 Task: View property listings for condos in Phoenix, Arizona, with mountain views and proximity to hiking trails, and consider the benefits of an active lifestyle in this location.
Action: Mouse moved to (334, 248)
Screenshot: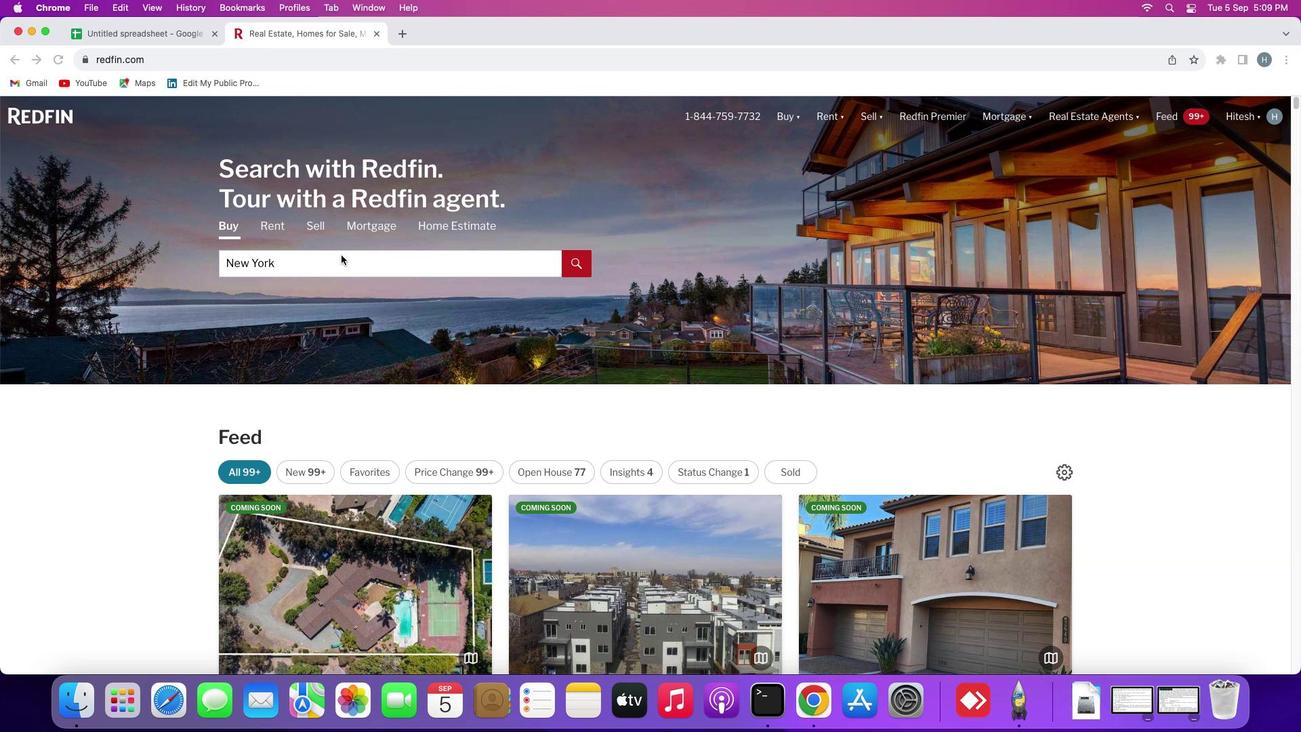 
Action: Mouse pressed left at (334, 248)
Screenshot: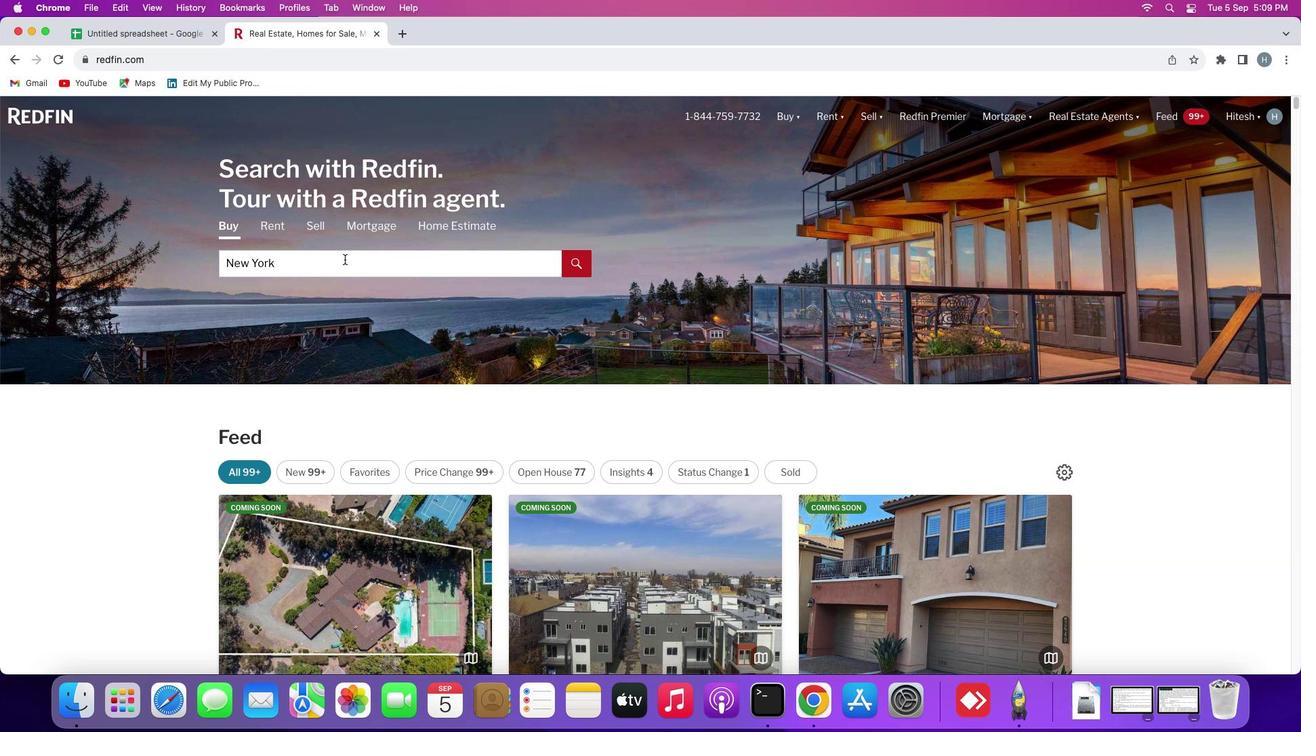 
Action: Mouse moved to (338, 257)
Screenshot: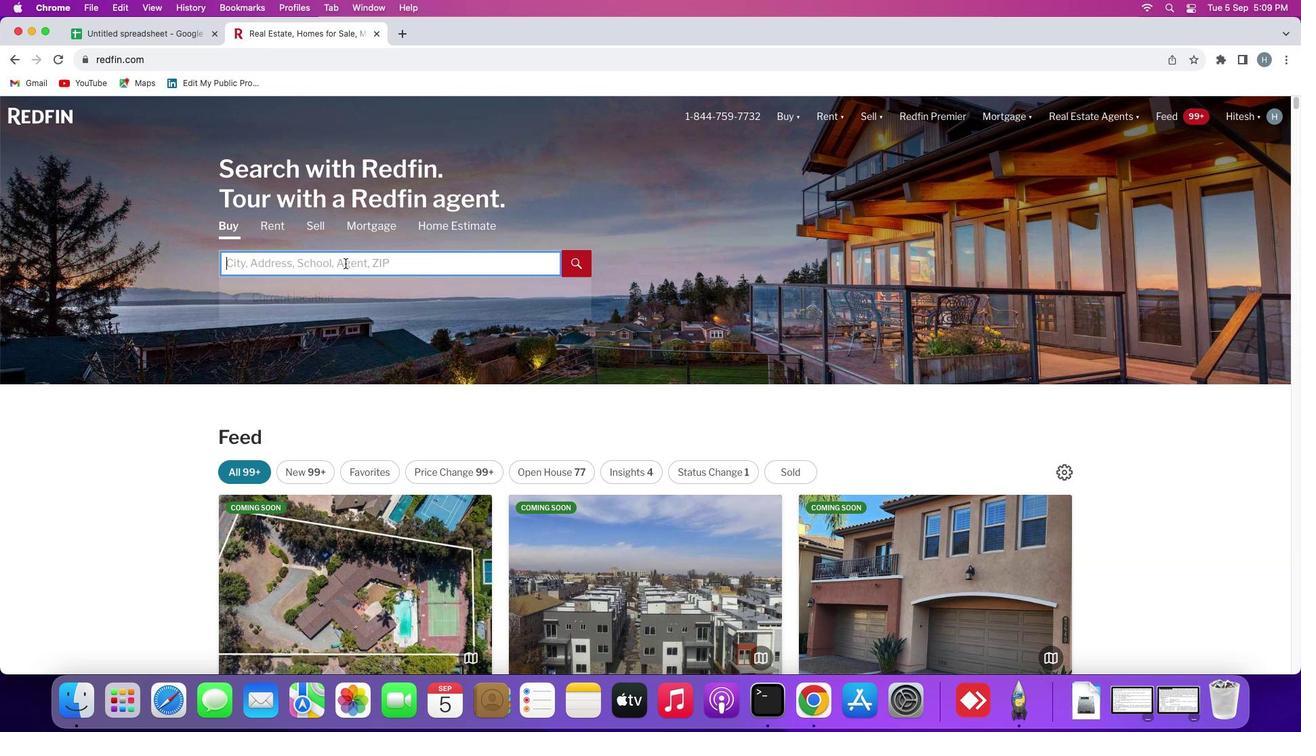 
Action: Mouse pressed left at (338, 257)
Screenshot: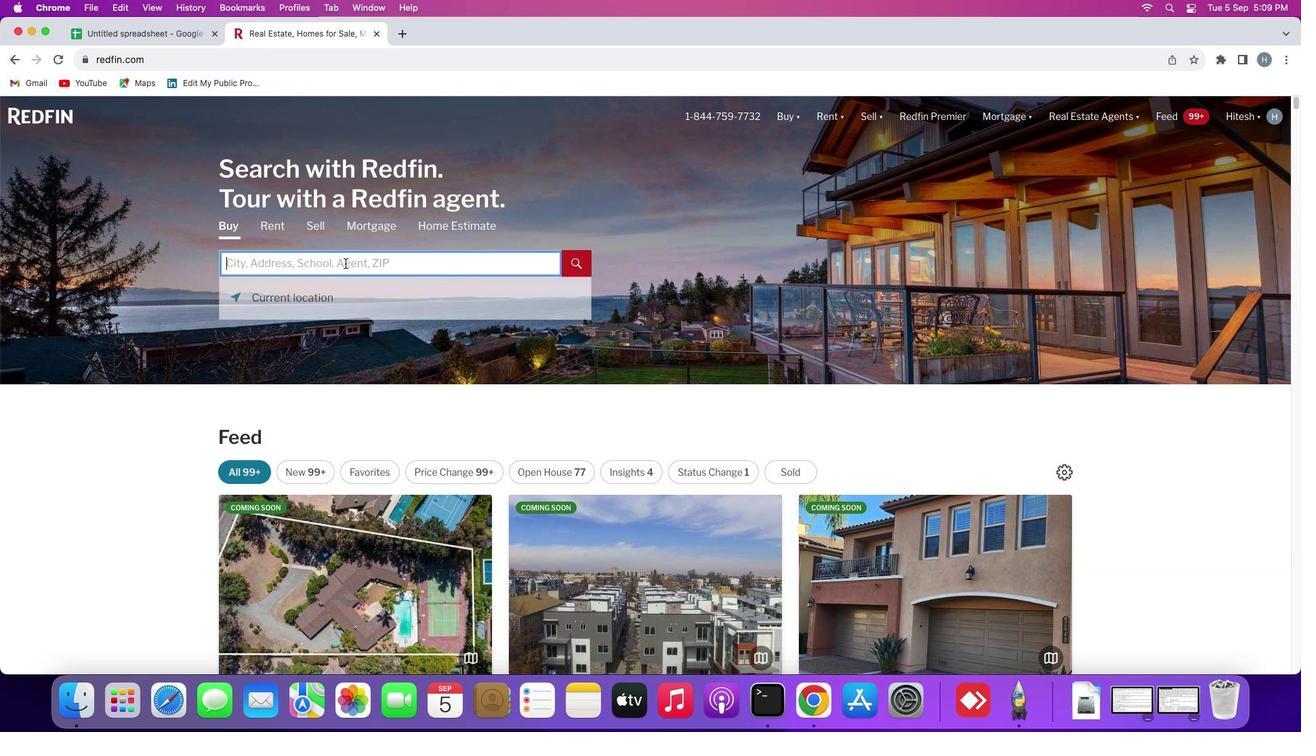 
Action: Key pressed Key.shift'P''h''o''e''n''i''x'','Key.spaceKey.shift'A''r''i''z''o''n''a'
Screenshot: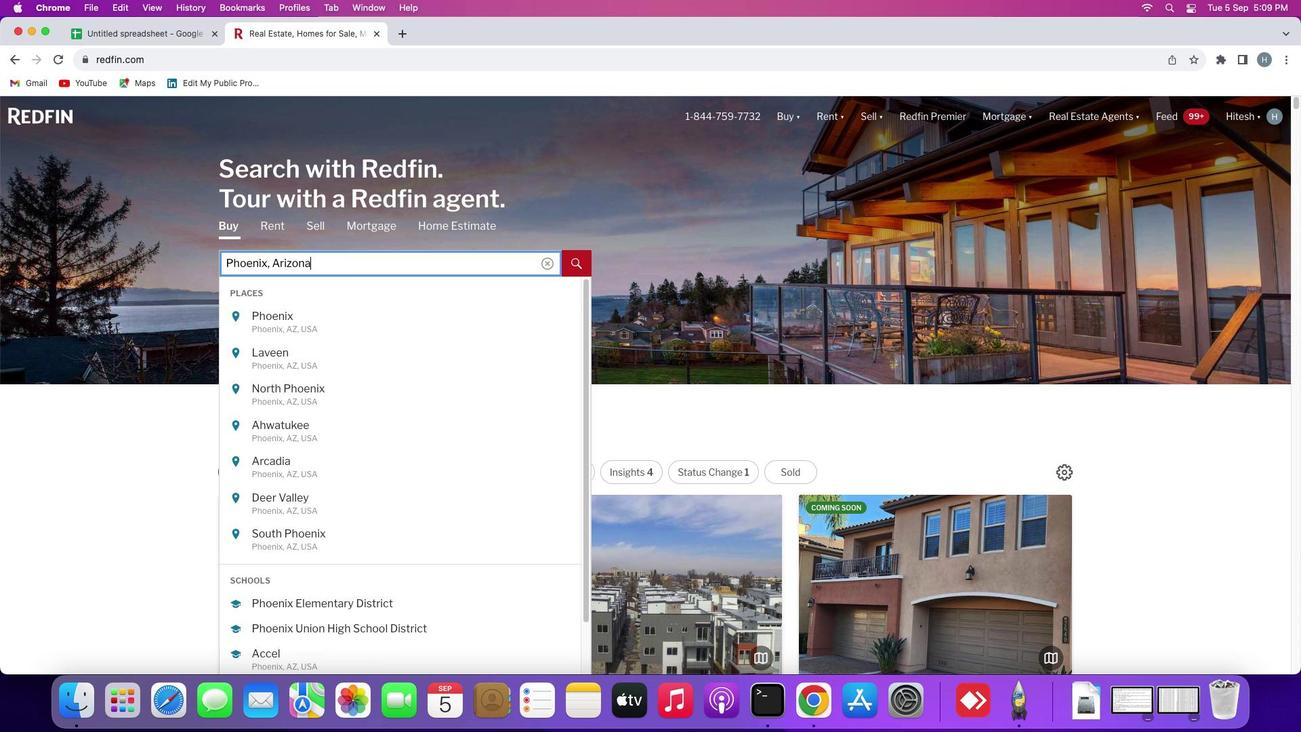 
Action: Mouse moved to (344, 313)
Screenshot: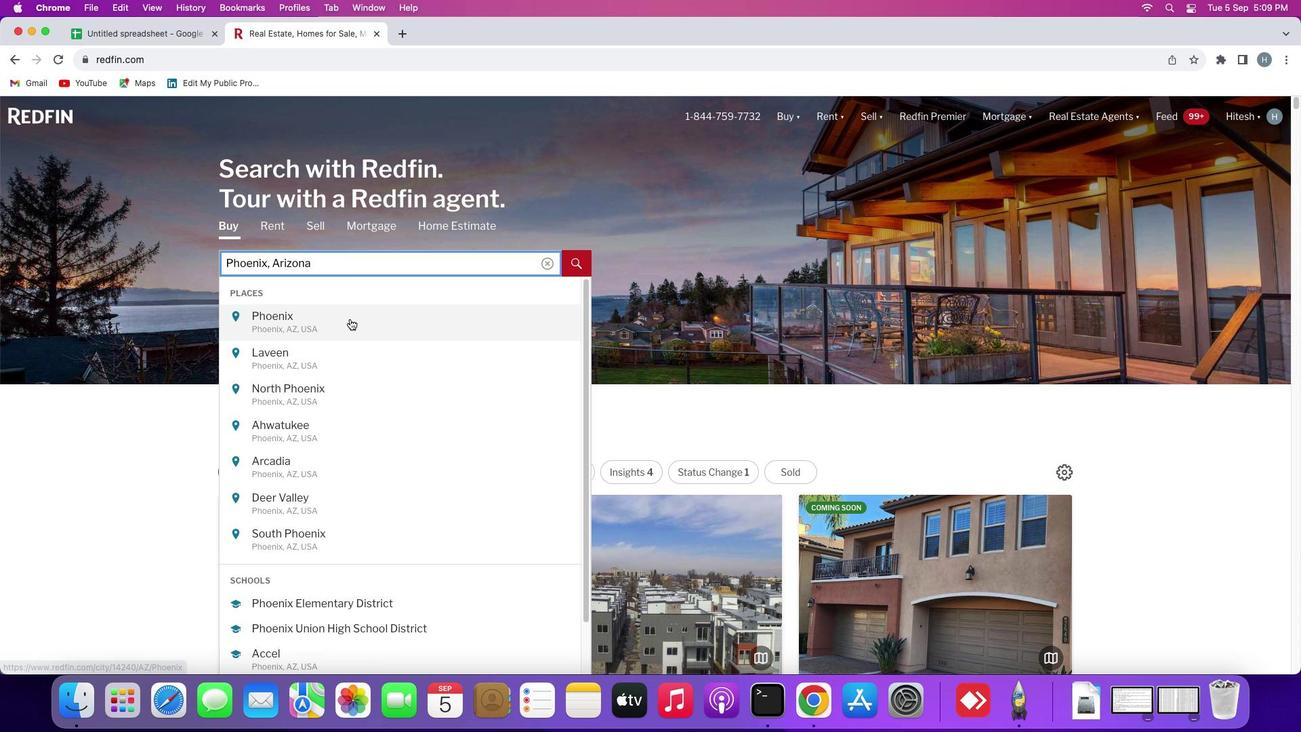 
Action: Mouse pressed left at (344, 313)
Screenshot: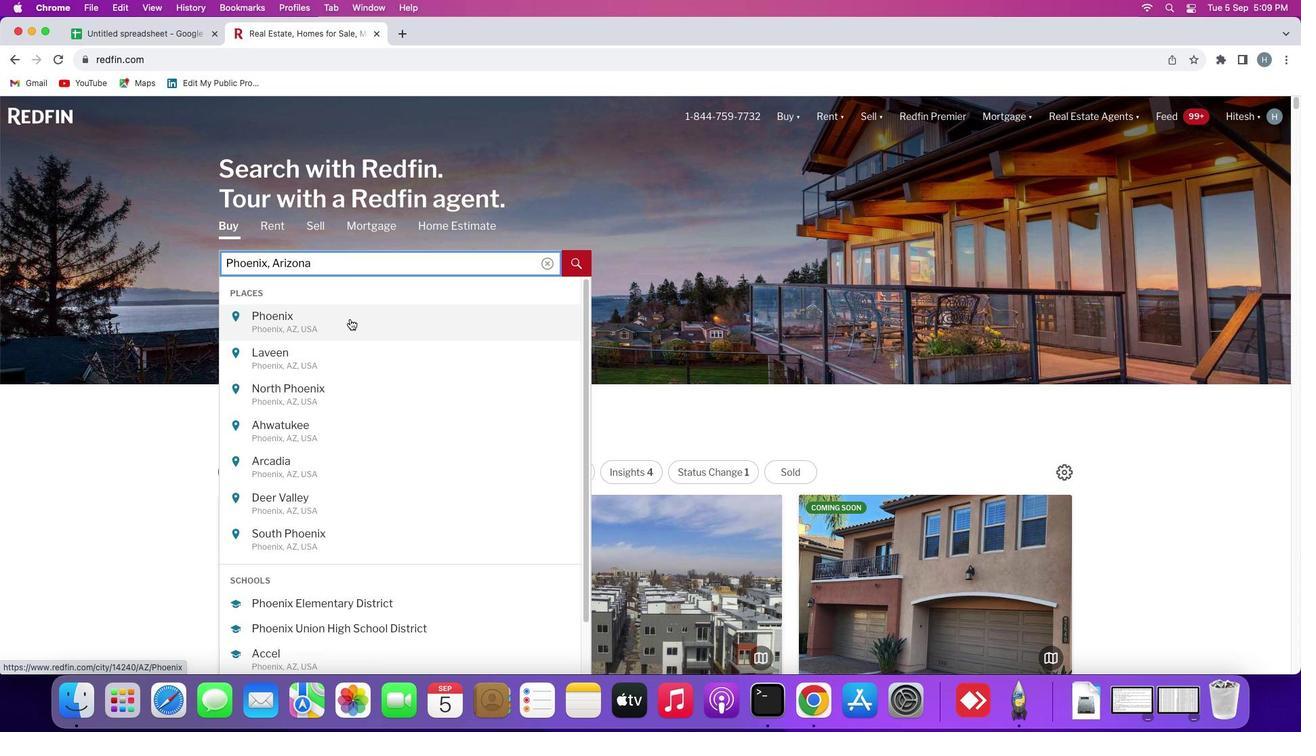 
Action: Mouse moved to (1156, 200)
Screenshot: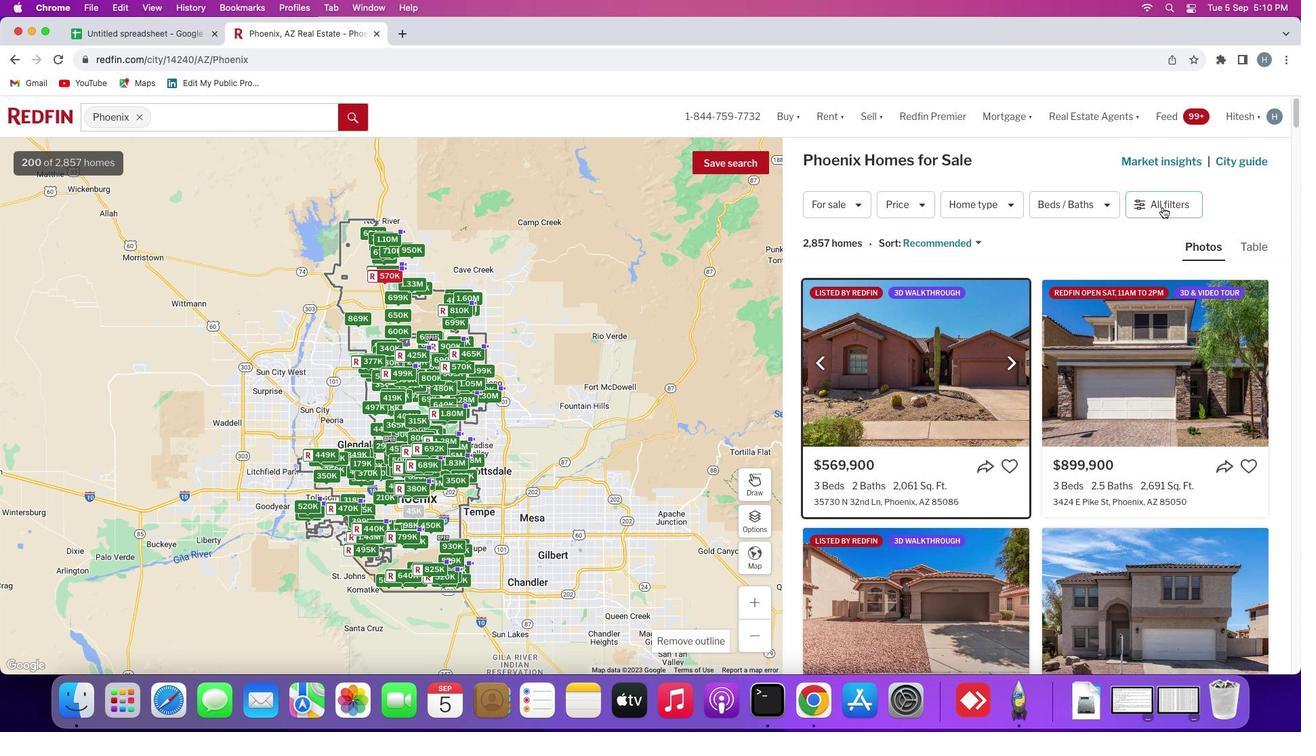 
Action: Mouse pressed left at (1156, 200)
Screenshot: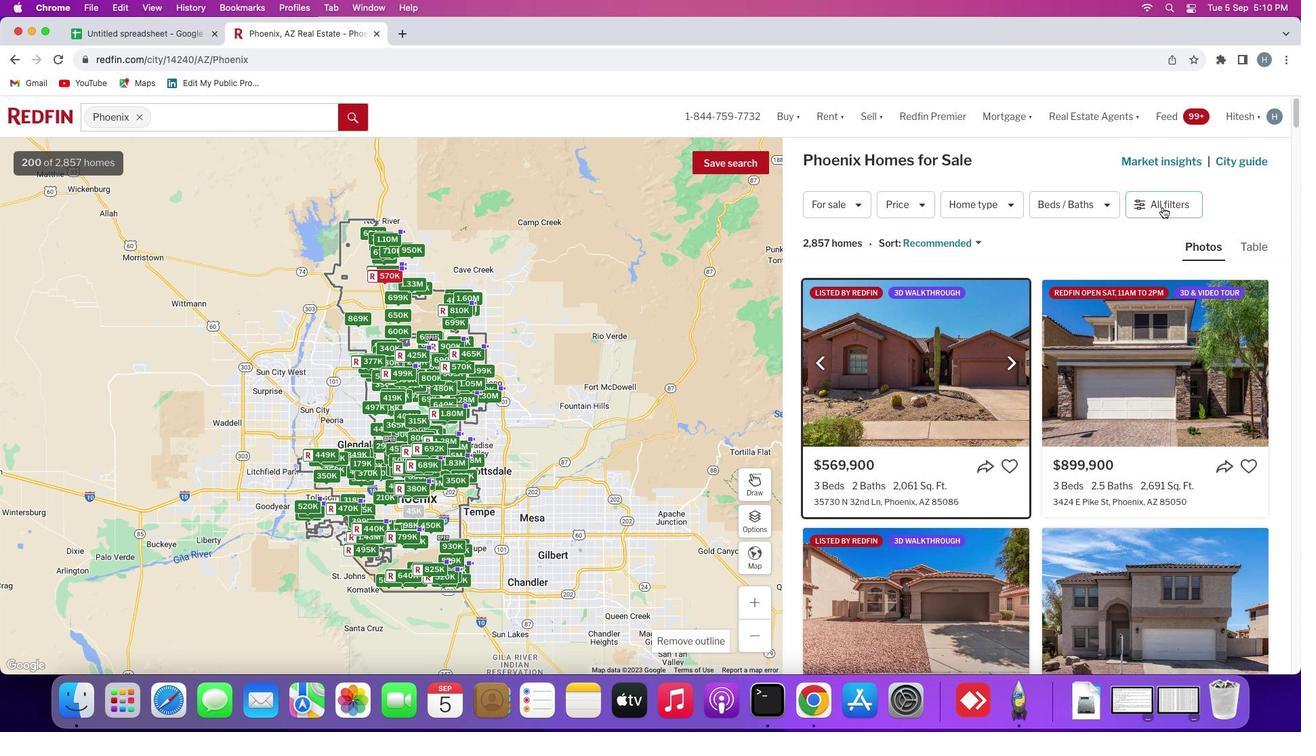 
Action: Mouse moved to (1087, 370)
Screenshot: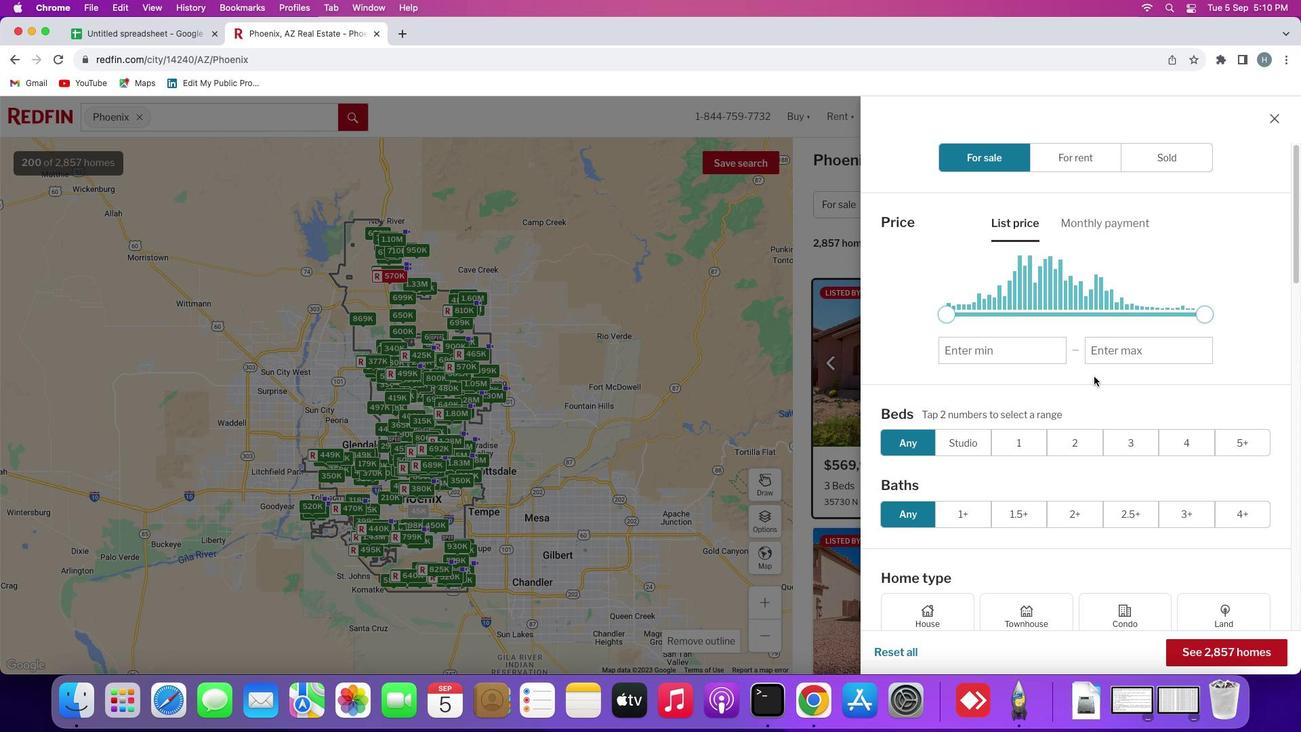 
Action: Mouse scrolled (1087, 370) with delta (-5, -6)
Screenshot: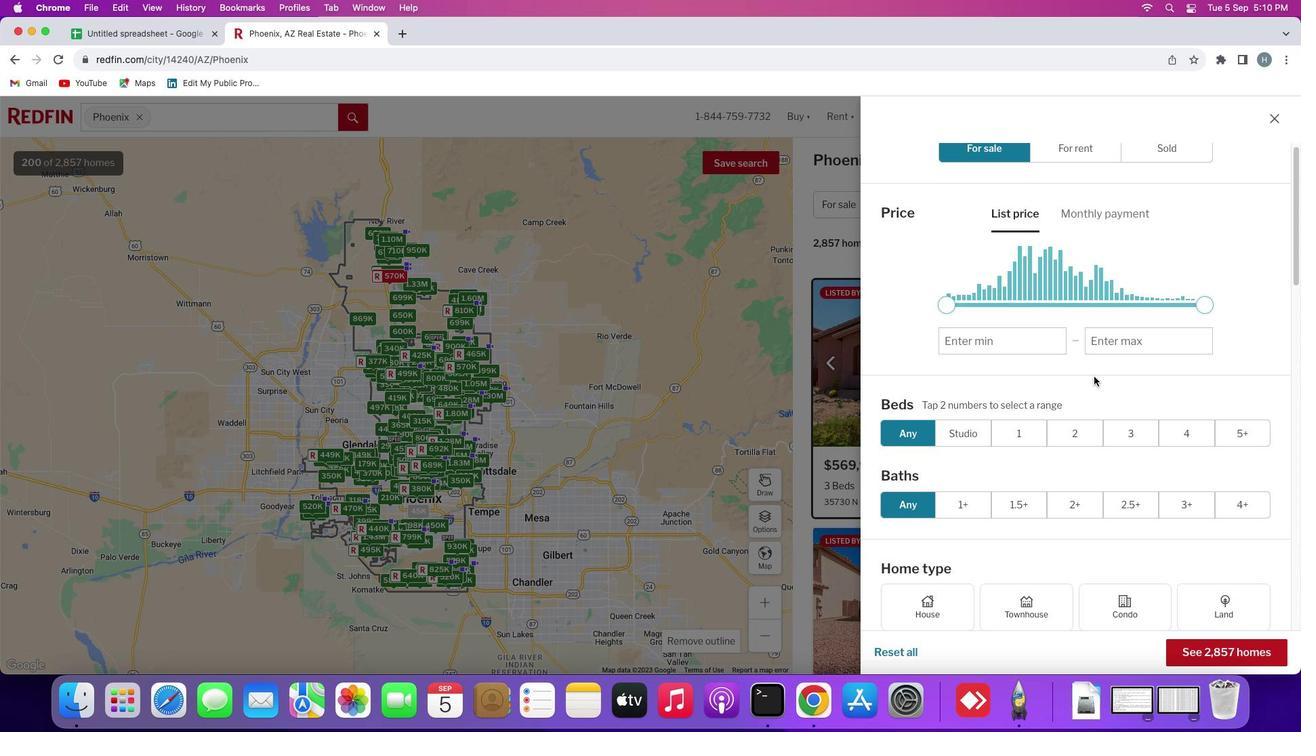 
Action: Mouse scrolled (1087, 370) with delta (-5, -6)
Screenshot: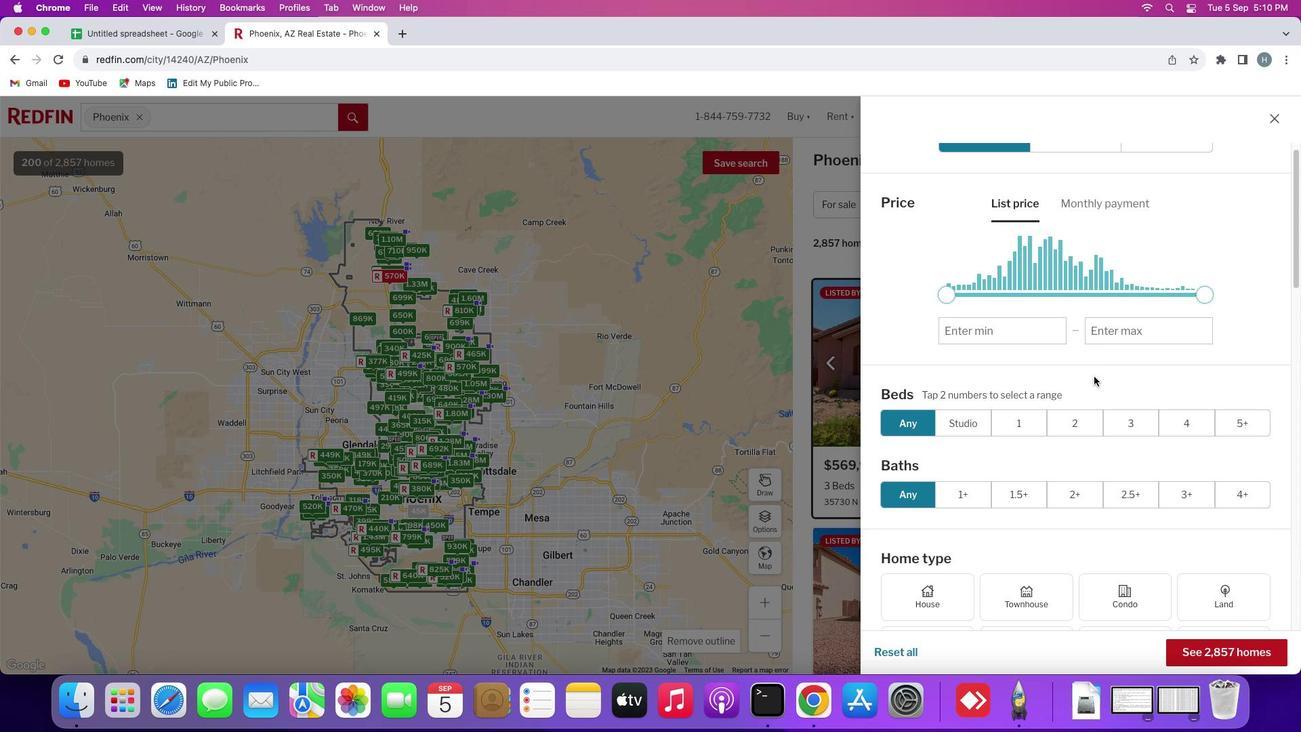 
Action: Mouse scrolled (1087, 370) with delta (-5, -6)
Screenshot: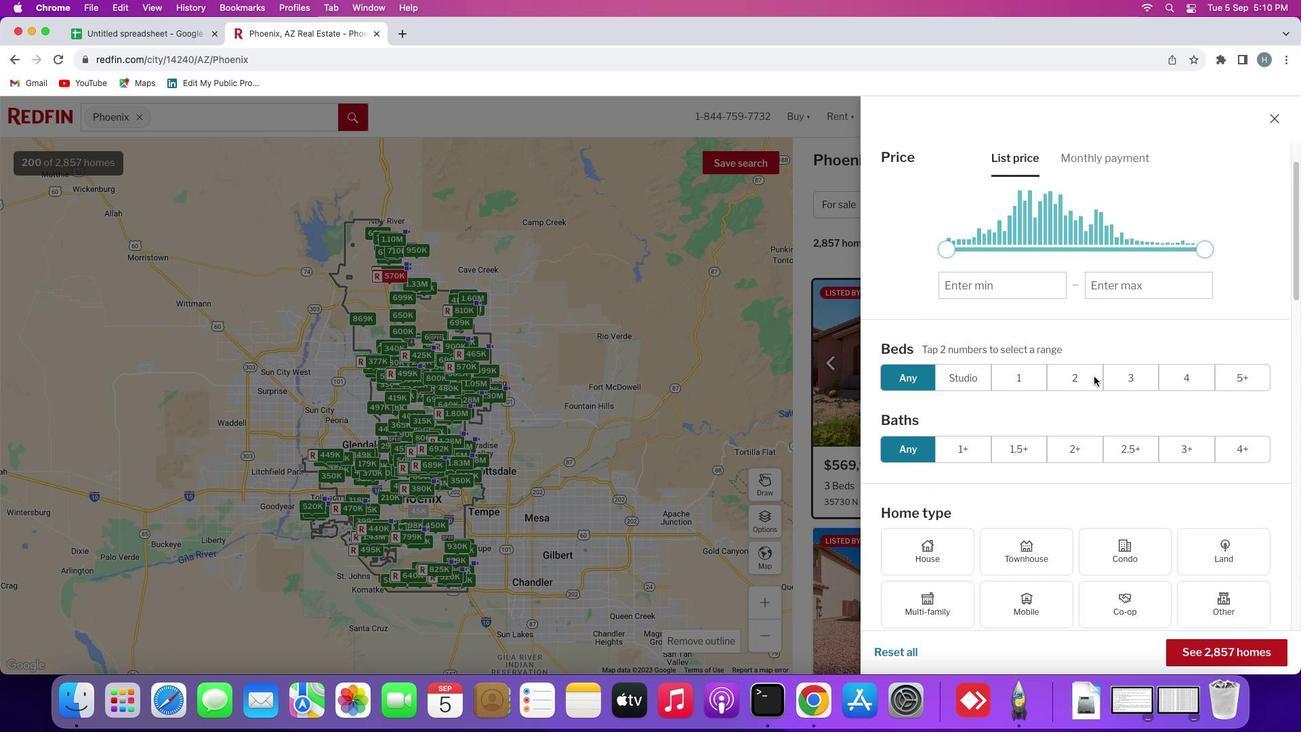 
Action: Mouse moved to (1089, 366)
Screenshot: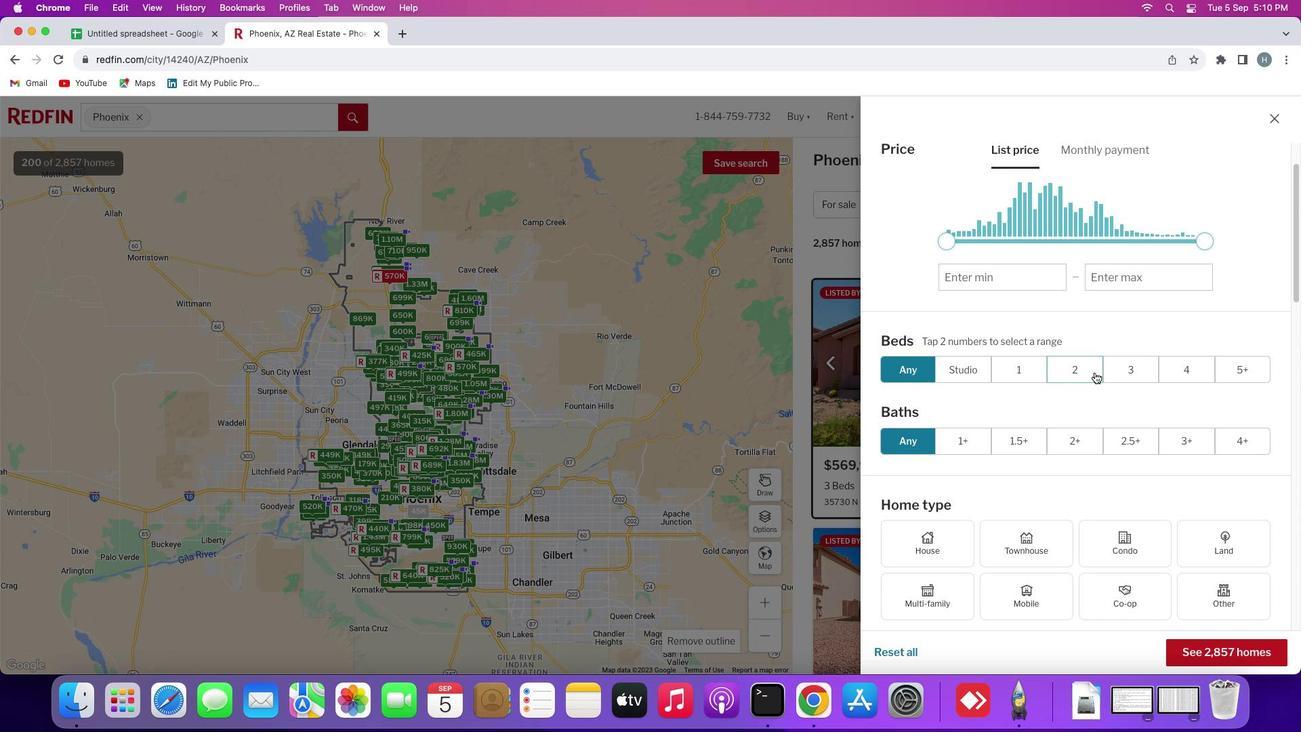 
Action: Mouse scrolled (1089, 366) with delta (-5, -6)
Screenshot: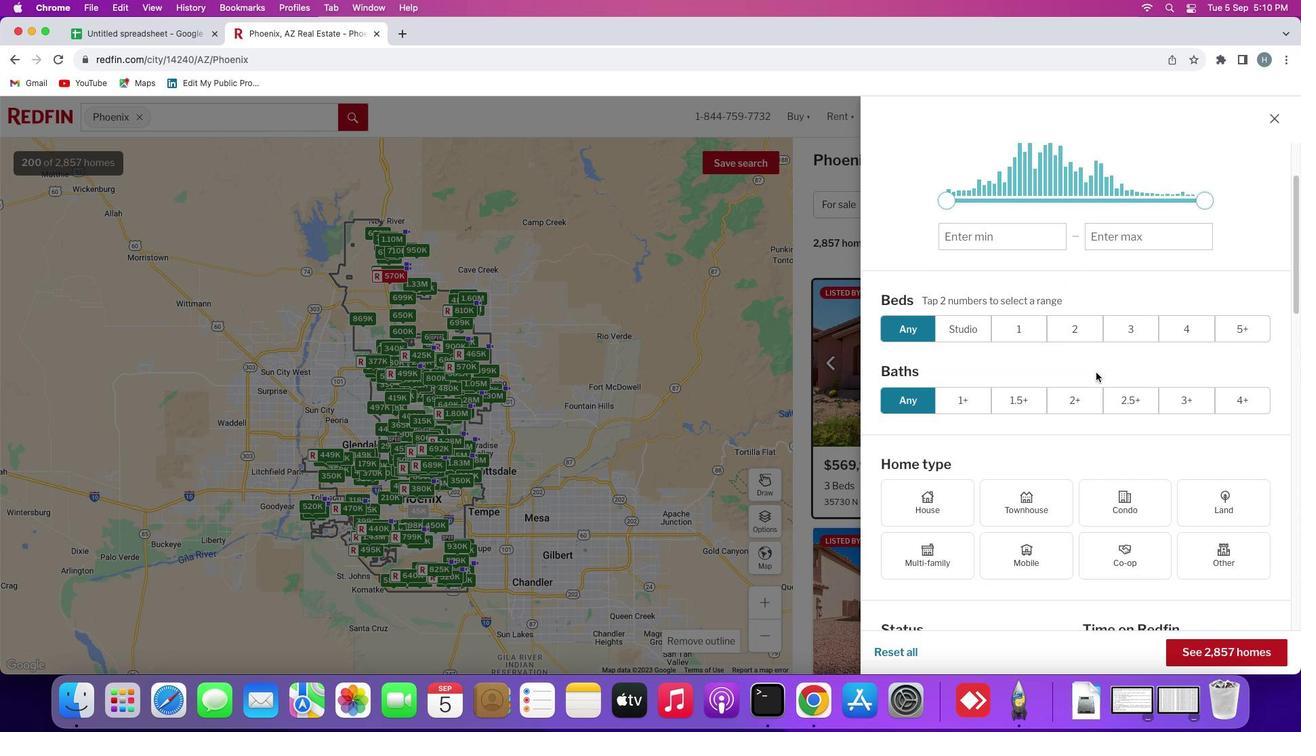
Action: Mouse scrolled (1089, 366) with delta (-5, -6)
Screenshot: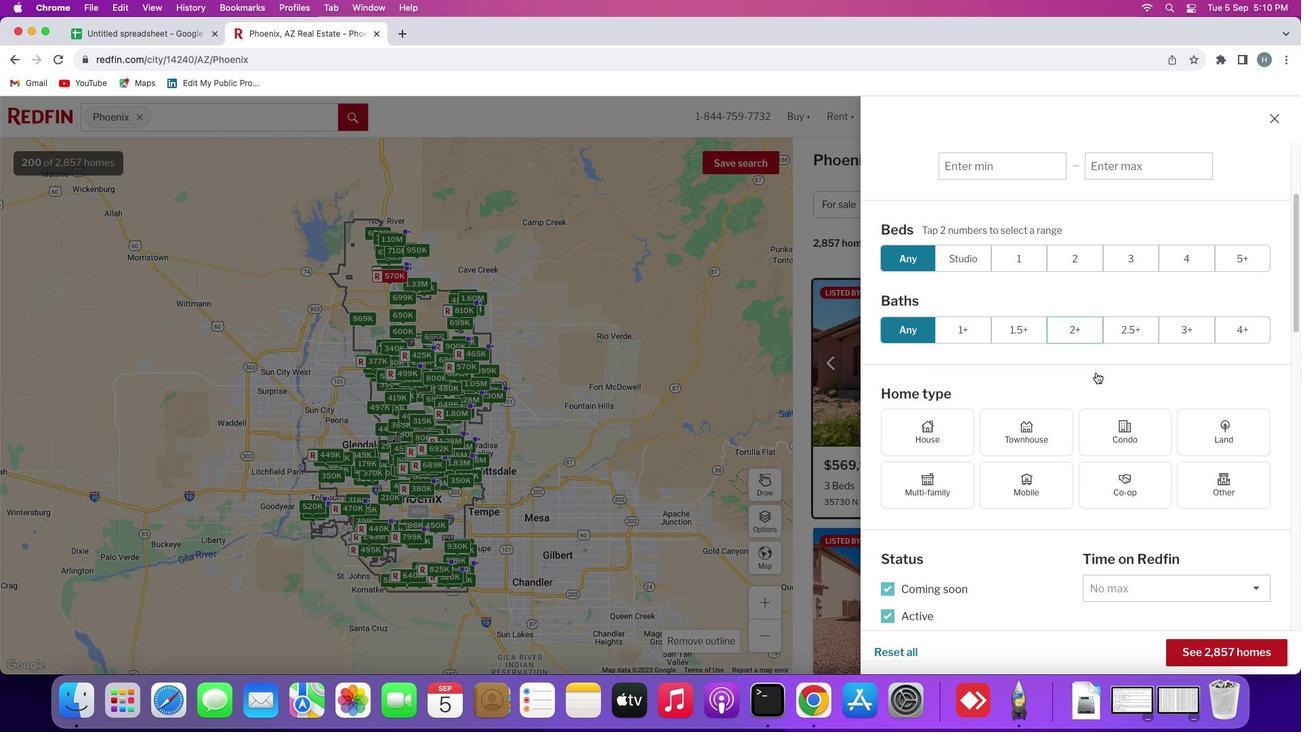 
Action: Mouse scrolled (1089, 366) with delta (-5, -6)
Screenshot: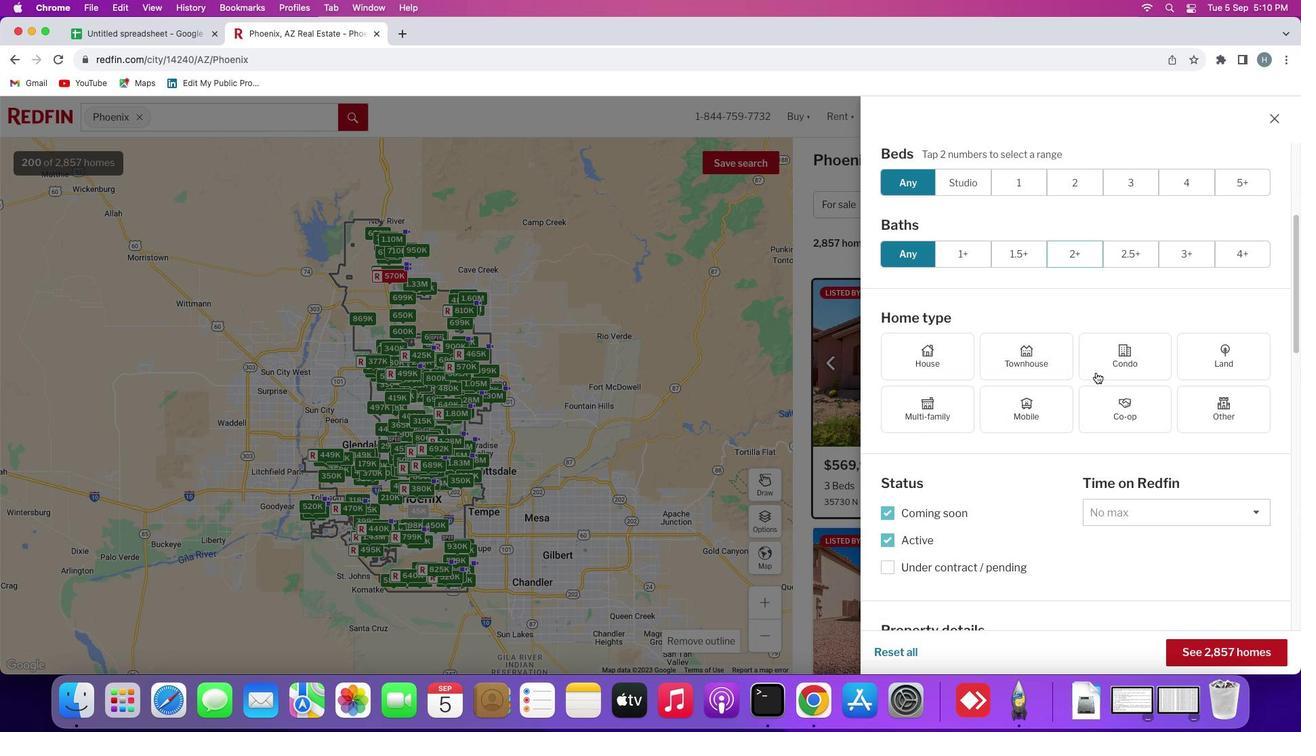 
Action: Mouse moved to (1089, 366)
Screenshot: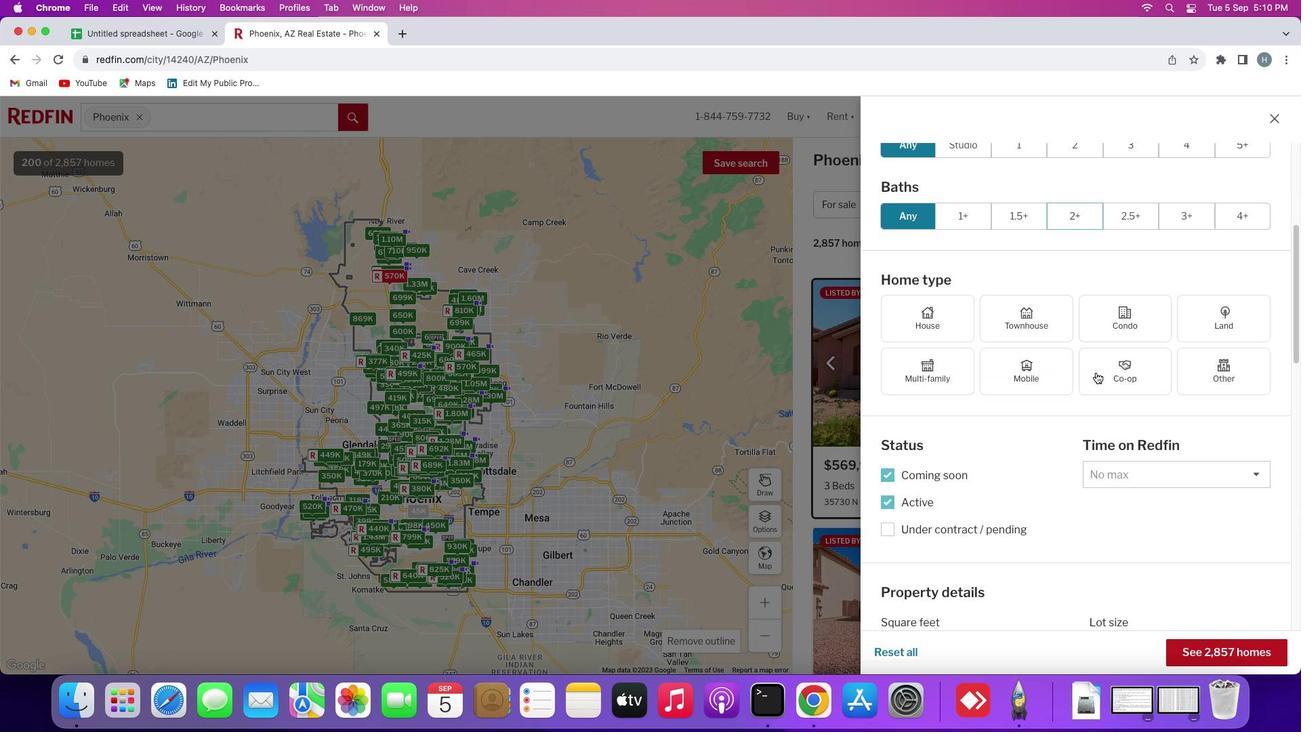 
Action: Mouse scrolled (1089, 366) with delta (-5, -8)
Screenshot: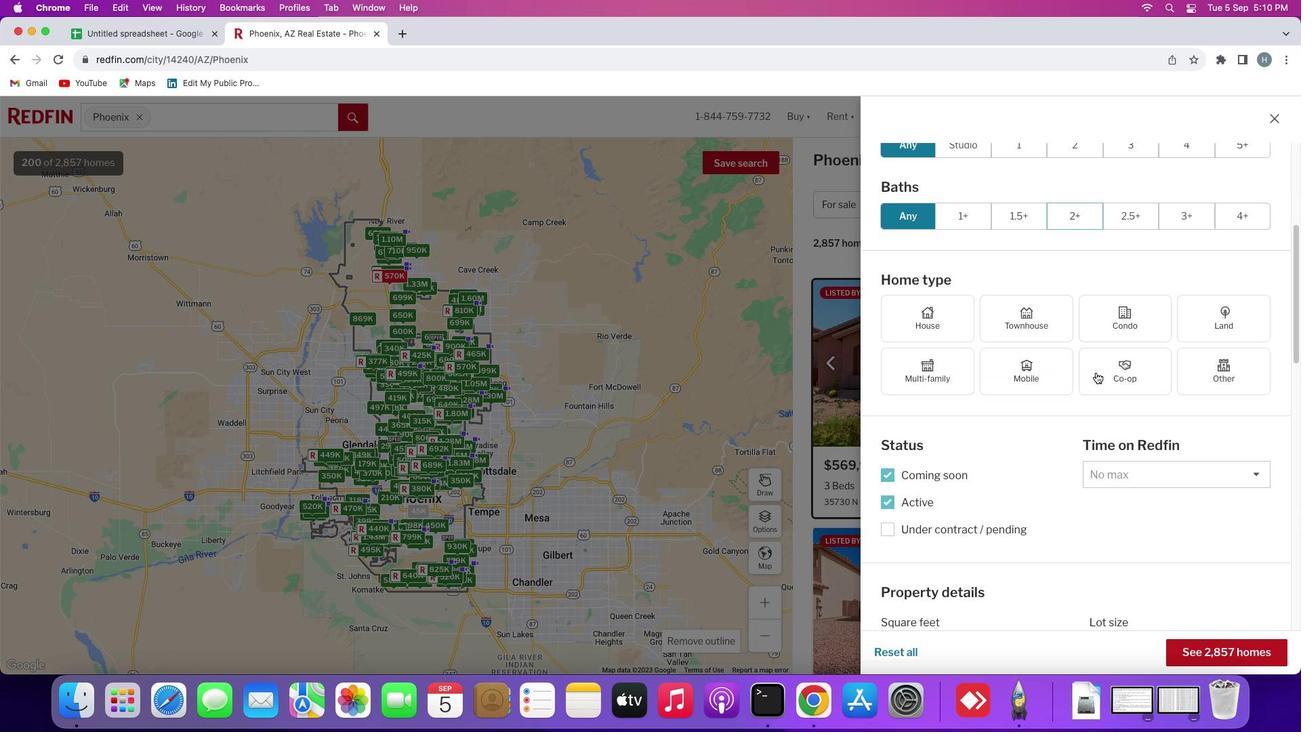 
Action: Mouse moved to (1118, 317)
Screenshot: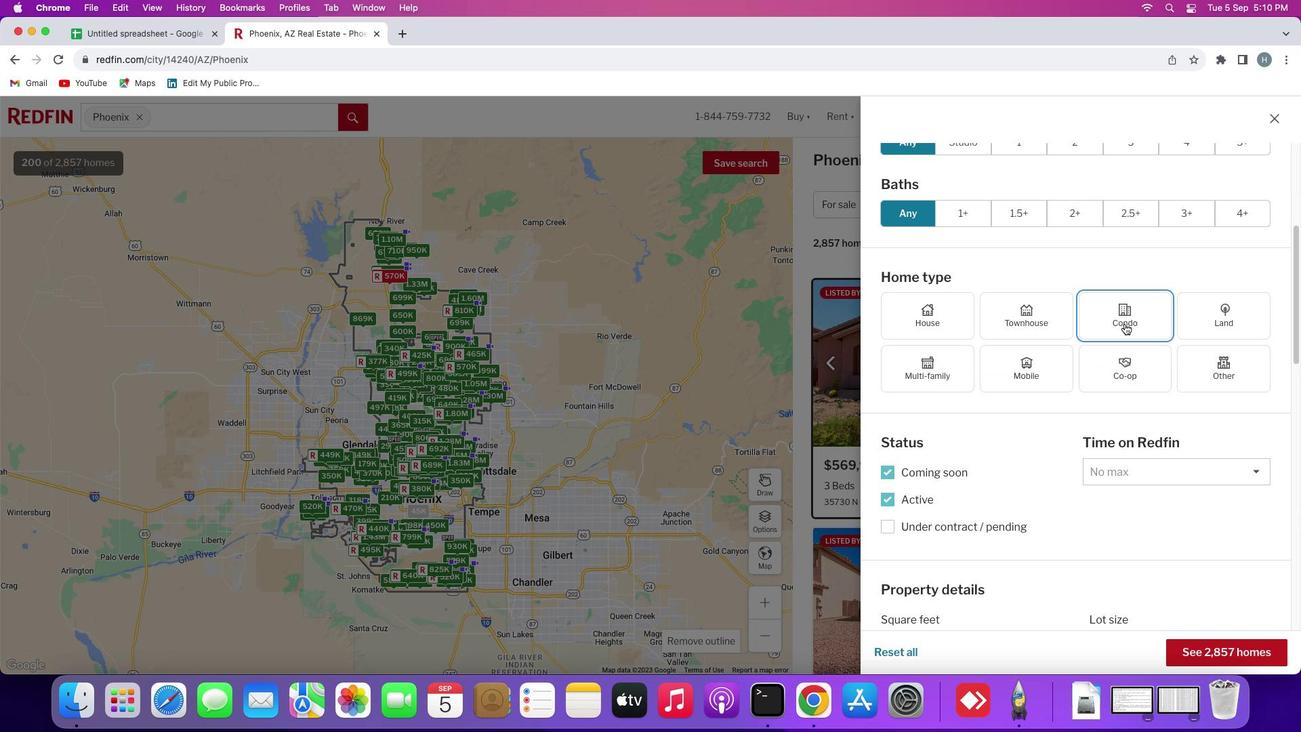 
Action: Mouse pressed left at (1118, 317)
Screenshot: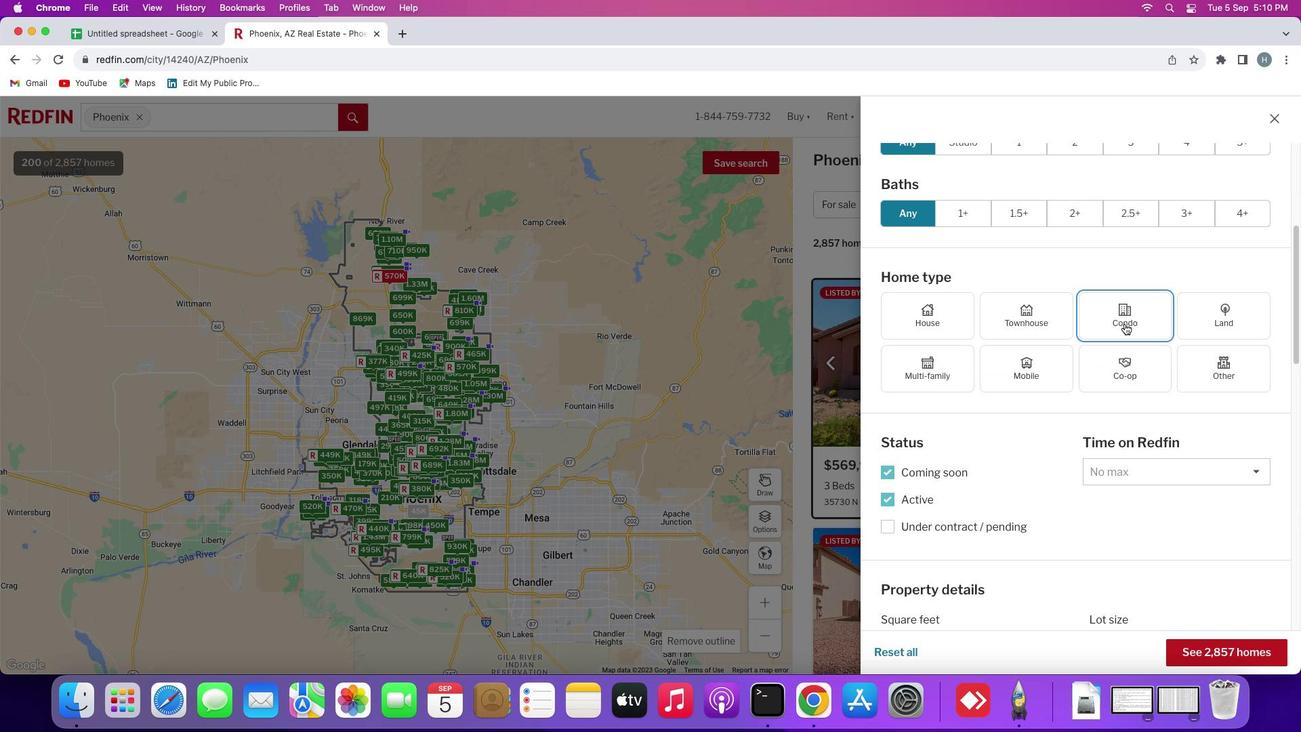 
Action: Mouse moved to (1021, 496)
Screenshot: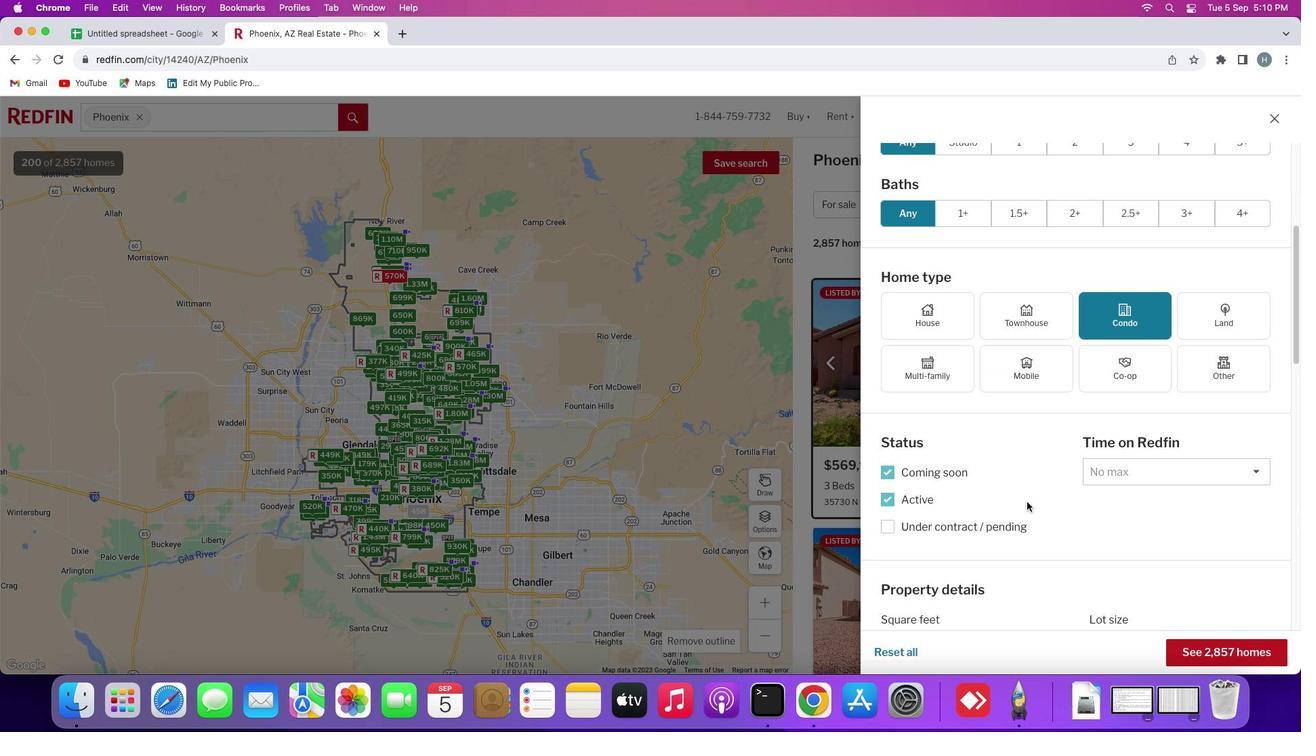
Action: Mouse scrolled (1021, 496) with delta (-5, -6)
Screenshot: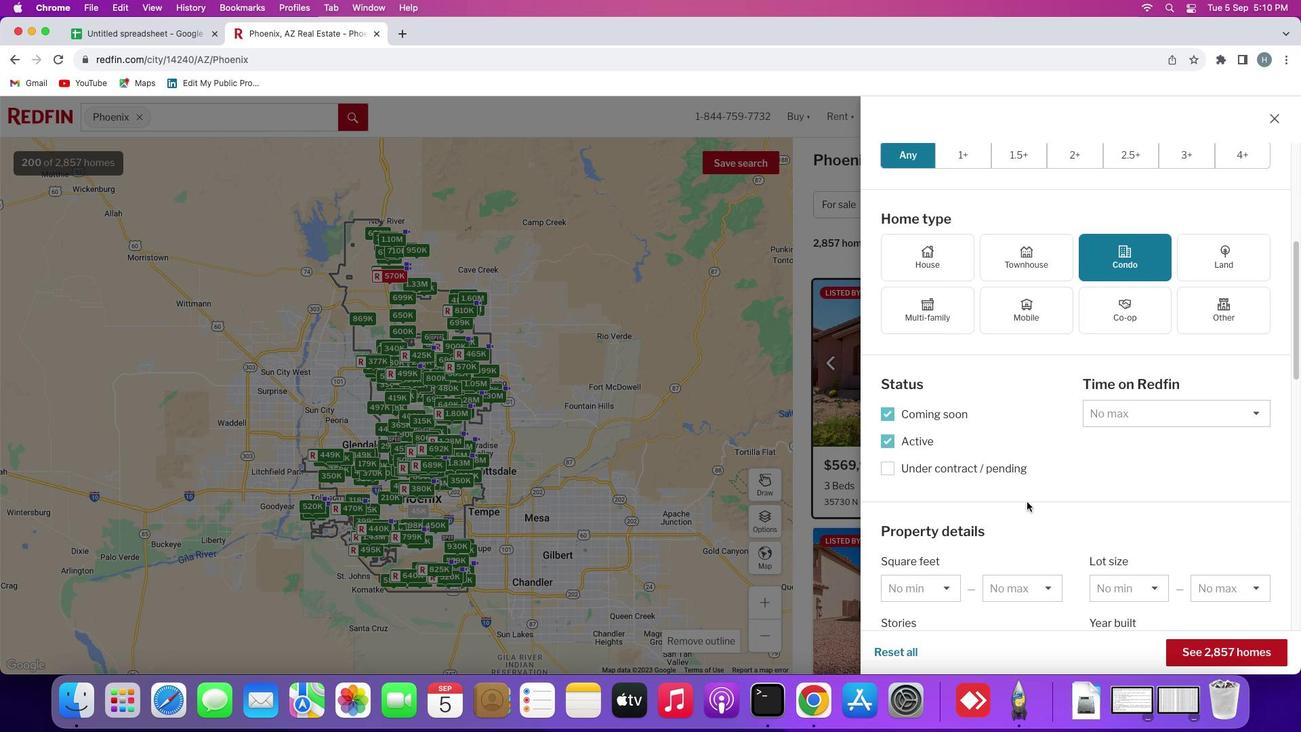 
Action: Mouse scrolled (1021, 496) with delta (-5, -6)
Screenshot: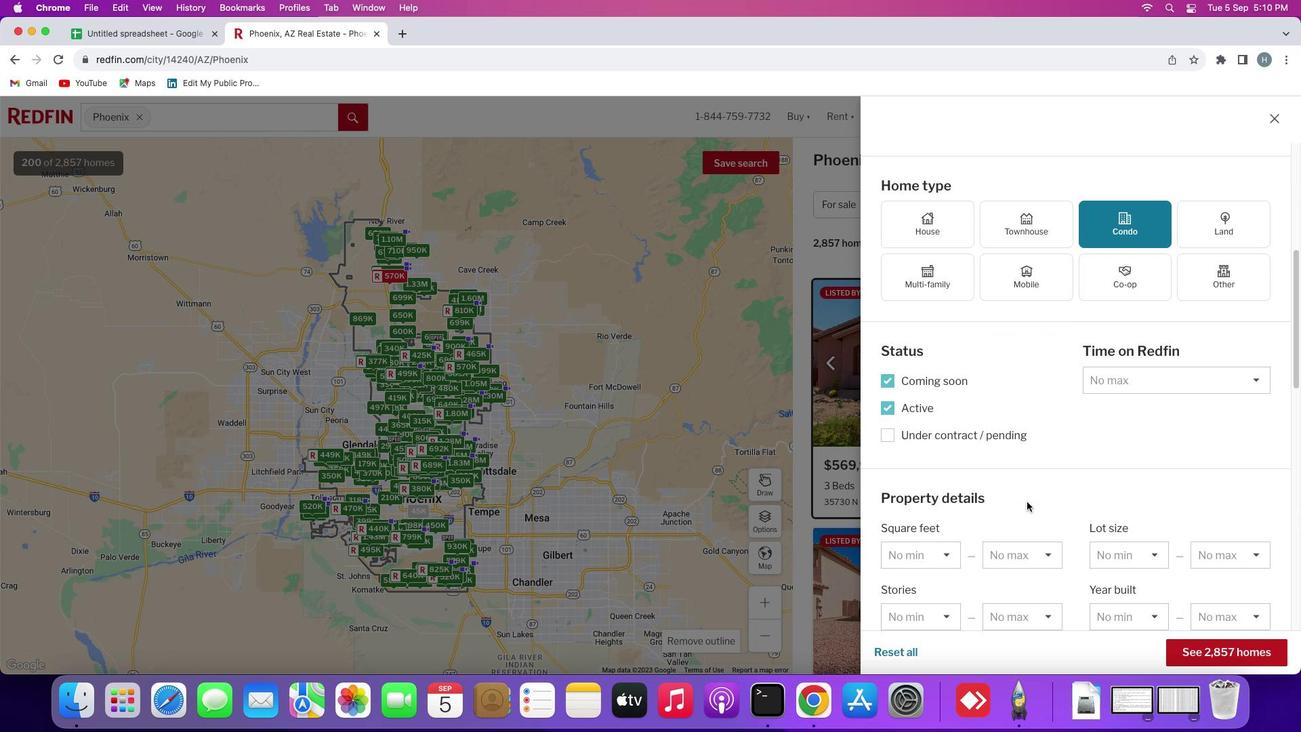 
Action: Mouse scrolled (1021, 496) with delta (-5, -6)
Screenshot: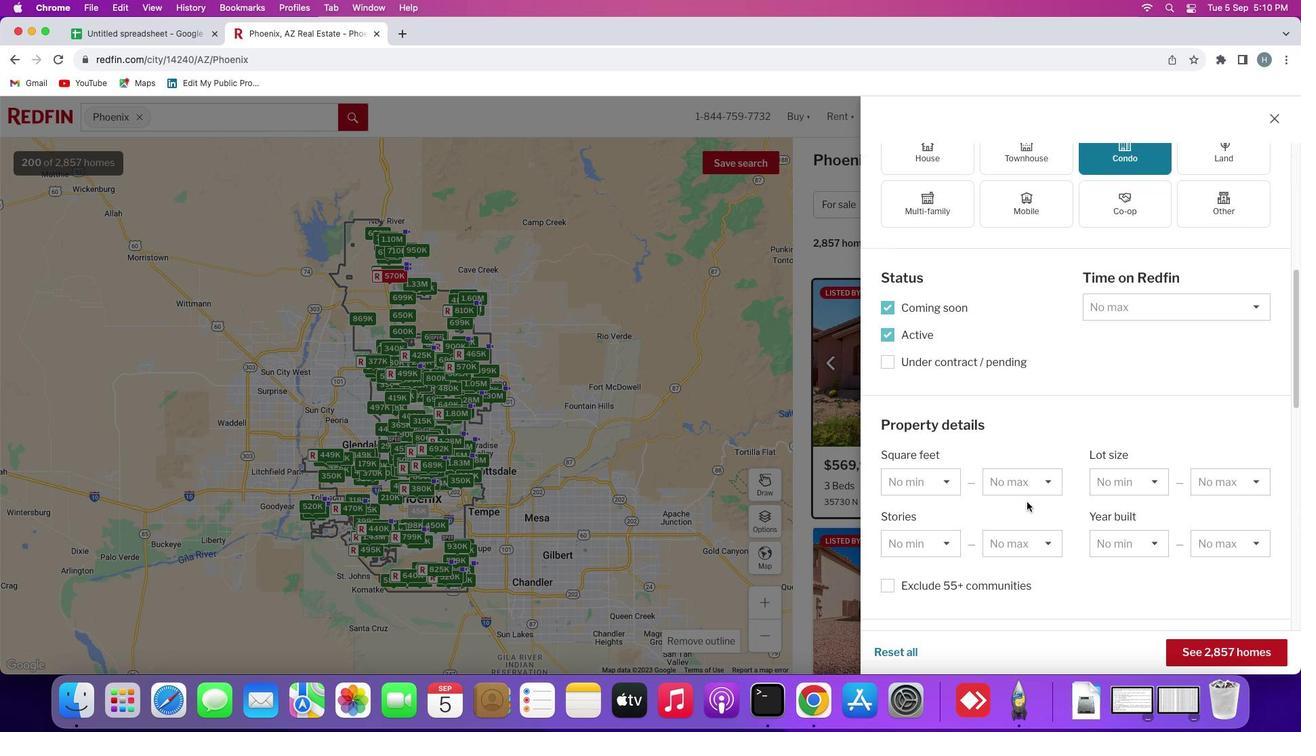 
Action: Mouse scrolled (1021, 496) with delta (-5, -8)
Screenshot: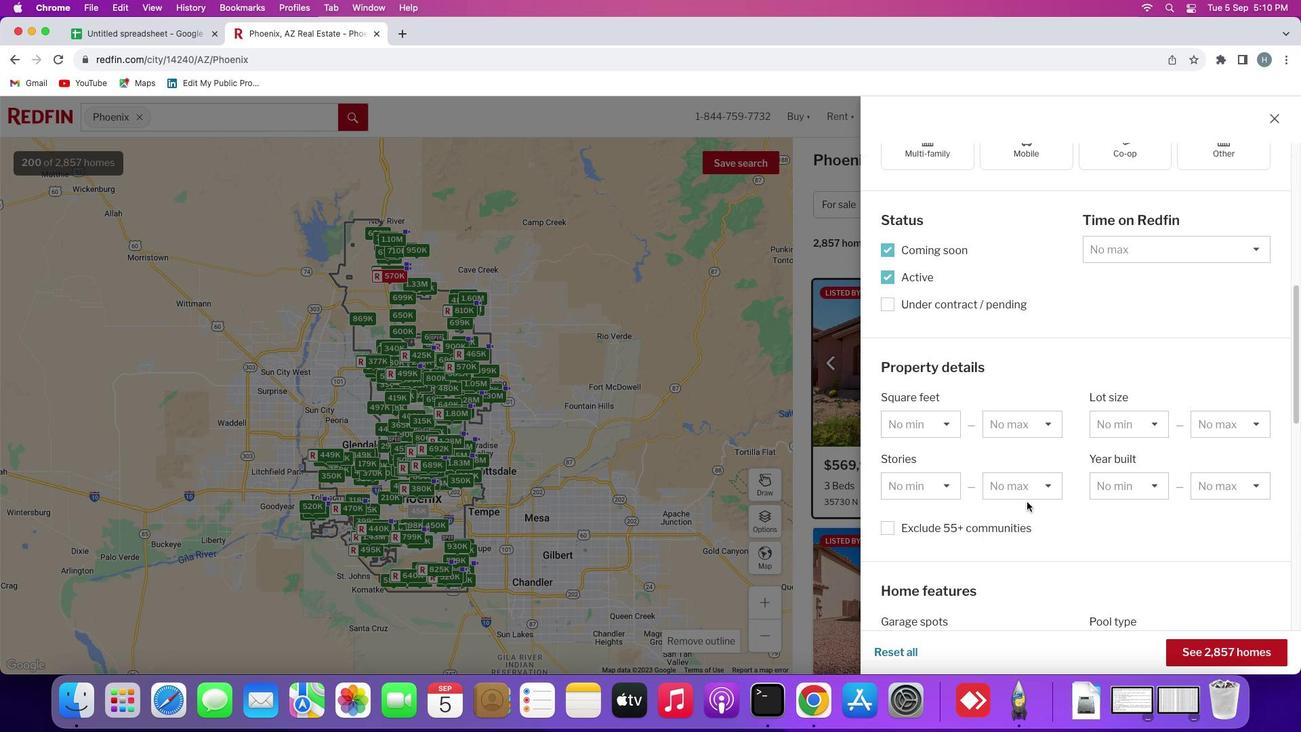
Action: Mouse moved to (1021, 496)
Screenshot: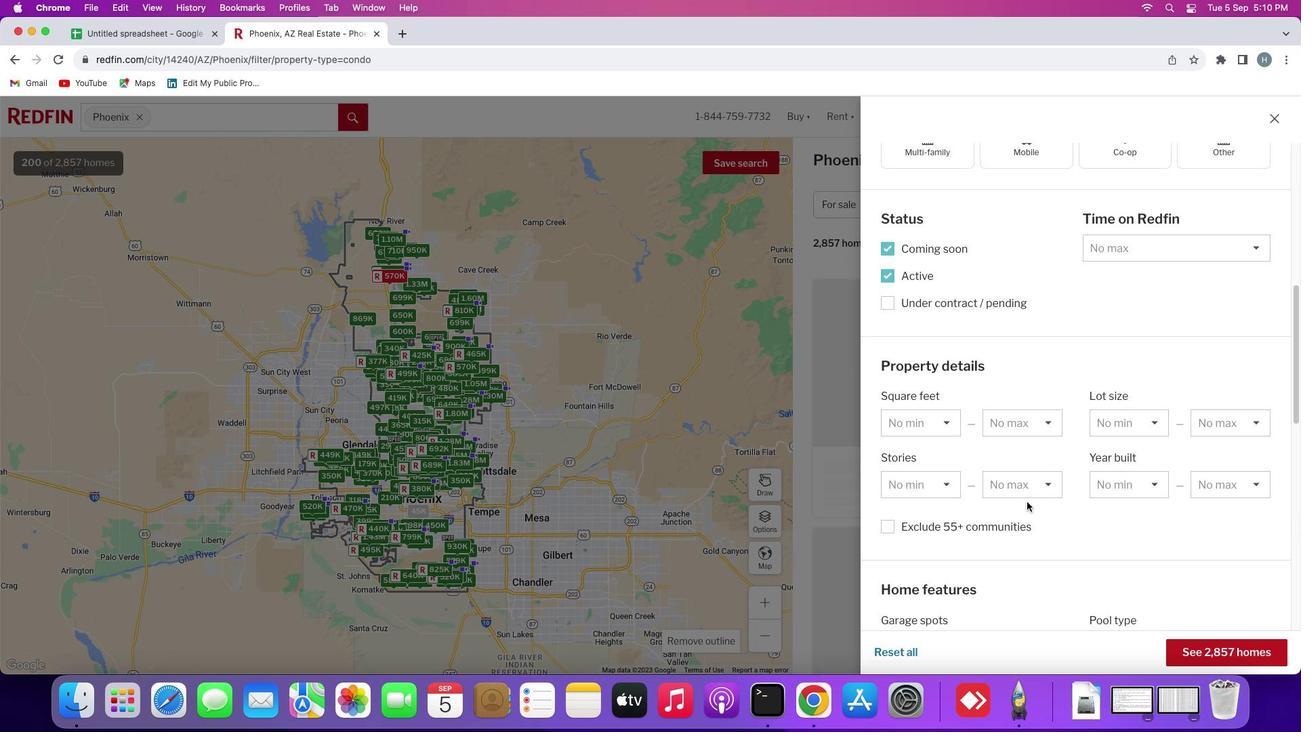 
Action: Mouse scrolled (1021, 496) with delta (-5, -6)
Screenshot: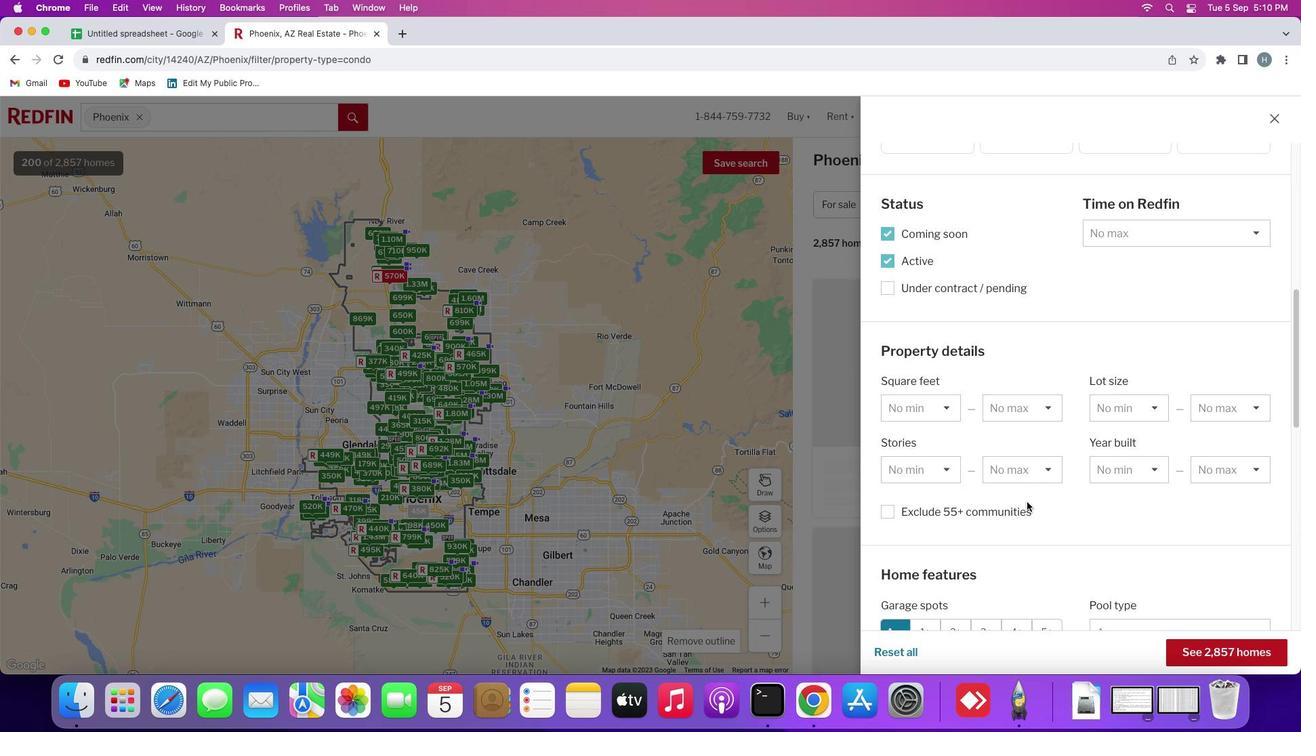 
Action: Mouse scrolled (1021, 496) with delta (-5, -6)
Screenshot: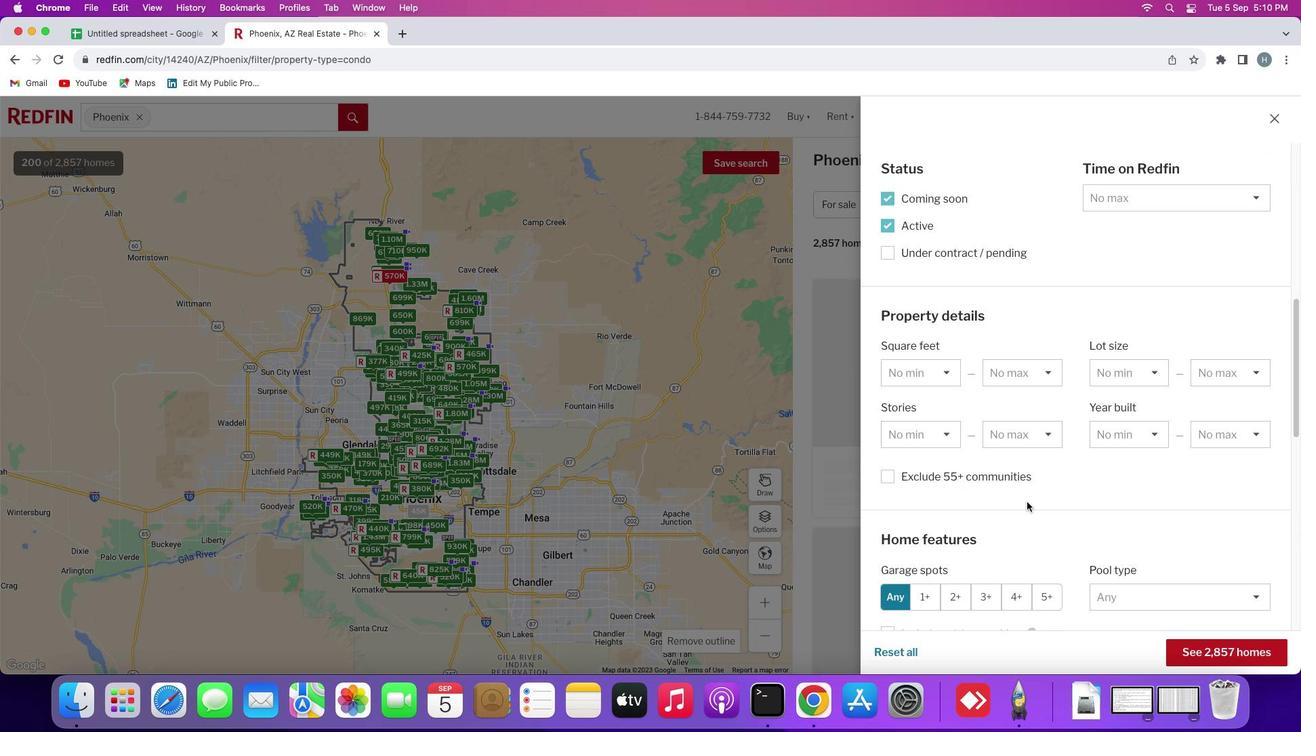 
Action: Mouse scrolled (1021, 496) with delta (-5, -6)
Screenshot: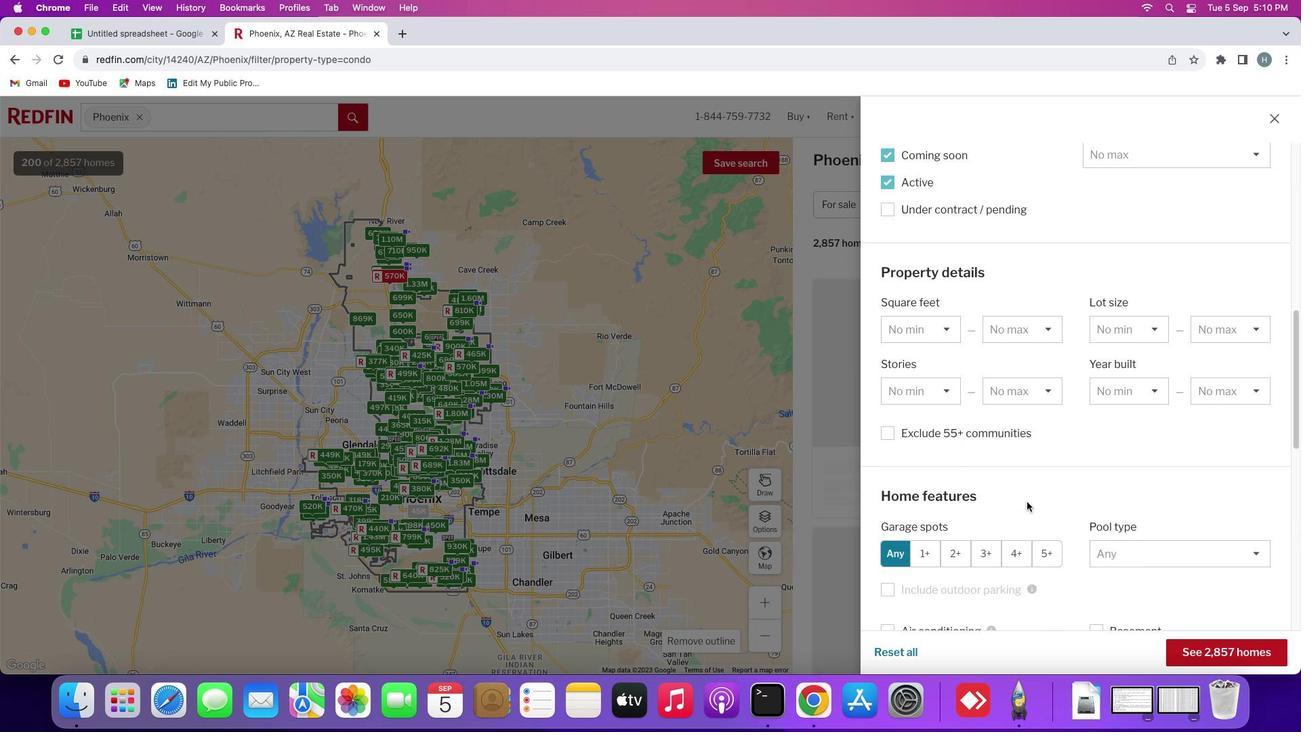 
Action: Mouse scrolled (1021, 496) with delta (-5, -6)
Screenshot: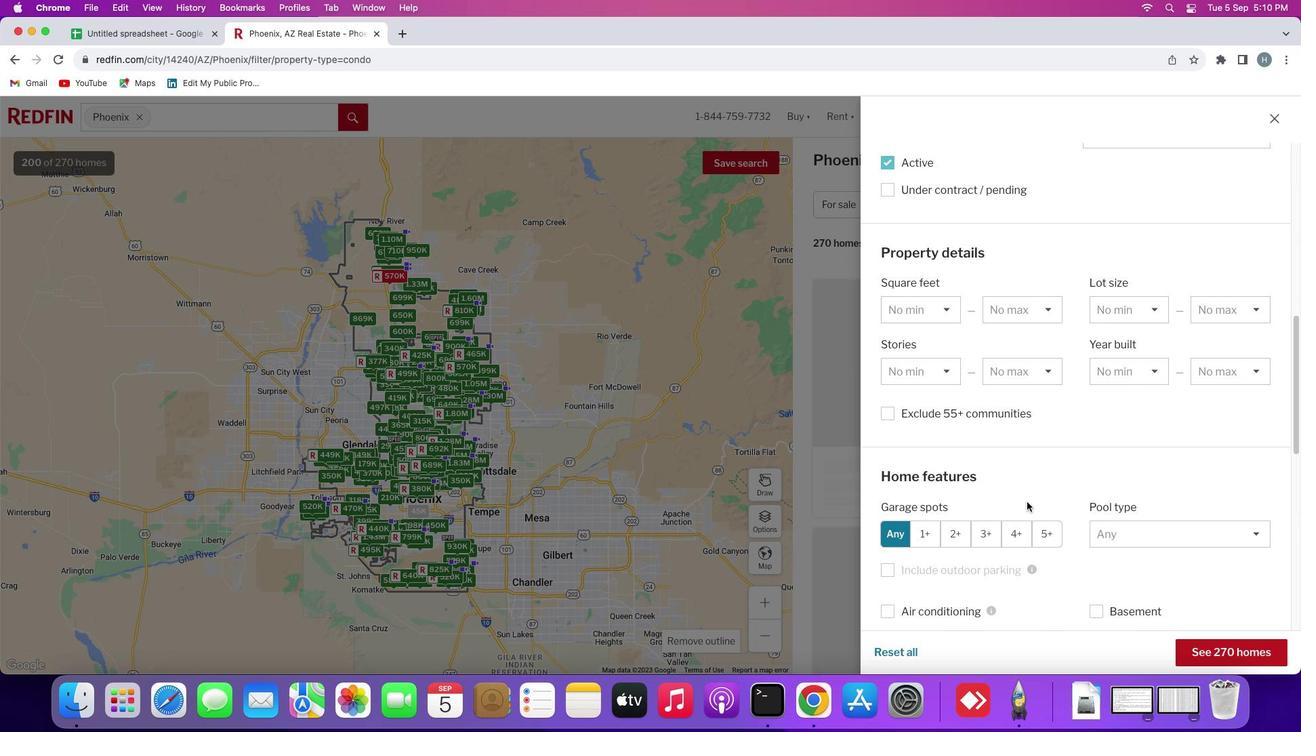 
Action: Mouse scrolled (1021, 496) with delta (-5, -6)
Screenshot: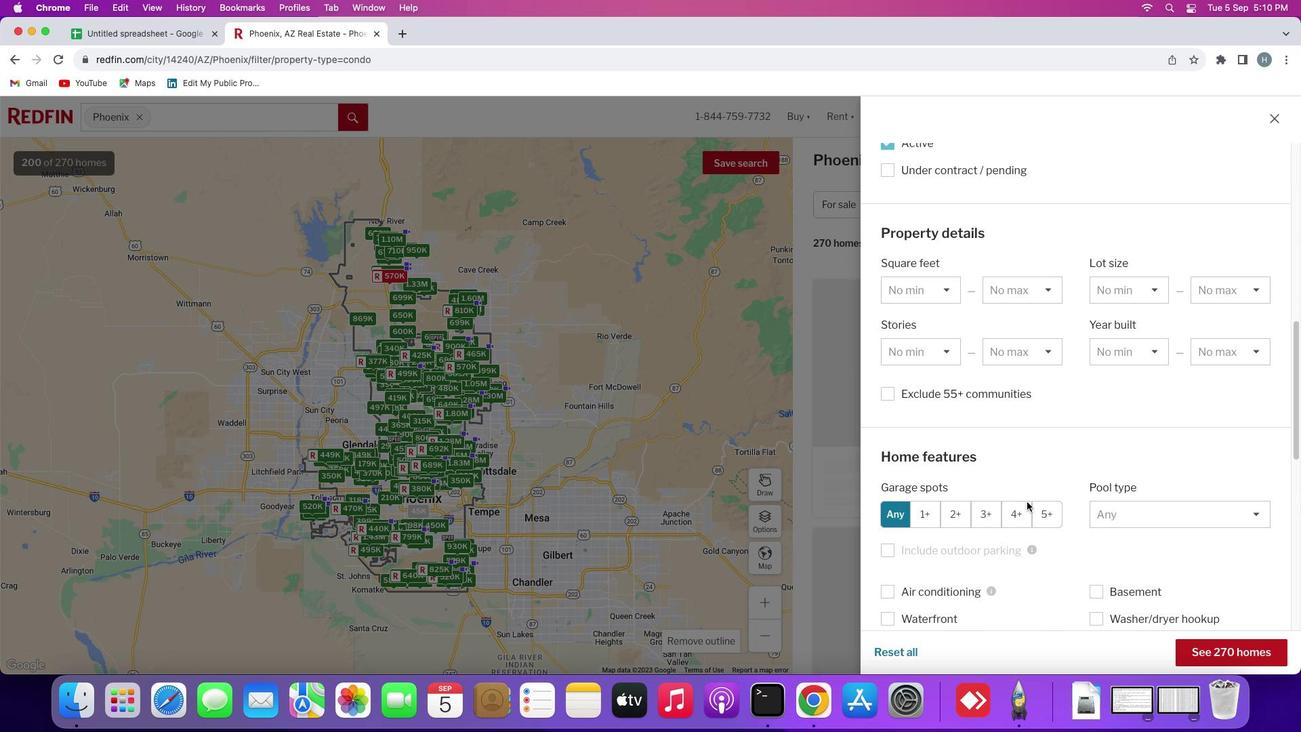 
Action: Mouse scrolled (1021, 496) with delta (-5, -6)
Screenshot: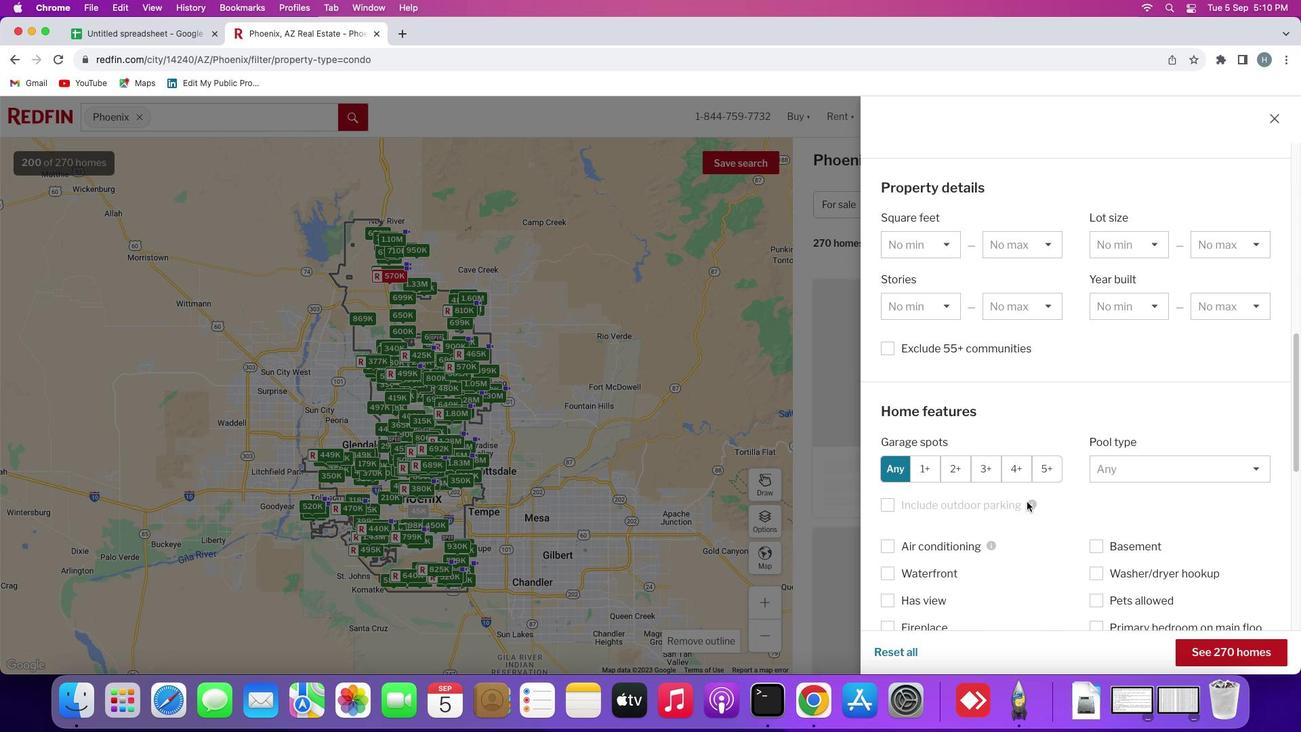 
Action: Mouse scrolled (1021, 496) with delta (-5, -6)
Screenshot: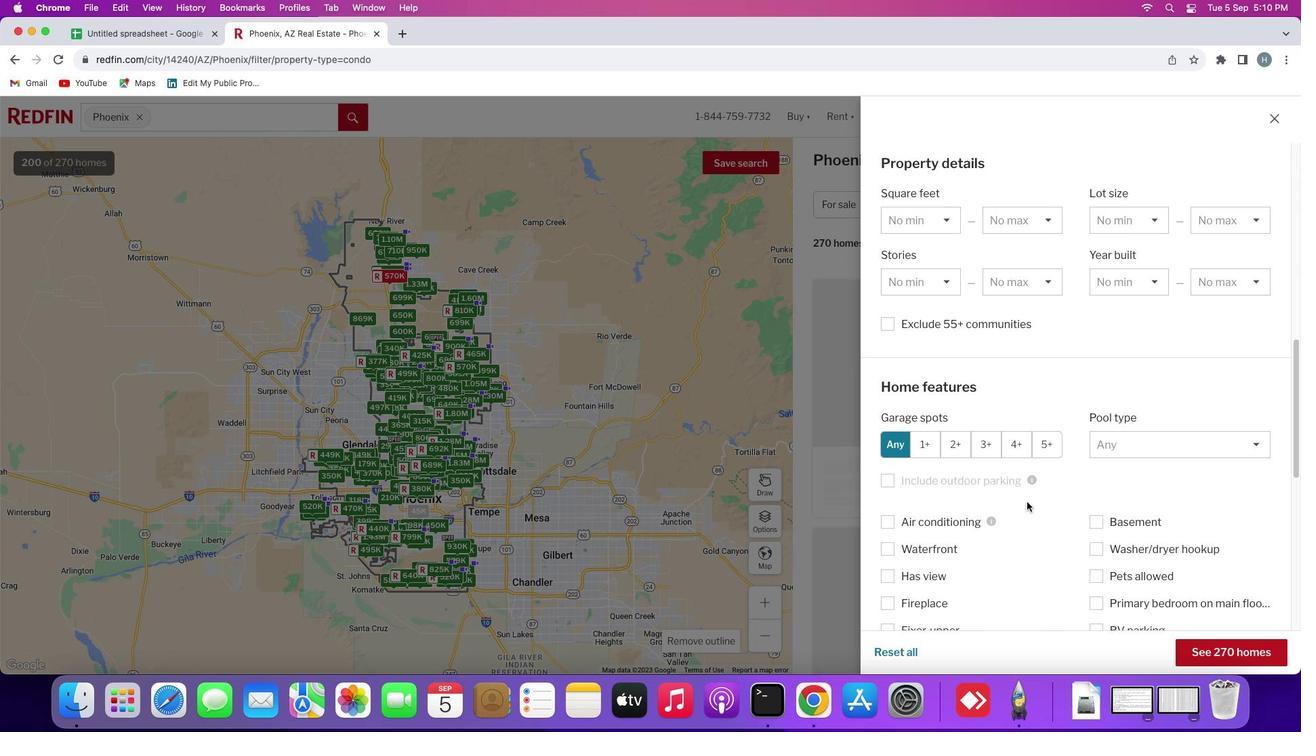
Action: Mouse scrolled (1021, 496) with delta (-5, -6)
Screenshot: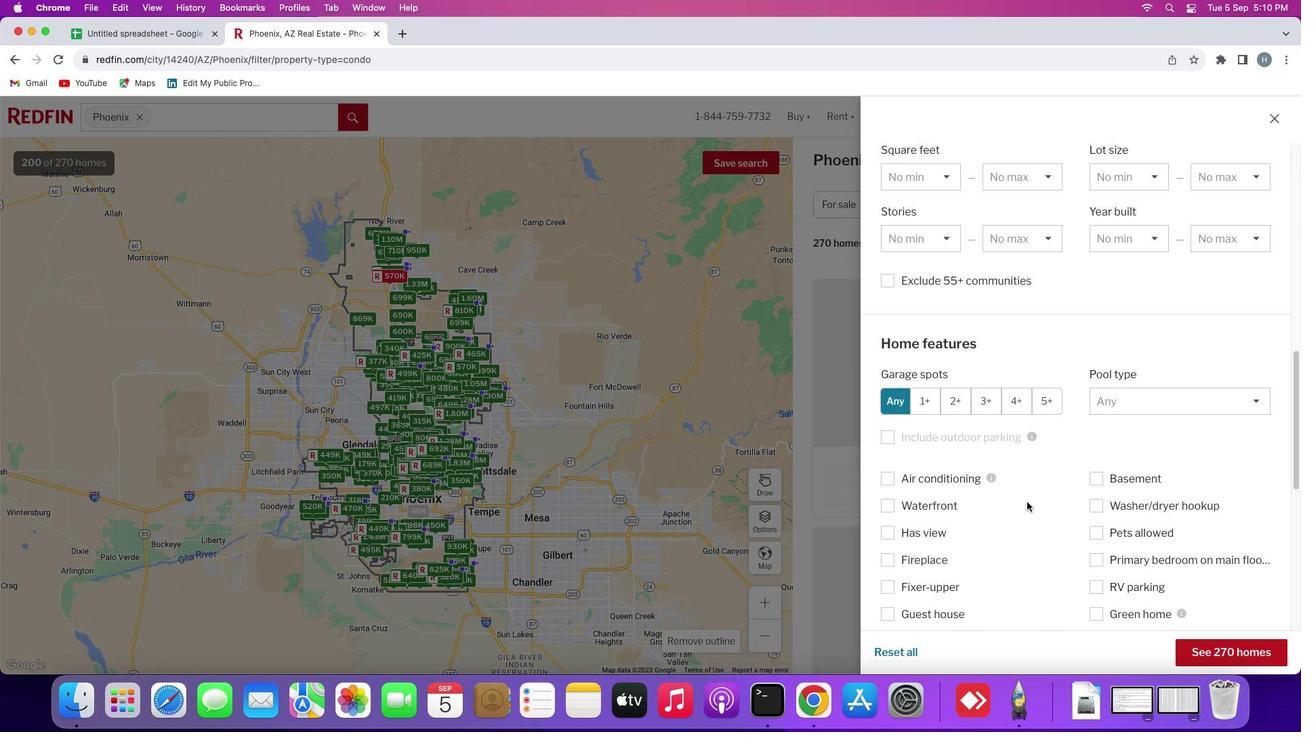 
Action: Mouse scrolled (1021, 496) with delta (-5, -6)
Screenshot: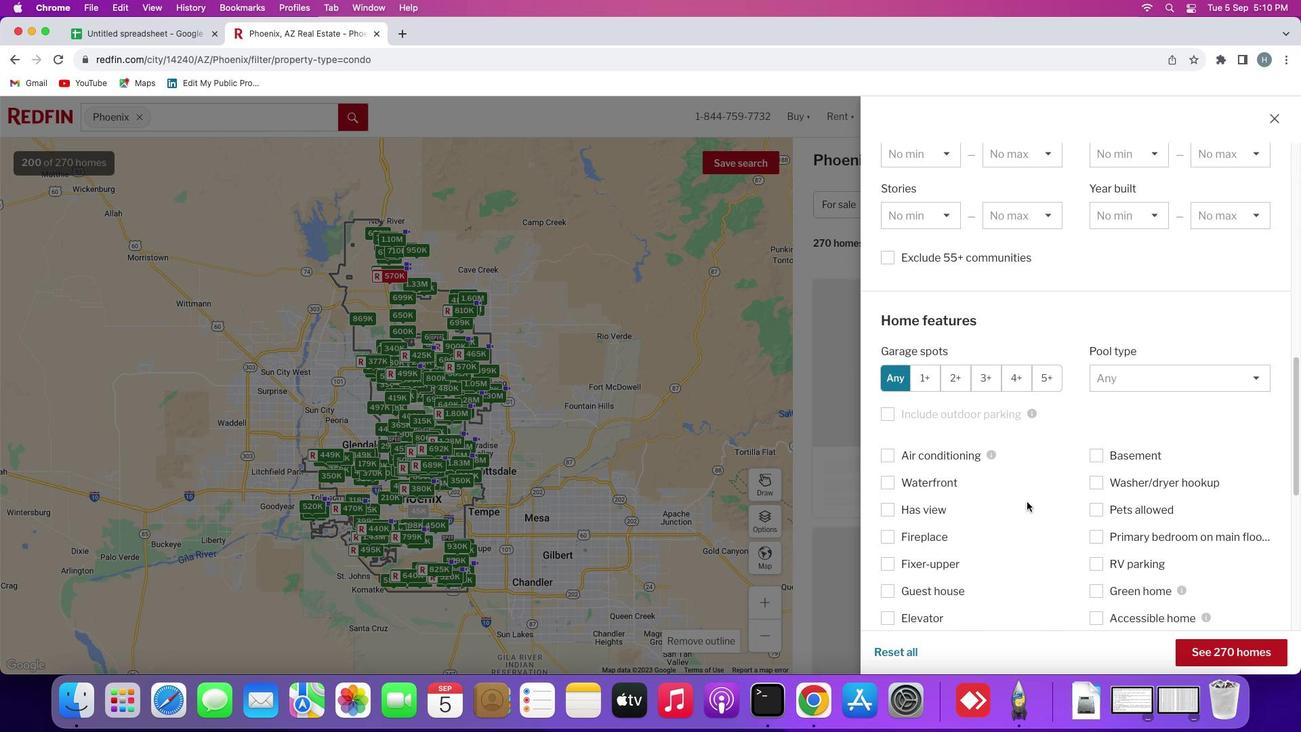 
Action: Mouse scrolled (1021, 496) with delta (-5, -6)
Screenshot: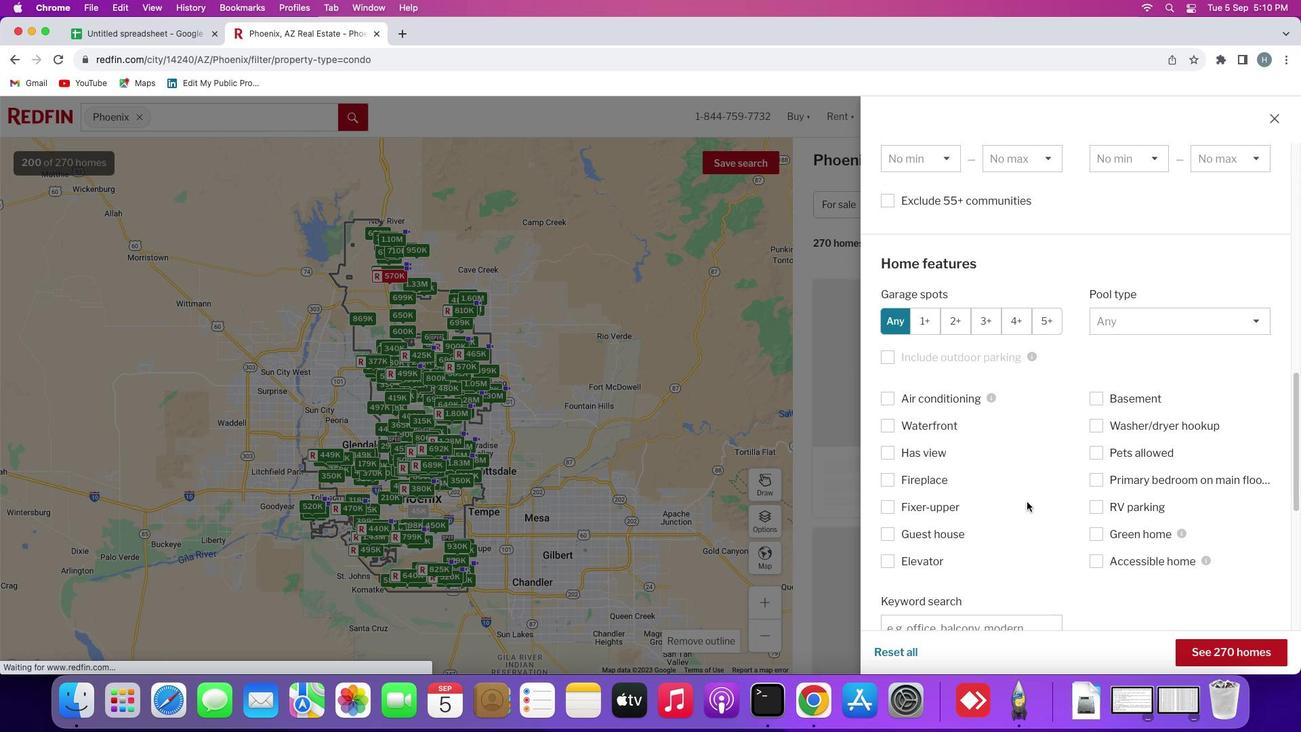 
Action: Mouse scrolled (1021, 496) with delta (-5, -6)
Screenshot: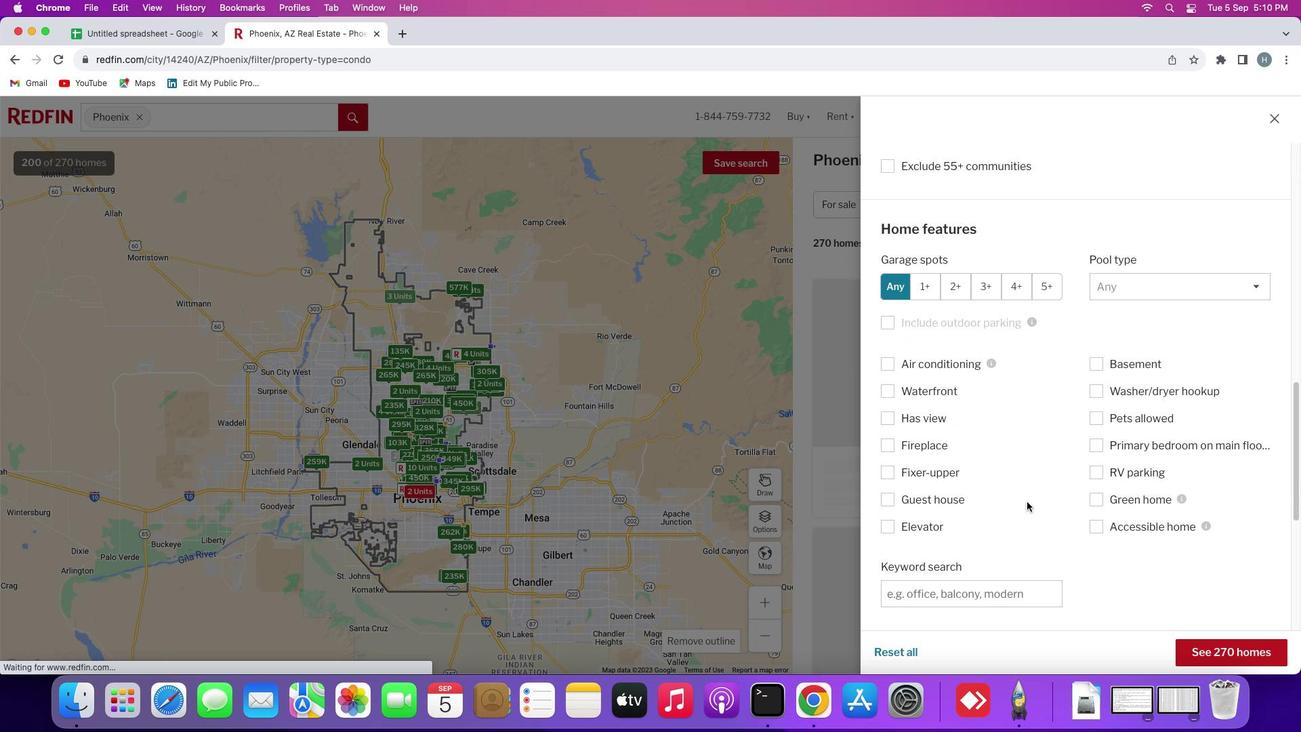
Action: Mouse scrolled (1021, 496) with delta (-5, -7)
Screenshot: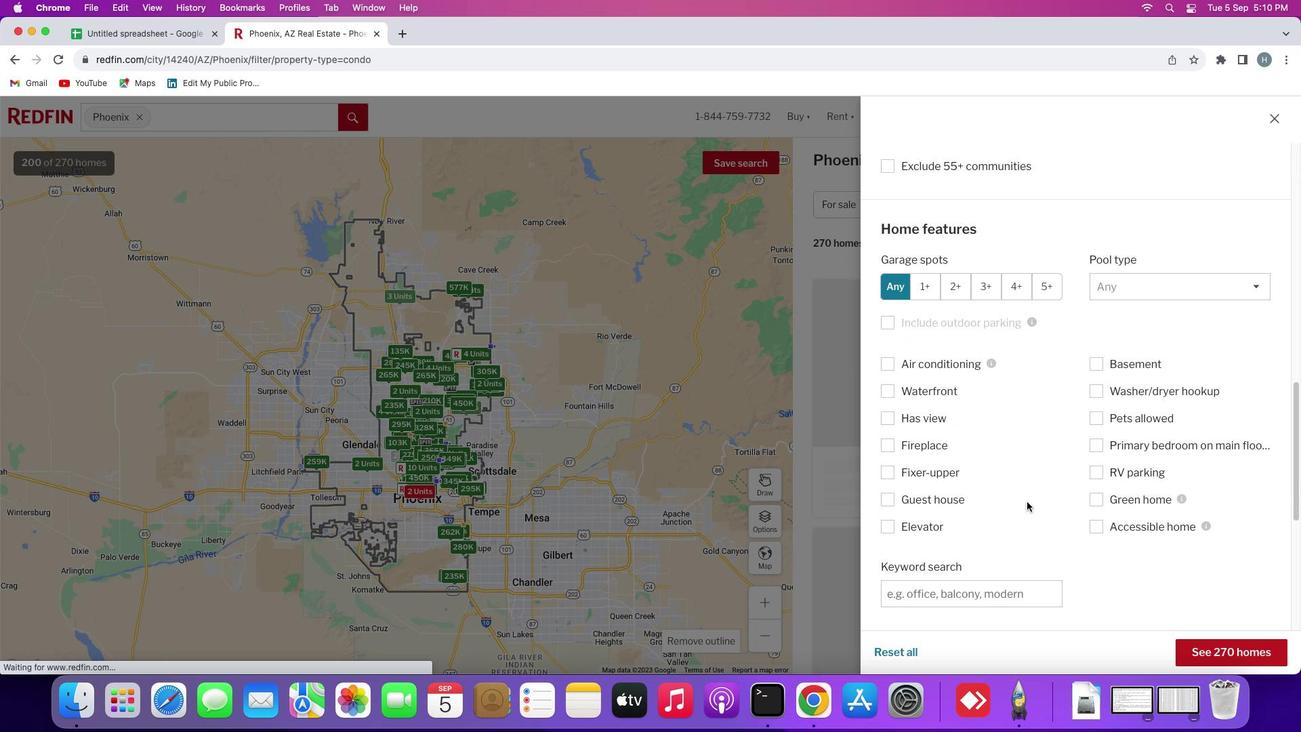 
Action: Mouse scrolled (1021, 496) with delta (-5, -6)
Screenshot: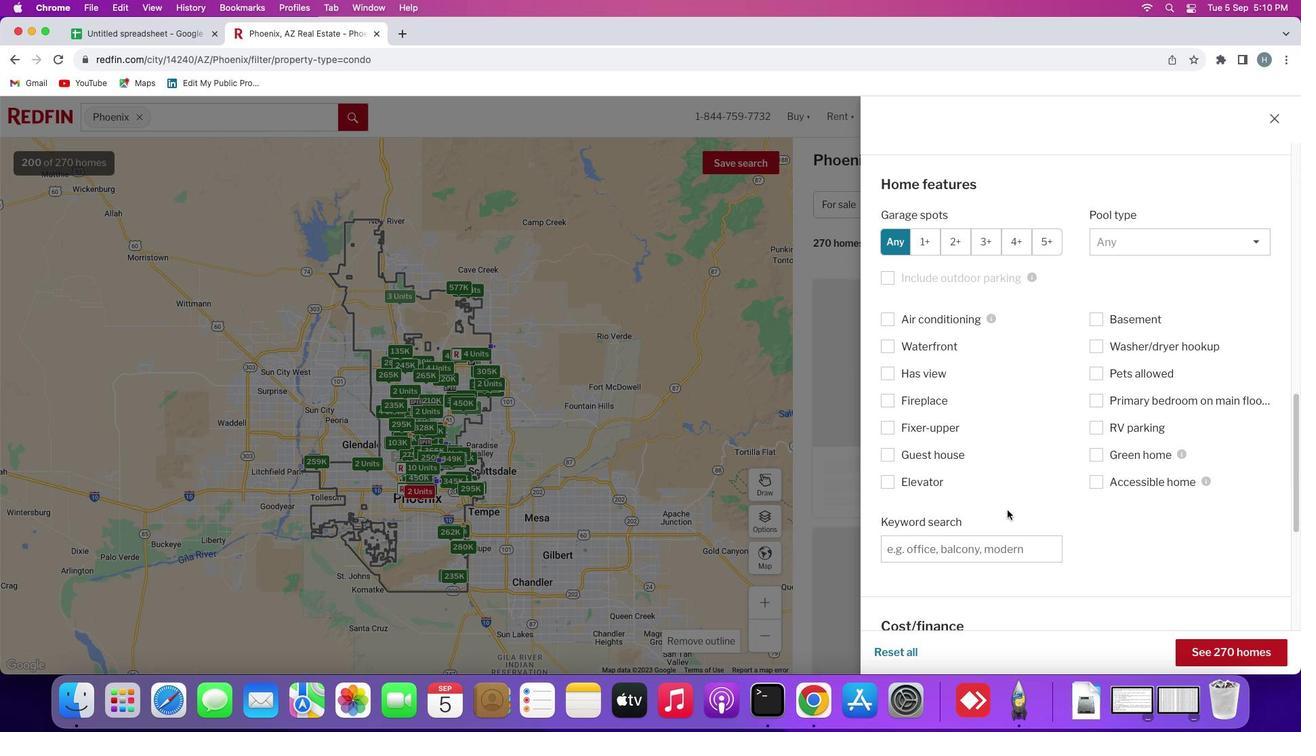 
Action: Mouse moved to (928, 539)
Screenshot: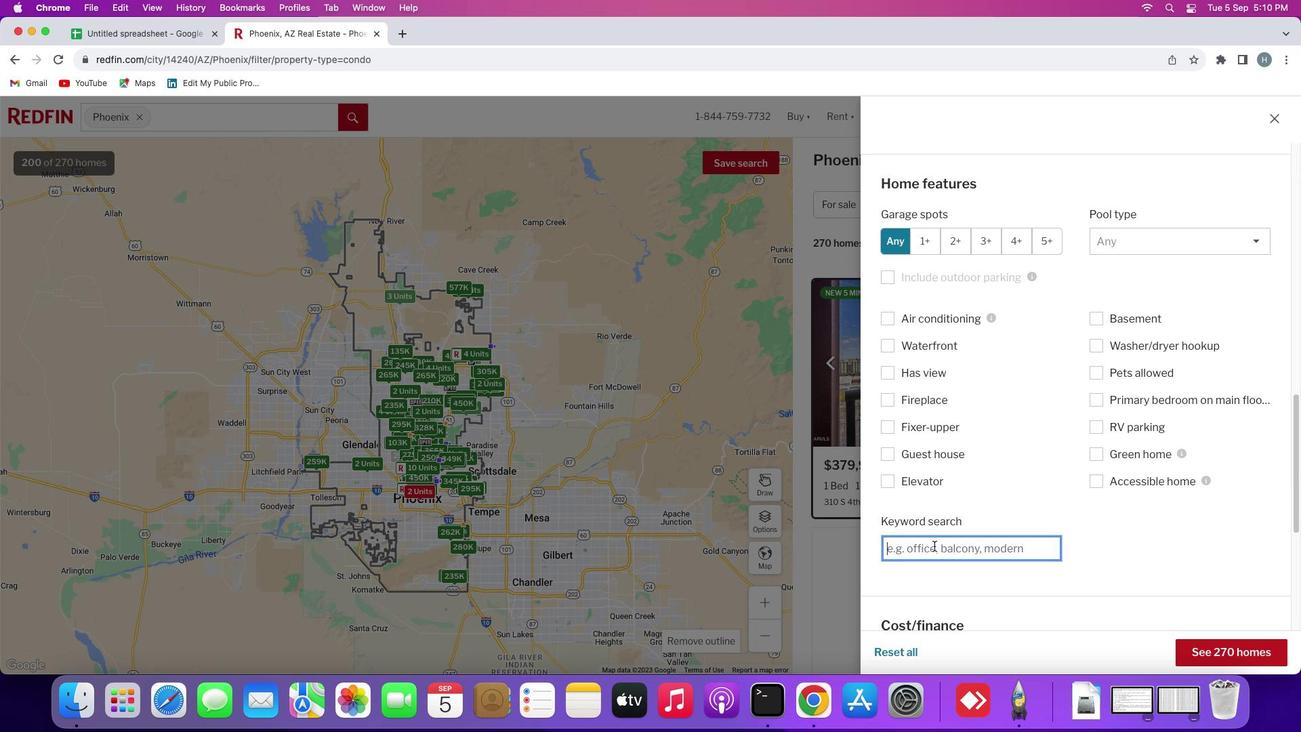 
Action: Mouse pressed left at (928, 539)
Screenshot: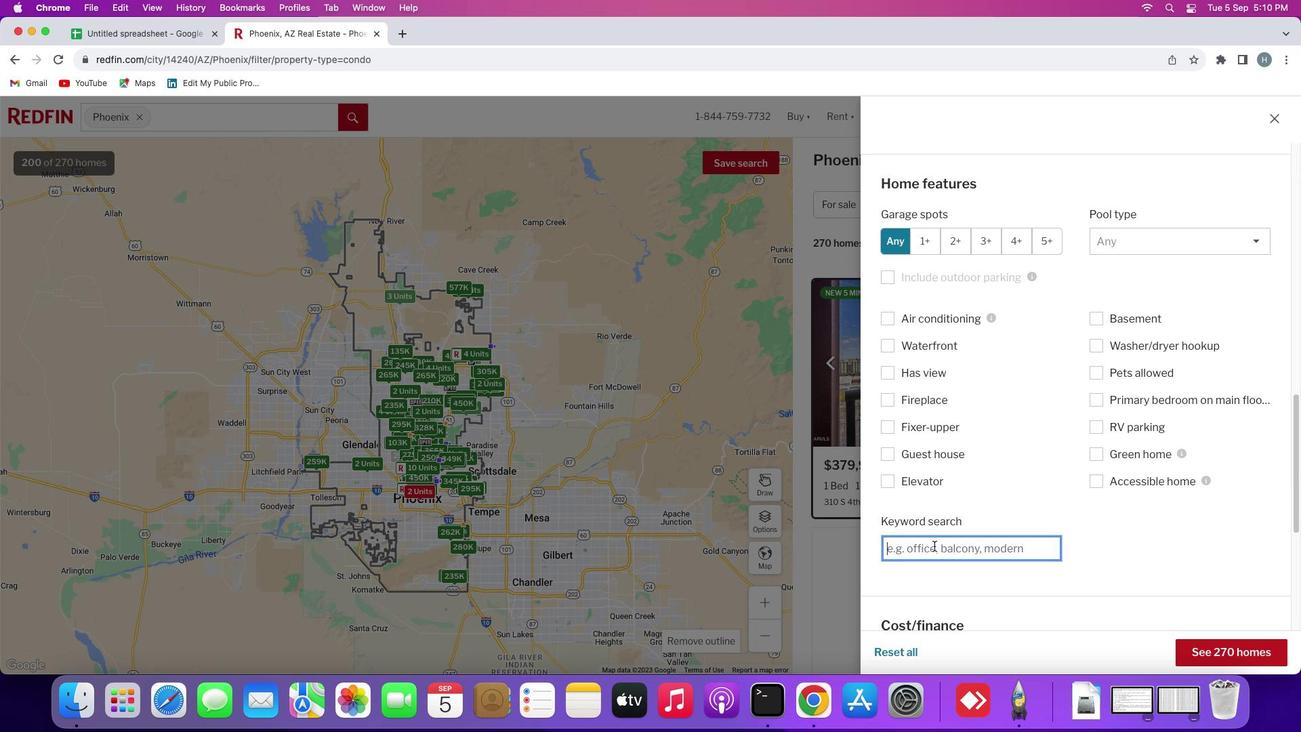 
Action: Mouse moved to (928, 539)
Screenshot: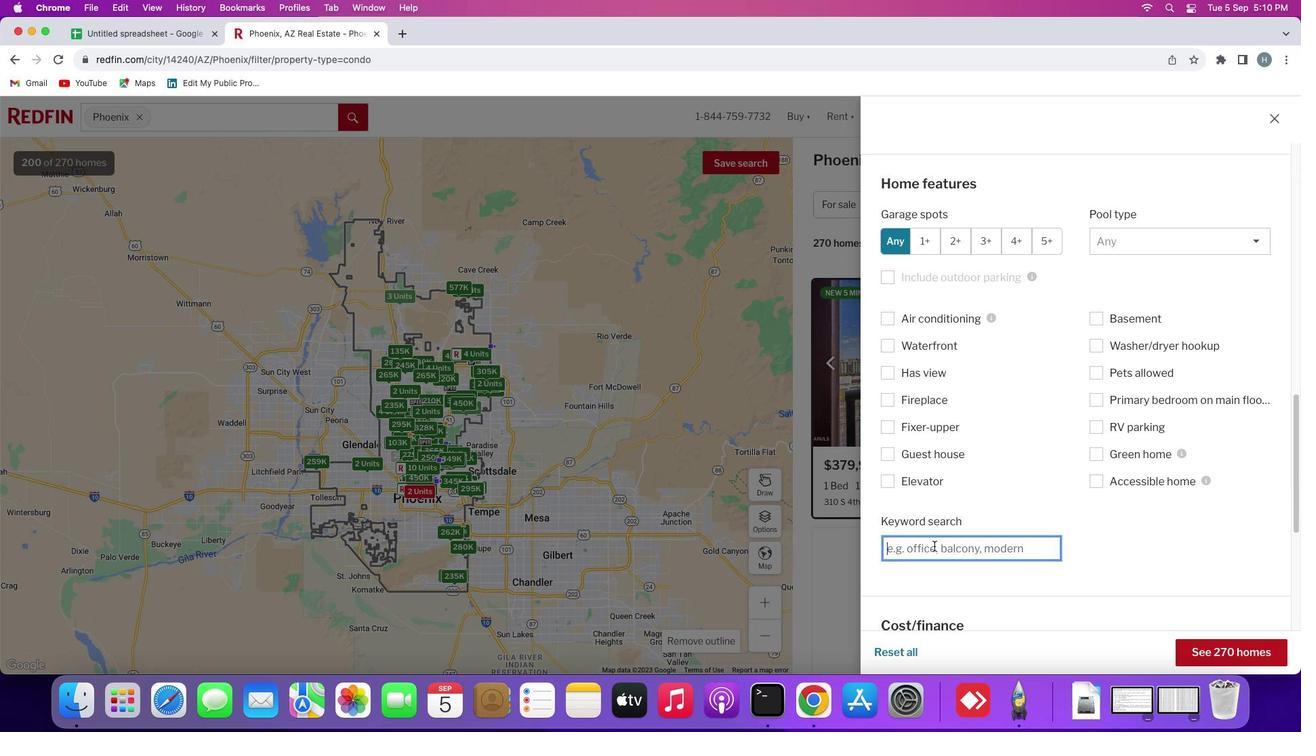 
Action: Key pressed 'h''i''k''i''n''g'','Key.space'm''o''u''n''t''a''i''n'Key.space'v''i''e''w'
Screenshot: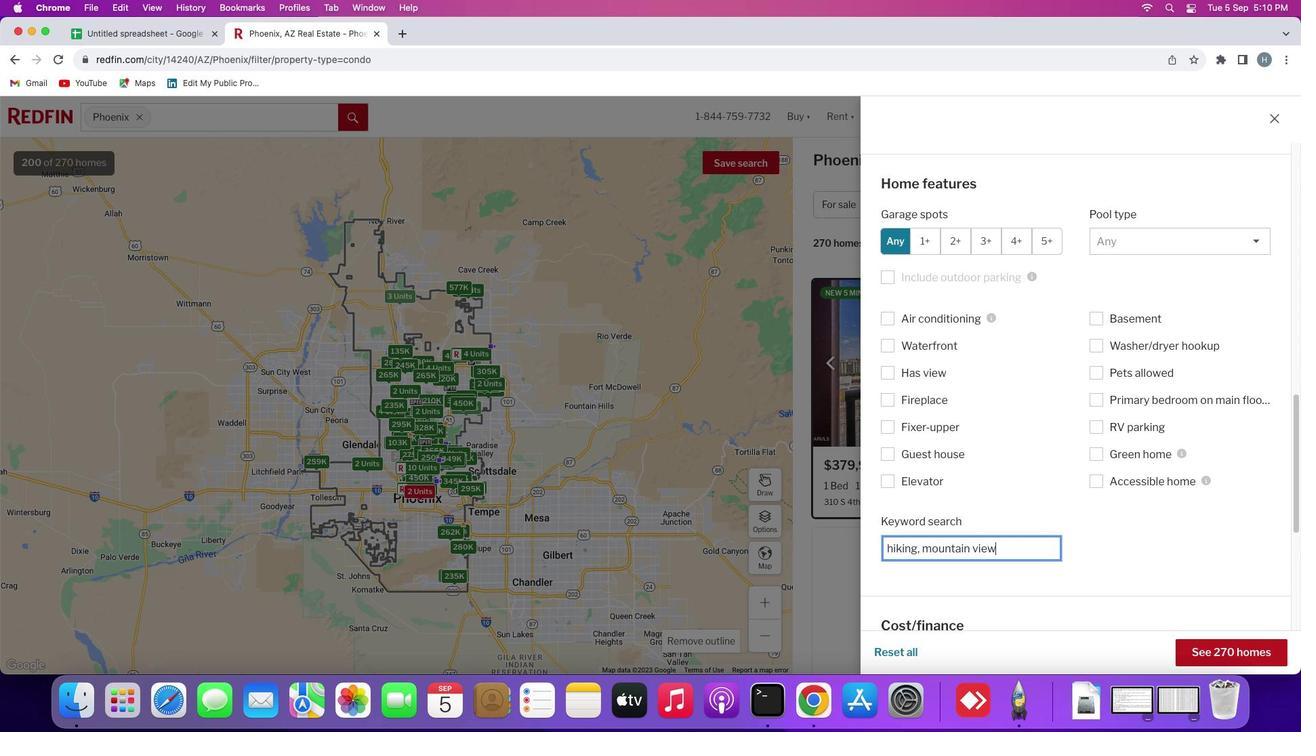 
Action: Mouse moved to (1098, 521)
Screenshot: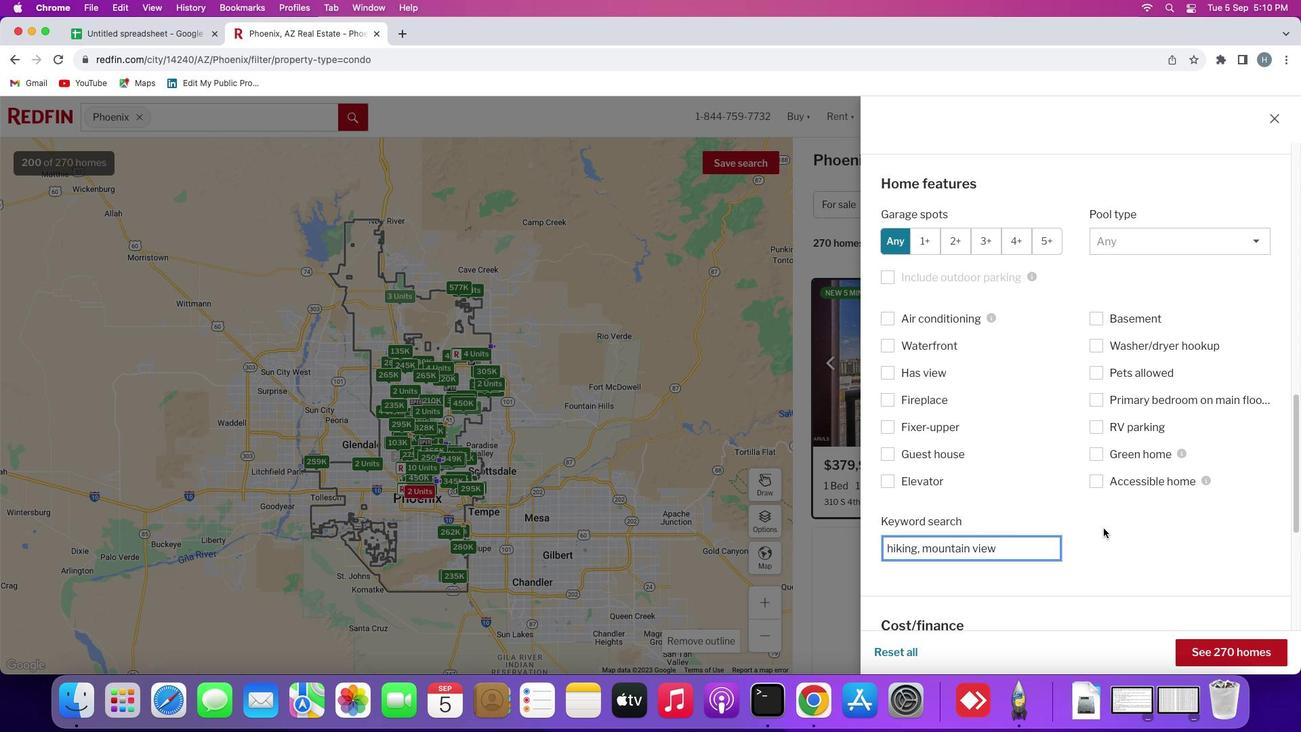 
Action: Mouse pressed left at (1098, 521)
Screenshot: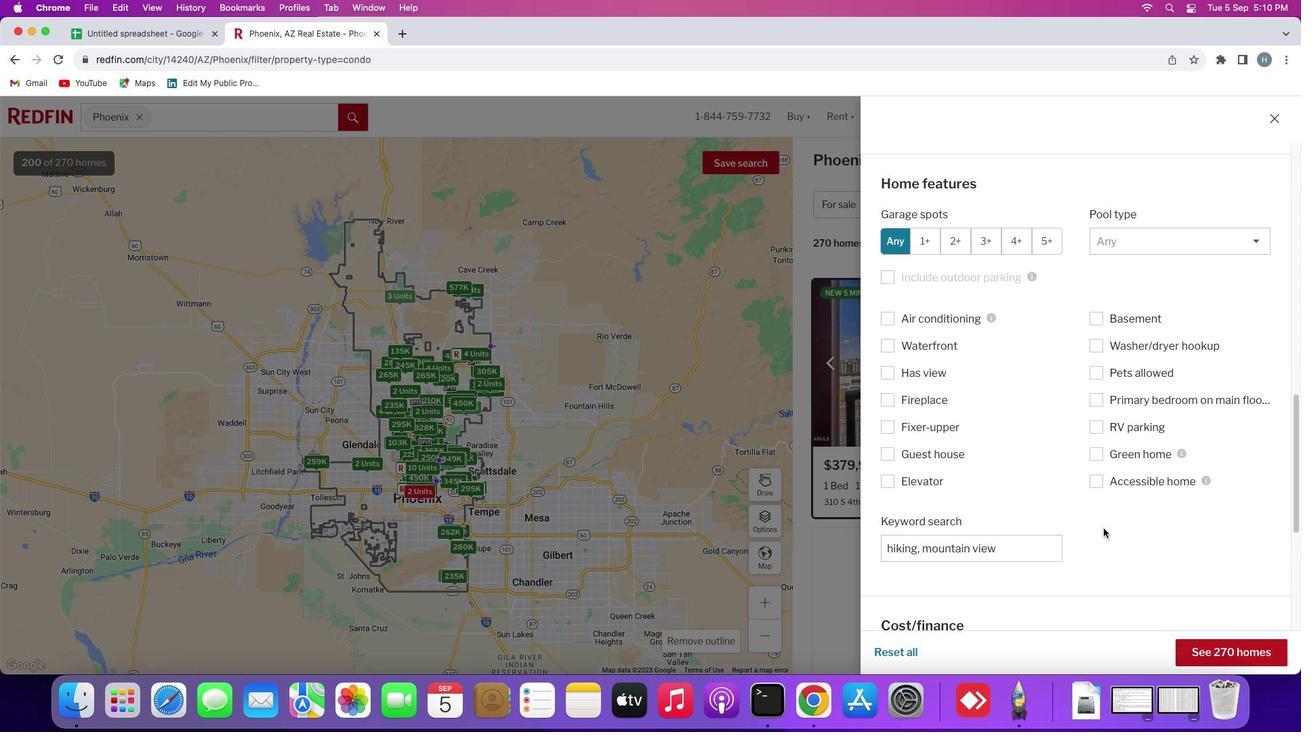 
Action: Mouse moved to (1084, 558)
Screenshot: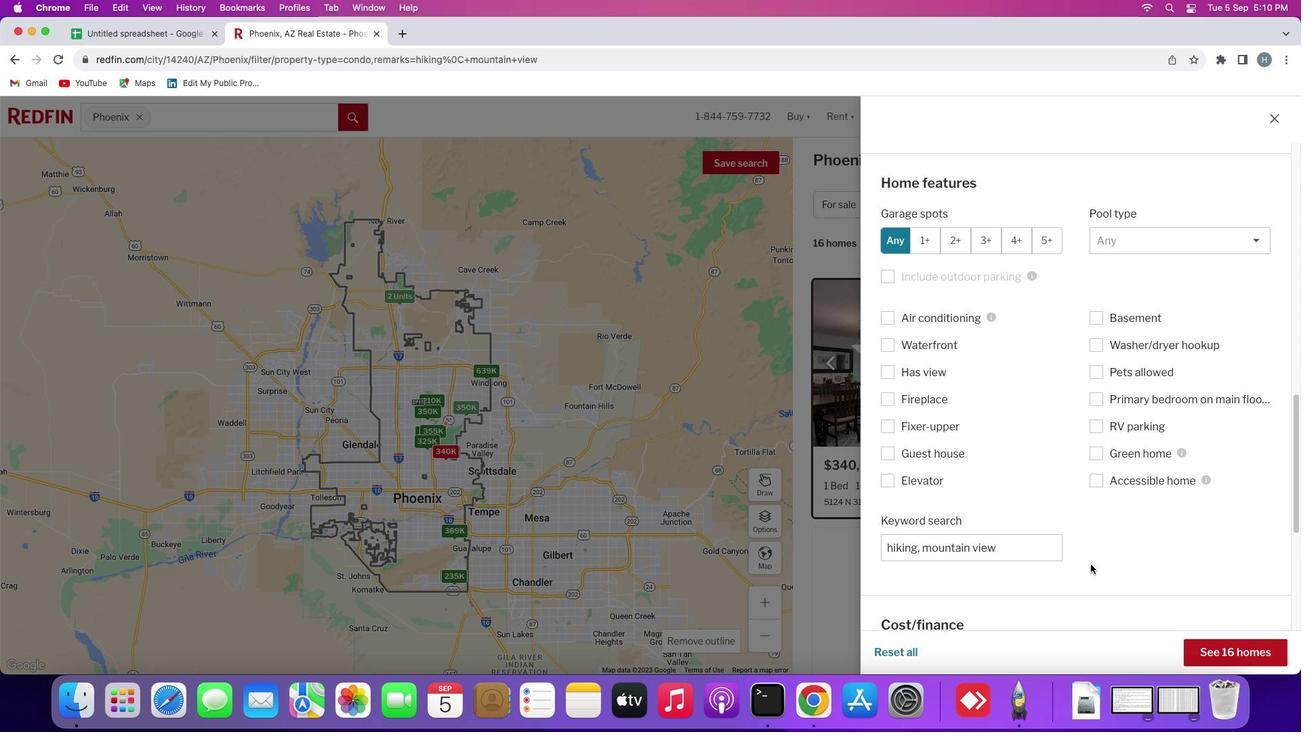 
Action: Mouse scrolled (1084, 558) with delta (-5, -6)
Screenshot: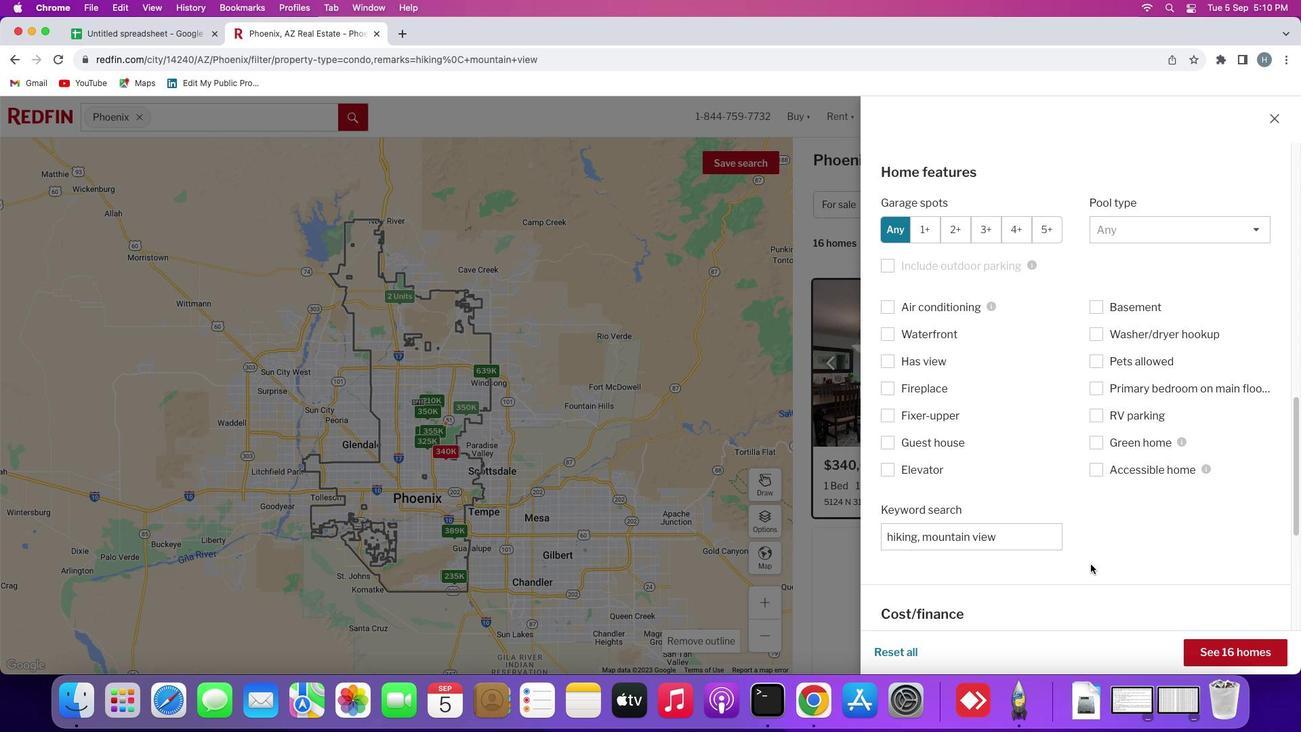 
Action: Mouse scrolled (1084, 558) with delta (-5, -6)
Screenshot: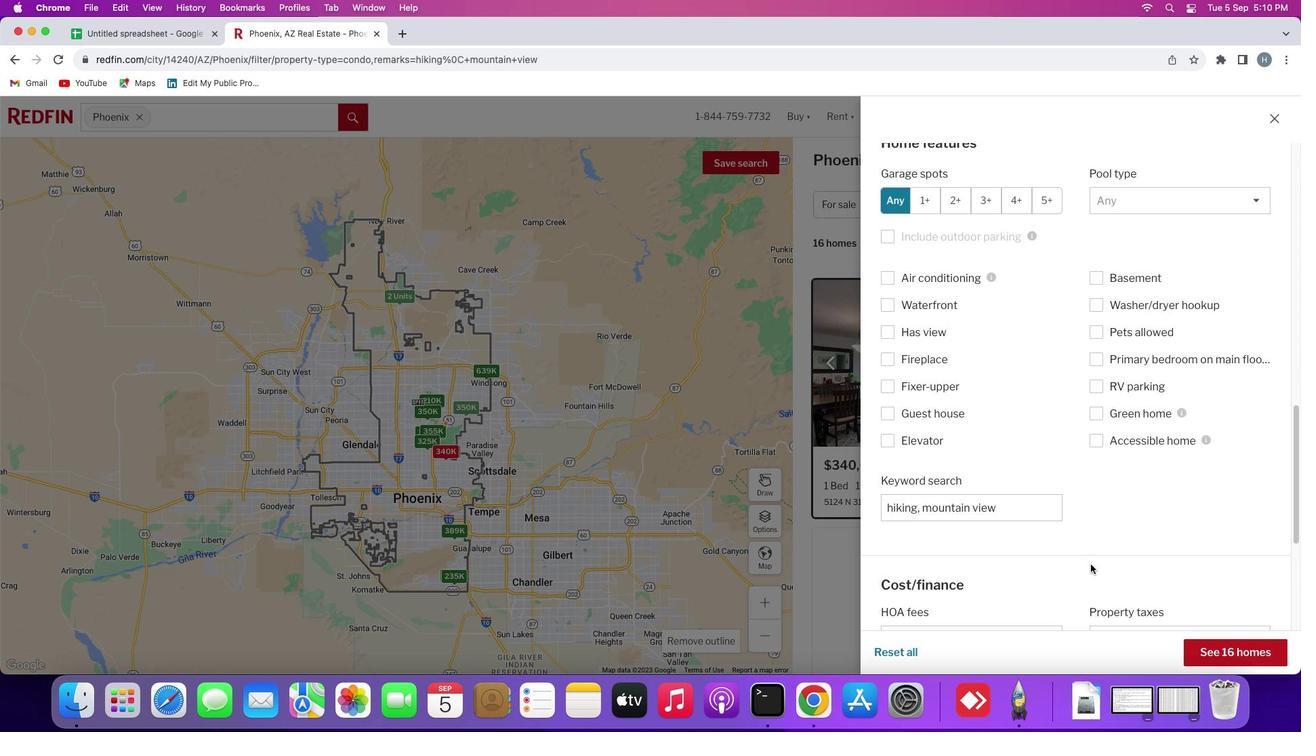 
Action: Mouse scrolled (1084, 558) with delta (-5, -6)
Screenshot: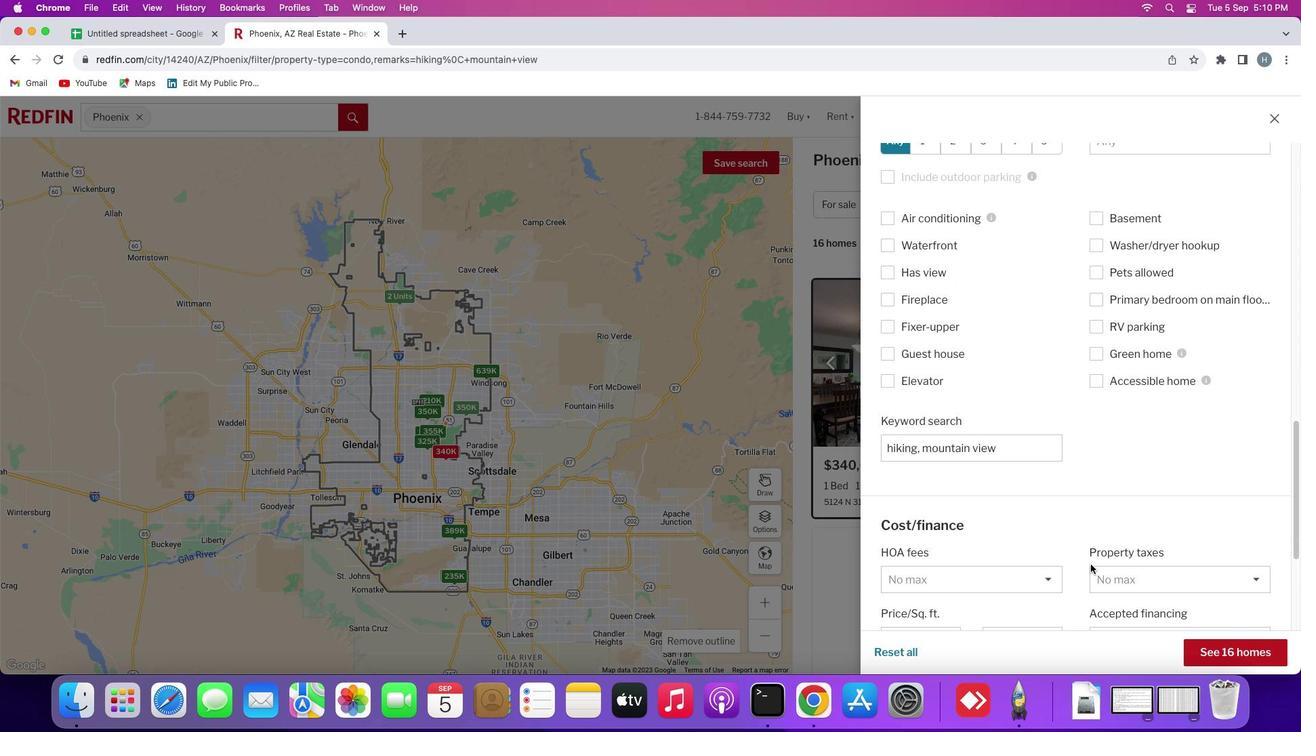 
Action: Mouse scrolled (1084, 558) with delta (-5, -8)
Screenshot: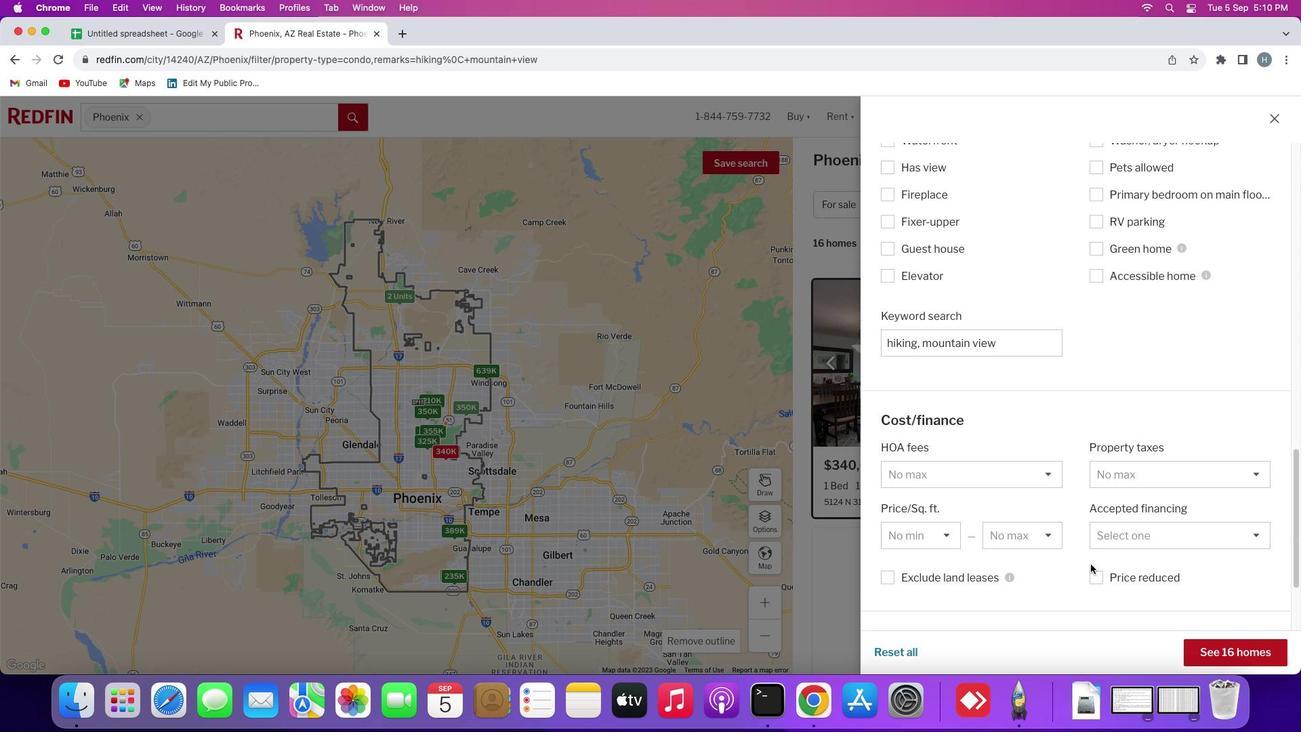 
Action: Mouse scrolled (1084, 558) with delta (-5, -6)
Screenshot: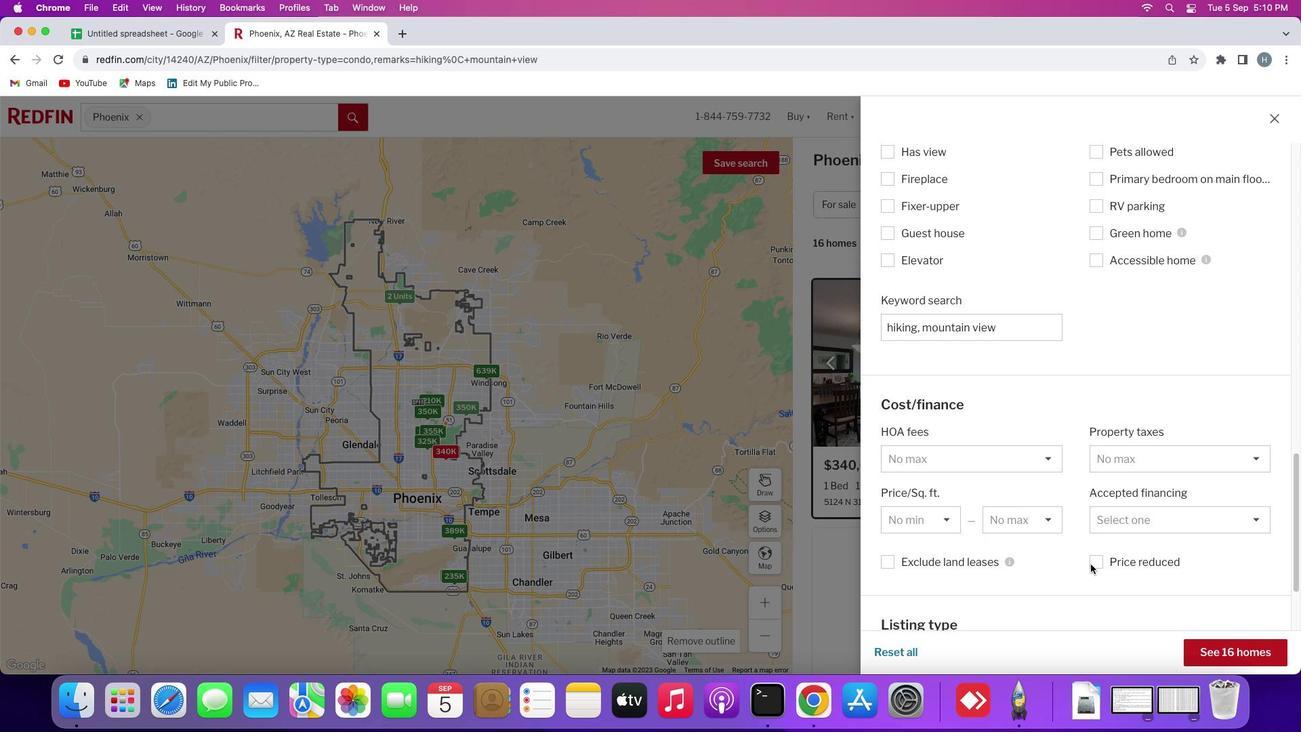 
Action: Mouse scrolled (1084, 558) with delta (-5, -6)
Screenshot: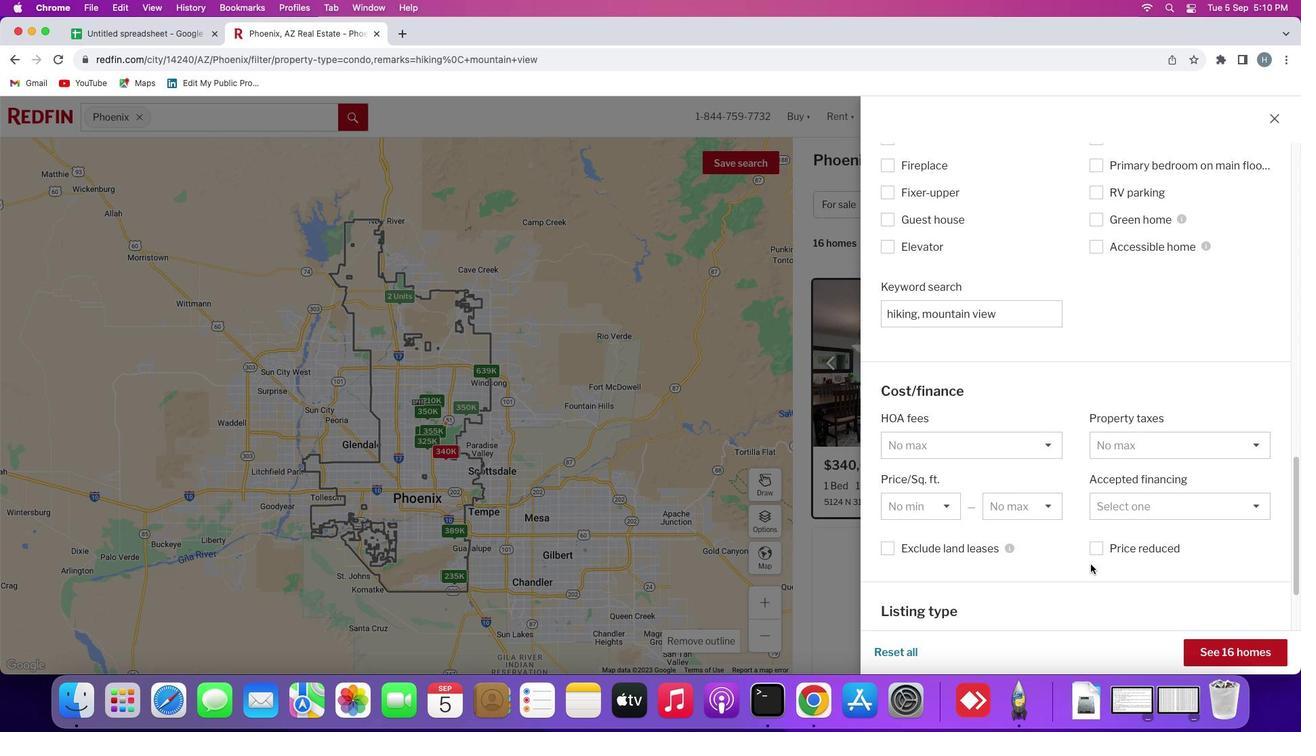
Action: Mouse scrolled (1084, 558) with delta (-5, -6)
Screenshot: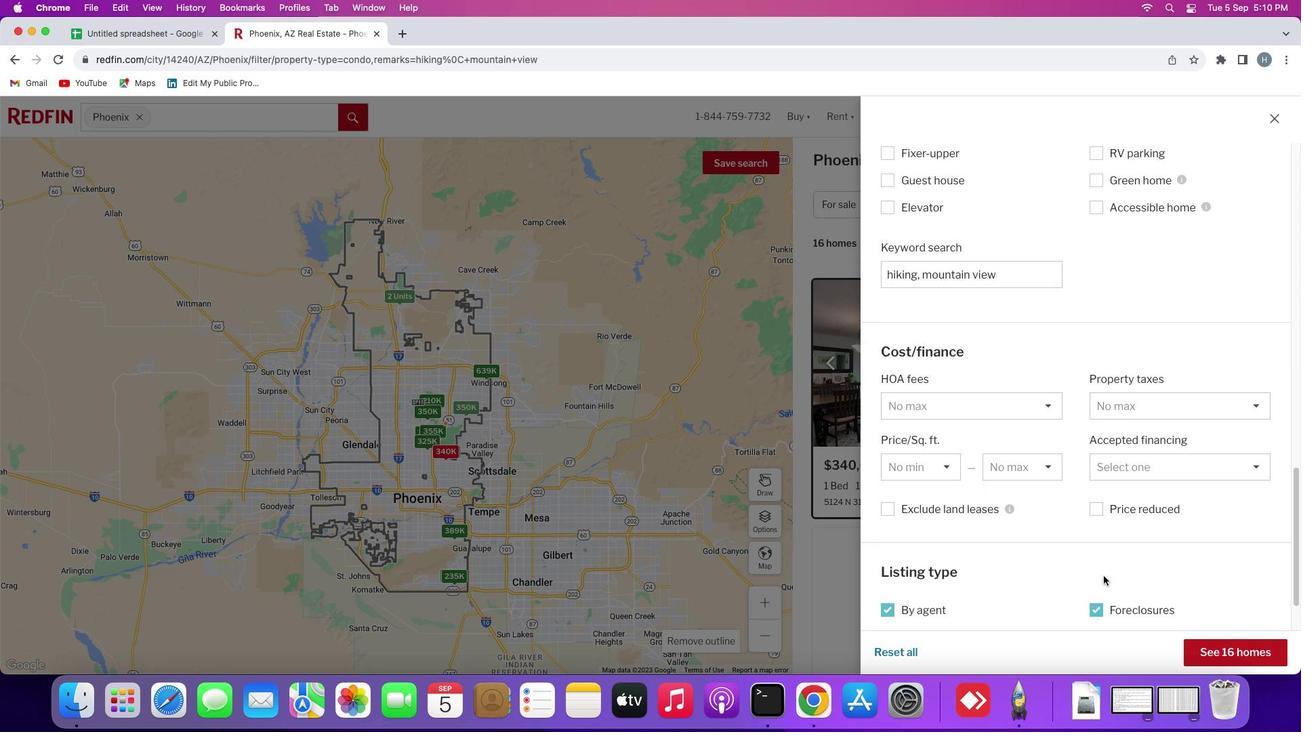 
Action: Mouse moved to (1209, 643)
Screenshot: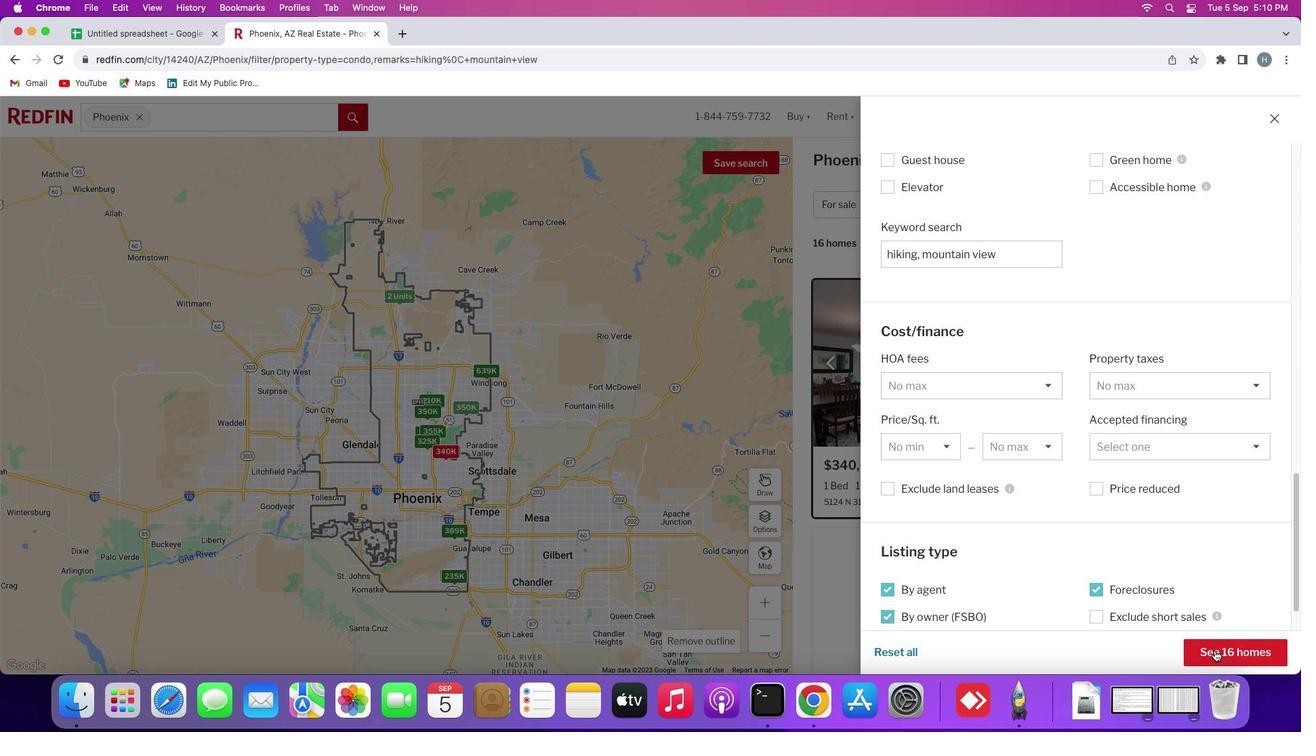 
Action: Mouse pressed left at (1209, 643)
Screenshot: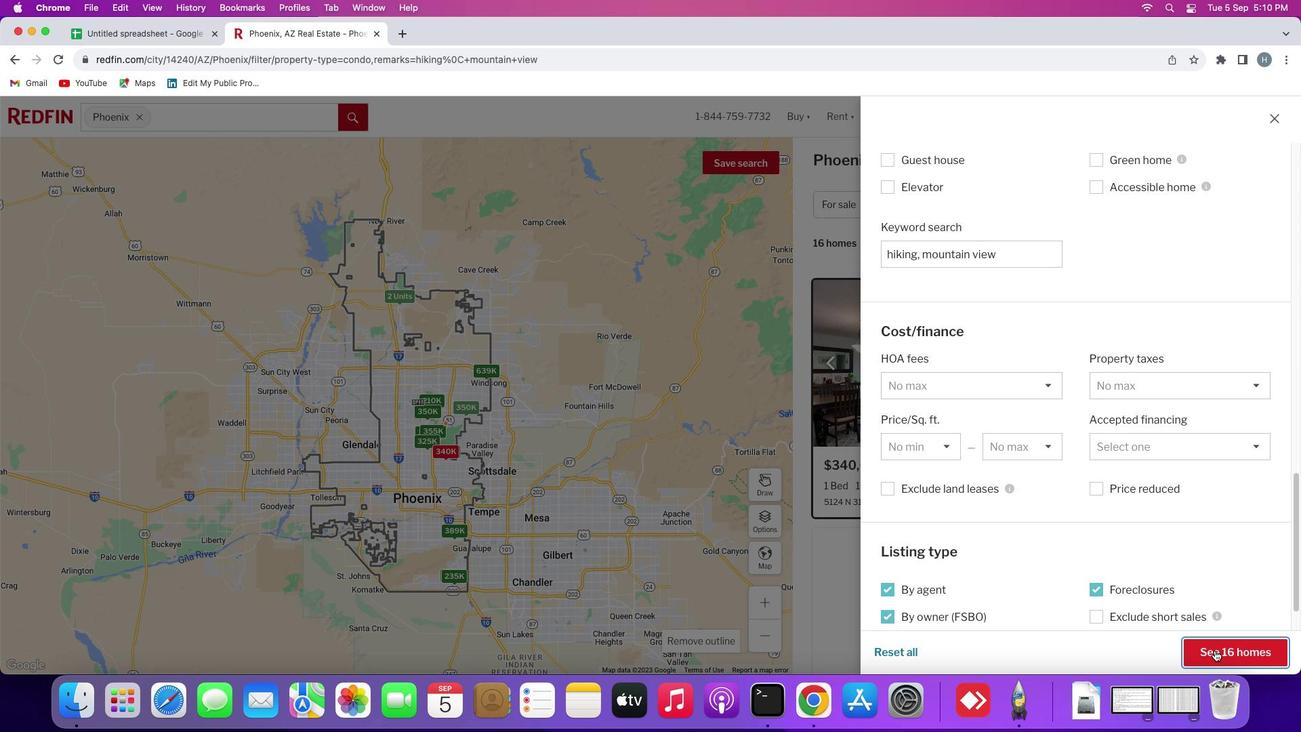 
Action: Mouse moved to (985, 501)
Screenshot: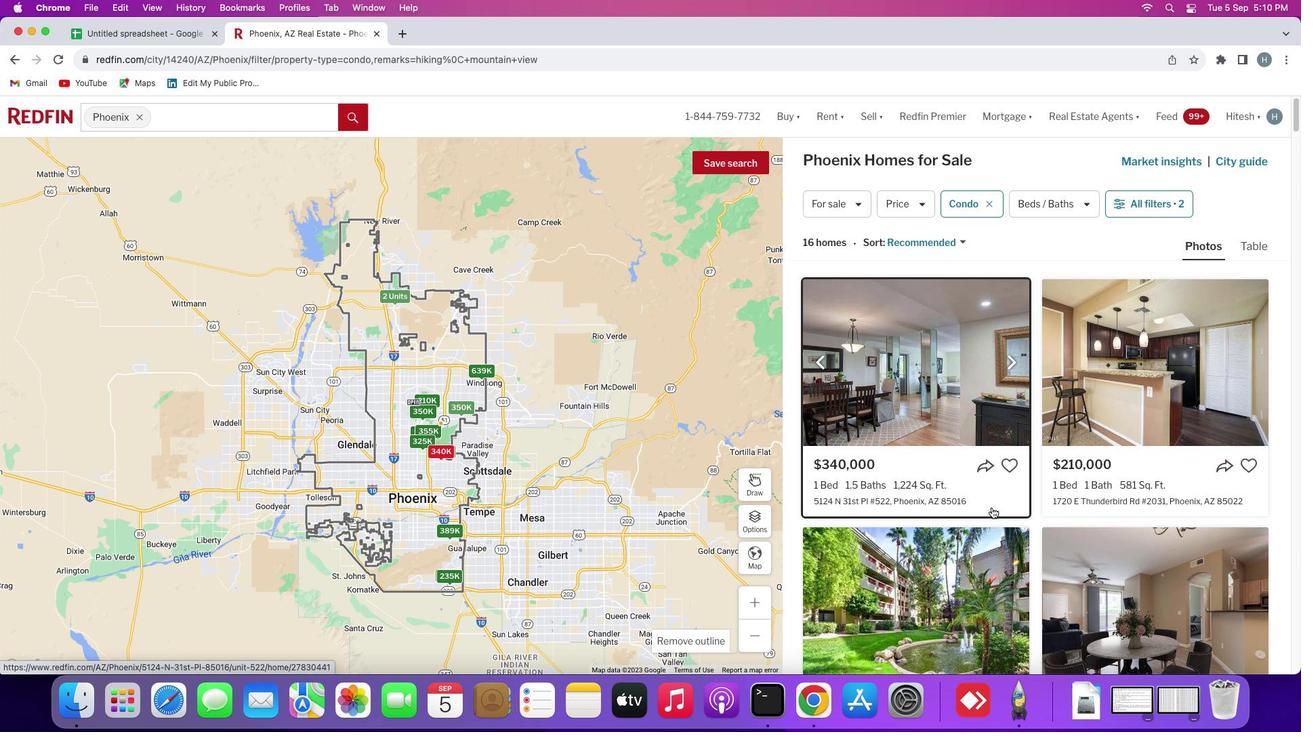 
Action: Mouse scrolled (985, 501) with delta (-5, -6)
Screenshot: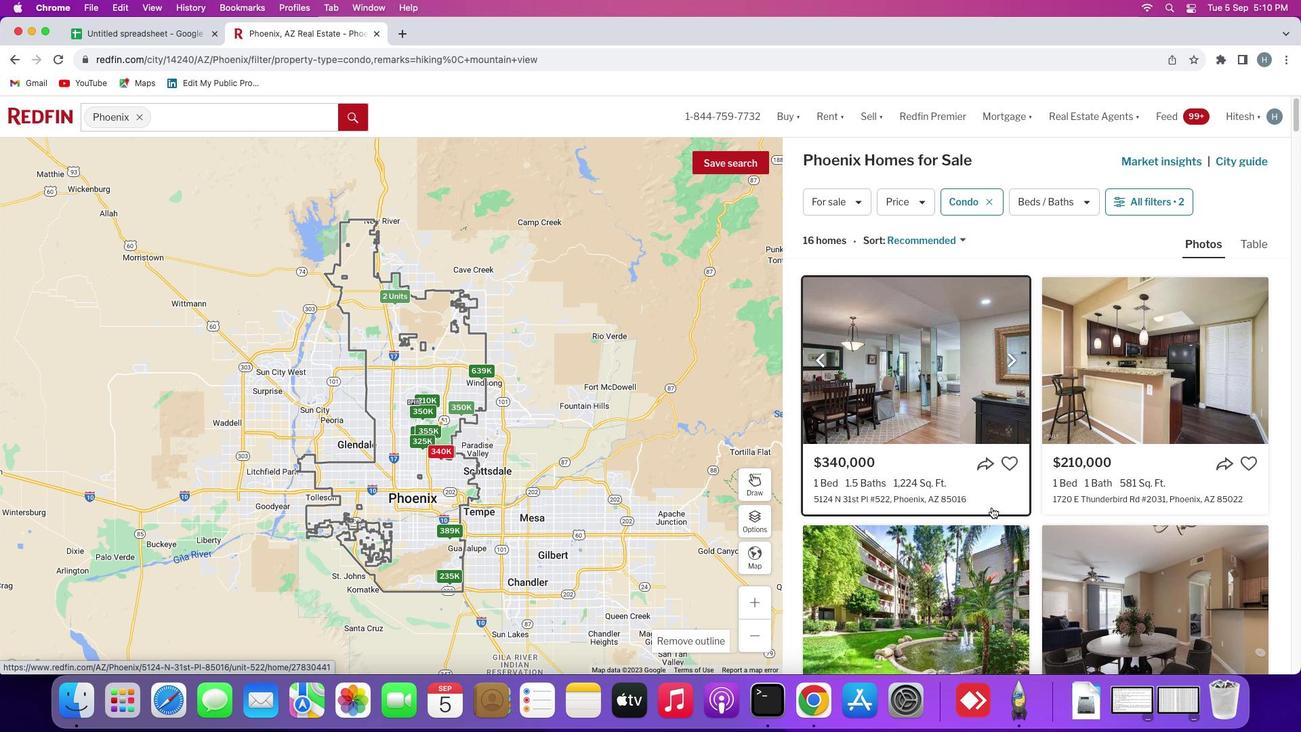 
Action: Mouse scrolled (985, 501) with delta (-5, -6)
Screenshot: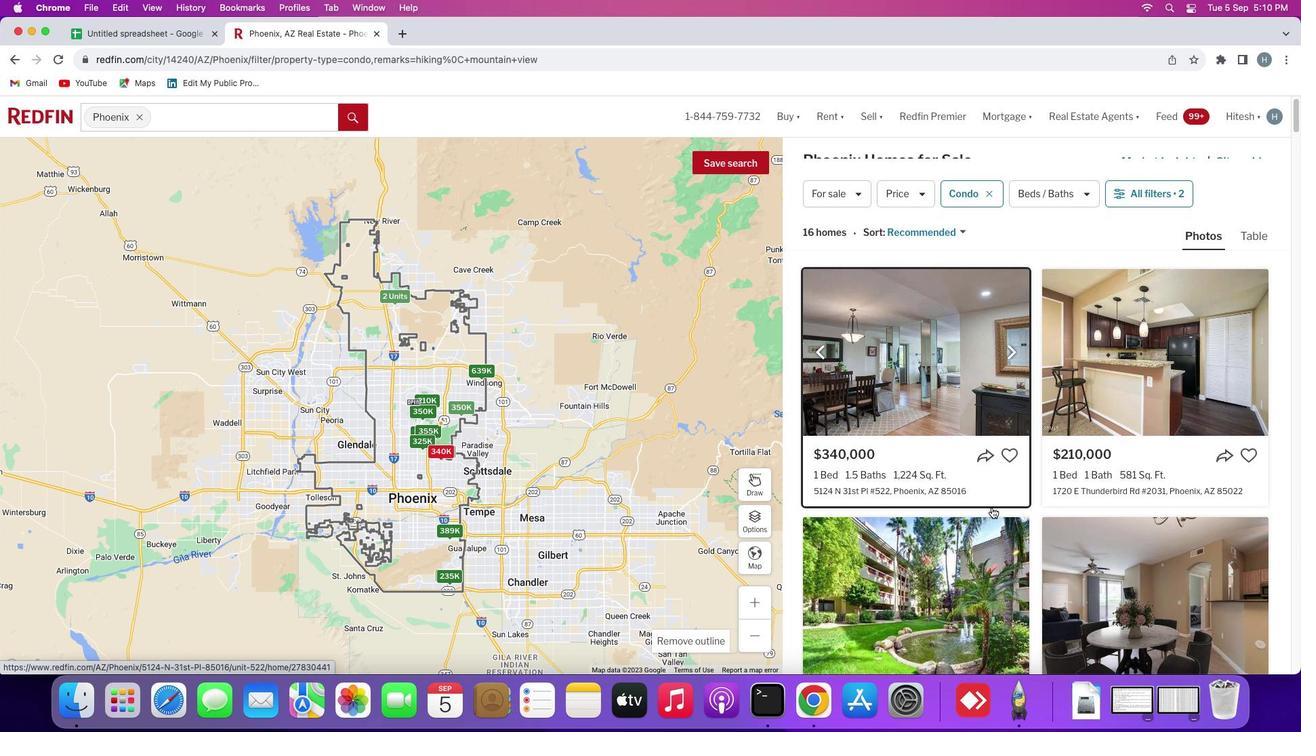 
Action: Mouse scrolled (985, 501) with delta (-5, -6)
Screenshot: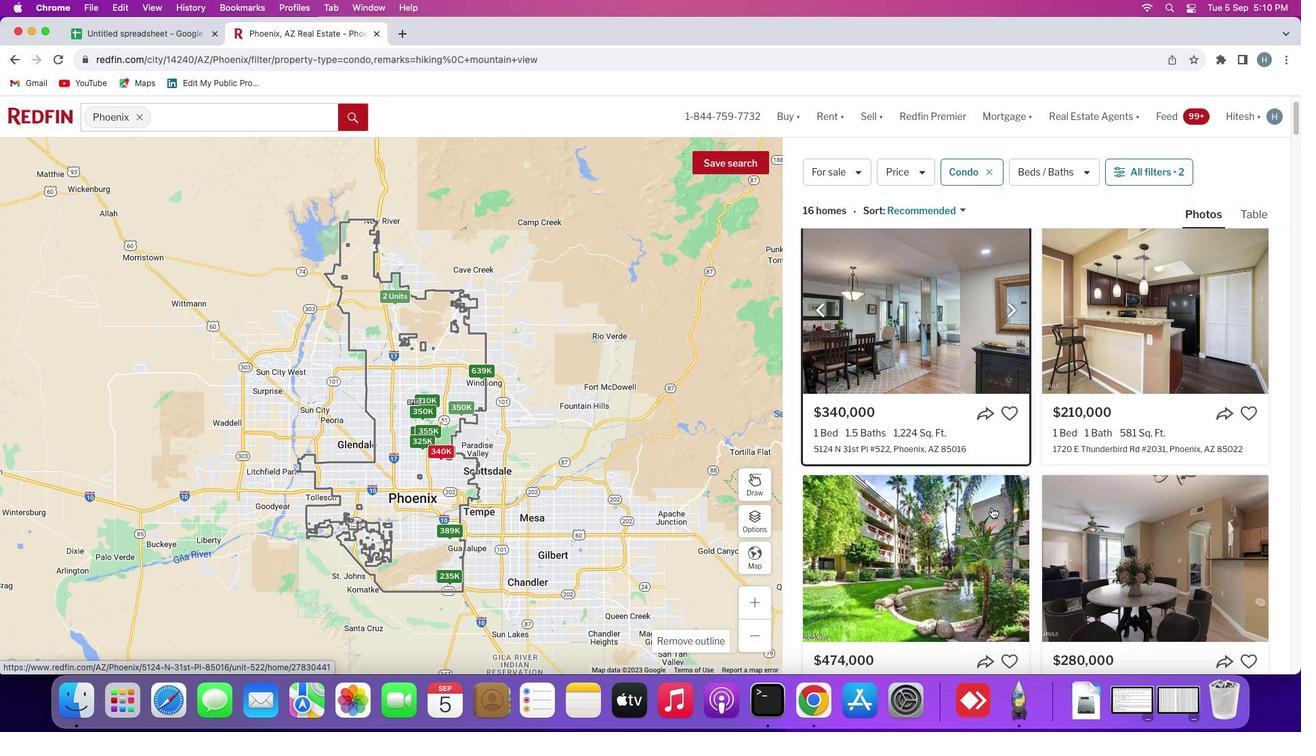 
Action: Mouse scrolled (985, 501) with delta (-5, -6)
Screenshot: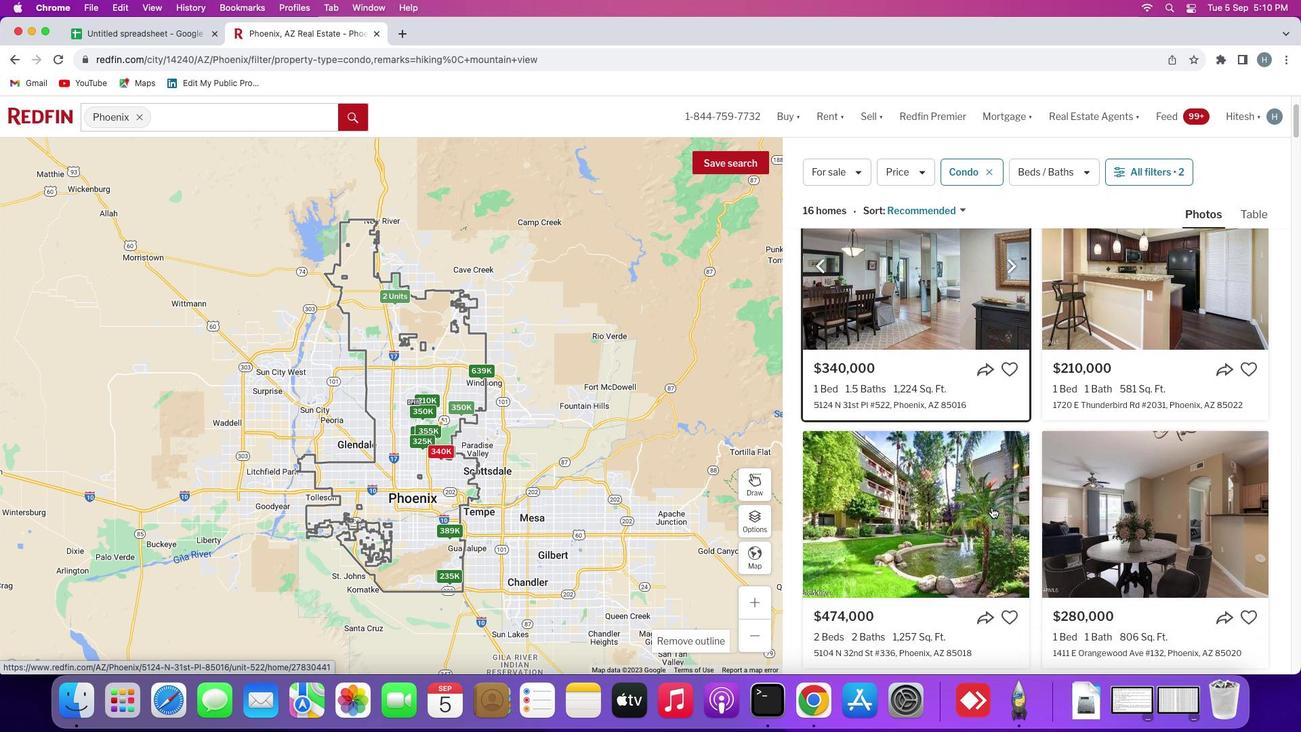 
Action: Mouse scrolled (985, 501) with delta (-5, -6)
Screenshot: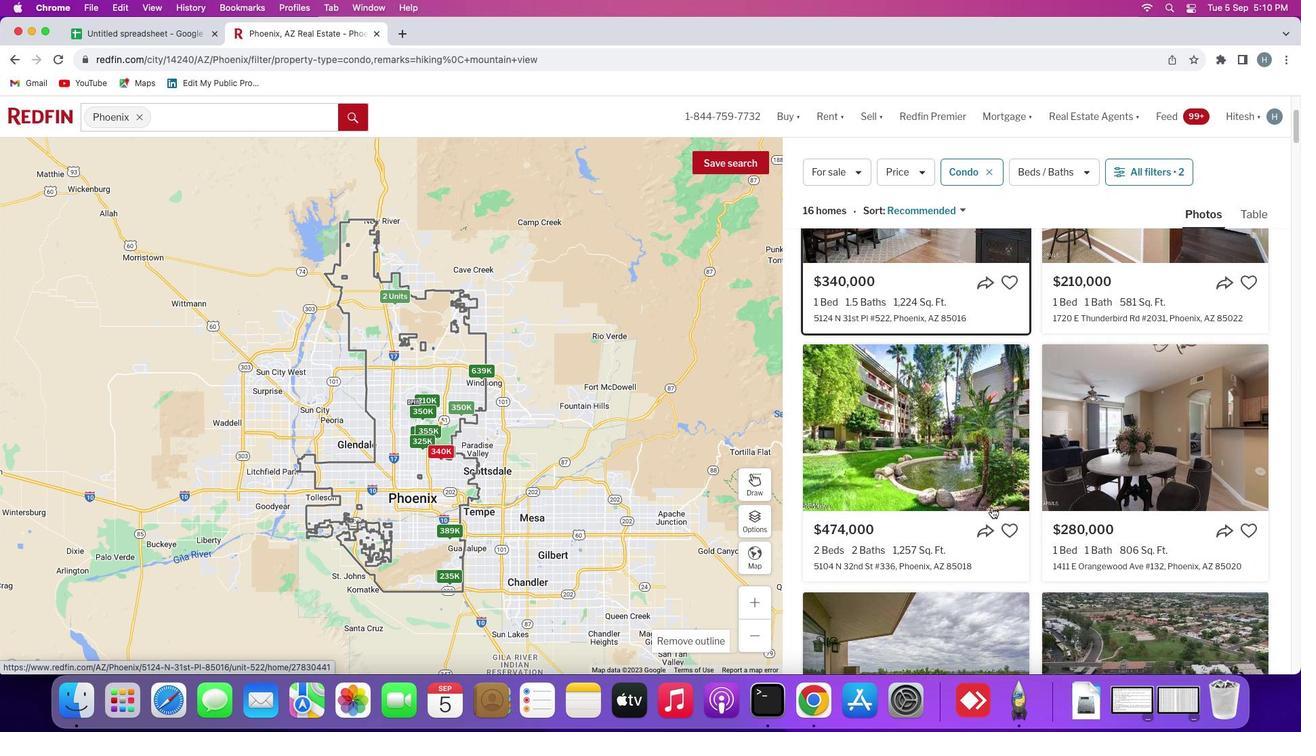 
Action: Mouse scrolled (985, 501) with delta (-5, -6)
Screenshot: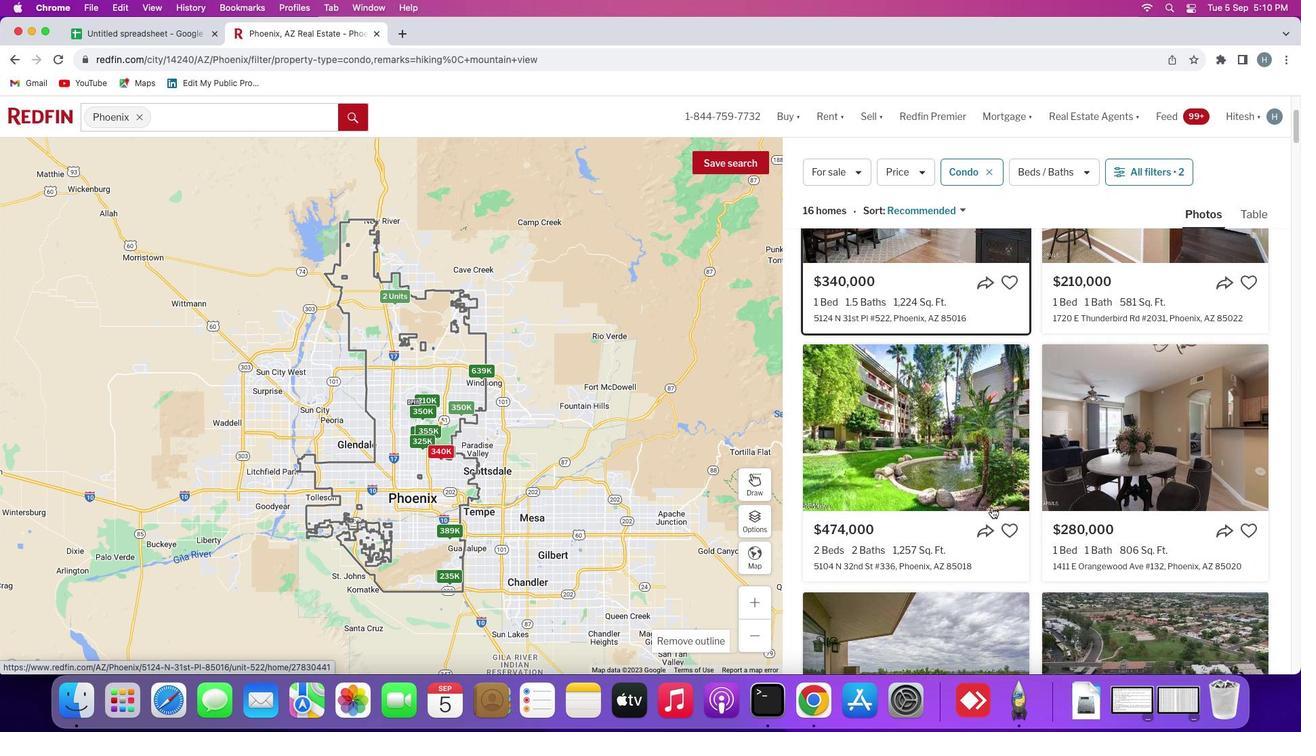 
Action: Mouse scrolled (985, 501) with delta (-5, -7)
Screenshot: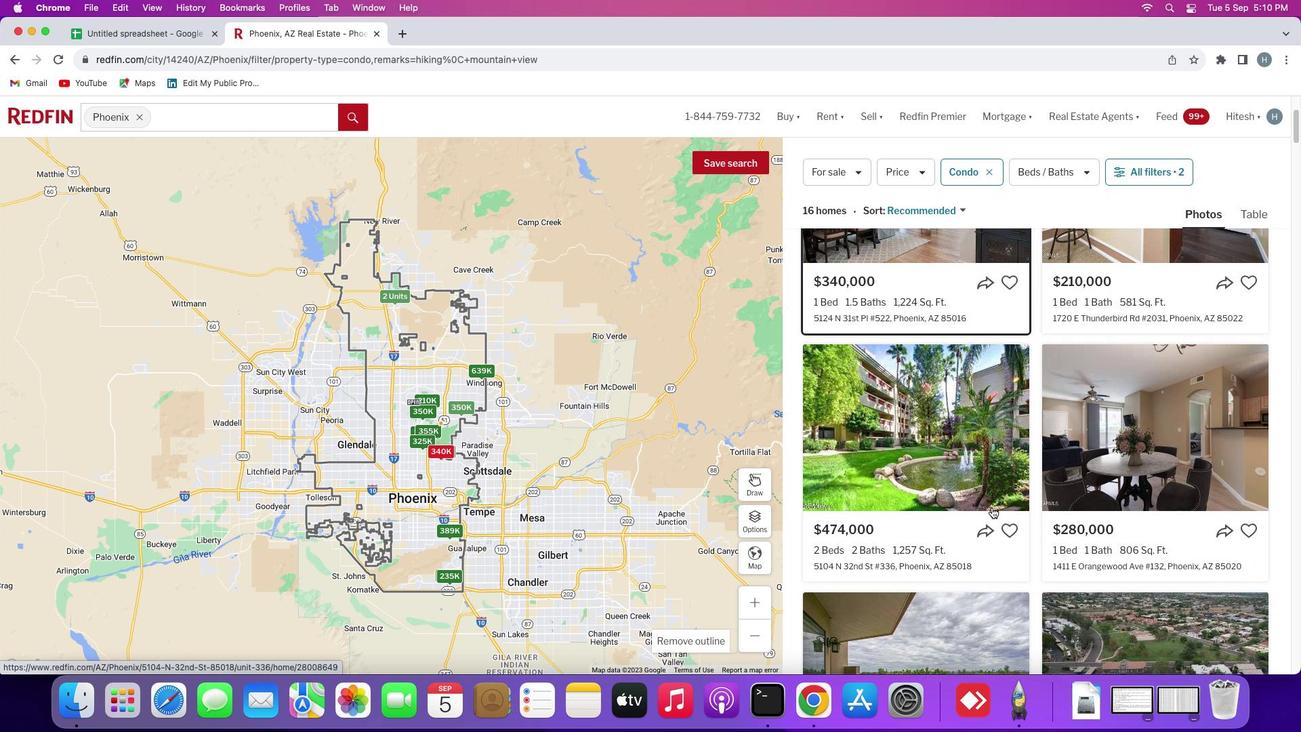 
Action: Mouse scrolled (985, 501) with delta (-5, -8)
Screenshot: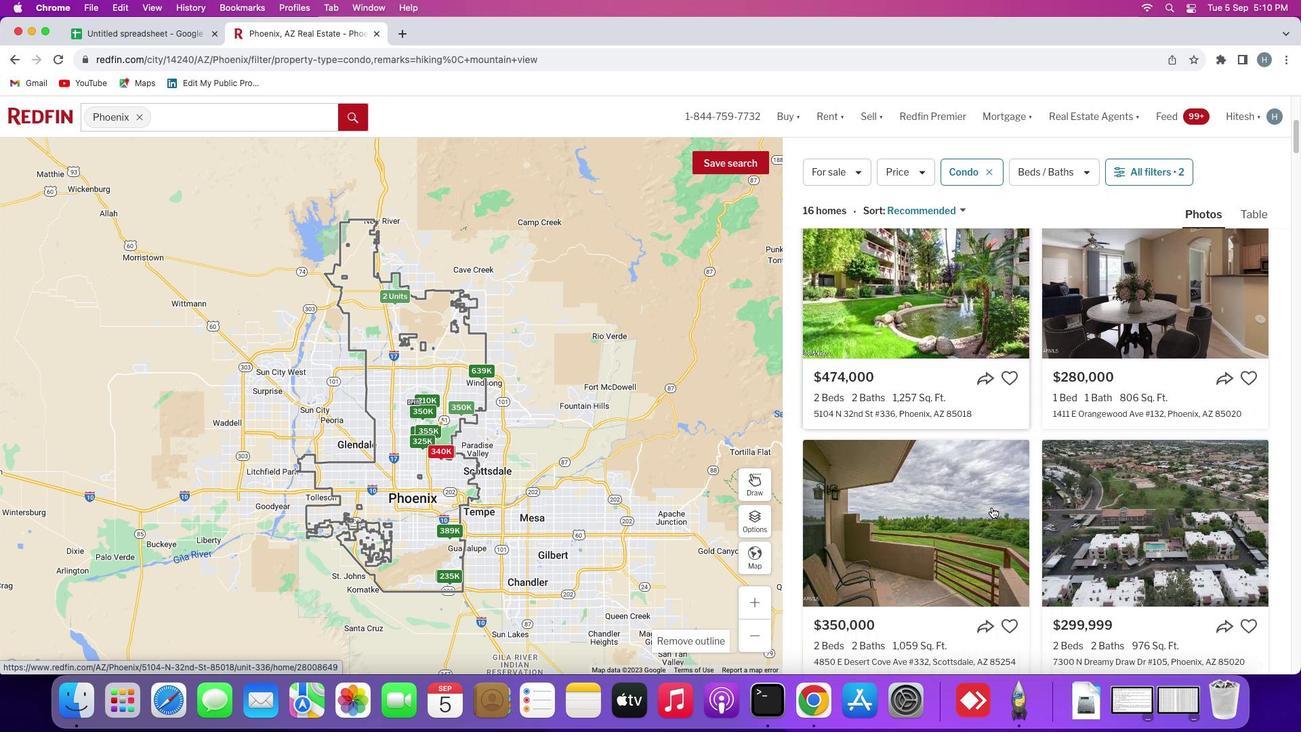
Action: Mouse scrolled (985, 501) with delta (-5, -6)
Screenshot: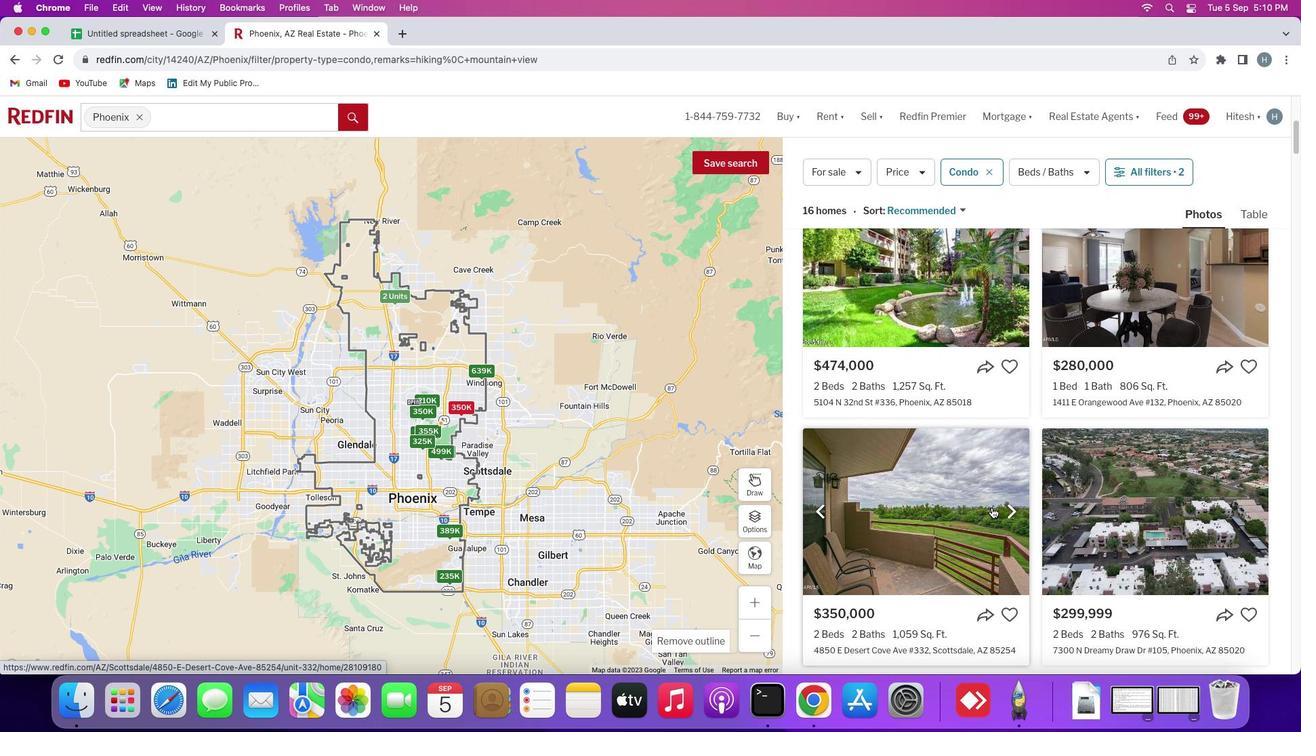 
Action: Mouse scrolled (985, 501) with delta (-5, -6)
Screenshot: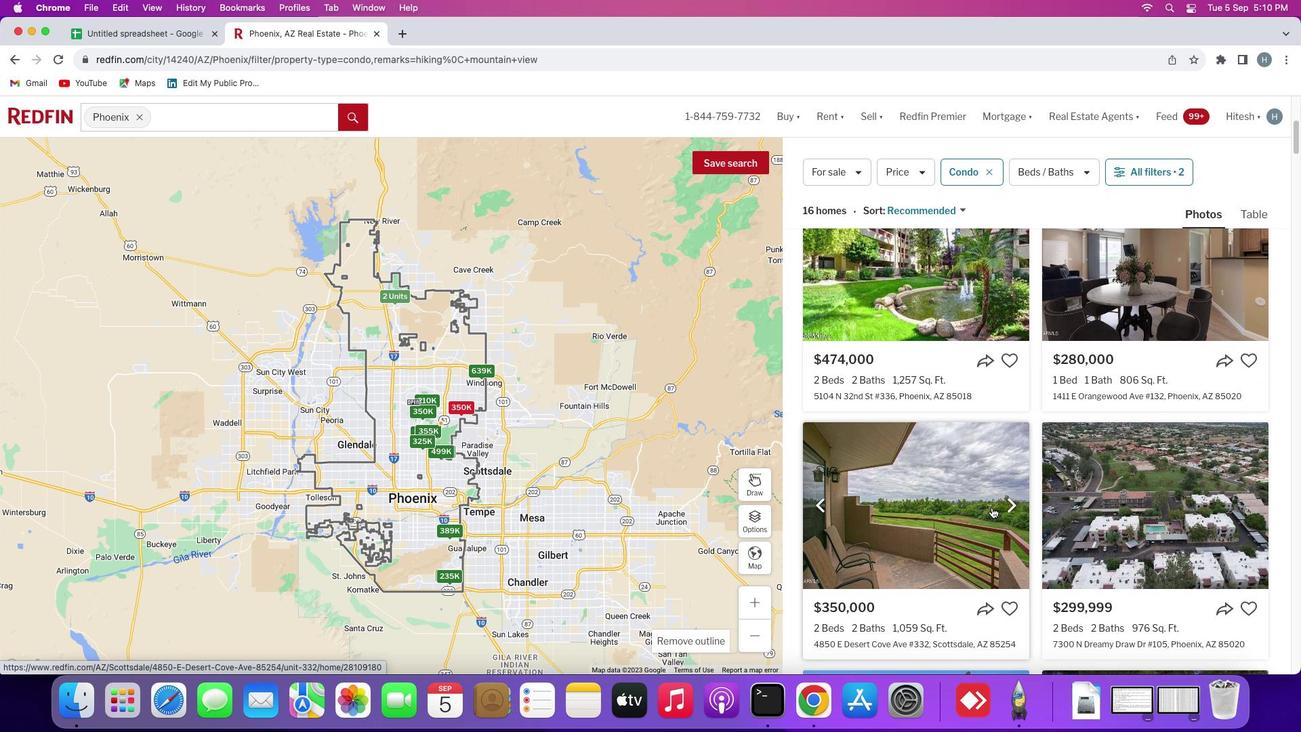 
Action: Mouse moved to (894, 495)
Screenshot: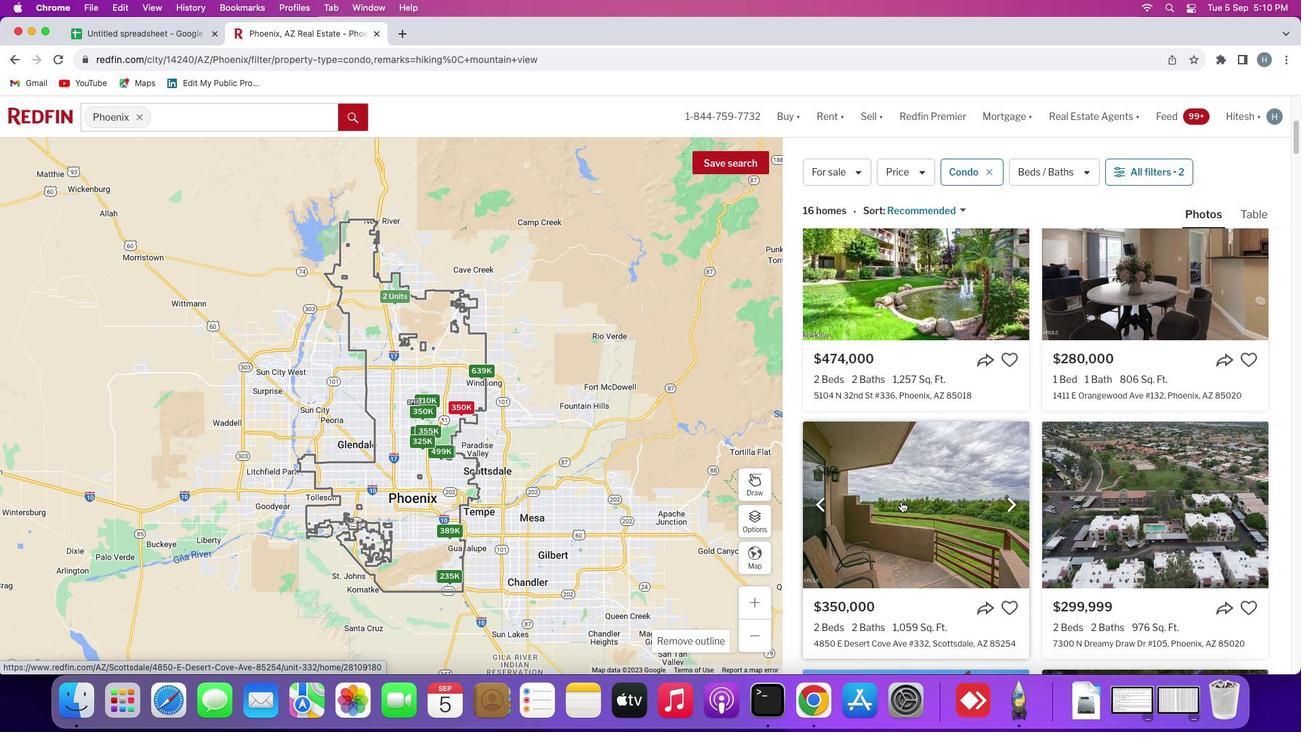 
Action: Mouse pressed left at (894, 495)
Screenshot: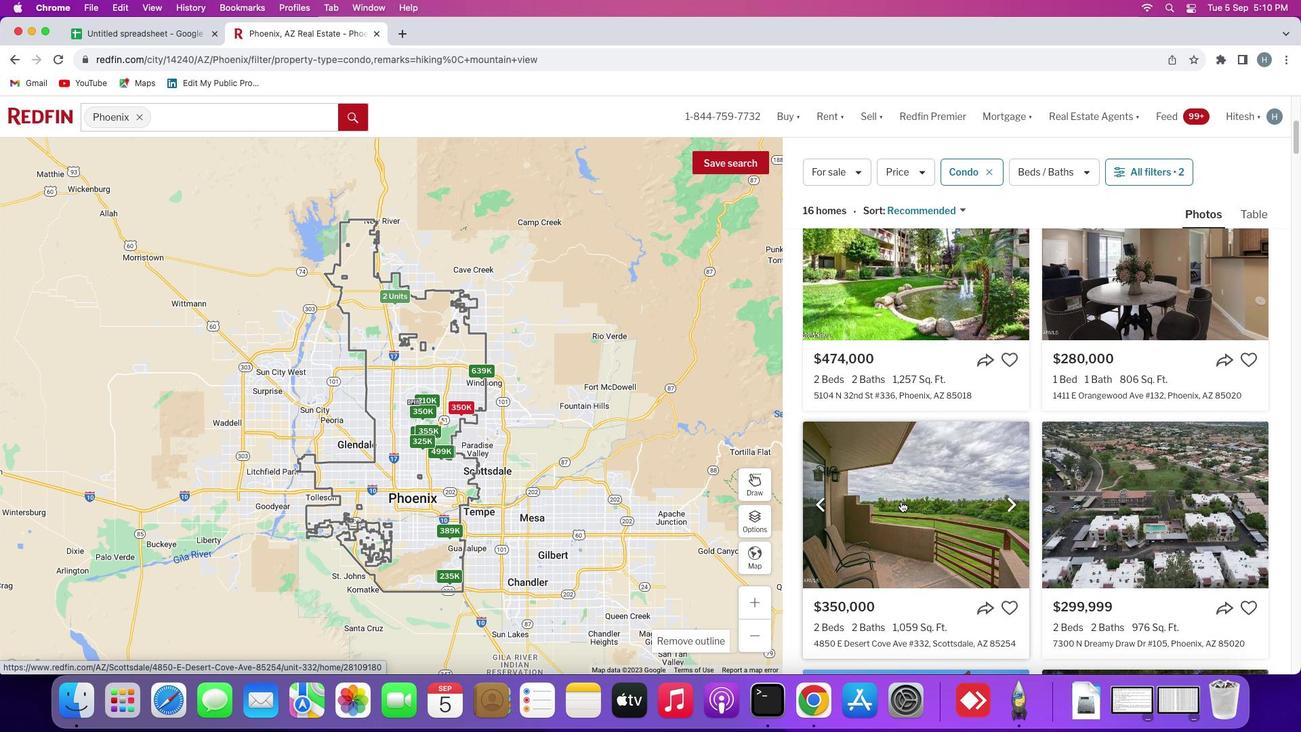 
Action: Mouse moved to (587, 328)
Screenshot: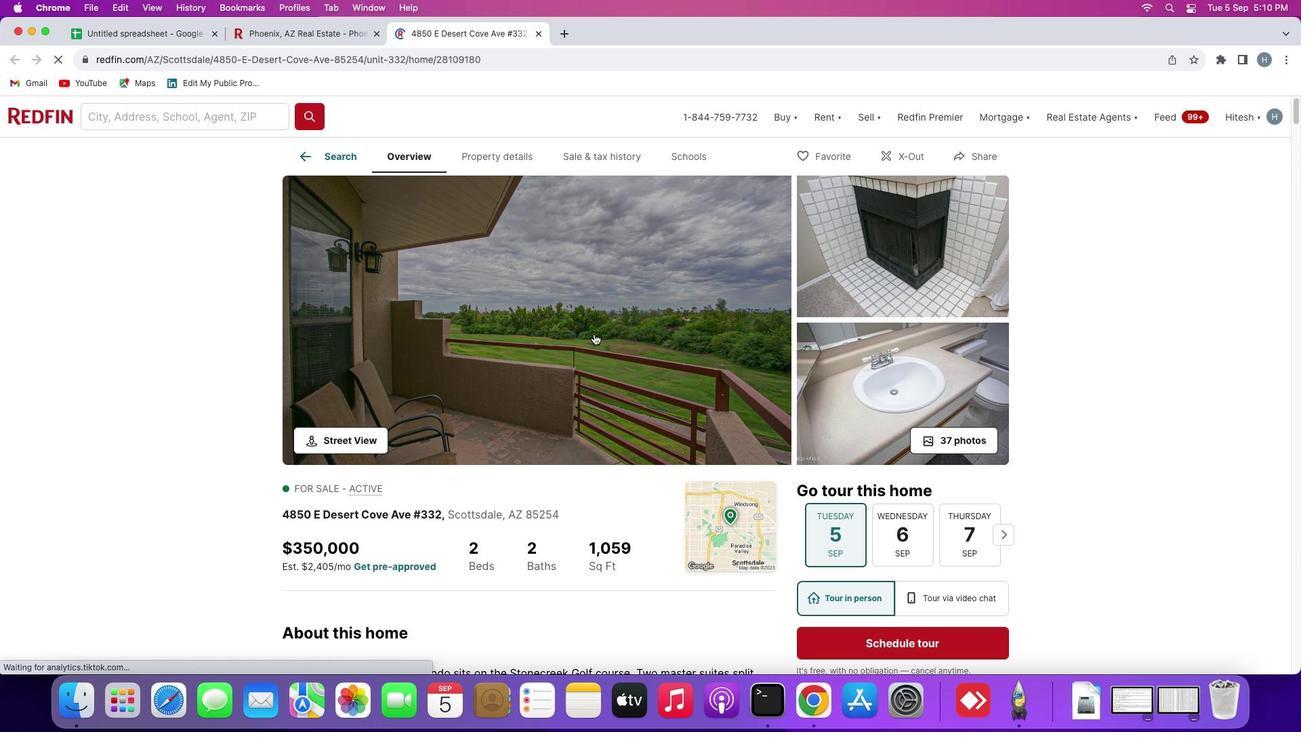 
Action: Mouse pressed left at (587, 328)
Screenshot: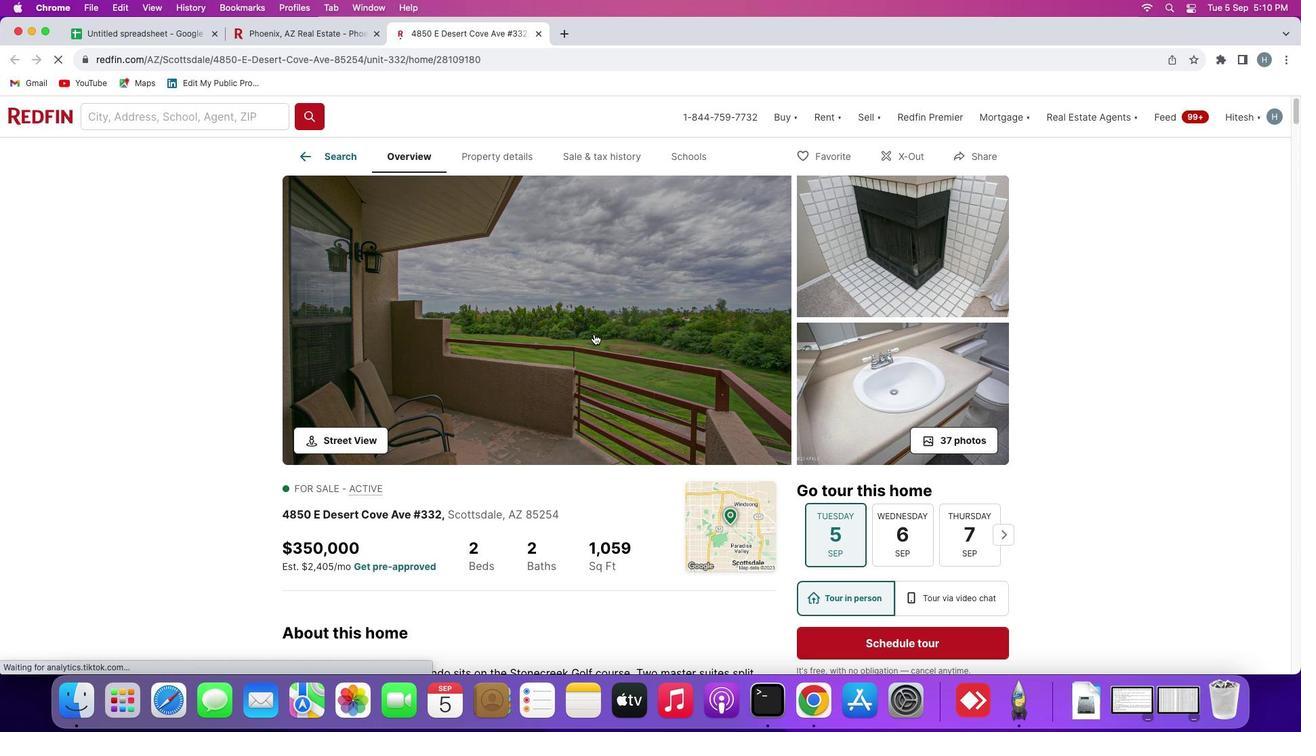 
Action: Mouse moved to (164, 324)
Screenshot: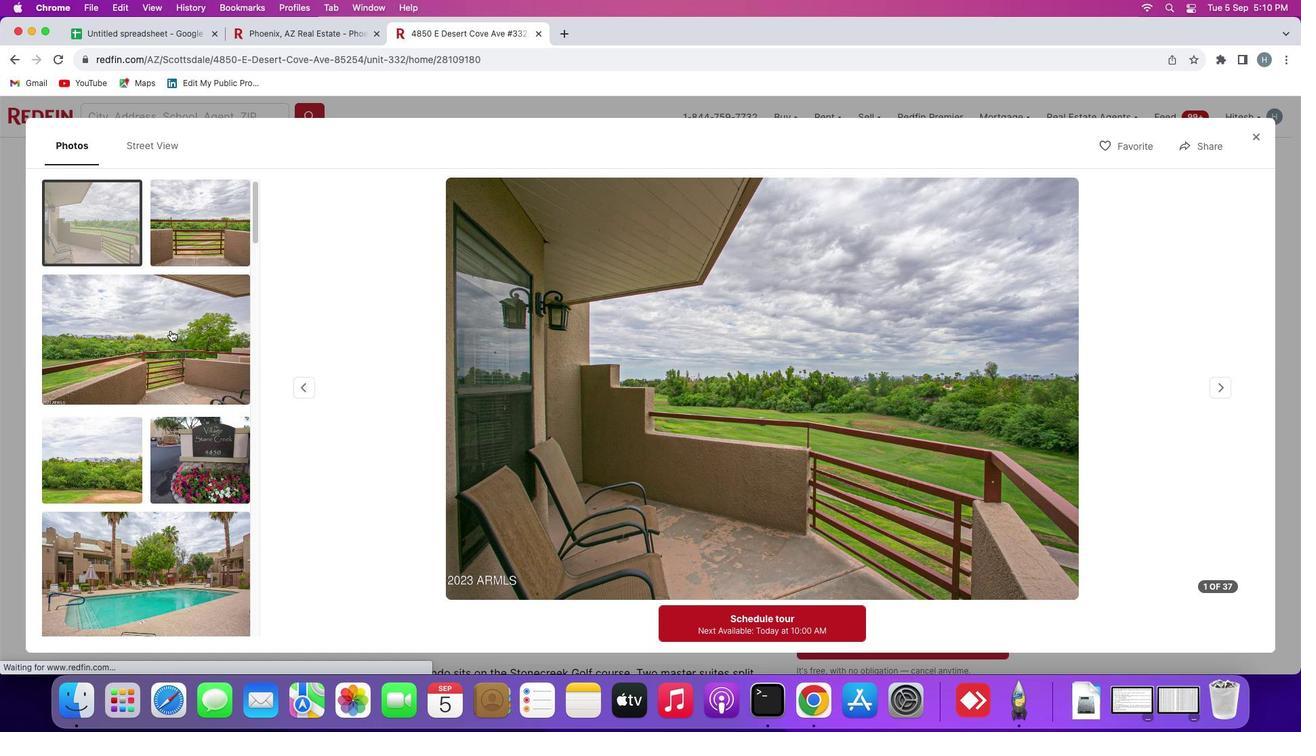 
Action: Mouse pressed left at (164, 324)
Screenshot: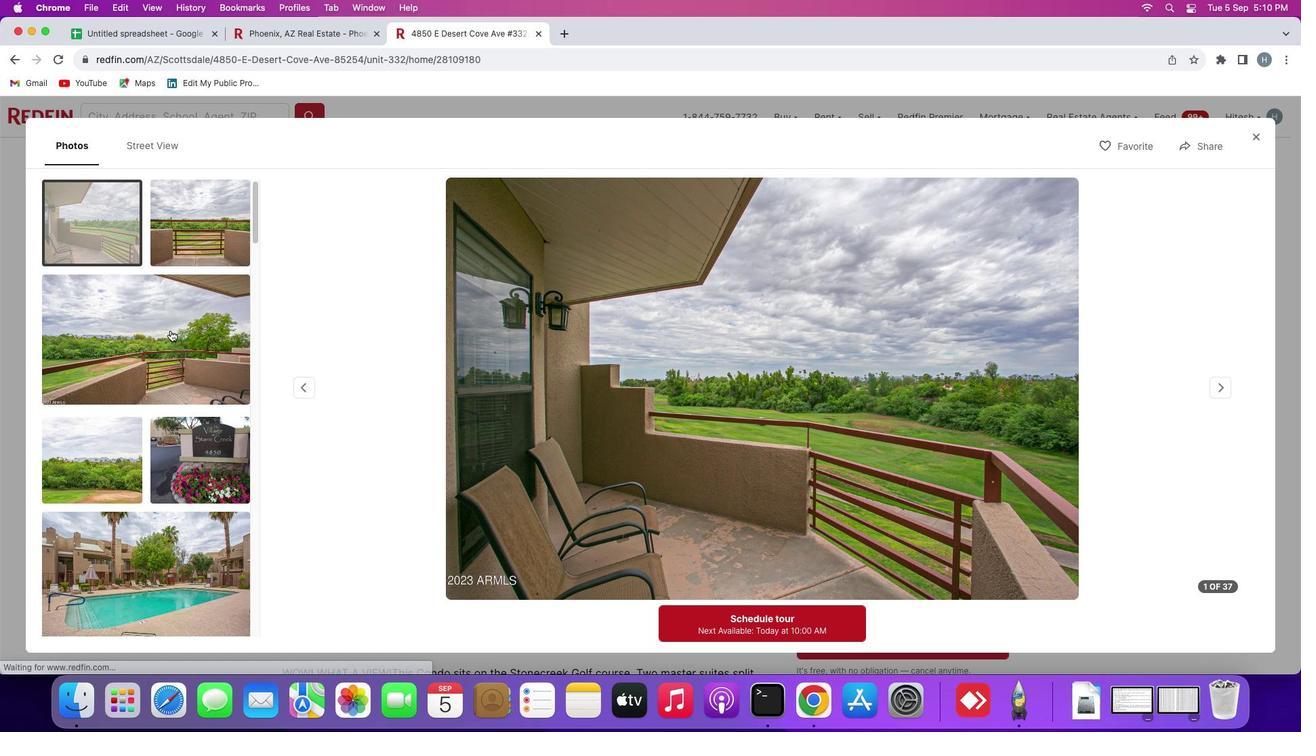 
Action: Mouse moved to (154, 389)
Screenshot: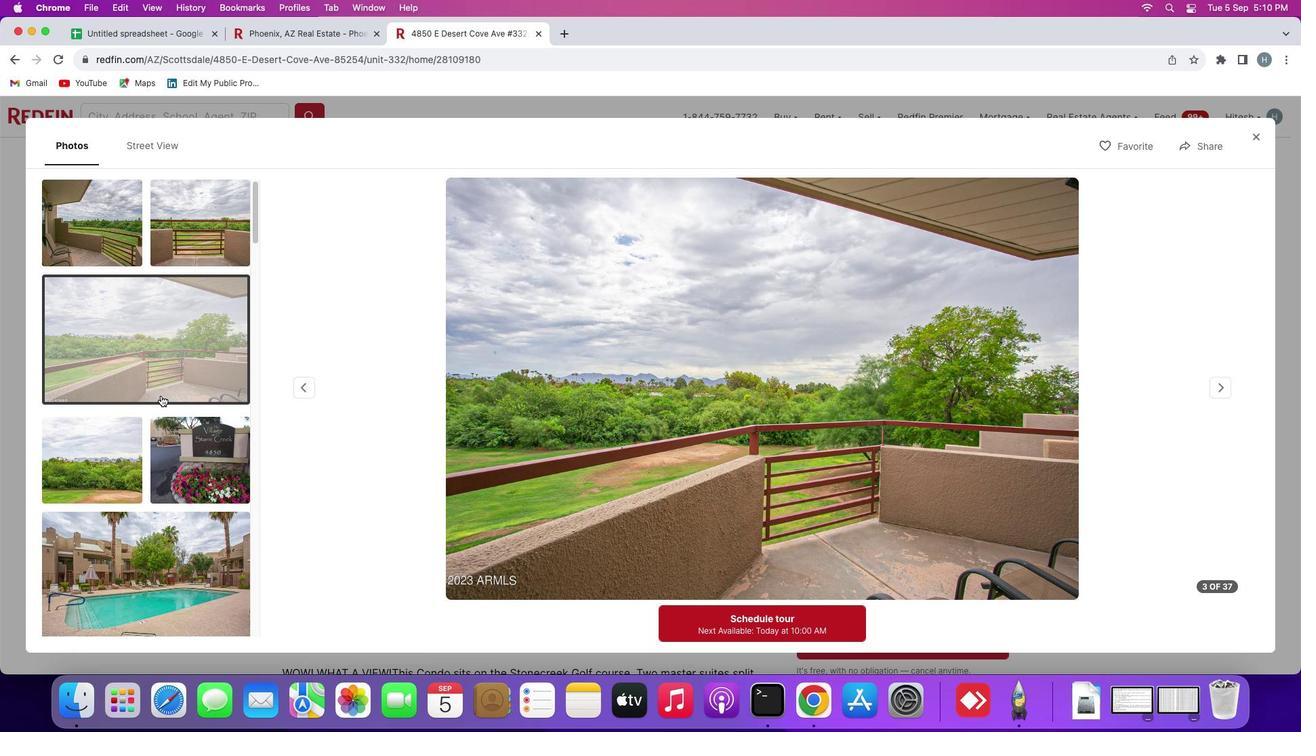 
Action: Mouse scrolled (154, 389) with delta (-5, -6)
Screenshot: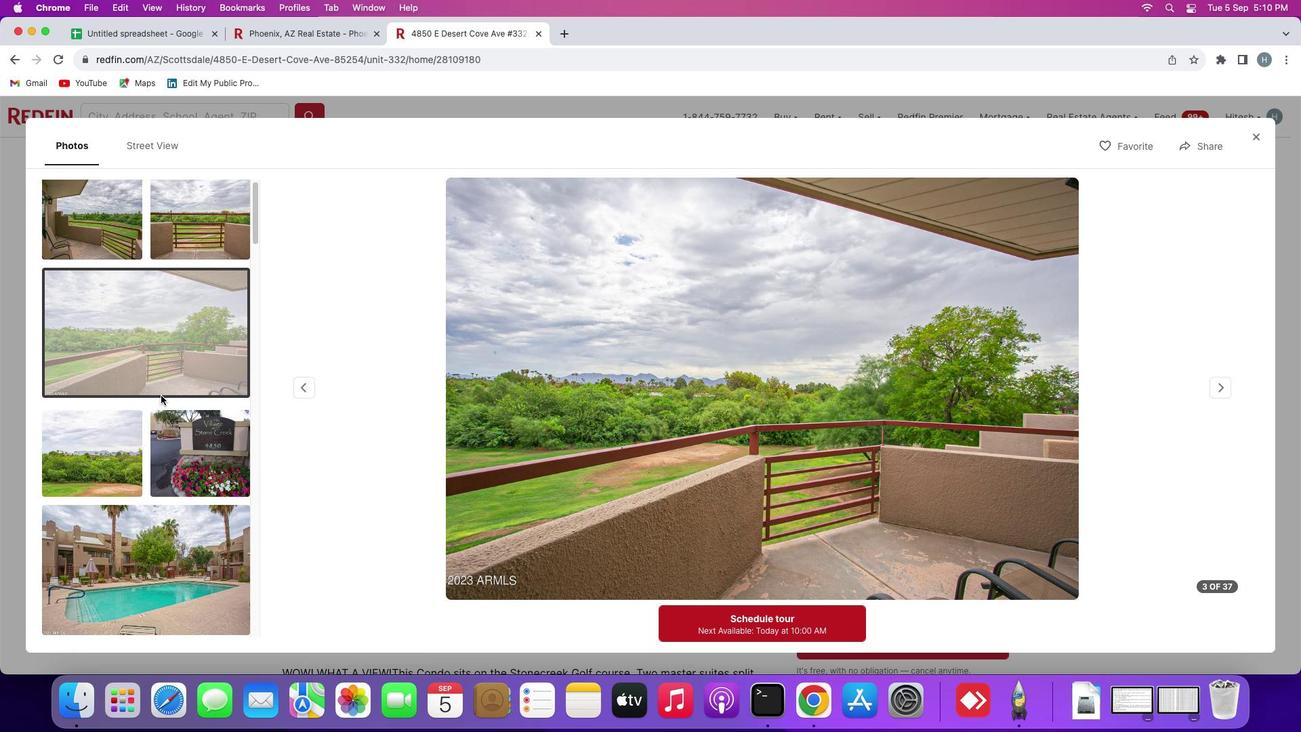 
Action: Mouse scrolled (154, 389) with delta (-5, -6)
Screenshot: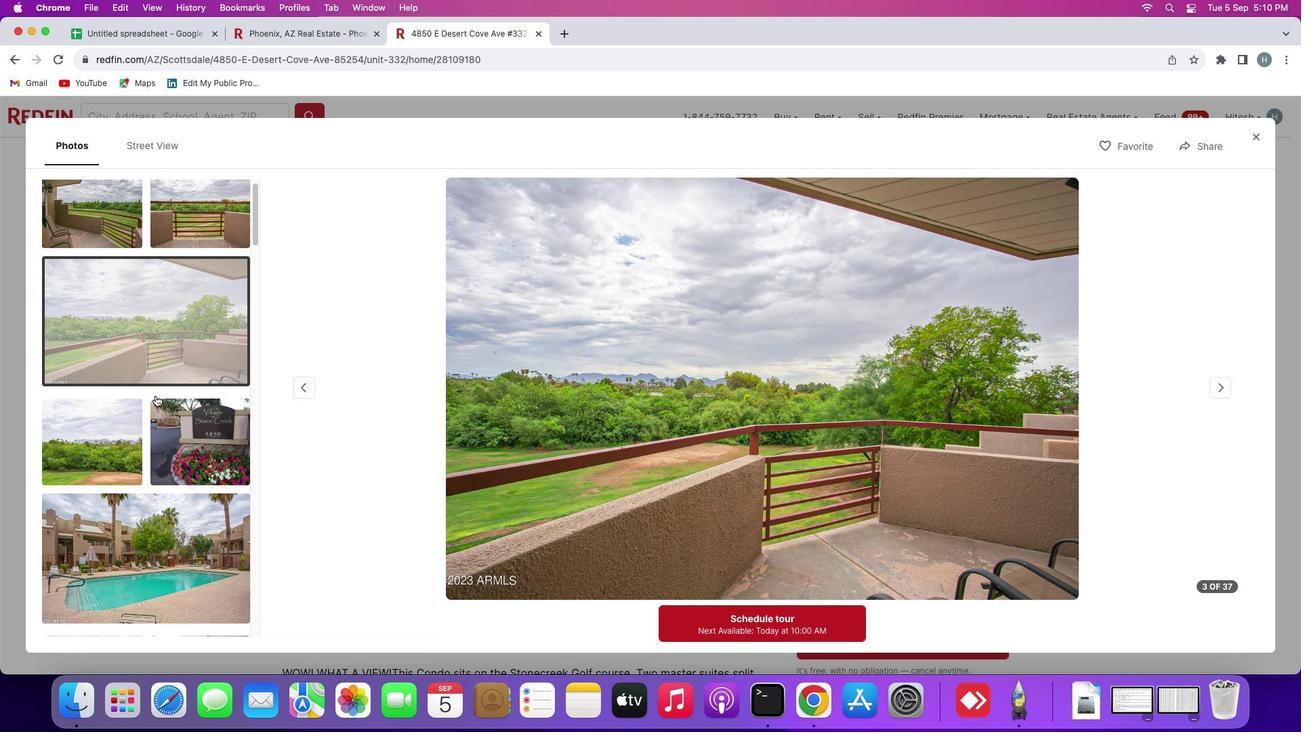 
Action: Mouse scrolled (154, 389) with delta (-5, -6)
Screenshot: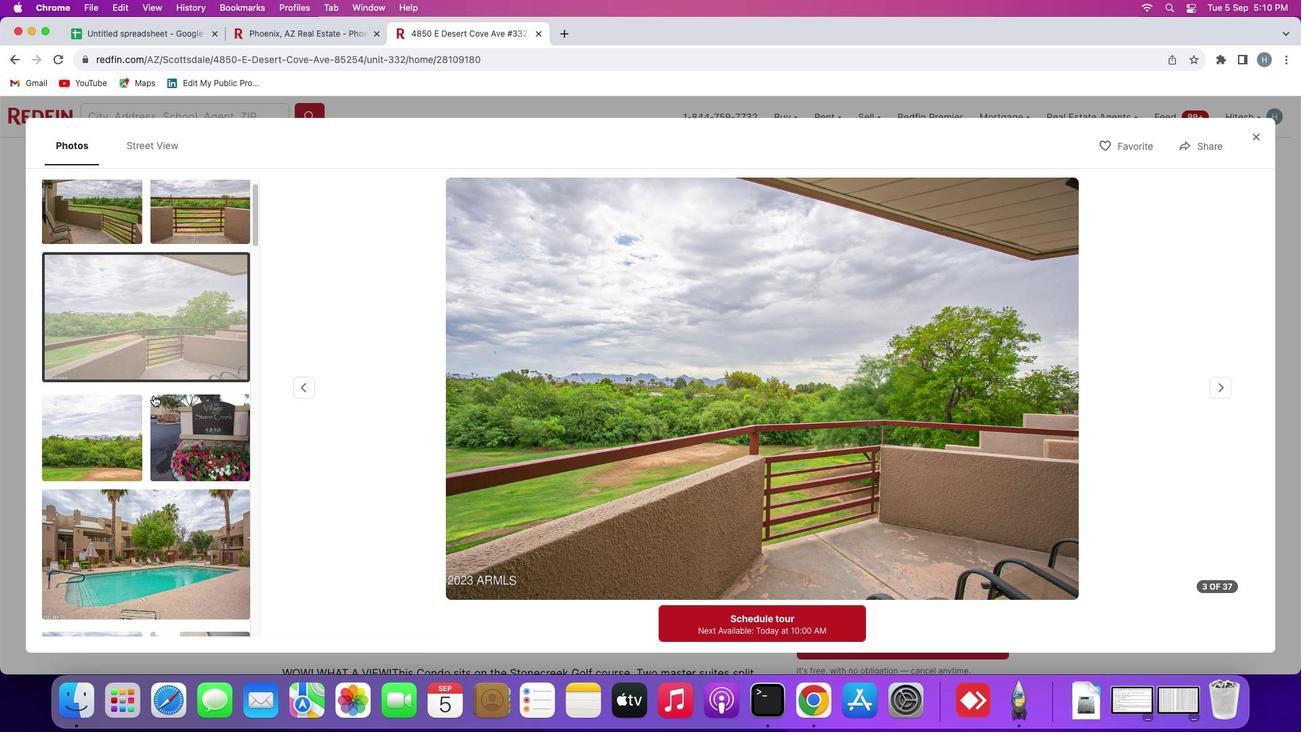 
Action: Mouse moved to (94, 401)
Screenshot: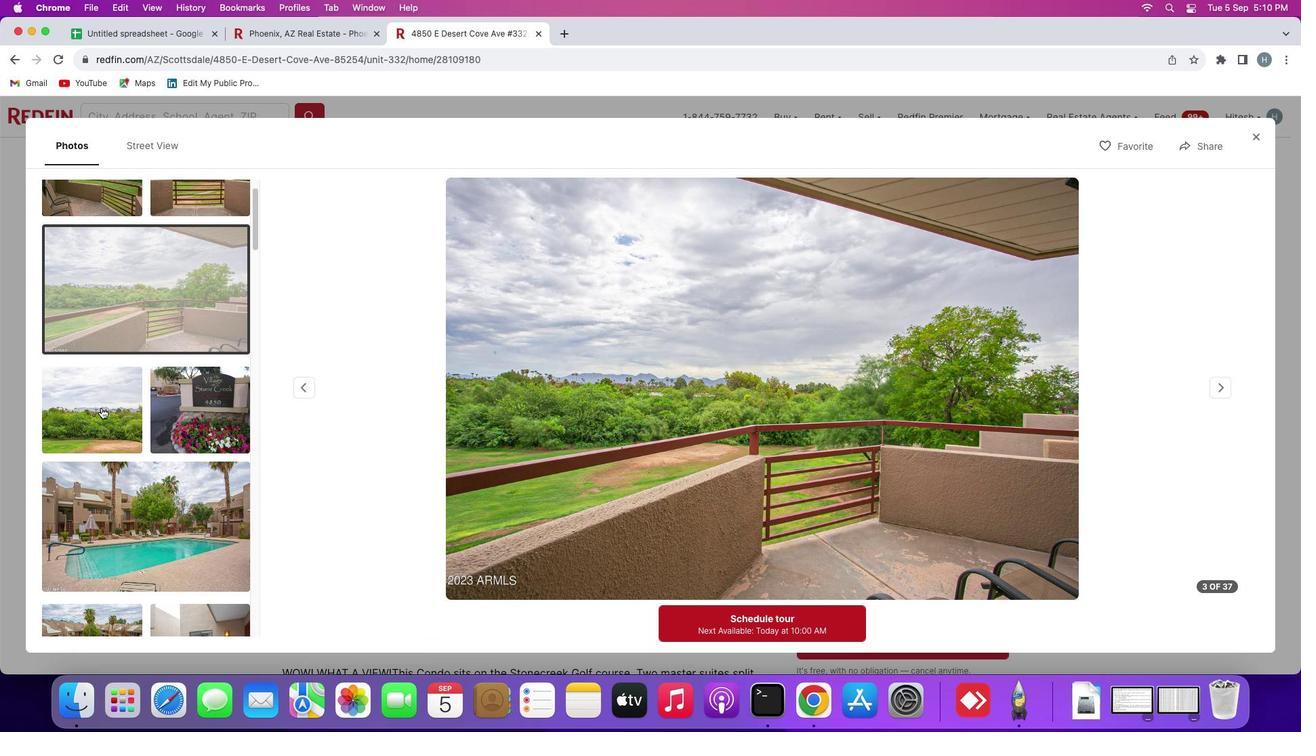 
Action: Mouse pressed left at (94, 401)
Screenshot: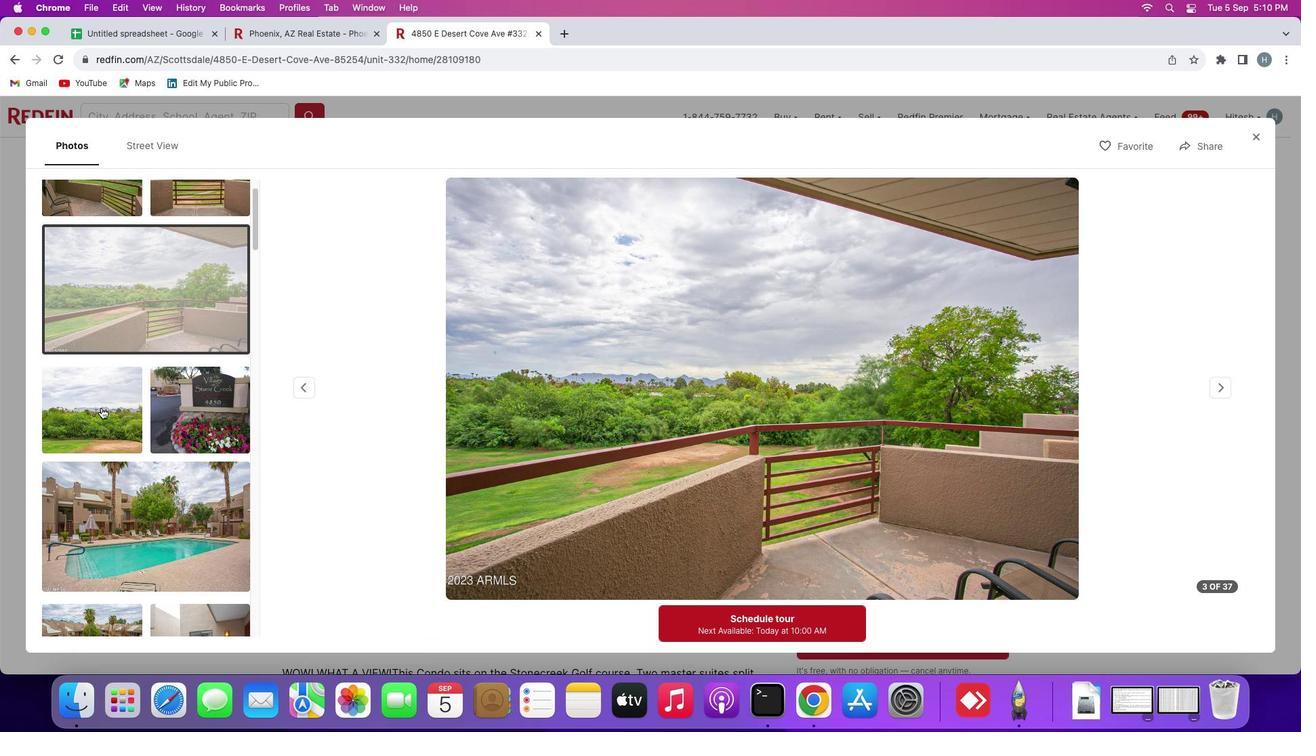 
Action: Mouse moved to (141, 435)
Screenshot: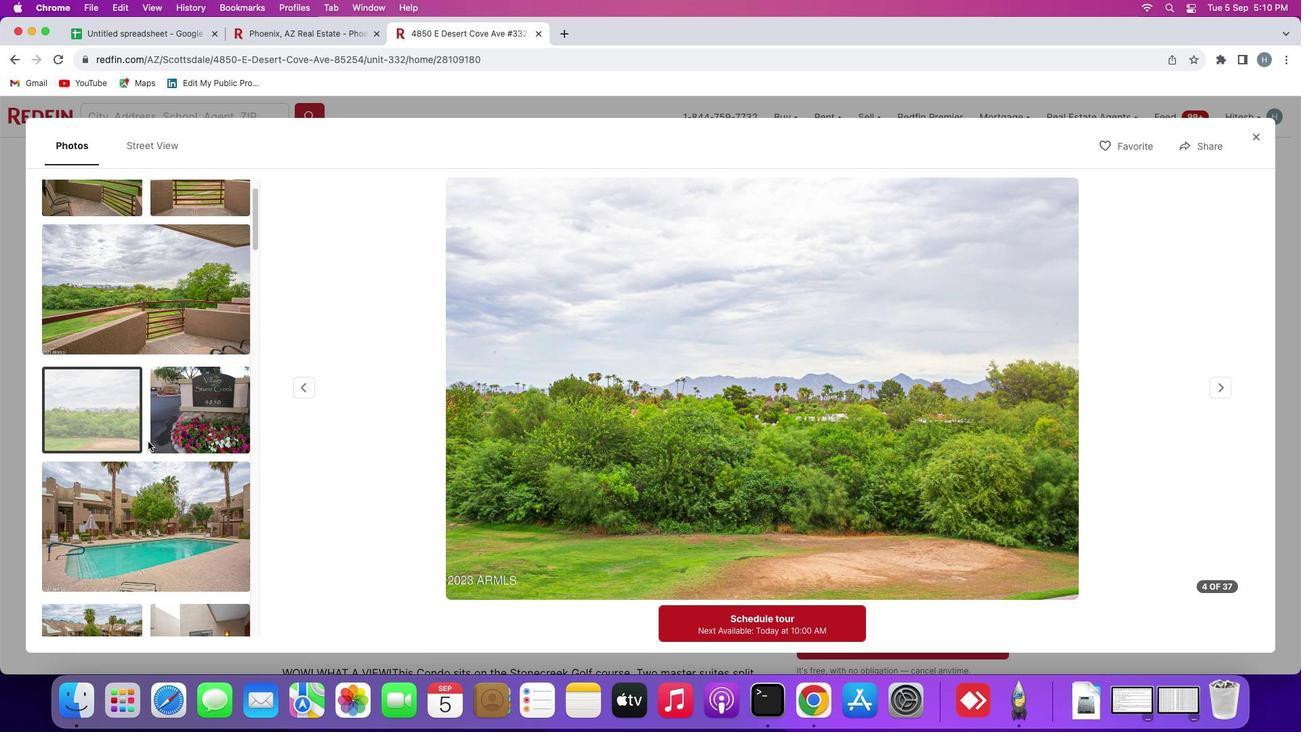 
Action: Mouse scrolled (141, 435) with delta (-5, -6)
Screenshot: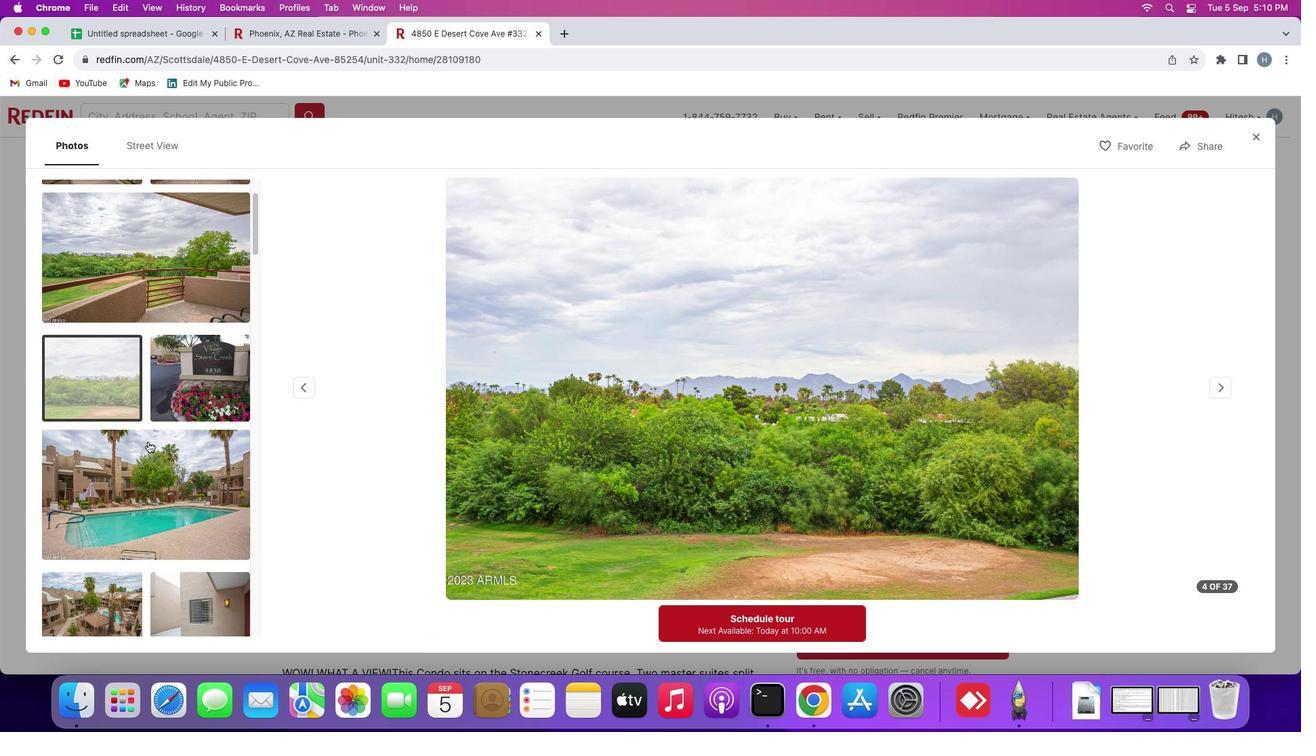
Action: Mouse scrolled (141, 435) with delta (-5, -6)
Screenshot: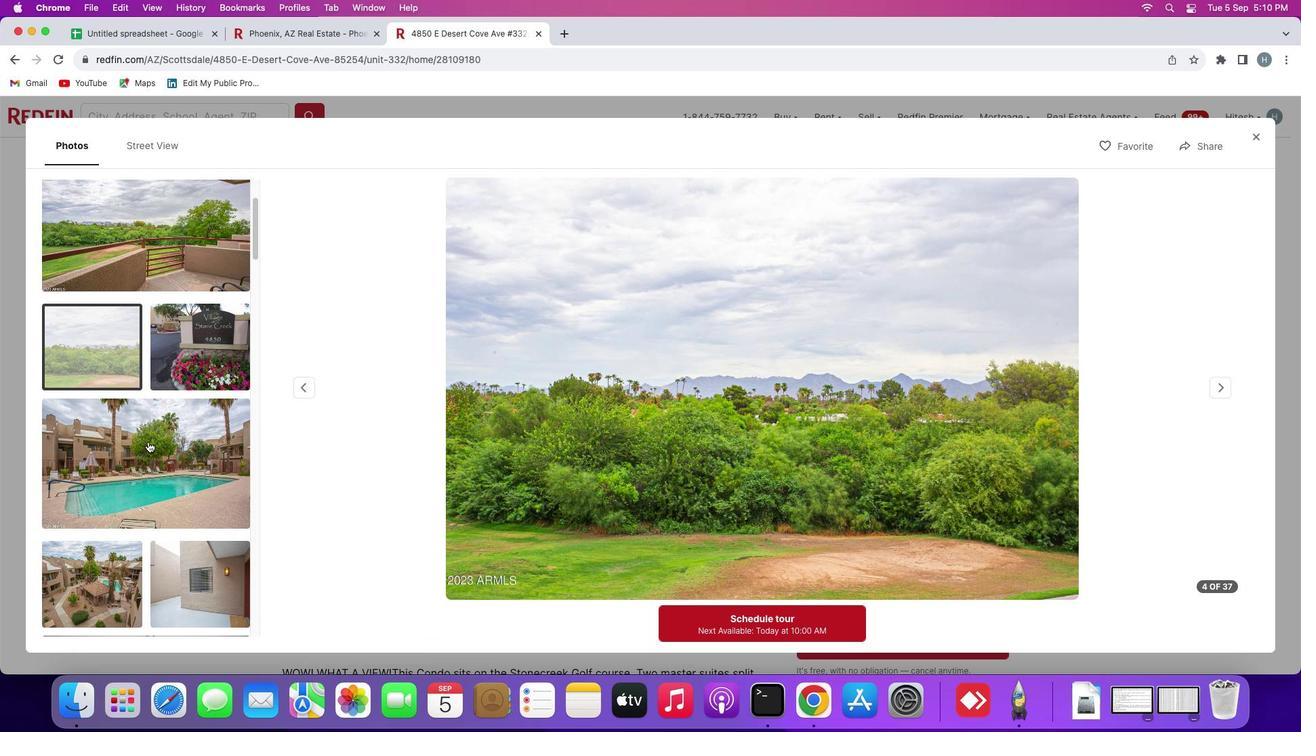
Action: Mouse scrolled (141, 435) with delta (-5, -7)
Screenshot: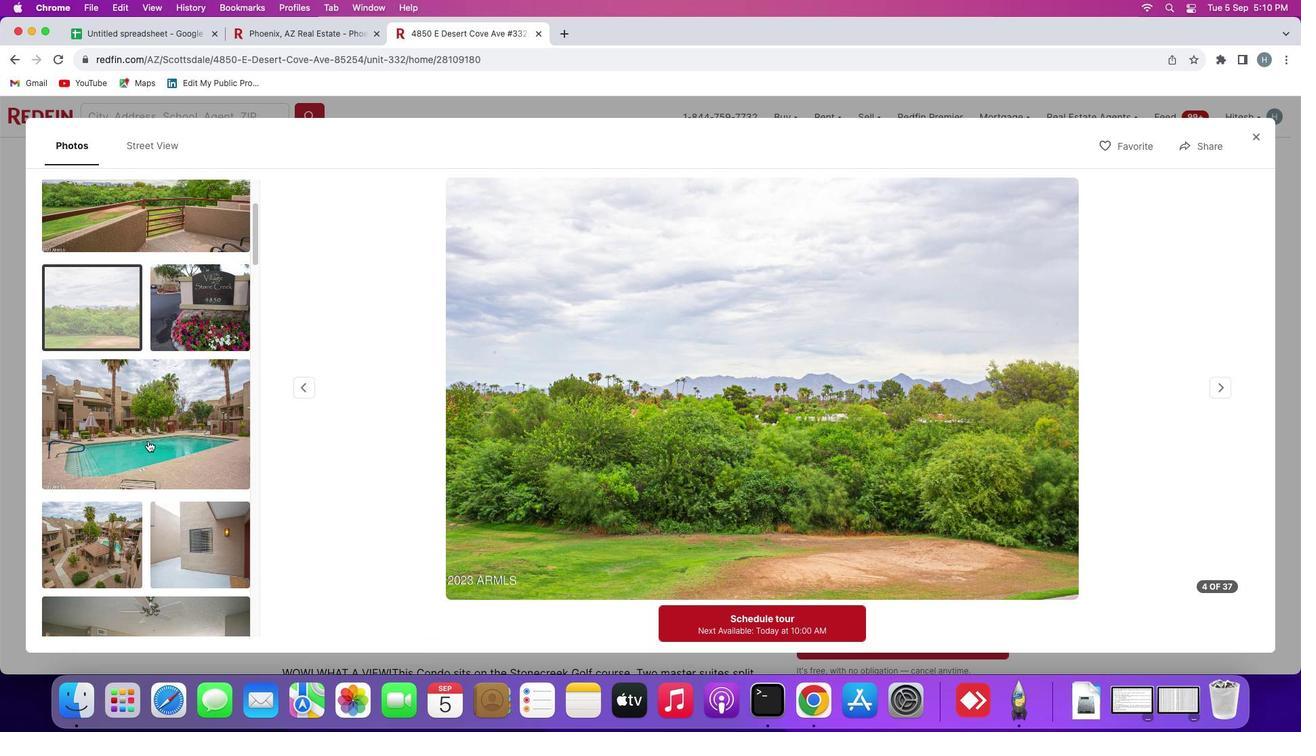 
Action: Mouse moved to (142, 435)
Screenshot: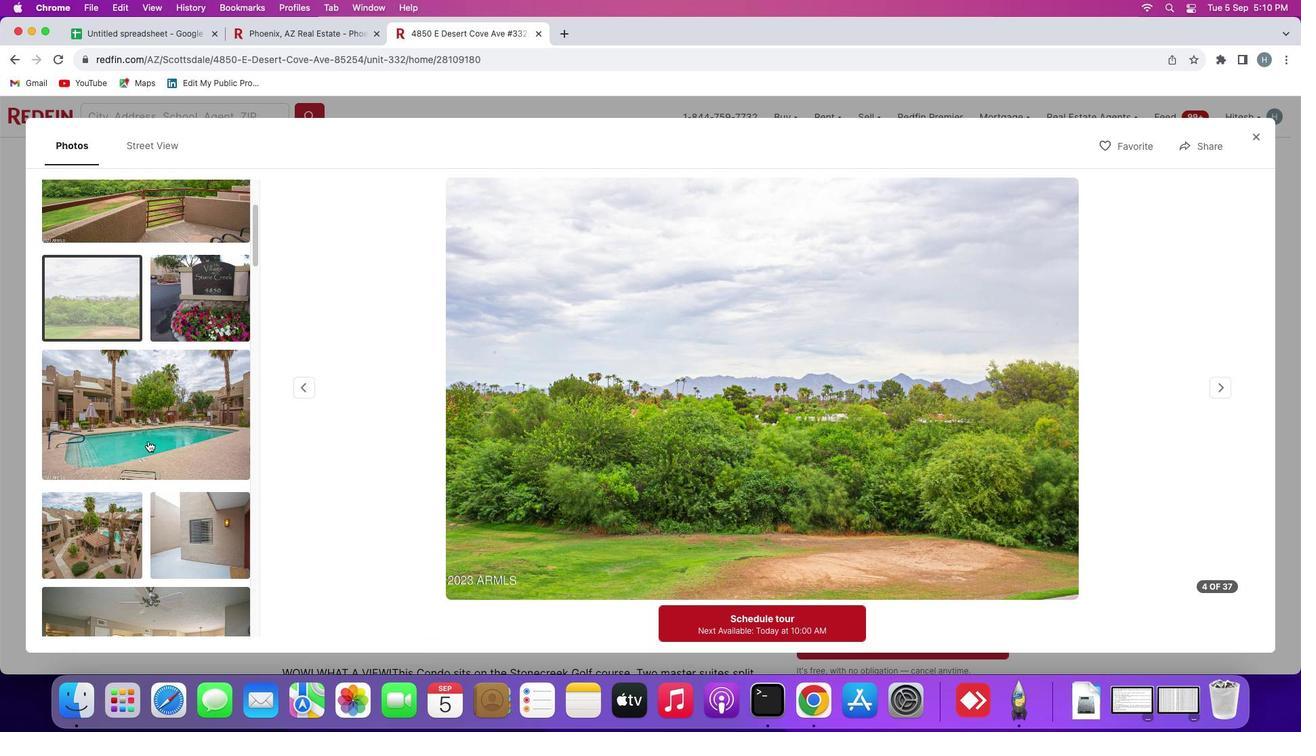 
Action: Mouse scrolled (142, 435) with delta (-5, -6)
Screenshot: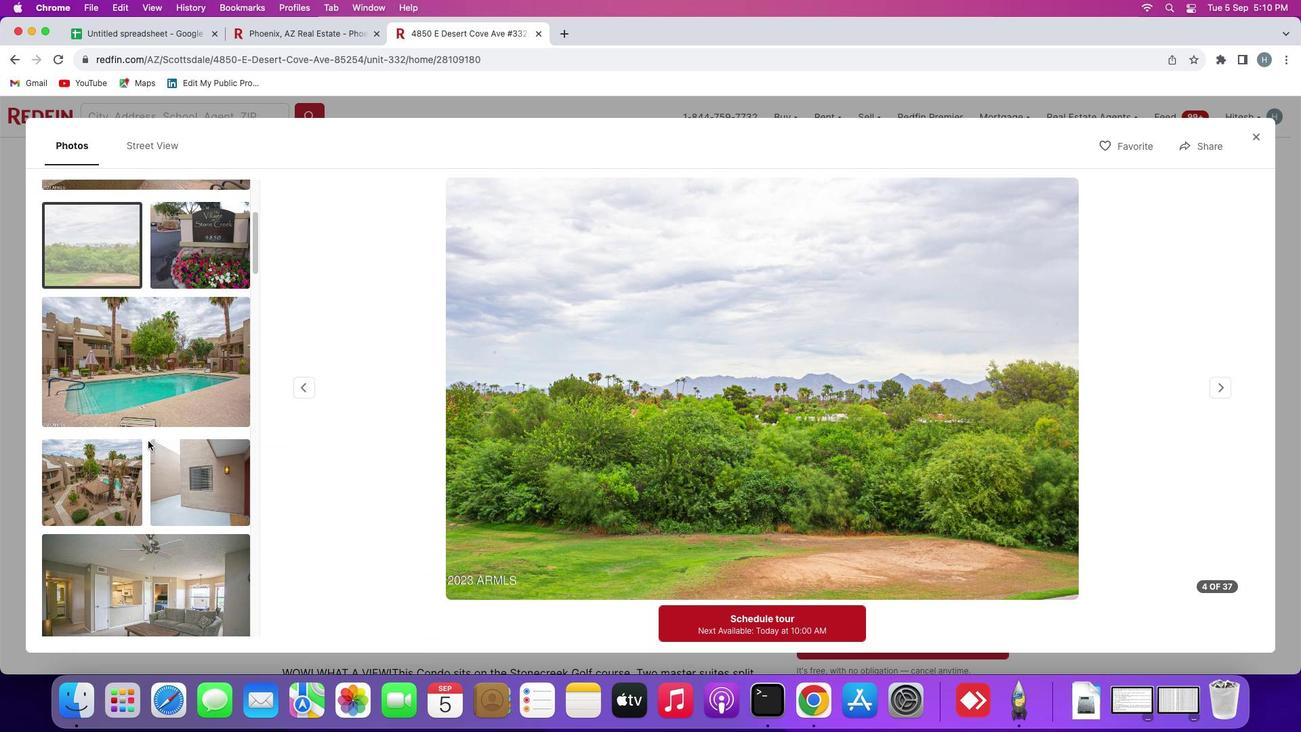 
Action: Mouse scrolled (142, 435) with delta (-5, -6)
Screenshot: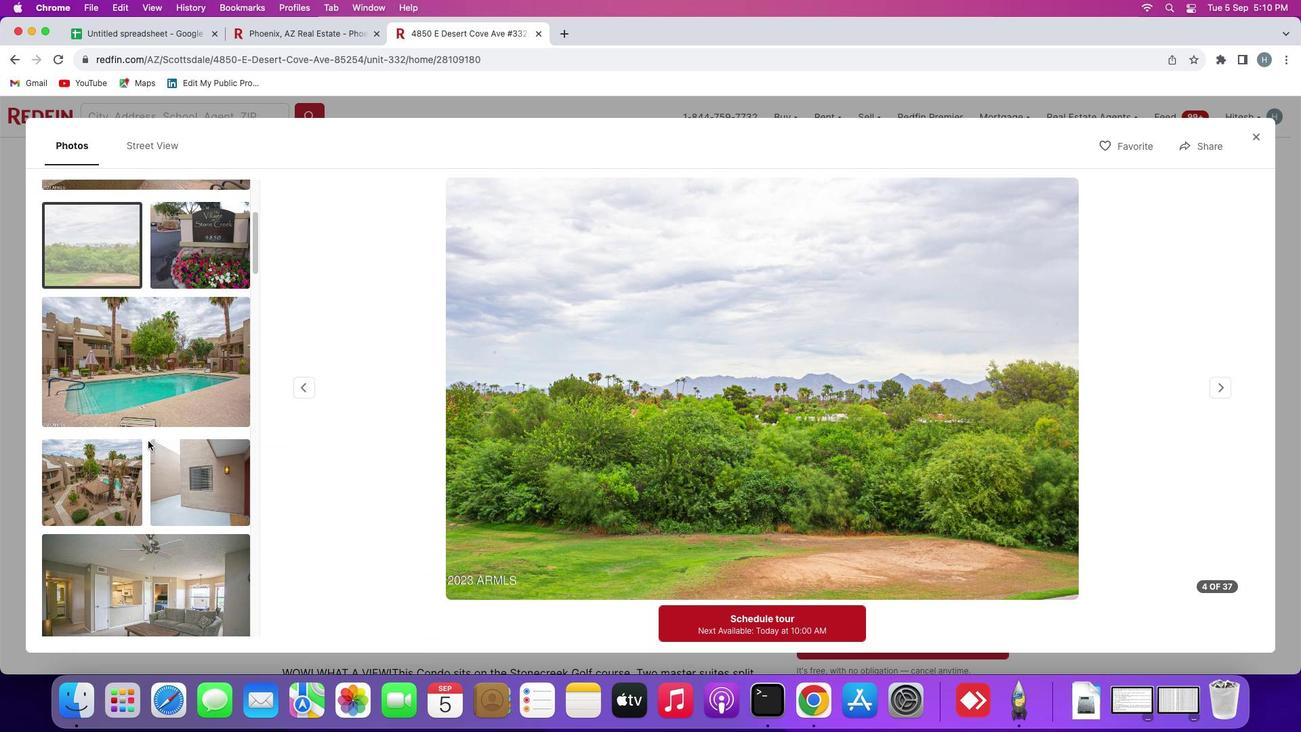 
Action: Mouse scrolled (142, 435) with delta (-5, -7)
Screenshot: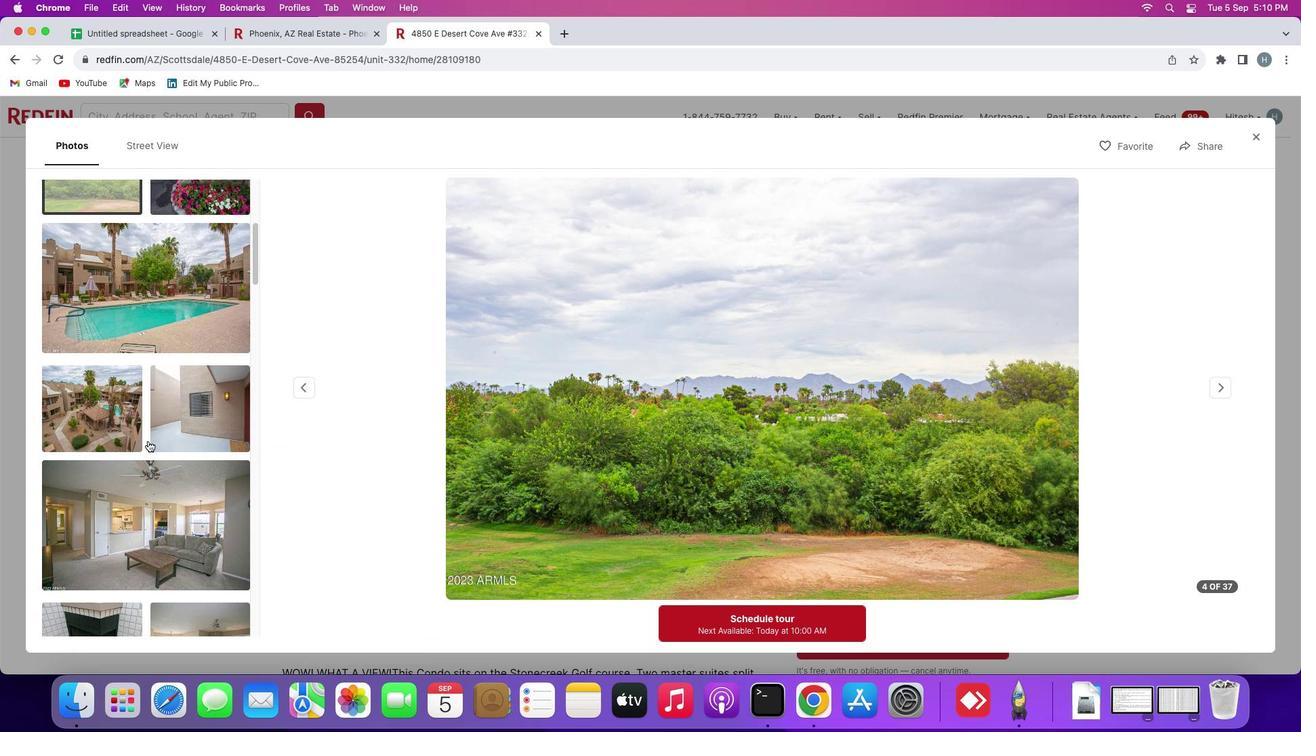 
Action: Mouse scrolled (142, 435) with delta (-5, -8)
Screenshot: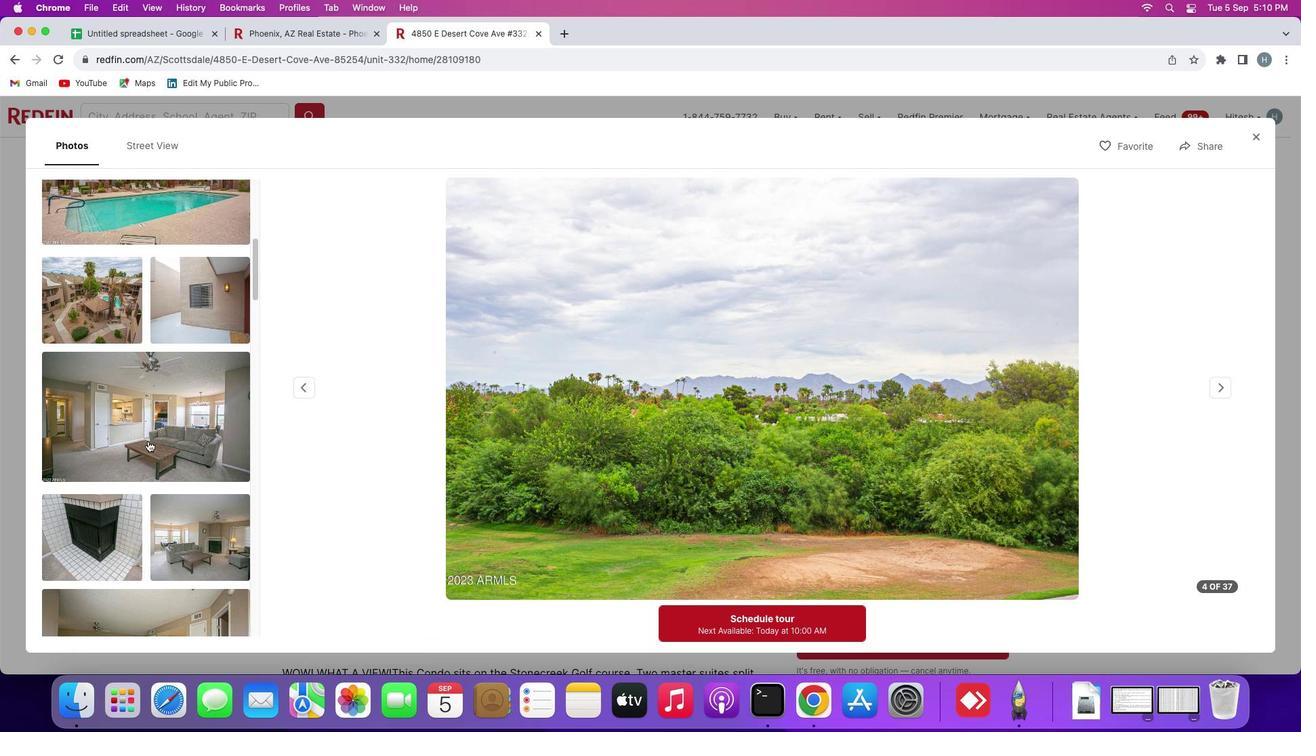 
Action: Mouse scrolled (142, 435) with delta (-5, -6)
Screenshot: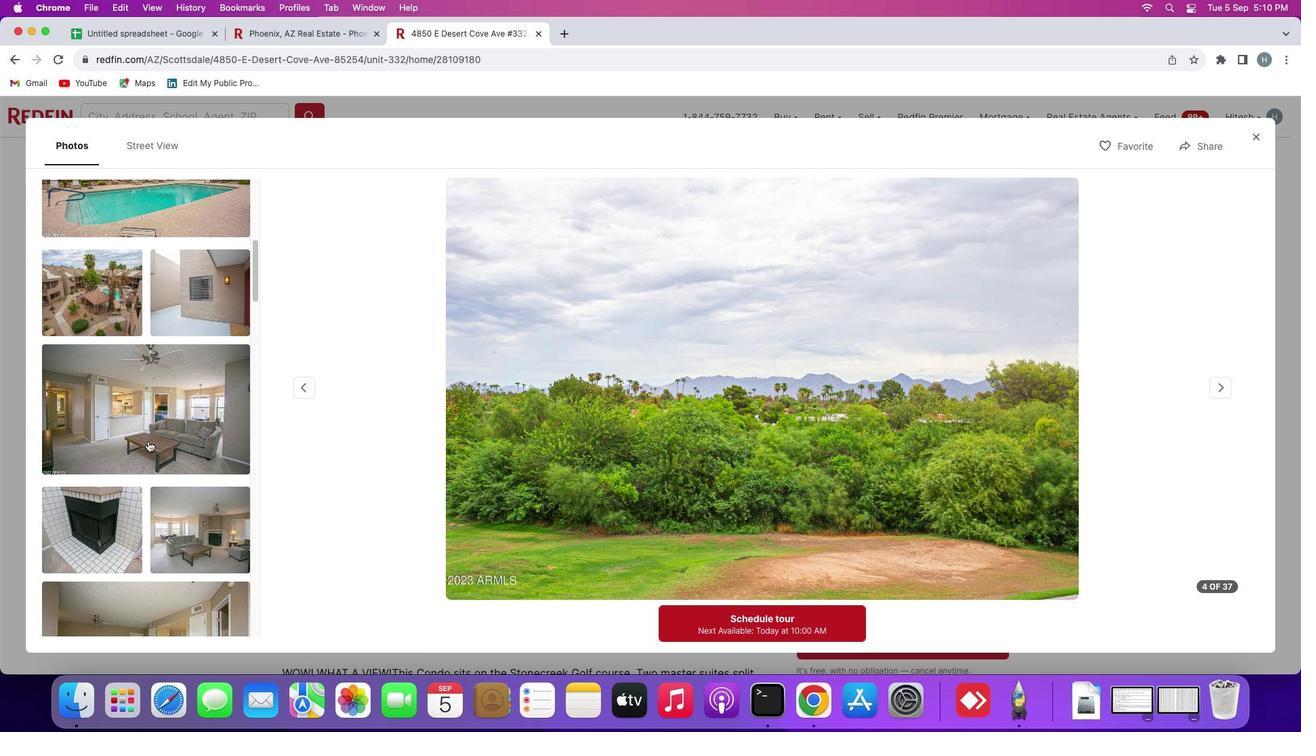 
Action: Mouse scrolled (142, 435) with delta (-5, -6)
Screenshot: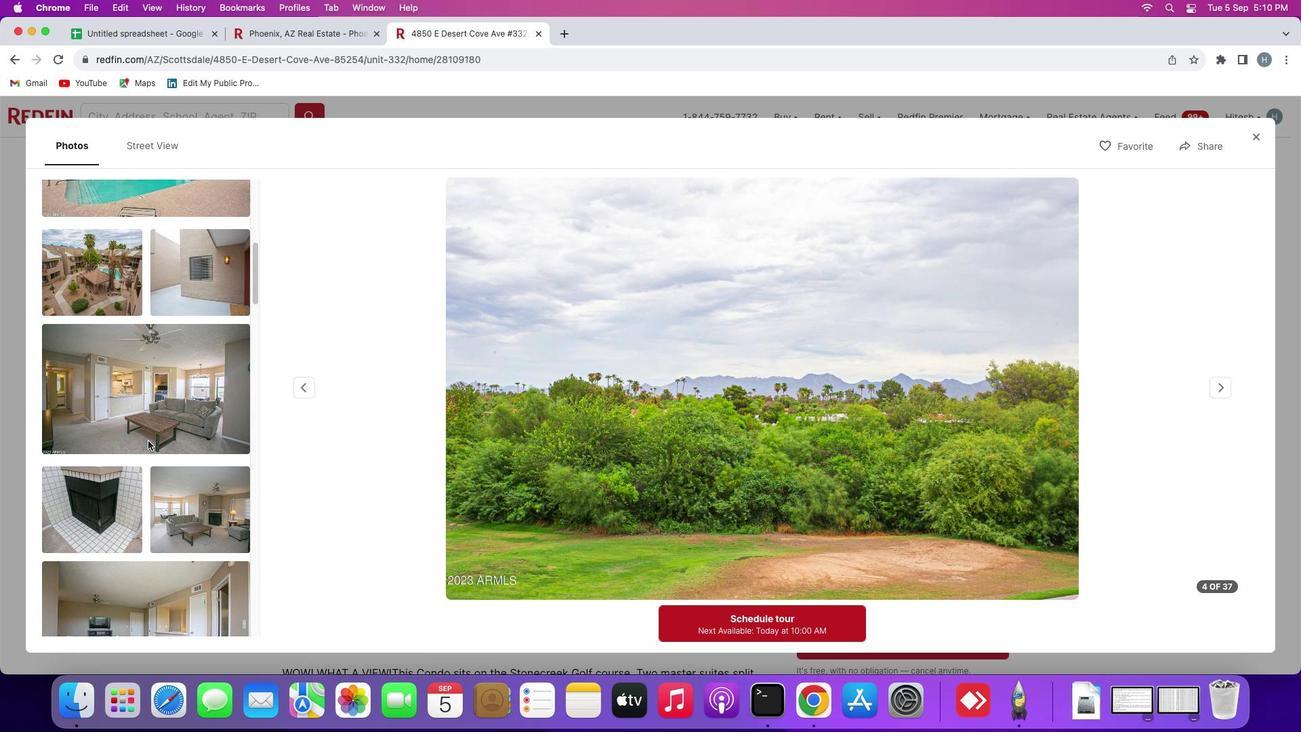 
Action: Mouse scrolled (142, 435) with delta (-5, -7)
Screenshot: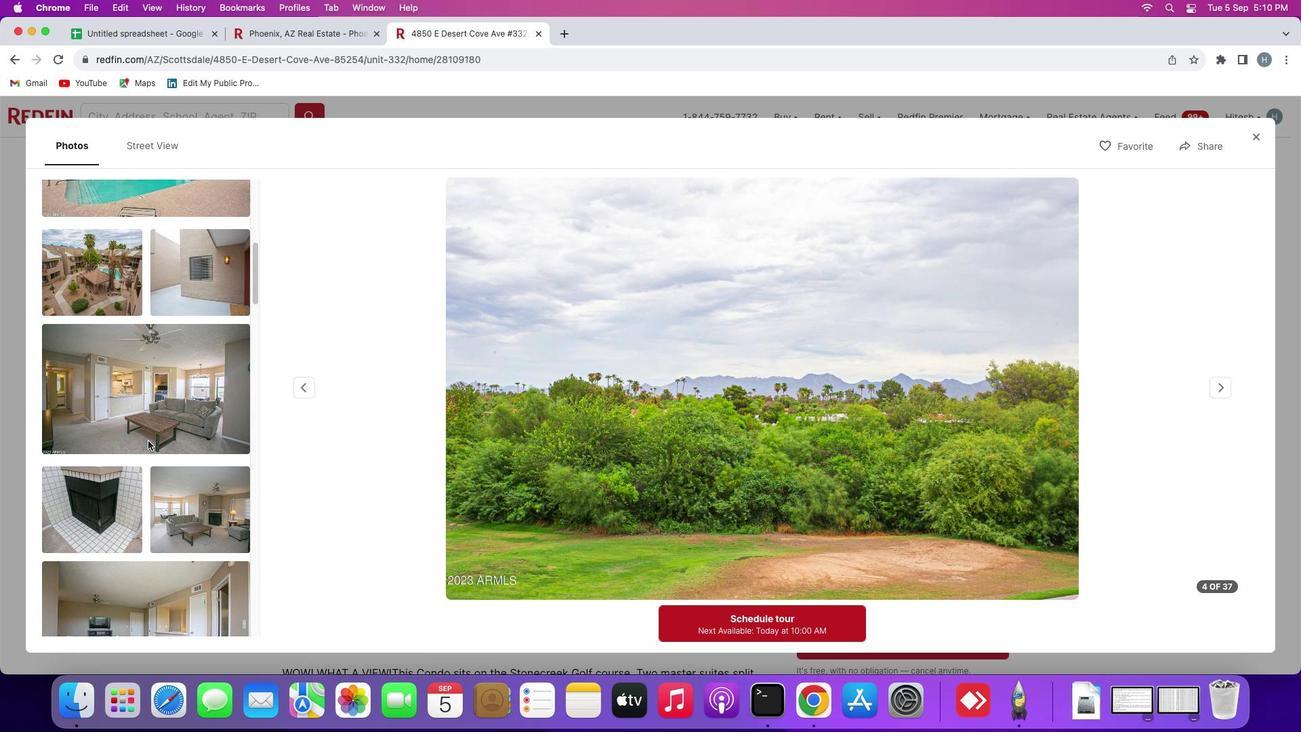 
Action: Mouse scrolled (142, 435) with delta (-5, -8)
Screenshot: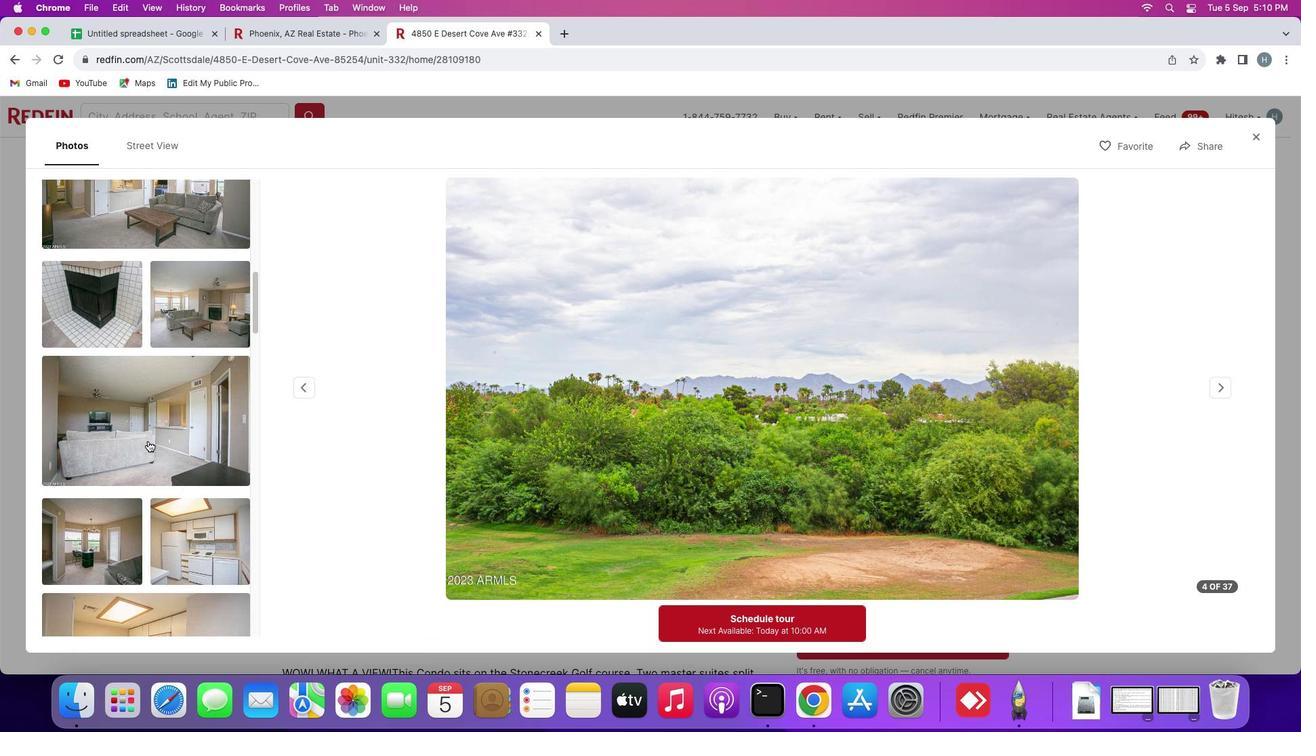 
Action: Mouse scrolled (142, 435) with delta (-5, -6)
Screenshot: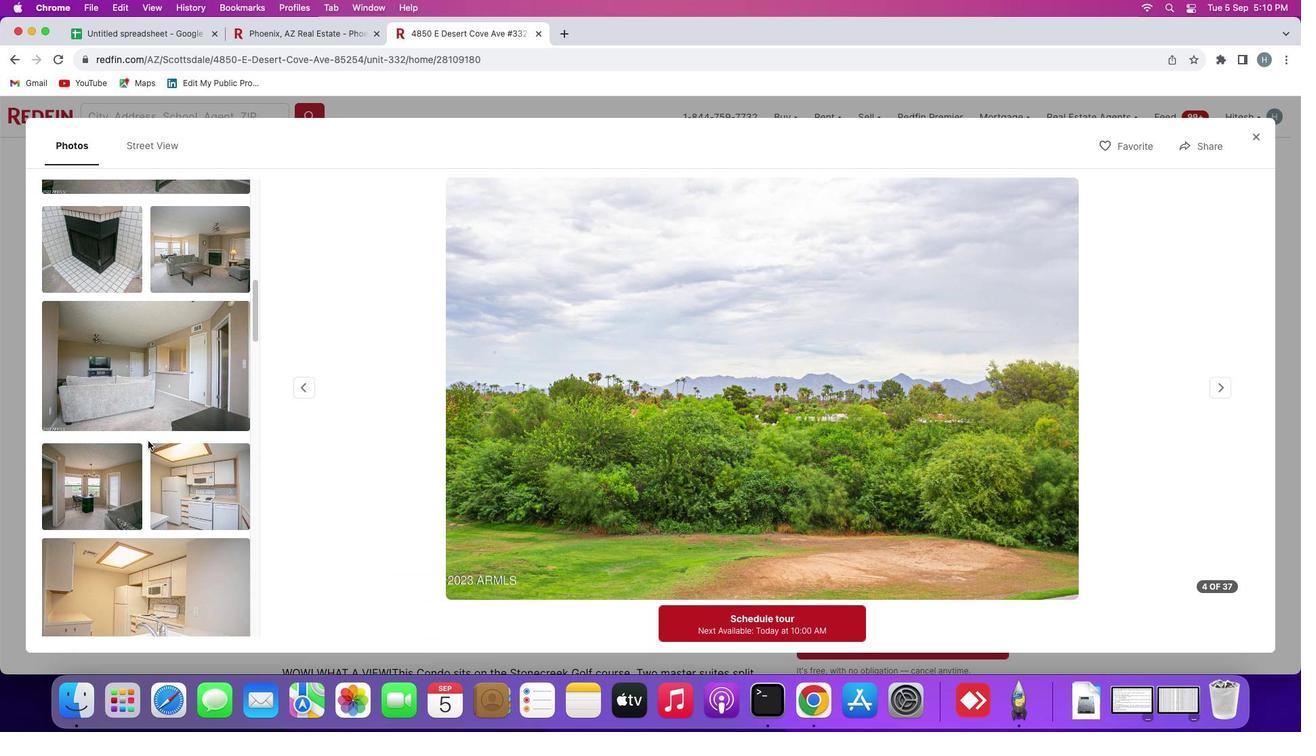
Action: Mouse scrolled (142, 435) with delta (-5, -6)
Screenshot: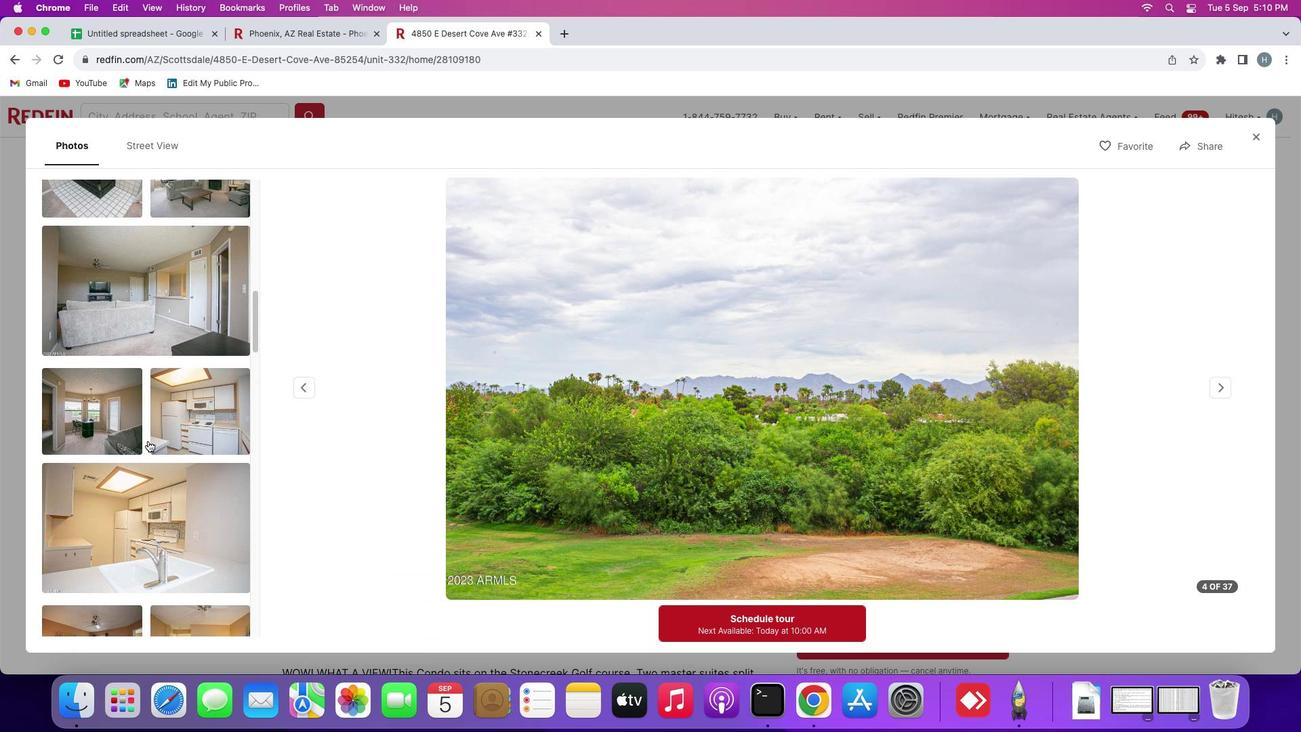 
Action: Mouse scrolled (142, 435) with delta (-5, -7)
Screenshot: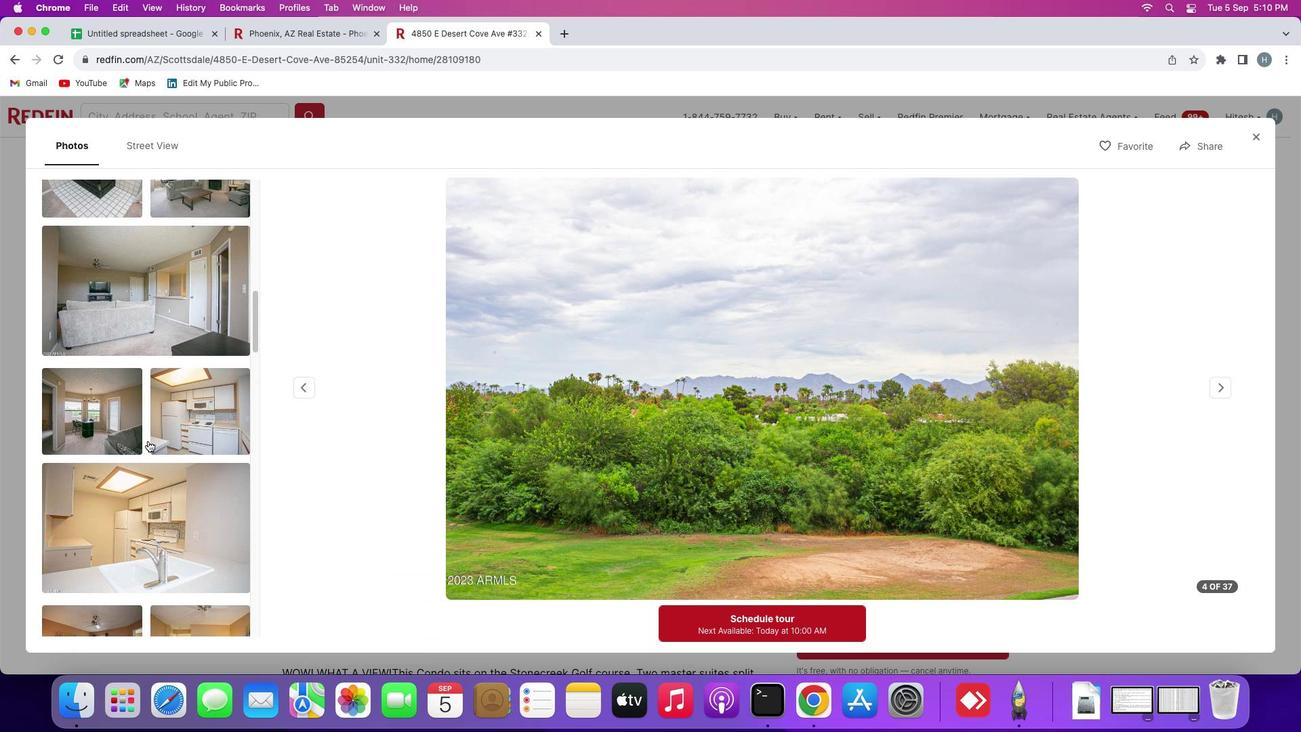 
Action: Mouse scrolled (142, 435) with delta (-5, -8)
Screenshot: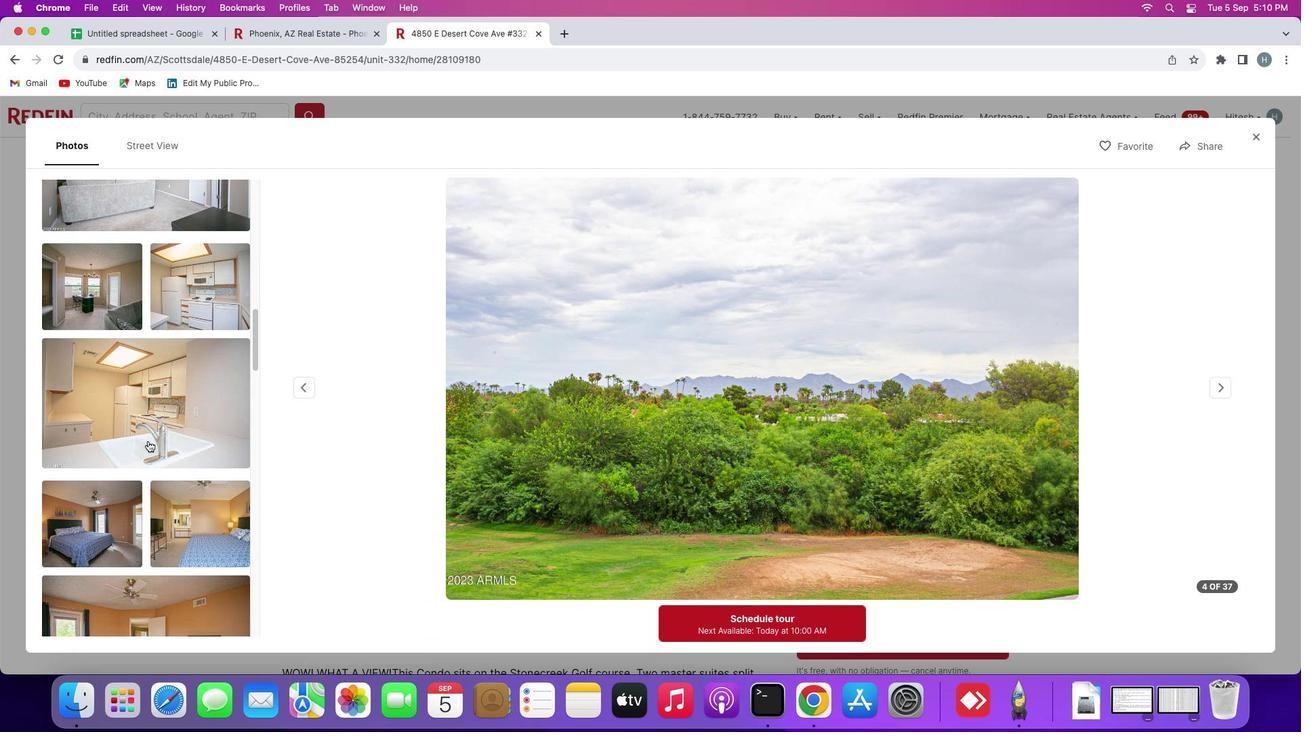 
Action: Mouse scrolled (142, 435) with delta (-5, -6)
Screenshot: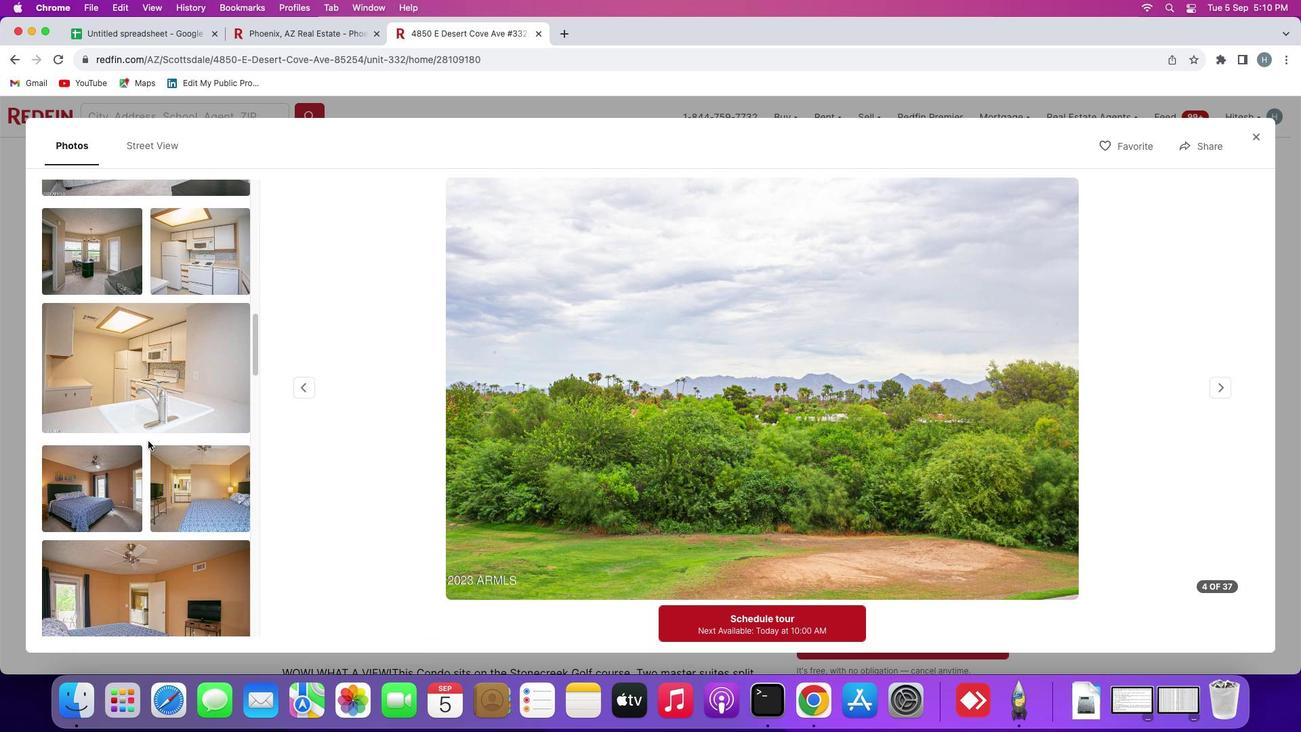 
Action: Mouse scrolled (142, 435) with delta (-5, -6)
Screenshot: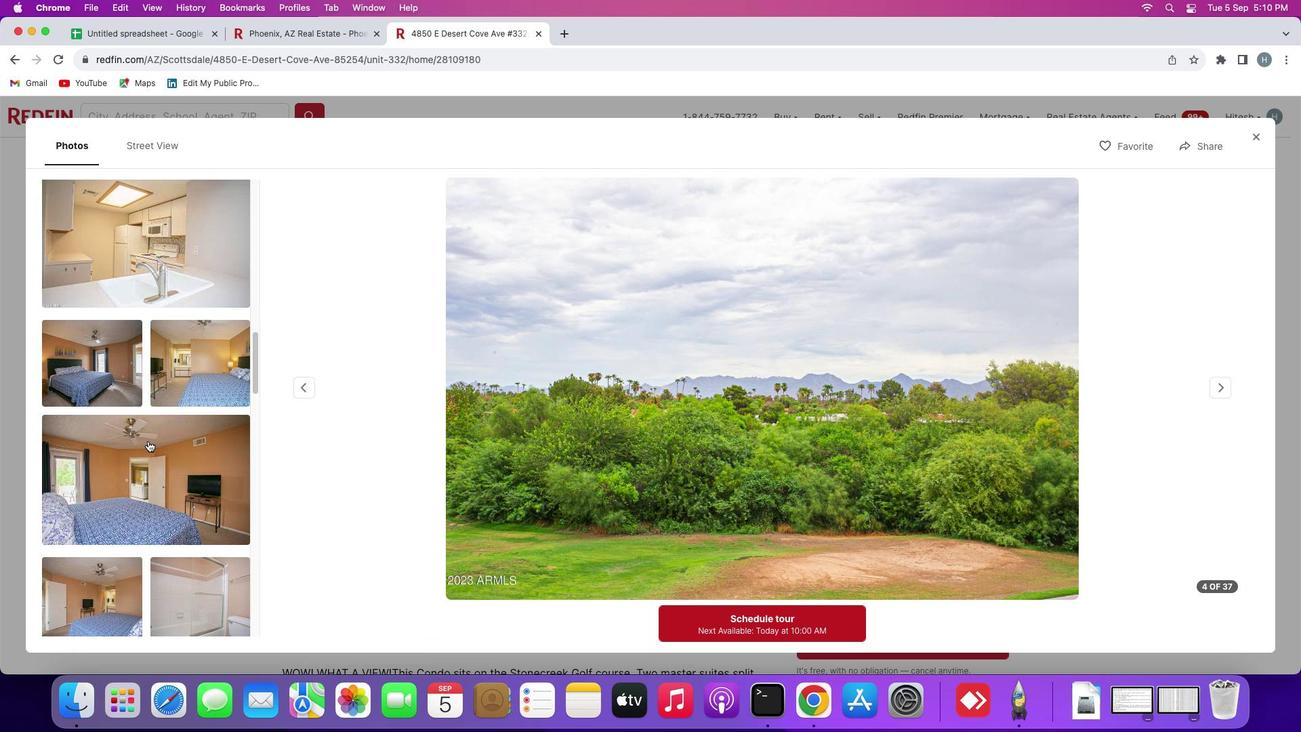 
Action: Mouse scrolled (142, 435) with delta (-5, -7)
Screenshot: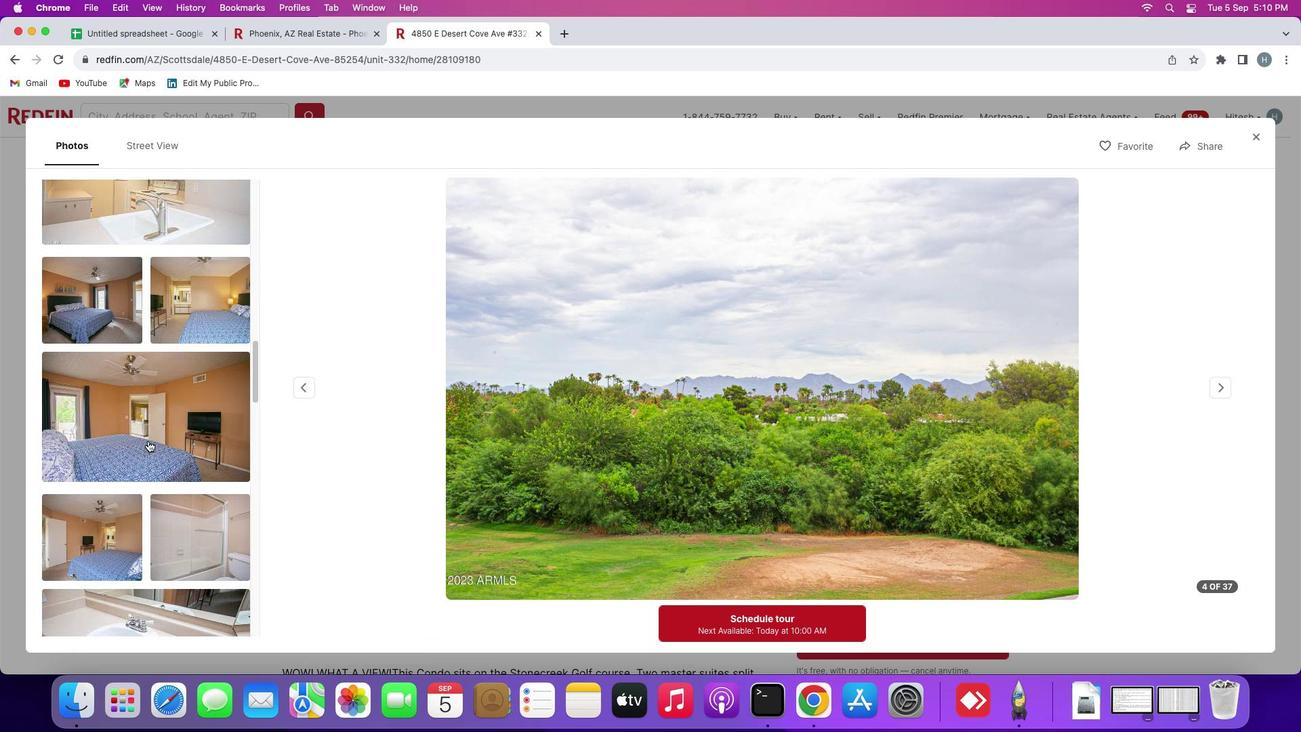 
Action: Mouse scrolled (142, 435) with delta (-5, -8)
Screenshot: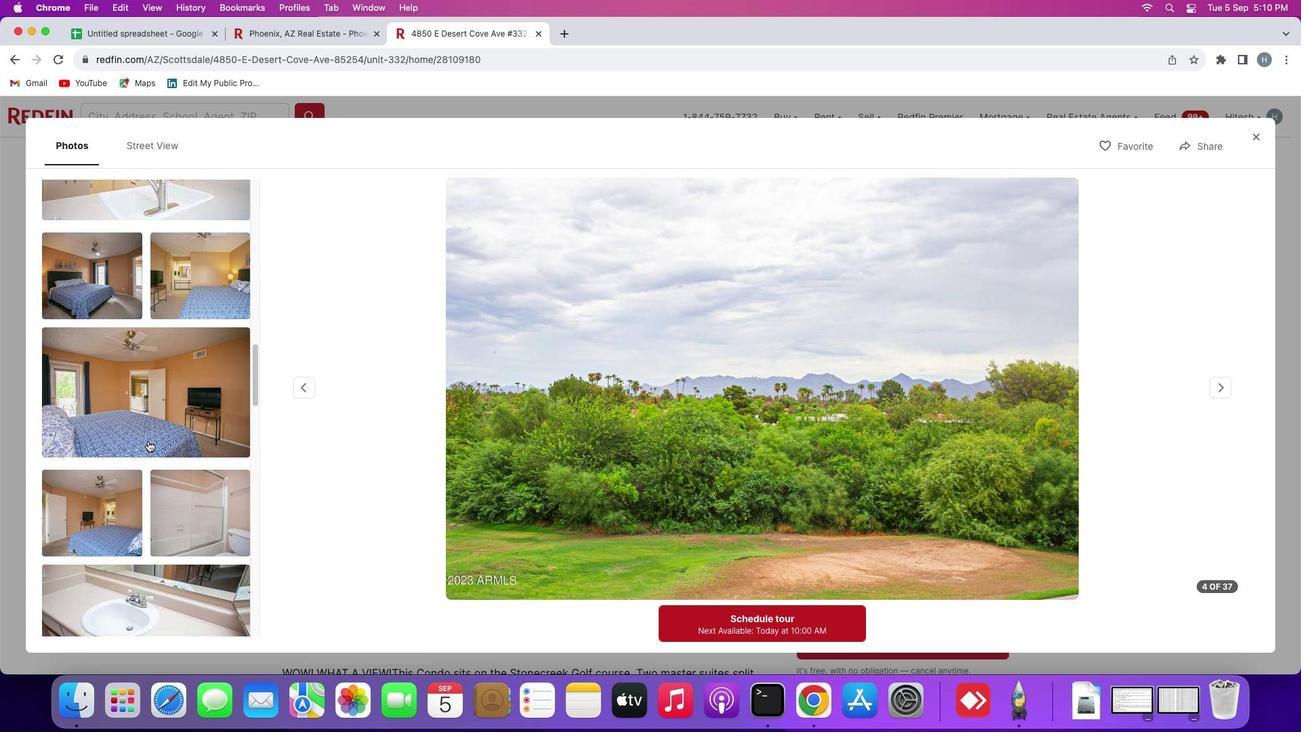 
Action: Mouse scrolled (142, 435) with delta (-5, -6)
Screenshot: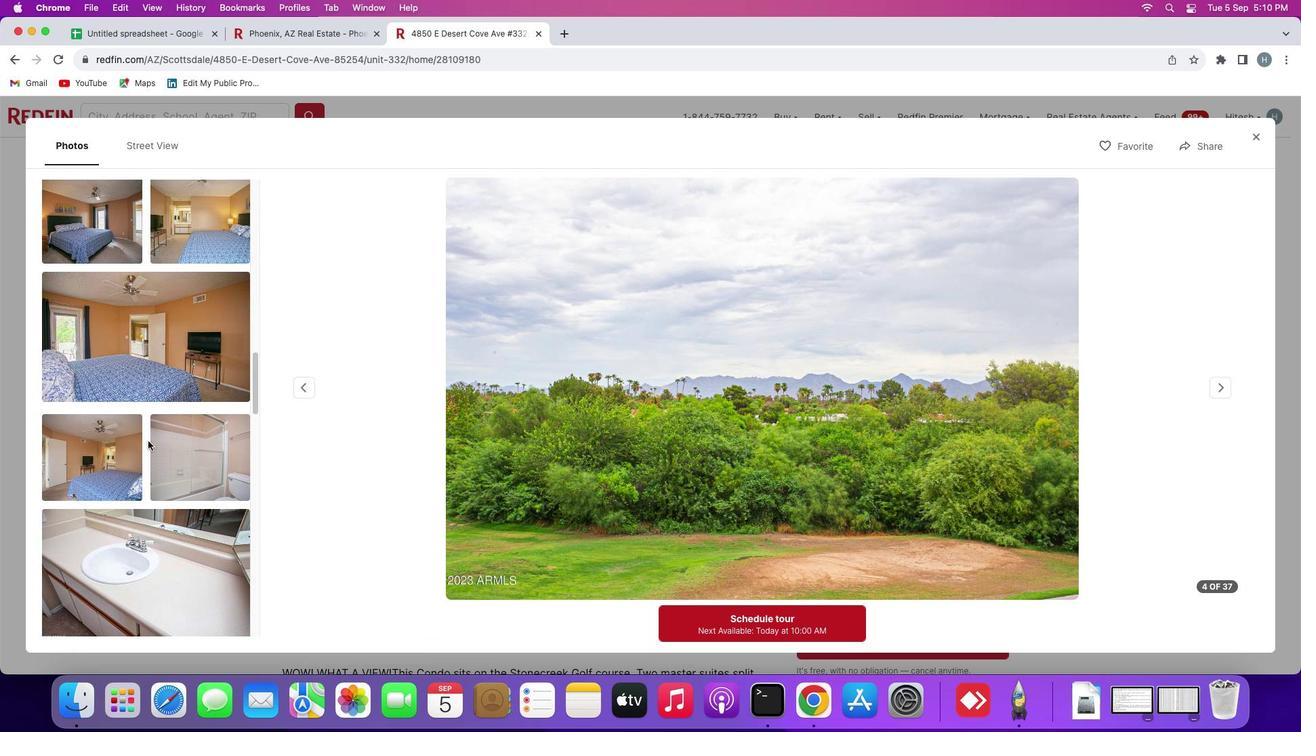 
Action: Mouse scrolled (142, 435) with delta (-5, -6)
Screenshot: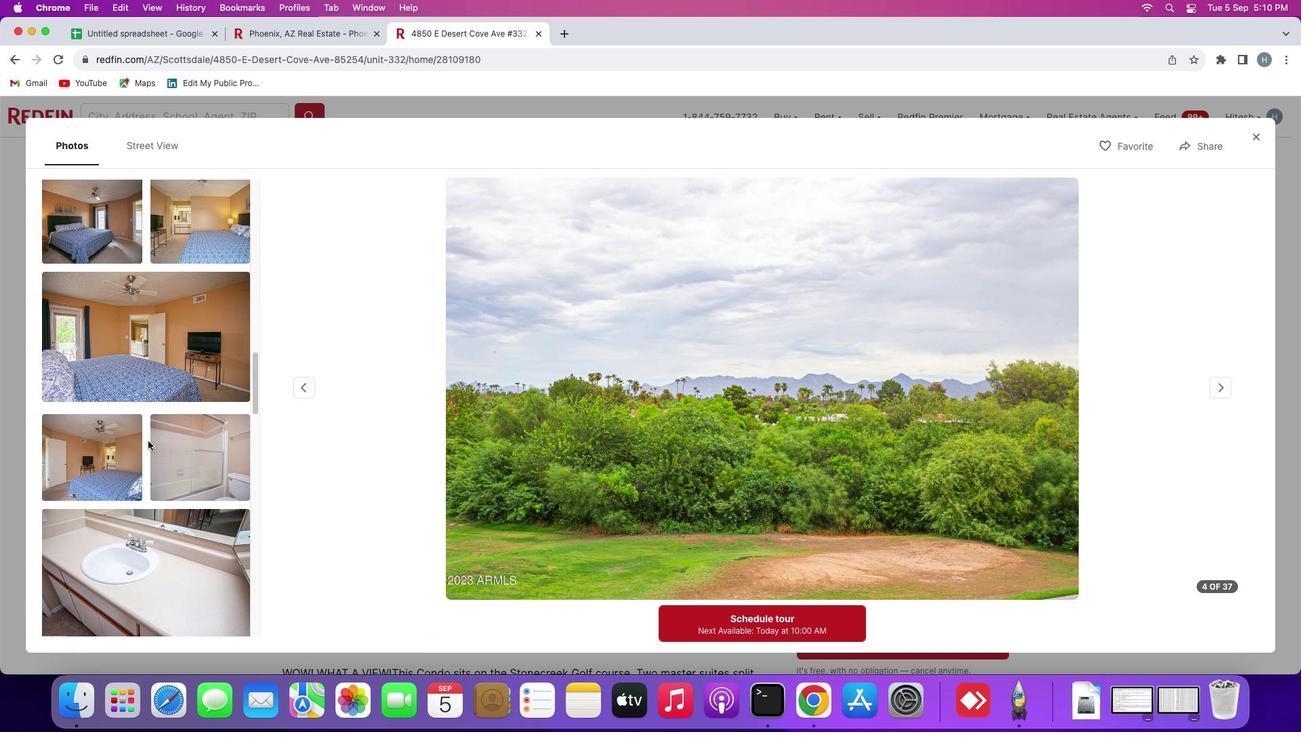 
Action: Mouse scrolled (142, 435) with delta (-5, -7)
Screenshot: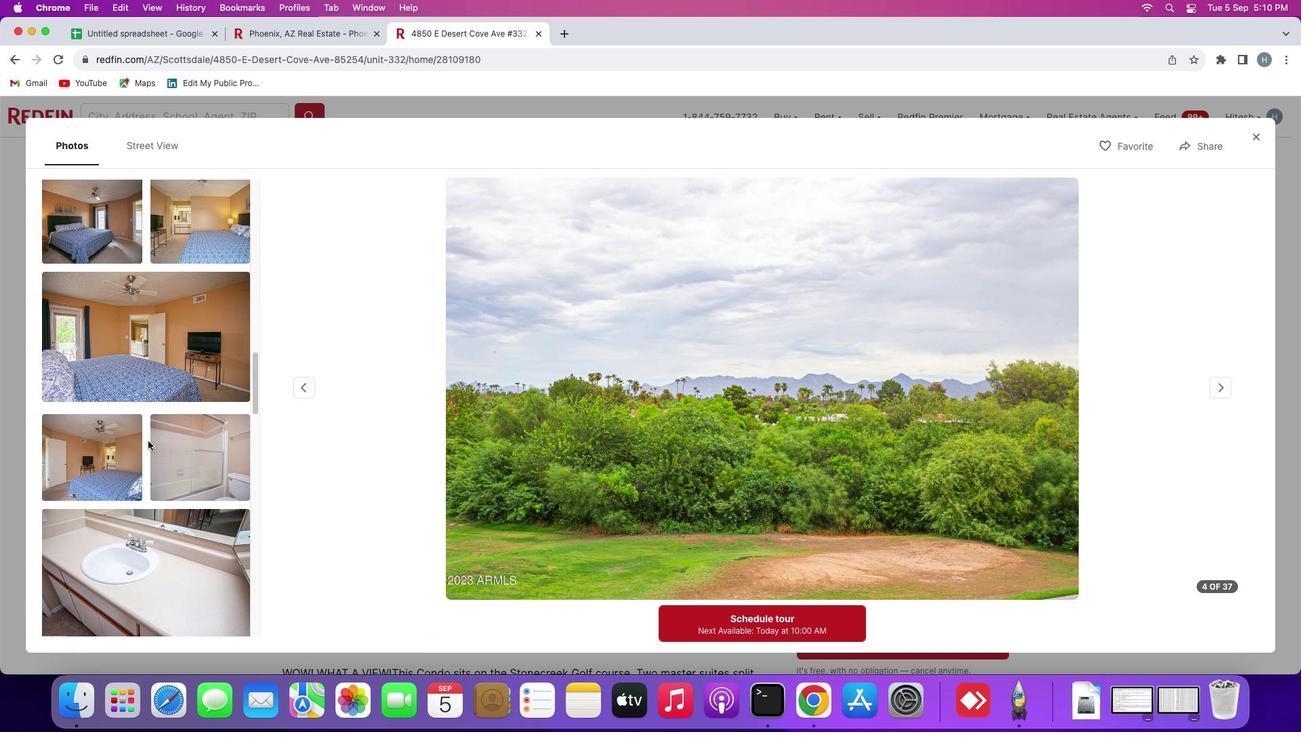 
Action: Mouse scrolled (142, 435) with delta (-5, -6)
Screenshot: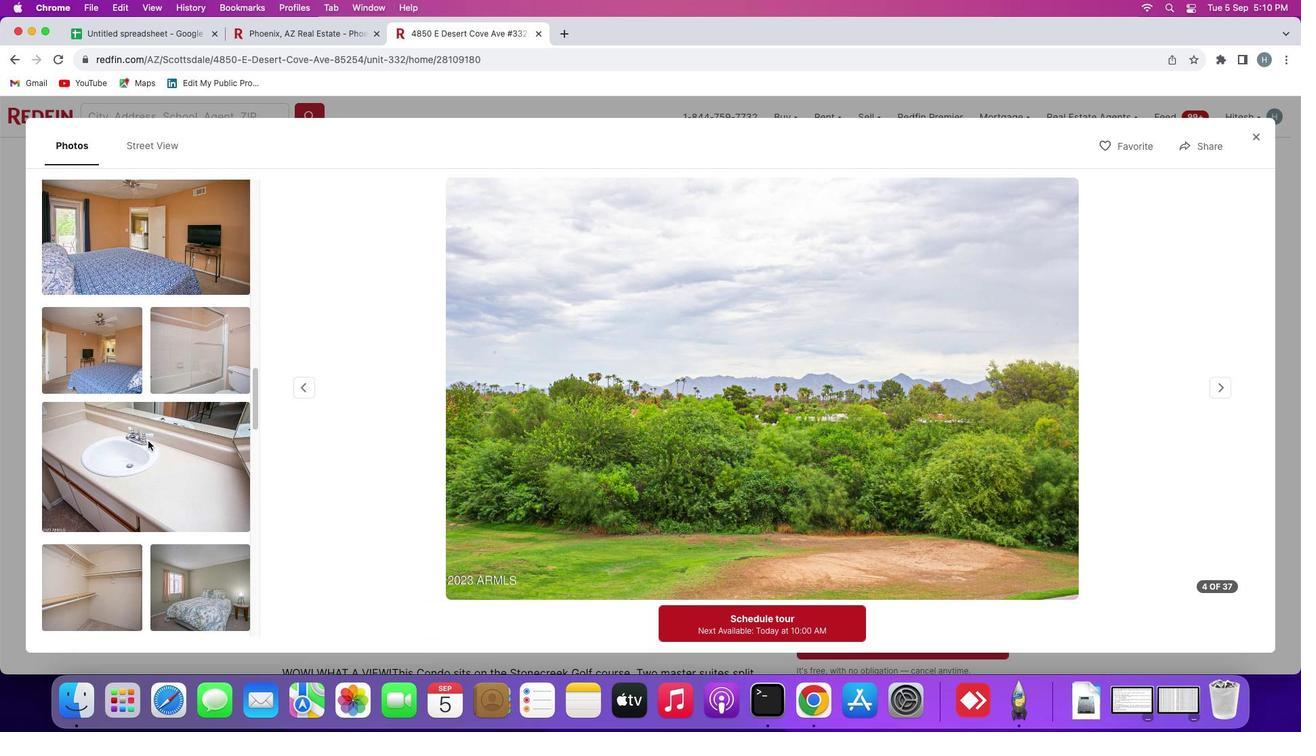 
Action: Mouse scrolled (142, 435) with delta (-5, -6)
Screenshot: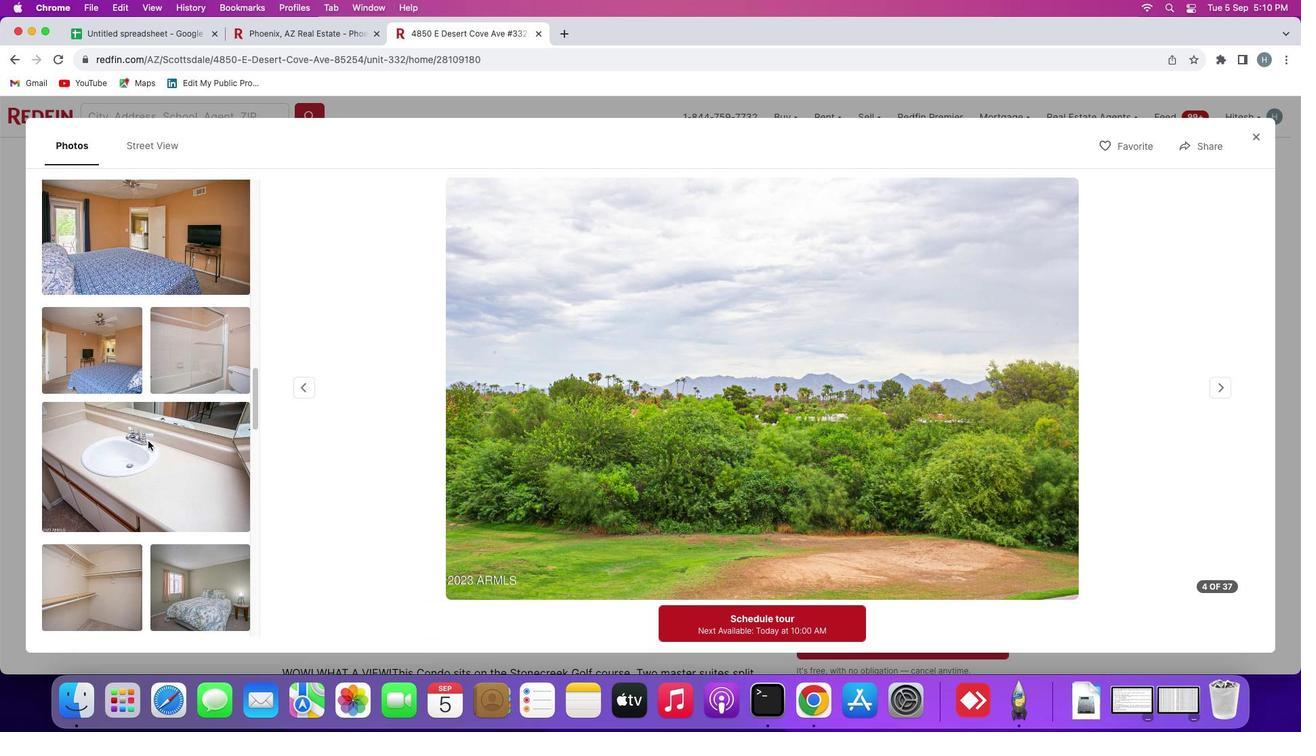 
Action: Mouse scrolled (142, 435) with delta (-5, -7)
Screenshot: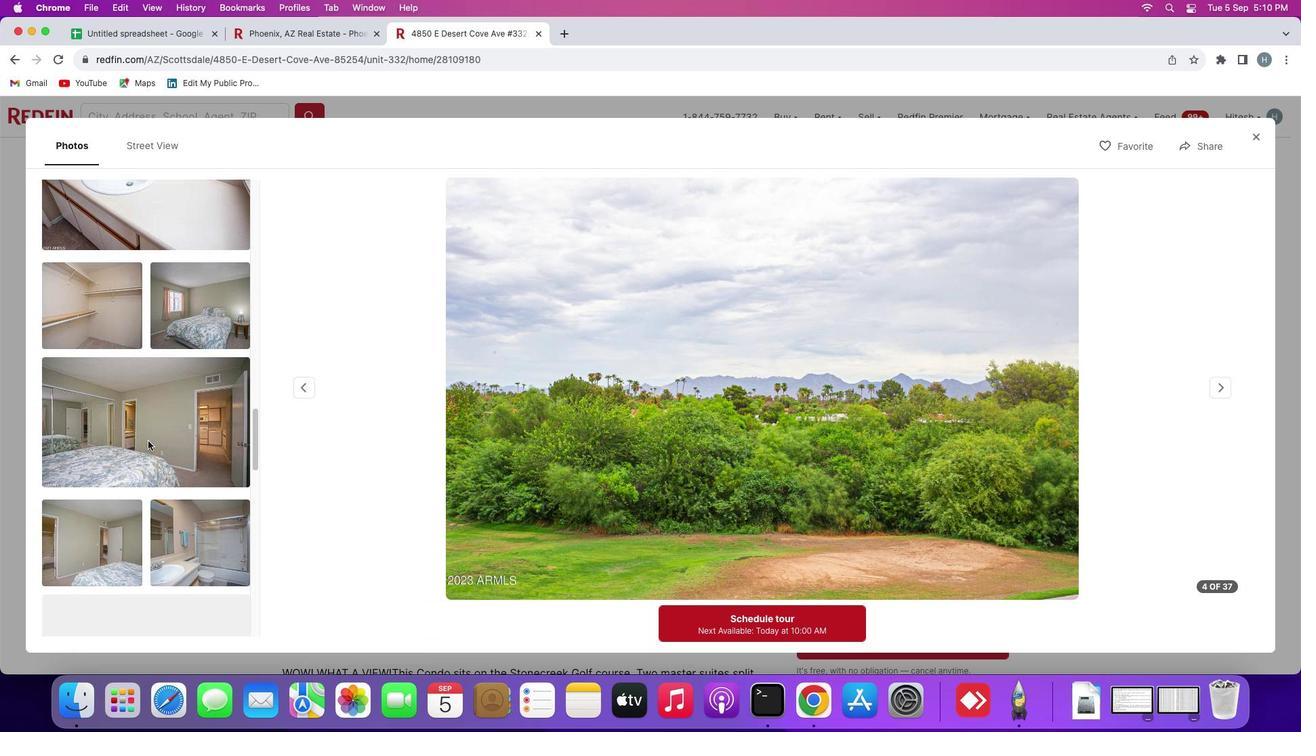 
Action: Mouse scrolled (142, 435) with delta (-5, -8)
Screenshot: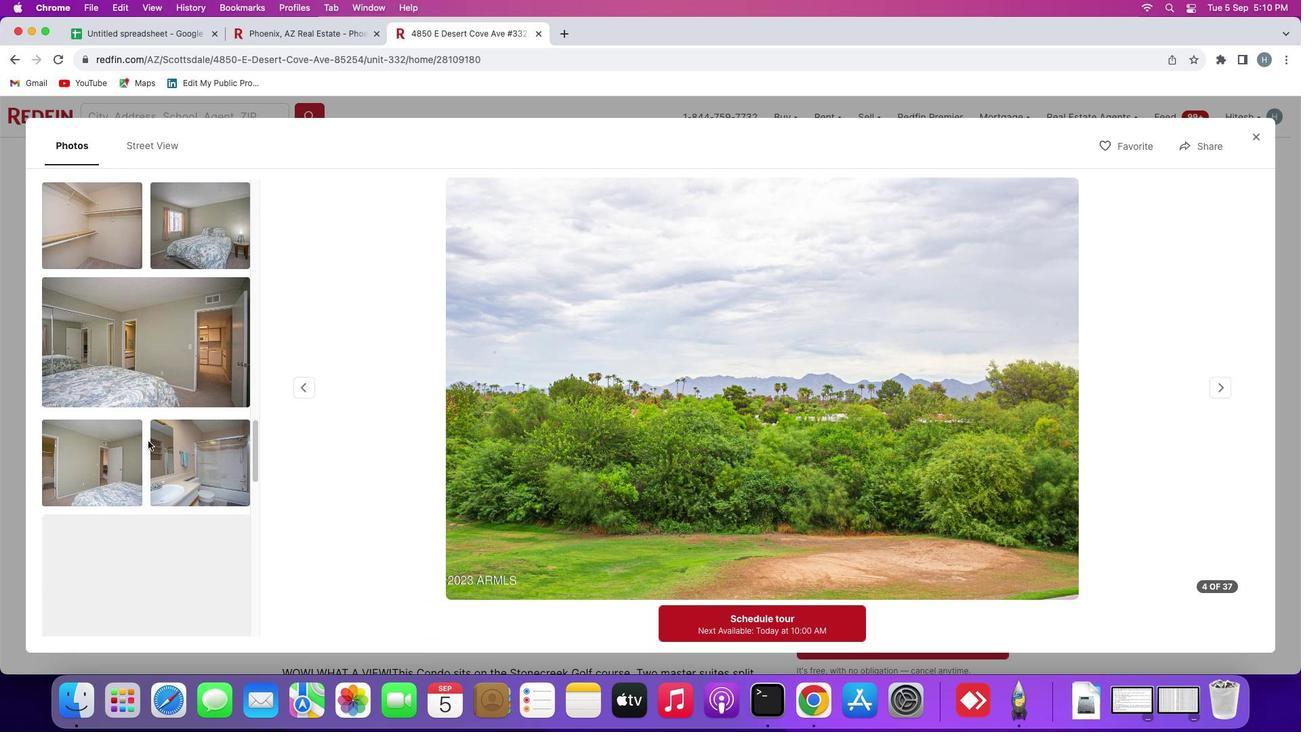 
Action: Mouse scrolled (142, 435) with delta (-5, -8)
Screenshot: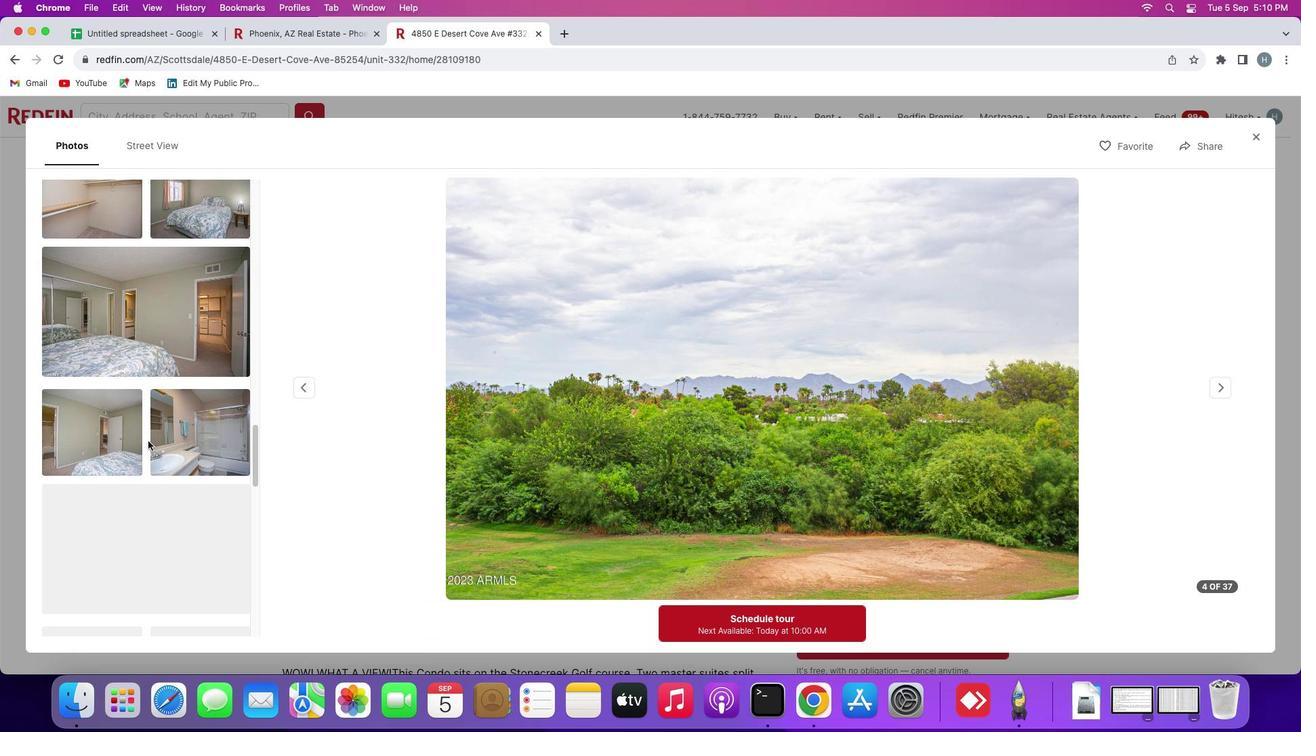 
Action: Mouse scrolled (142, 435) with delta (-5, -6)
Screenshot: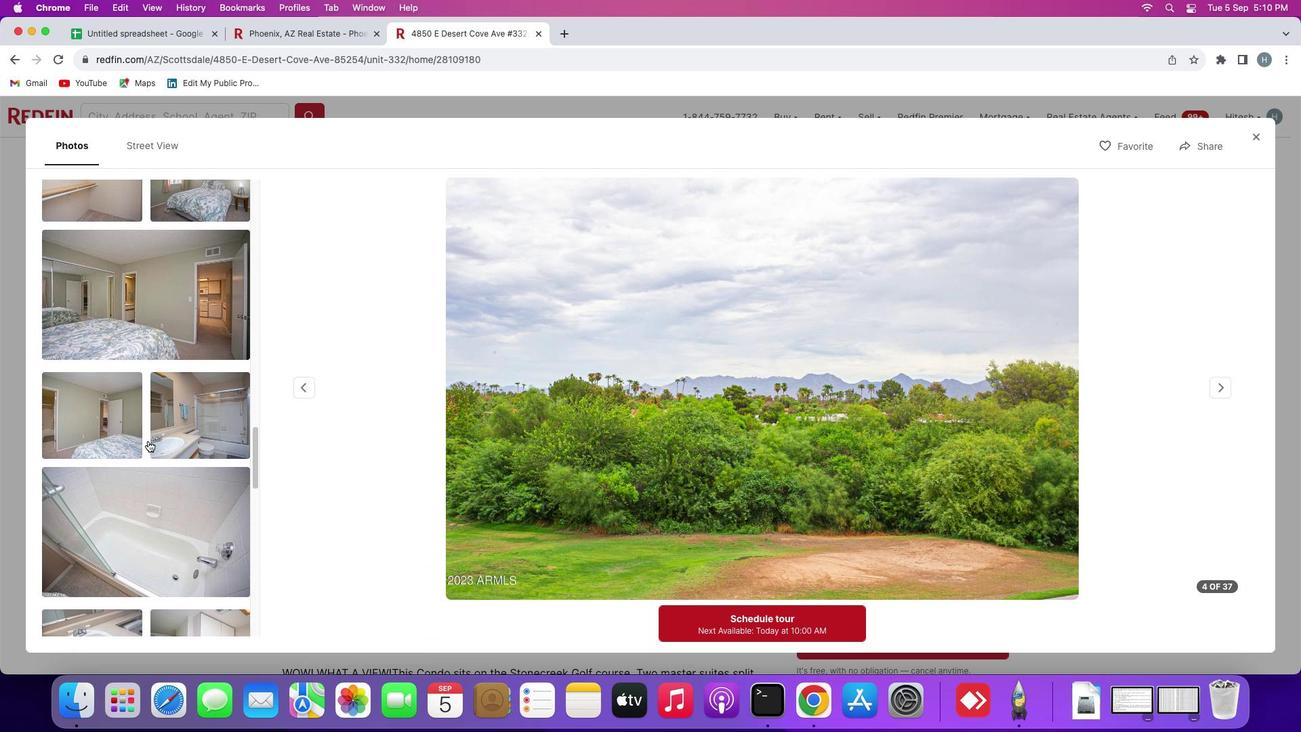 
Action: Mouse scrolled (142, 435) with delta (-5, -6)
Screenshot: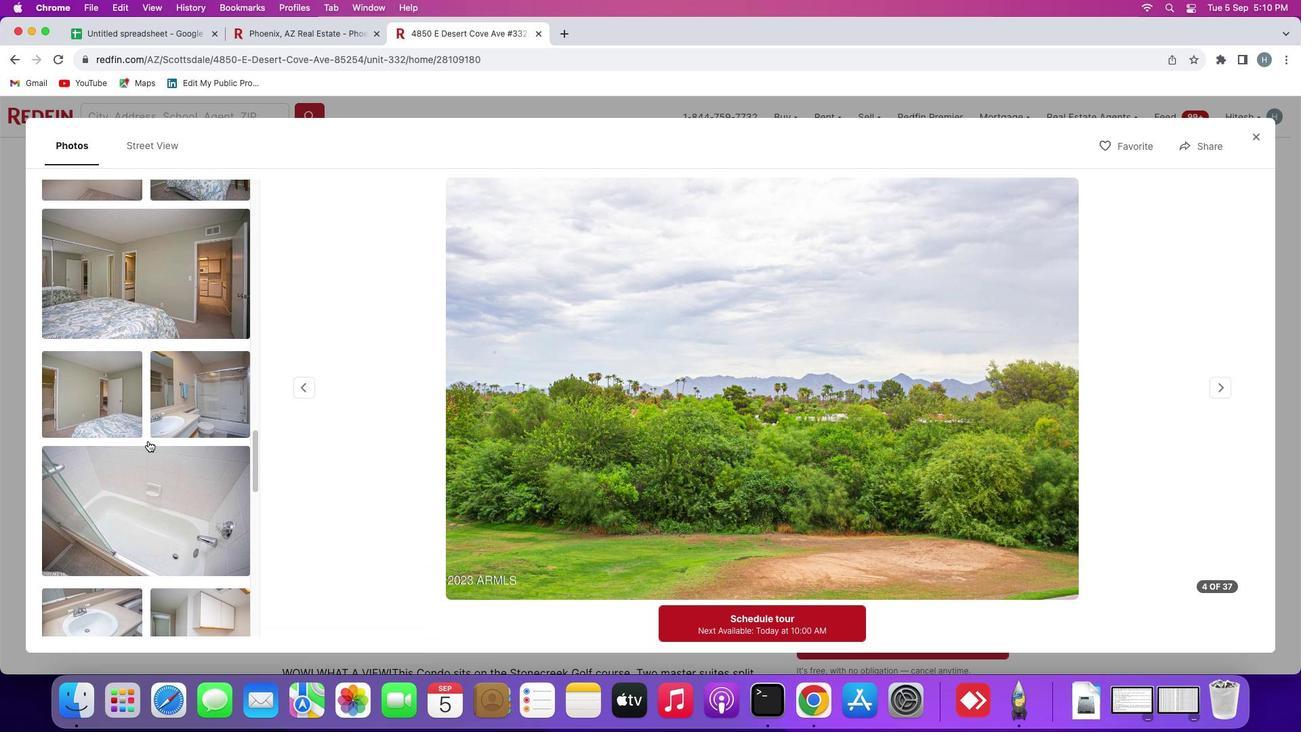 
Action: Mouse scrolled (142, 435) with delta (-5, -6)
Screenshot: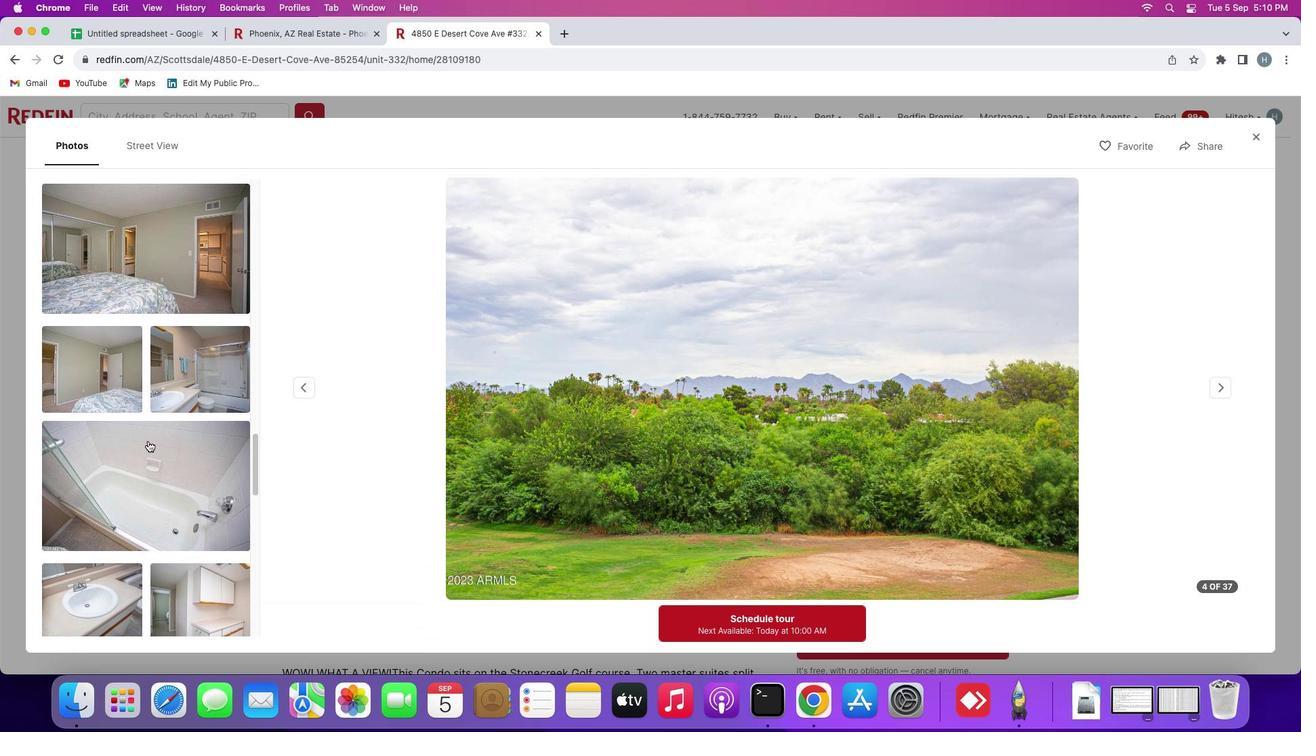 
Action: Mouse scrolled (142, 435) with delta (-5, -6)
Screenshot: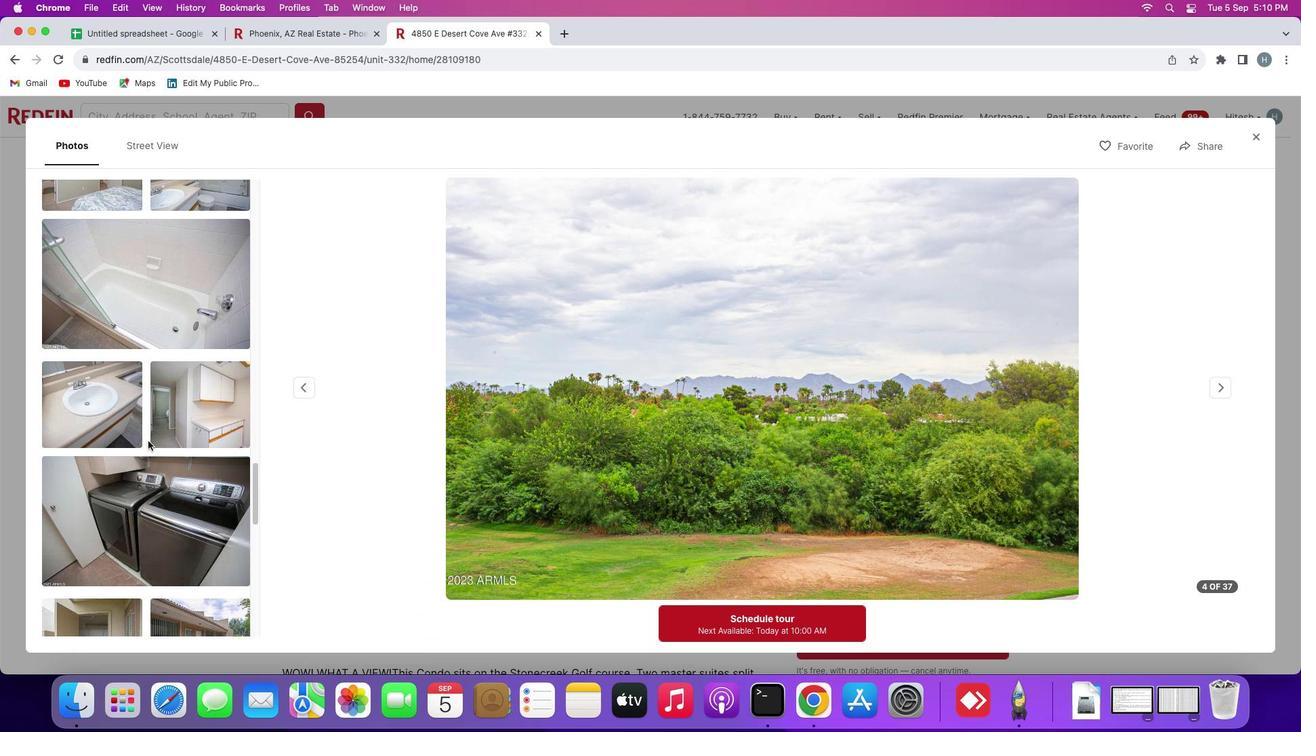 
Action: Mouse scrolled (142, 435) with delta (-5, -6)
Screenshot: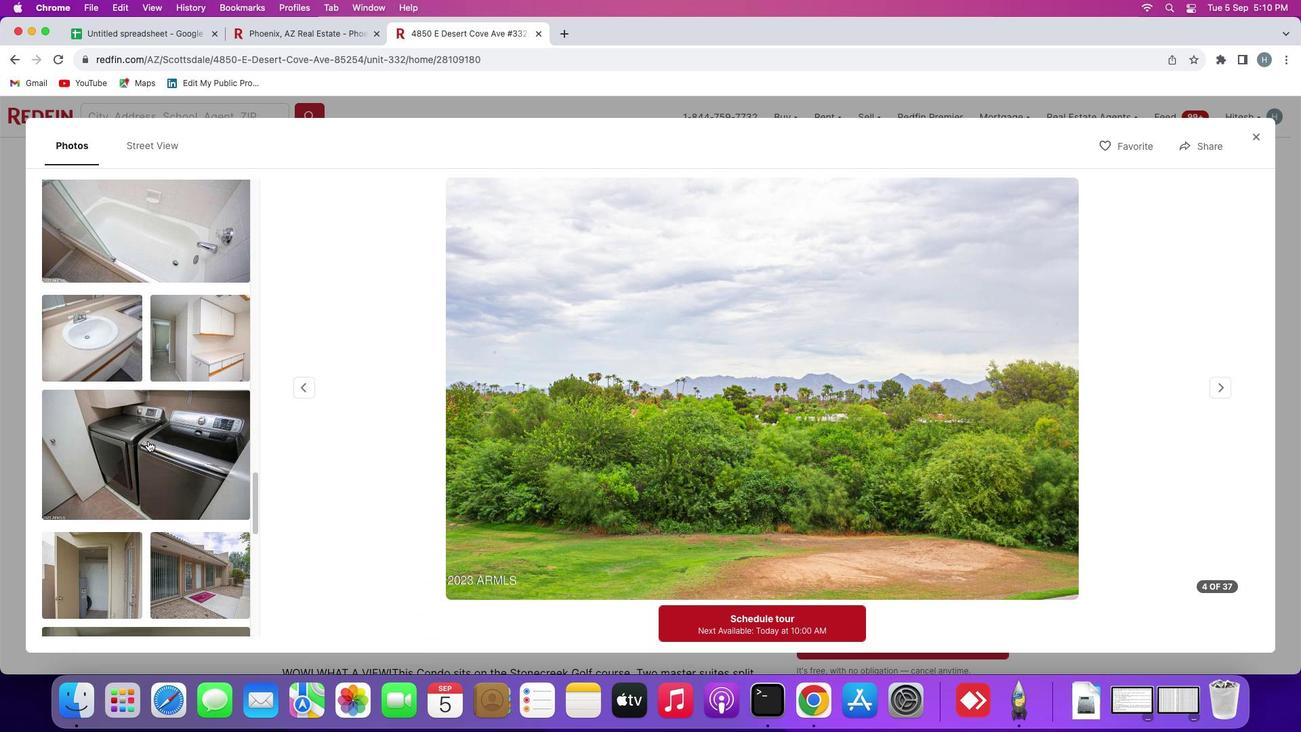 
Action: Mouse scrolled (142, 435) with delta (-5, -7)
Screenshot: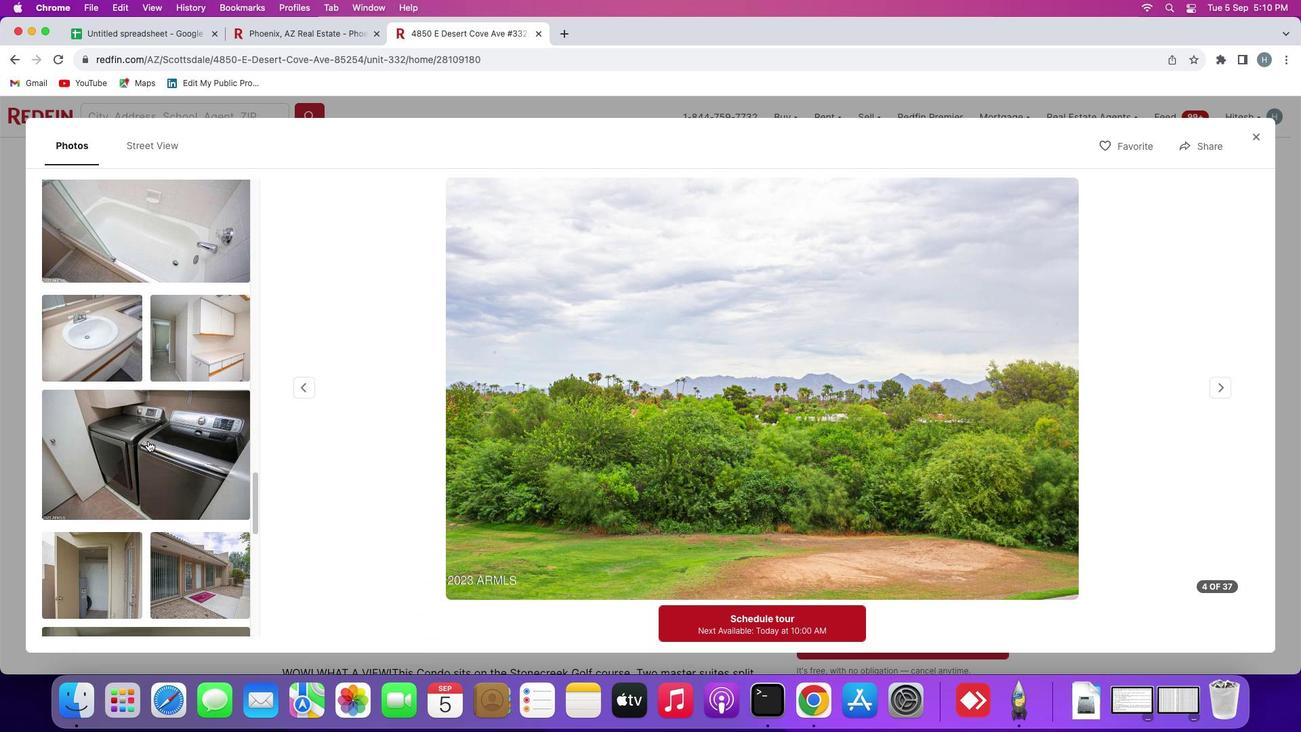 
Action: Mouse scrolled (142, 435) with delta (-5, -8)
Screenshot: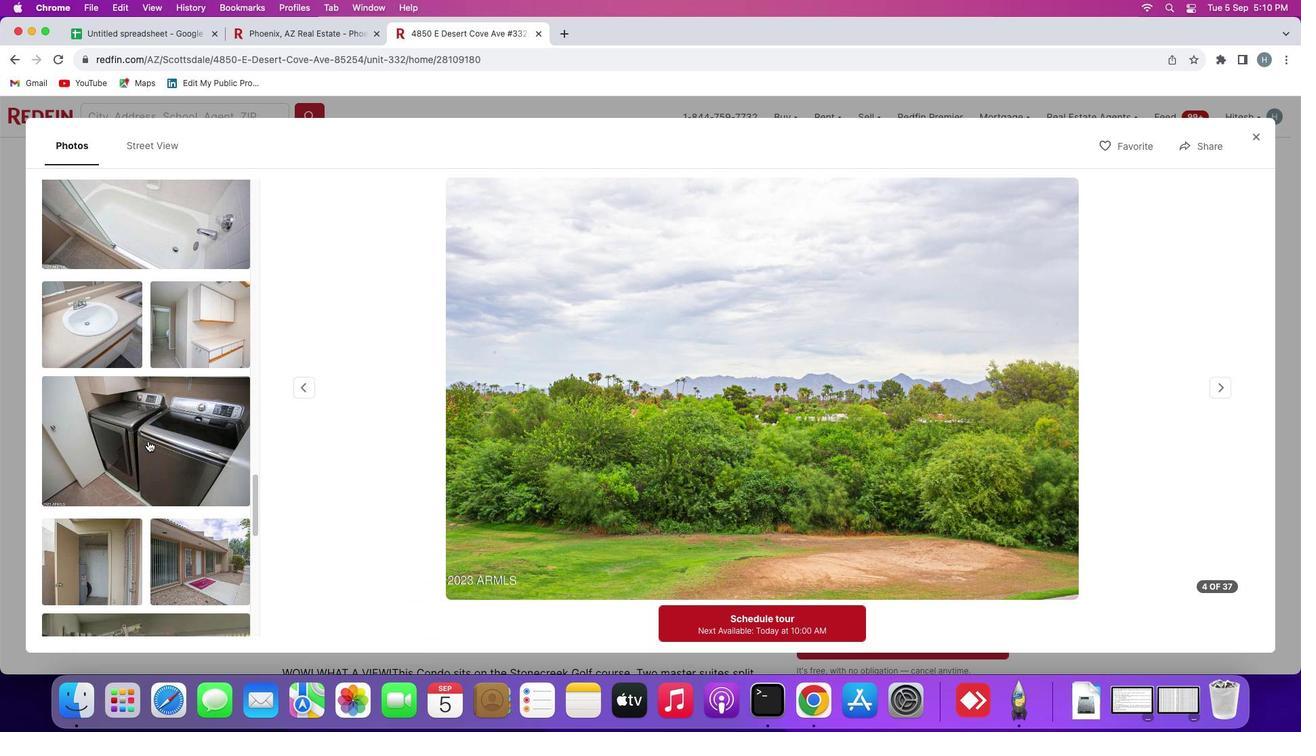 
Action: Mouse moved to (142, 433)
Screenshot: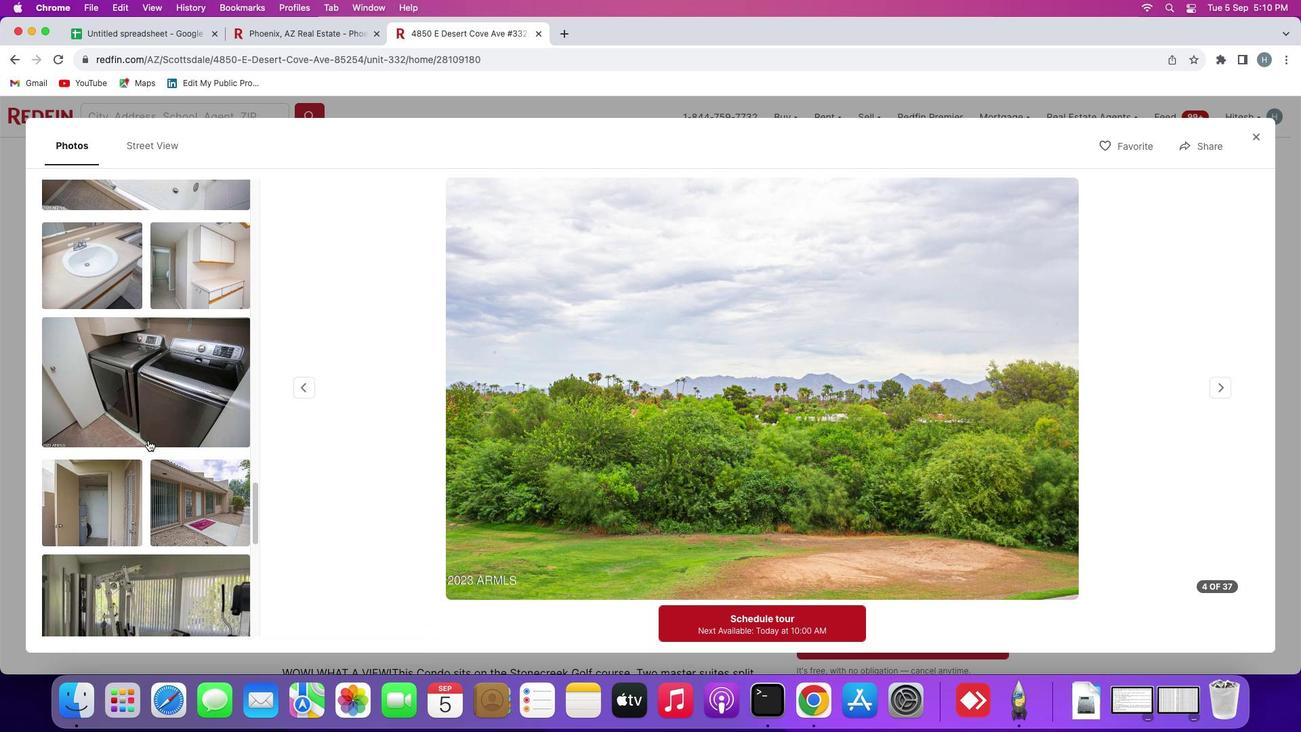 
Action: Mouse scrolled (142, 433) with delta (-5, -6)
Screenshot: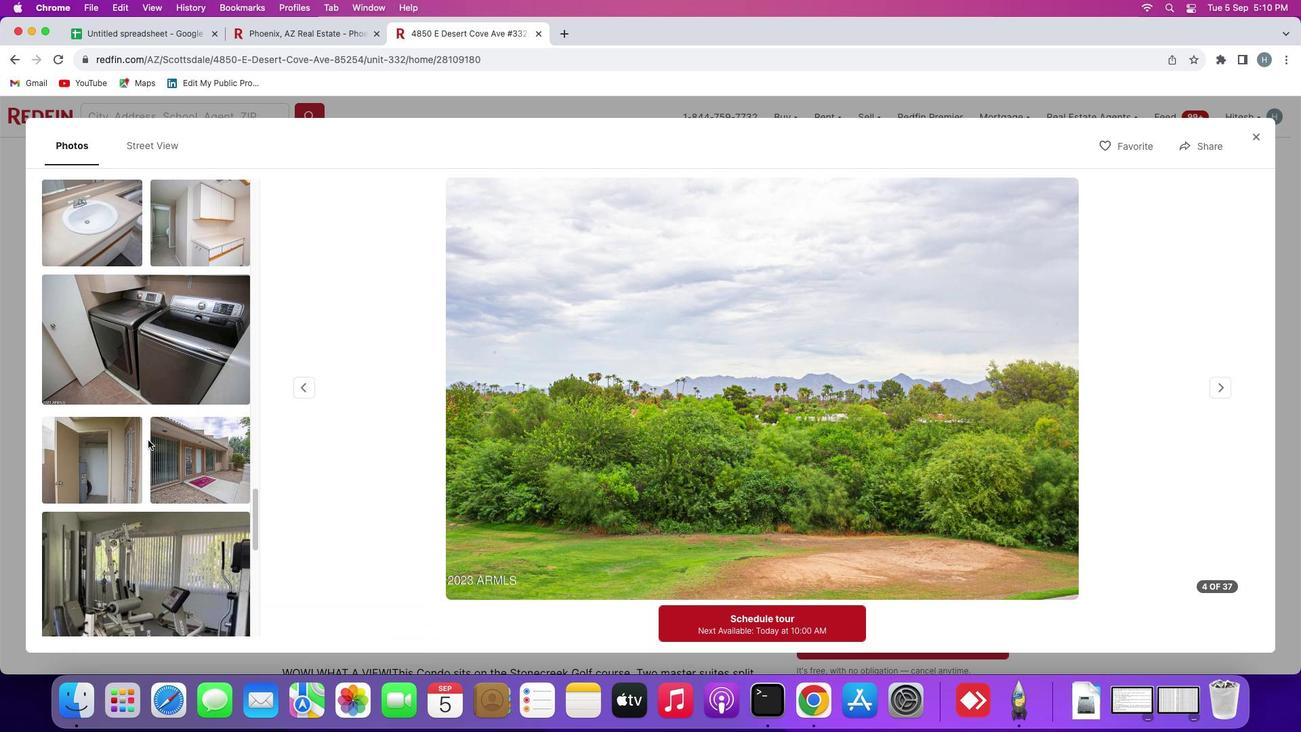
Action: Mouse scrolled (142, 433) with delta (-5, -6)
Screenshot: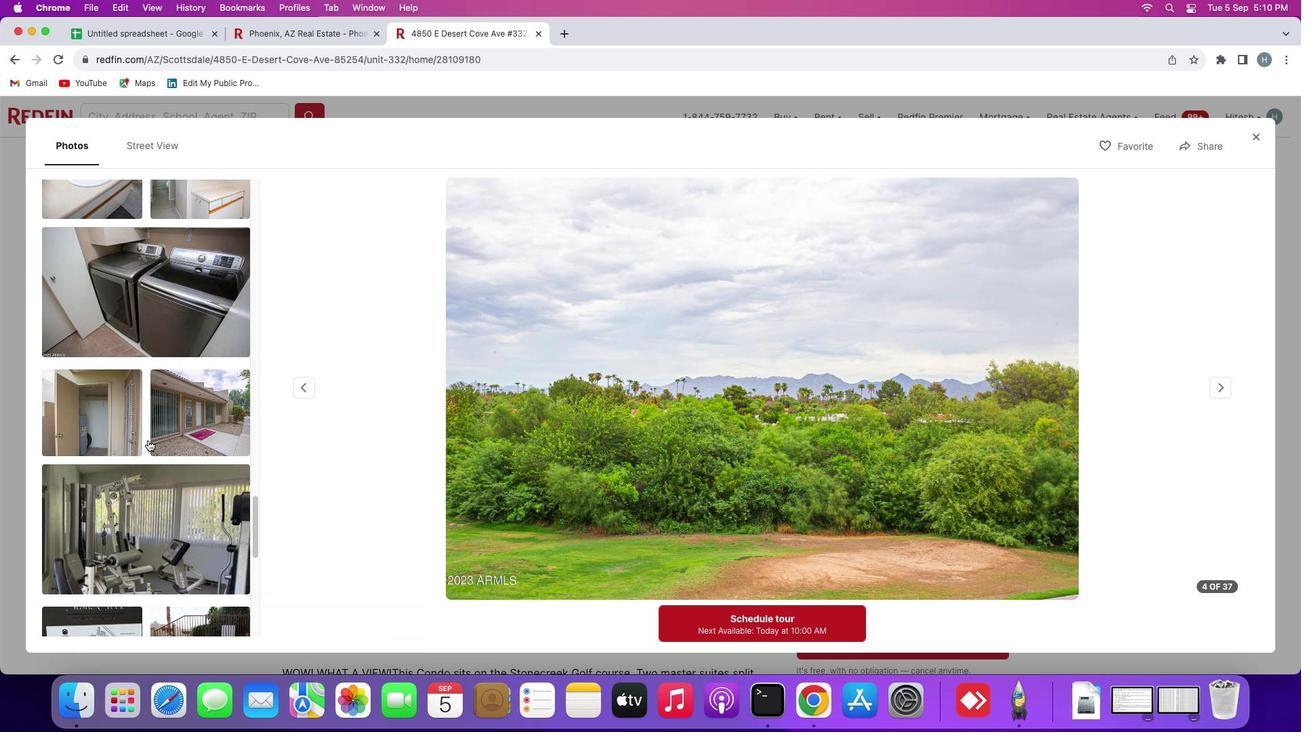 
Action: Mouse scrolled (142, 433) with delta (-5, -7)
Screenshot: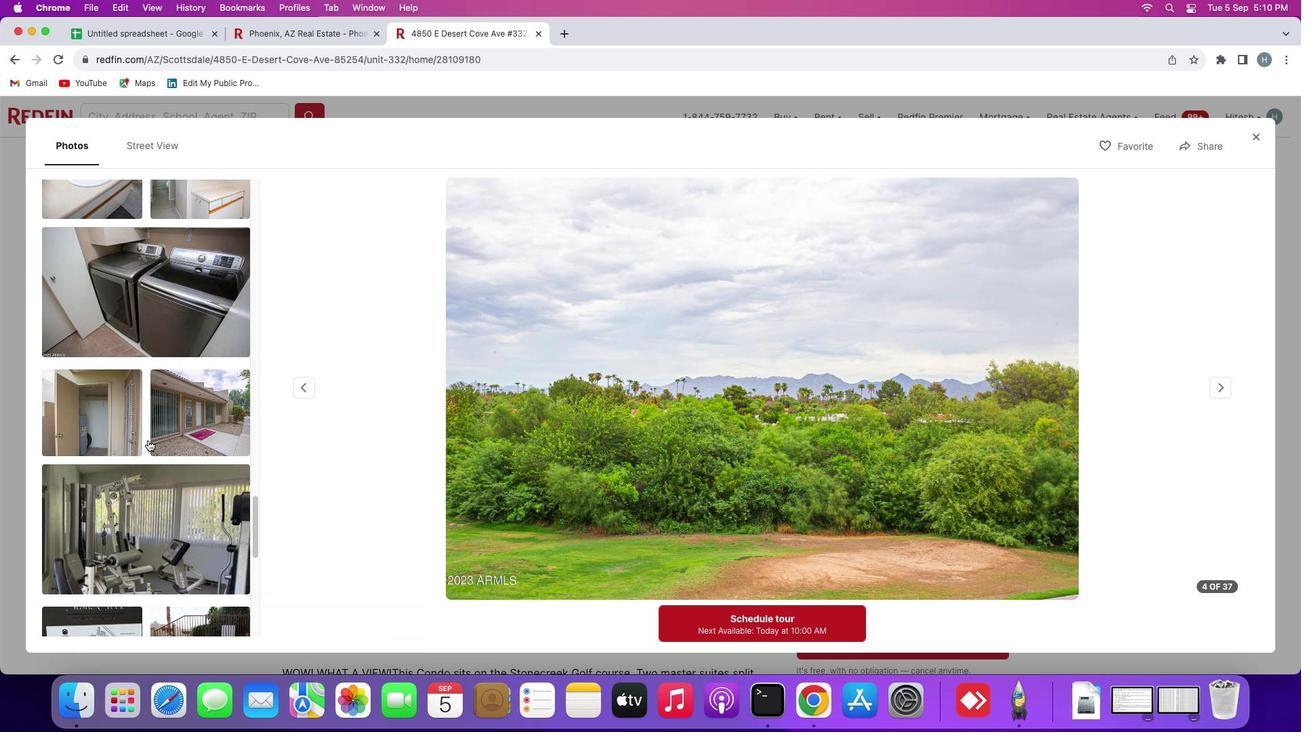 
Action: Mouse scrolled (142, 433) with delta (-5, -8)
Screenshot: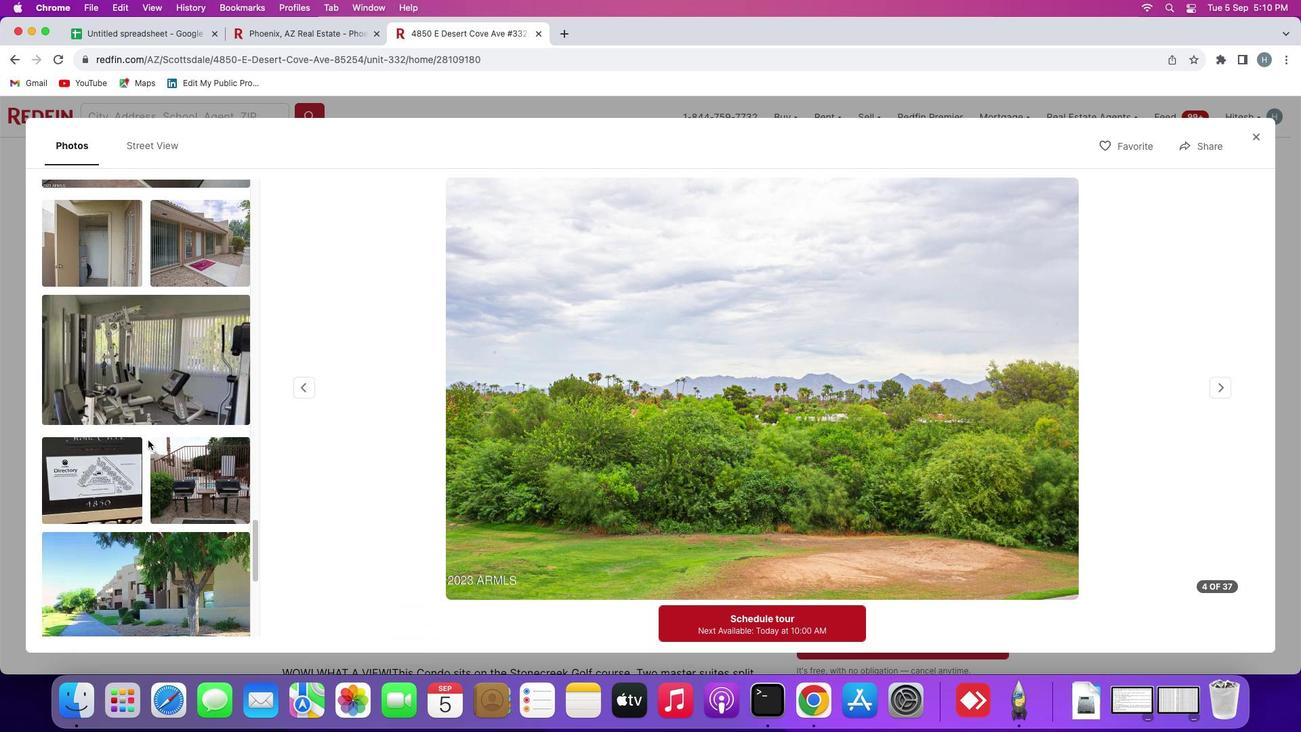 
Action: Mouse scrolled (142, 433) with delta (-5, -8)
Screenshot: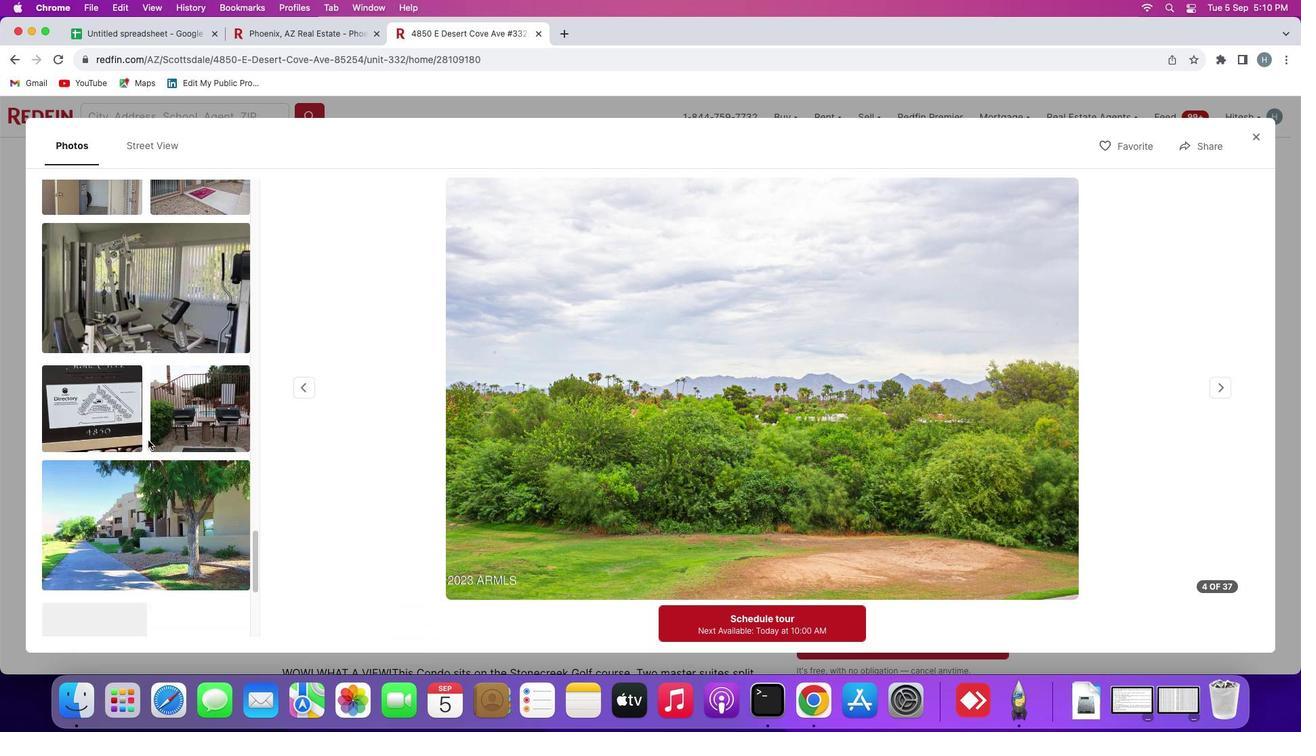 
Action: Mouse scrolled (142, 433) with delta (-5, -6)
Screenshot: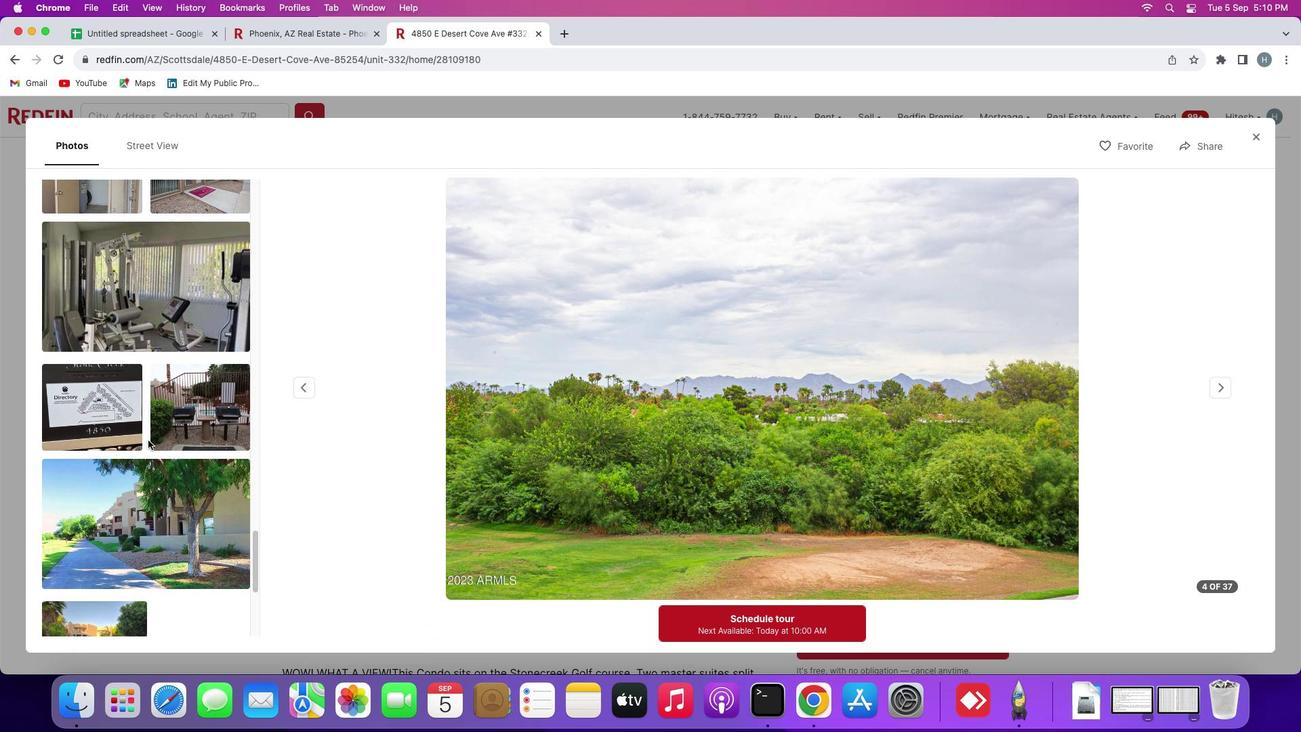 
Action: Mouse scrolled (142, 433) with delta (-5, -6)
Screenshot: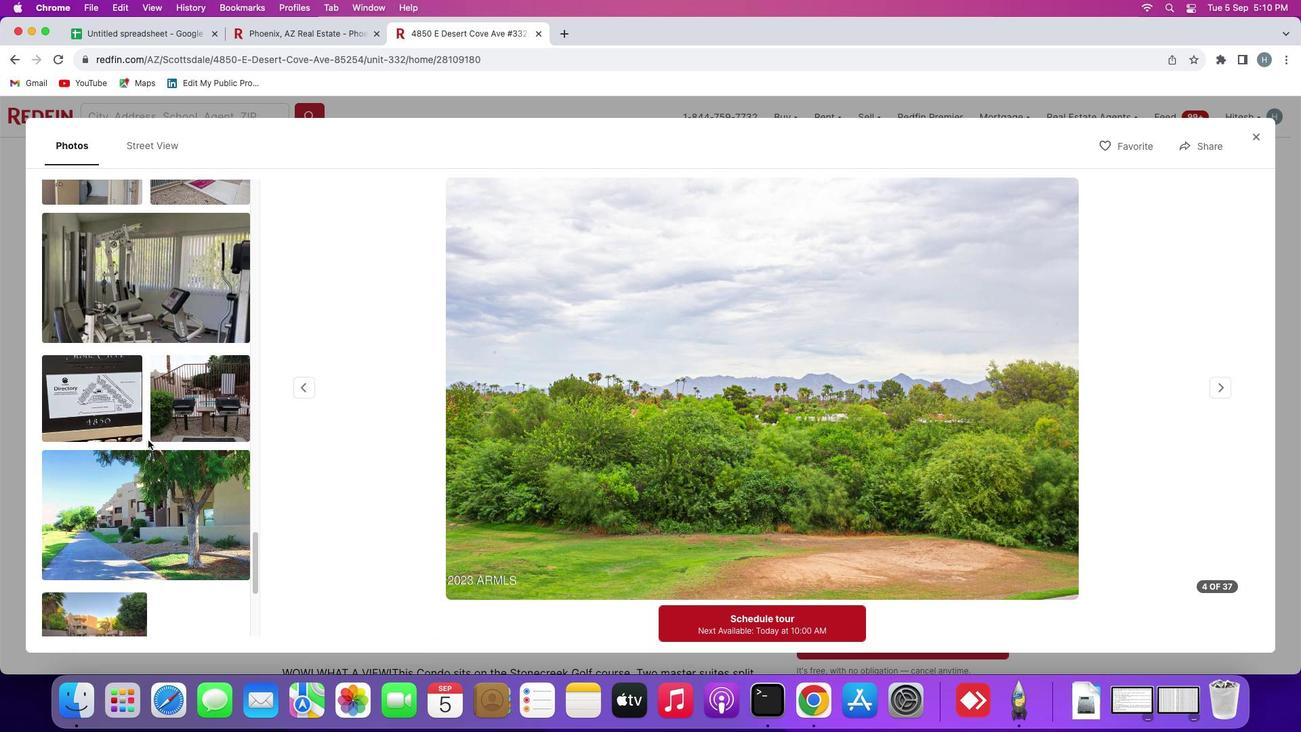 
Action: Mouse scrolled (142, 433) with delta (-5, -6)
Screenshot: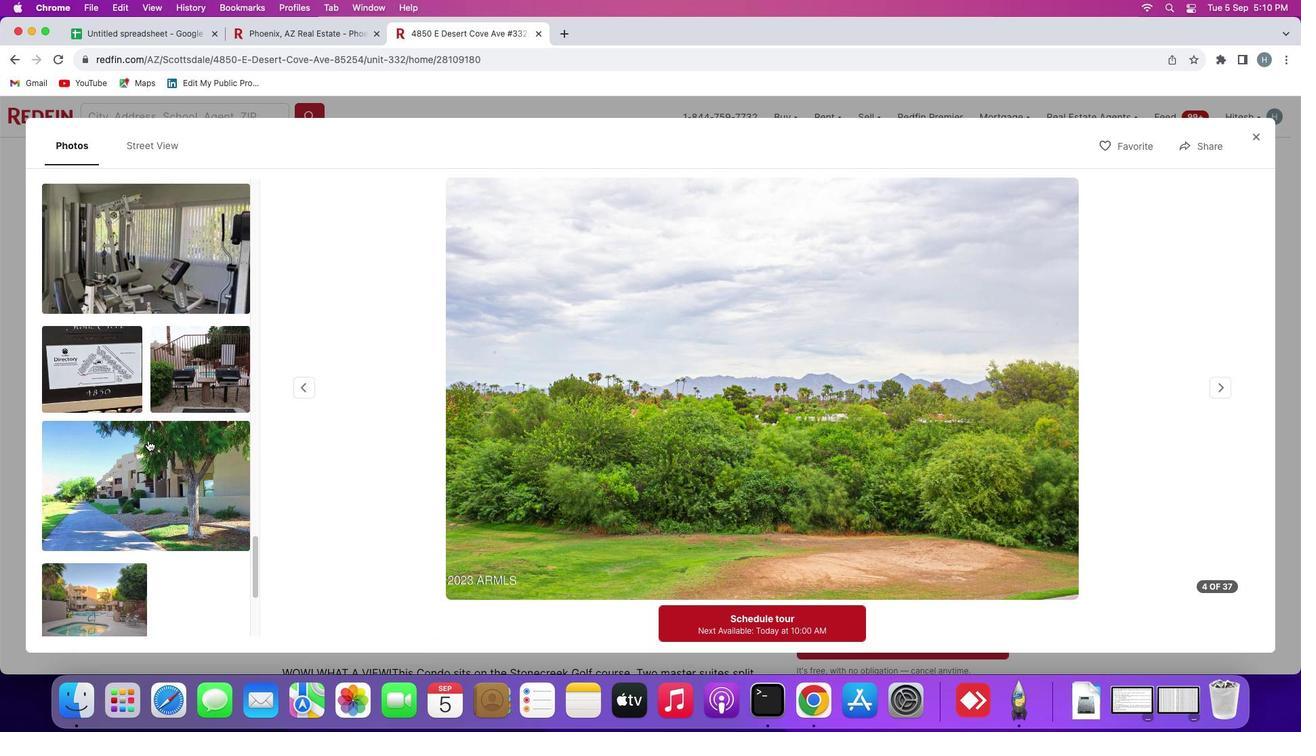 
Action: Mouse scrolled (142, 433) with delta (-5, -6)
Screenshot: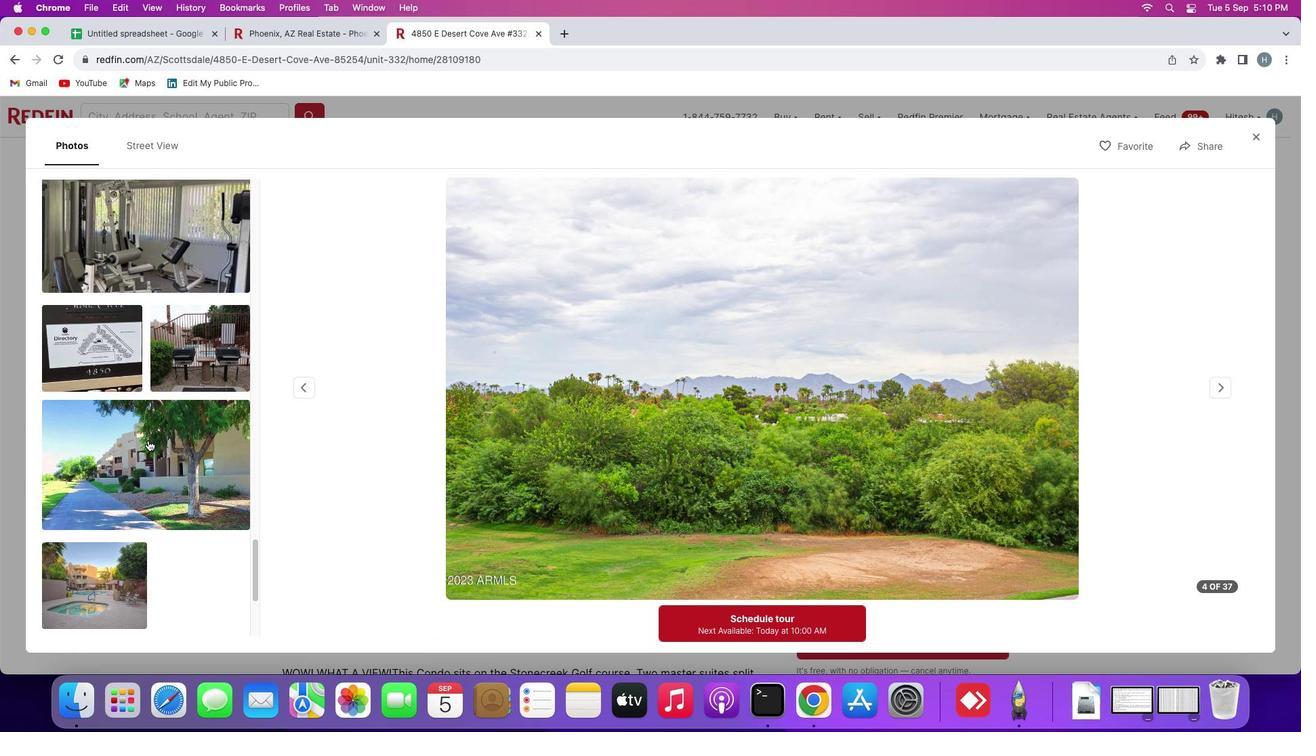 
Action: Mouse moved to (1250, 133)
Screenshot: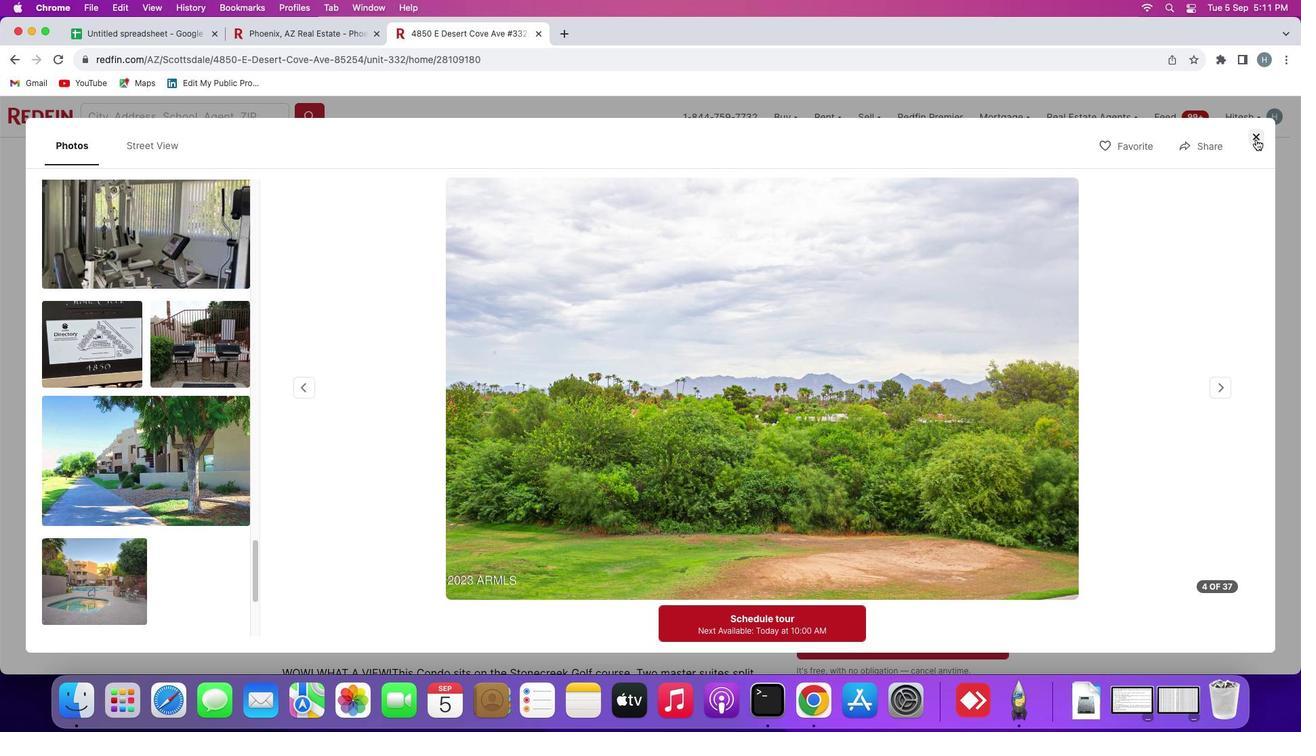 
Action: Mouse pressed left at (1250, 133)
Screenshot: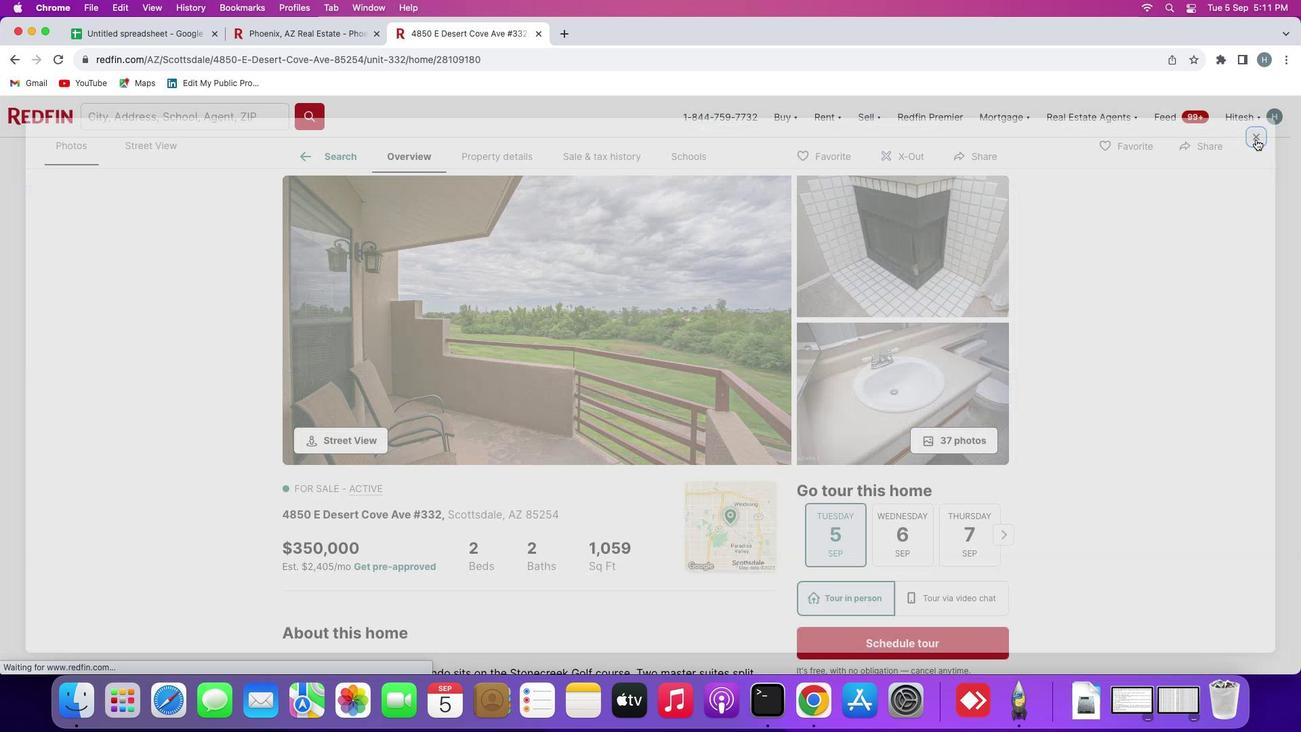 
Action: Mouse moved to (600, 481)
Screenshot: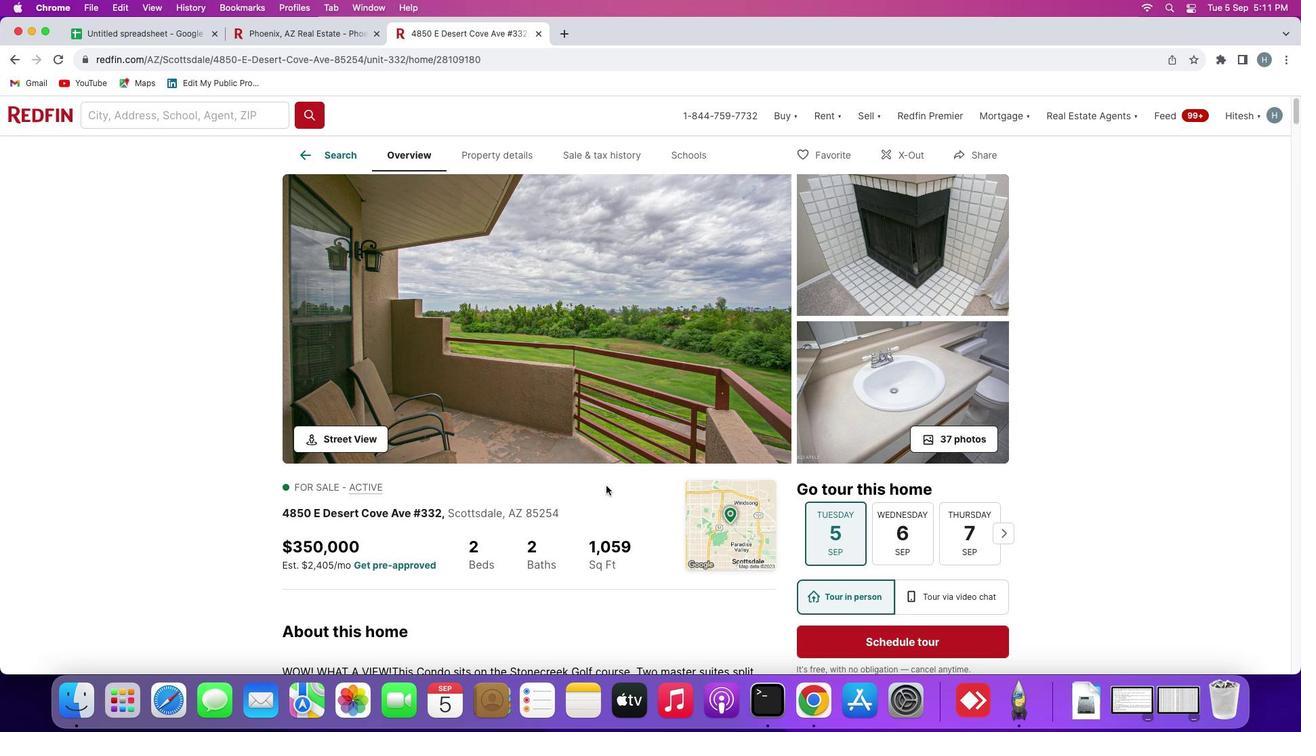 
Action: Mouse scrolled (600, 481) with delta (-5, -6)
Screenshot: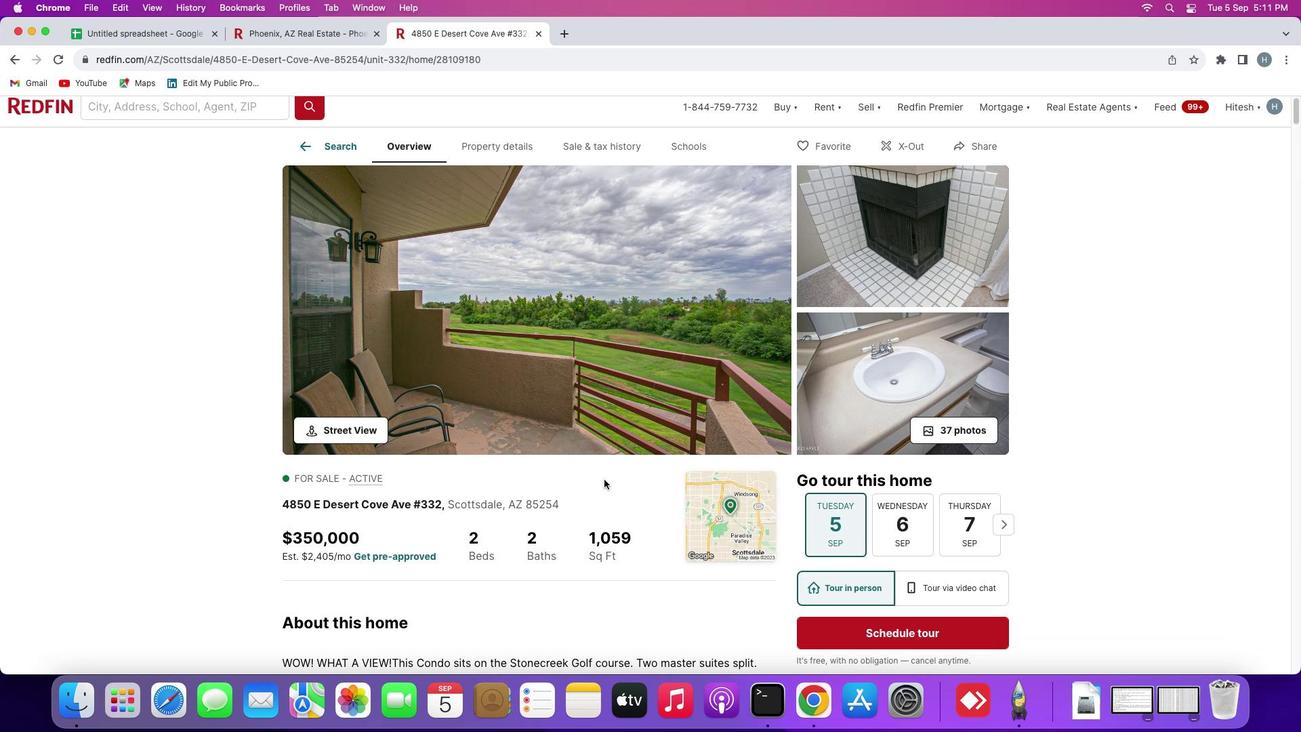 
Action: Mouse moved to (600, 481)
Screenshot: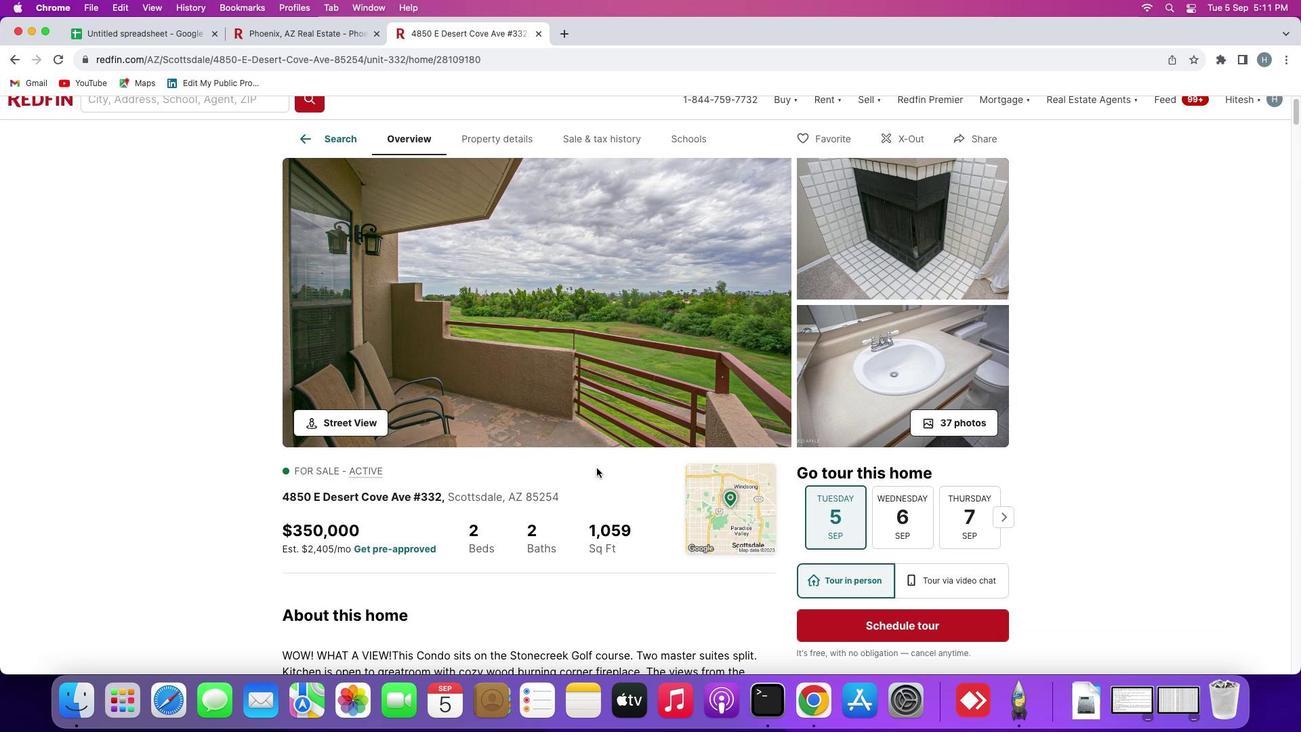 
Action: Mouse scrolled (600, 481) with delta (-5, -6)
Screenshot: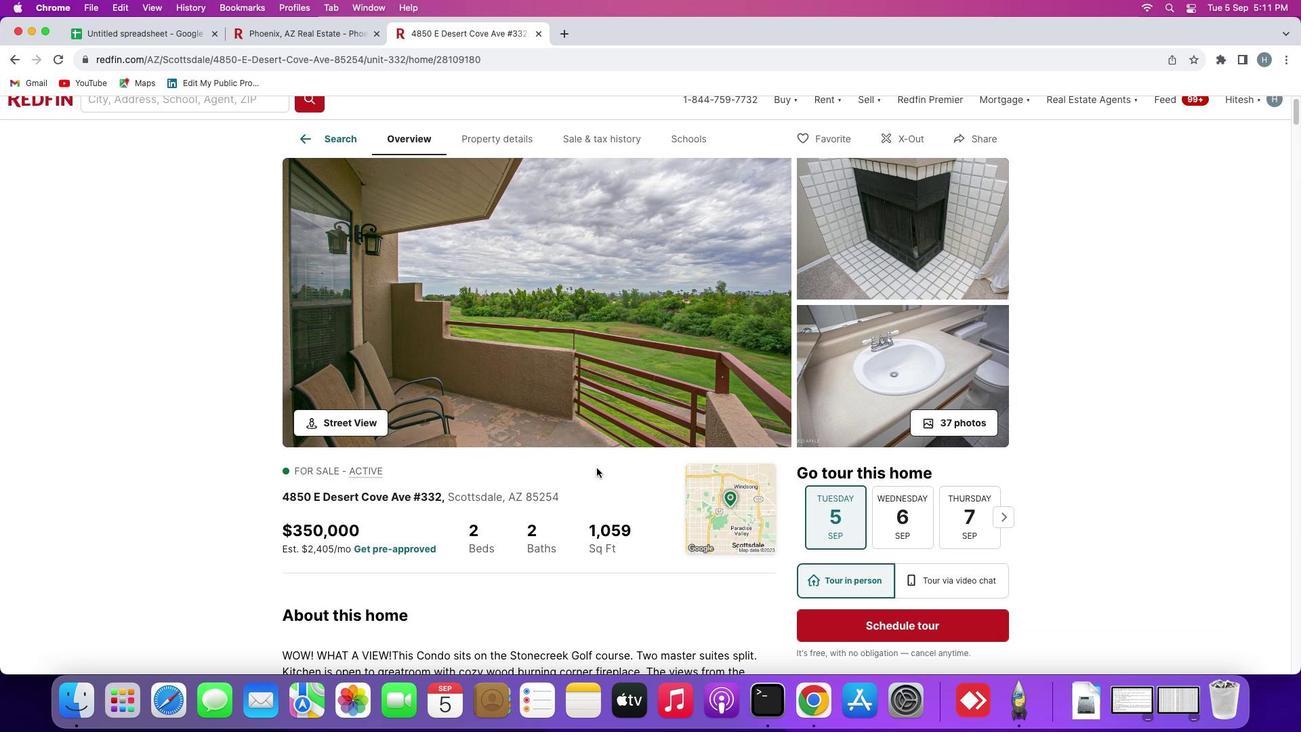 
Action: Mouse moved to (599, 479)
Screenshot: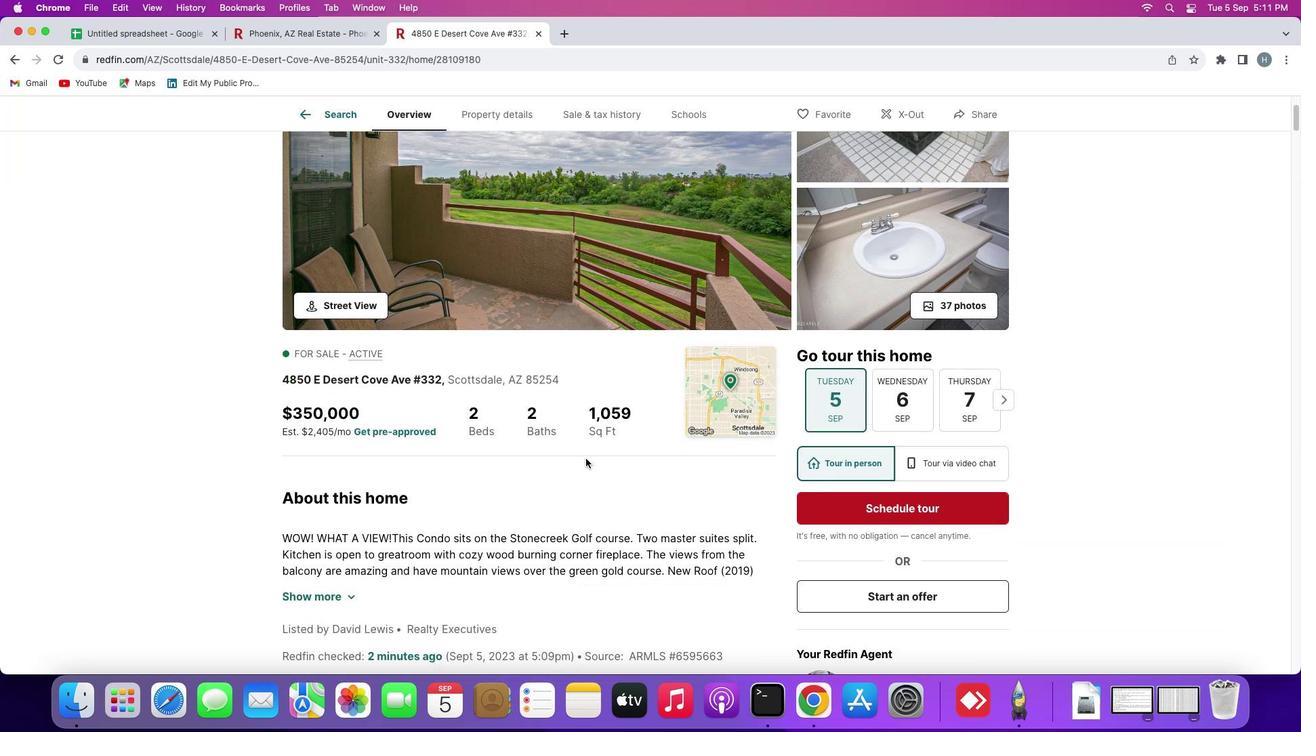 
Action: Mouse scrolled (599, 479) with delta (-5, -6)
Screenshot: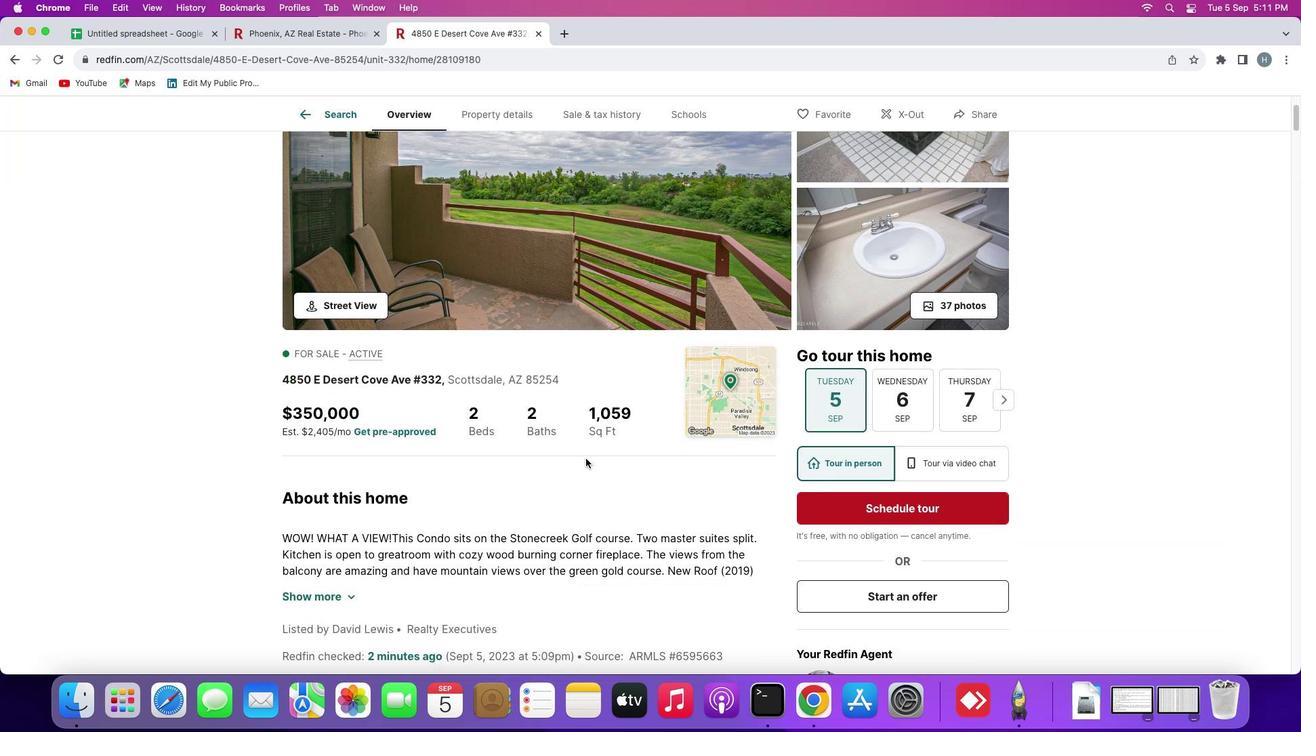 
Action: Mouse moved to (597, 472)
Screenshot: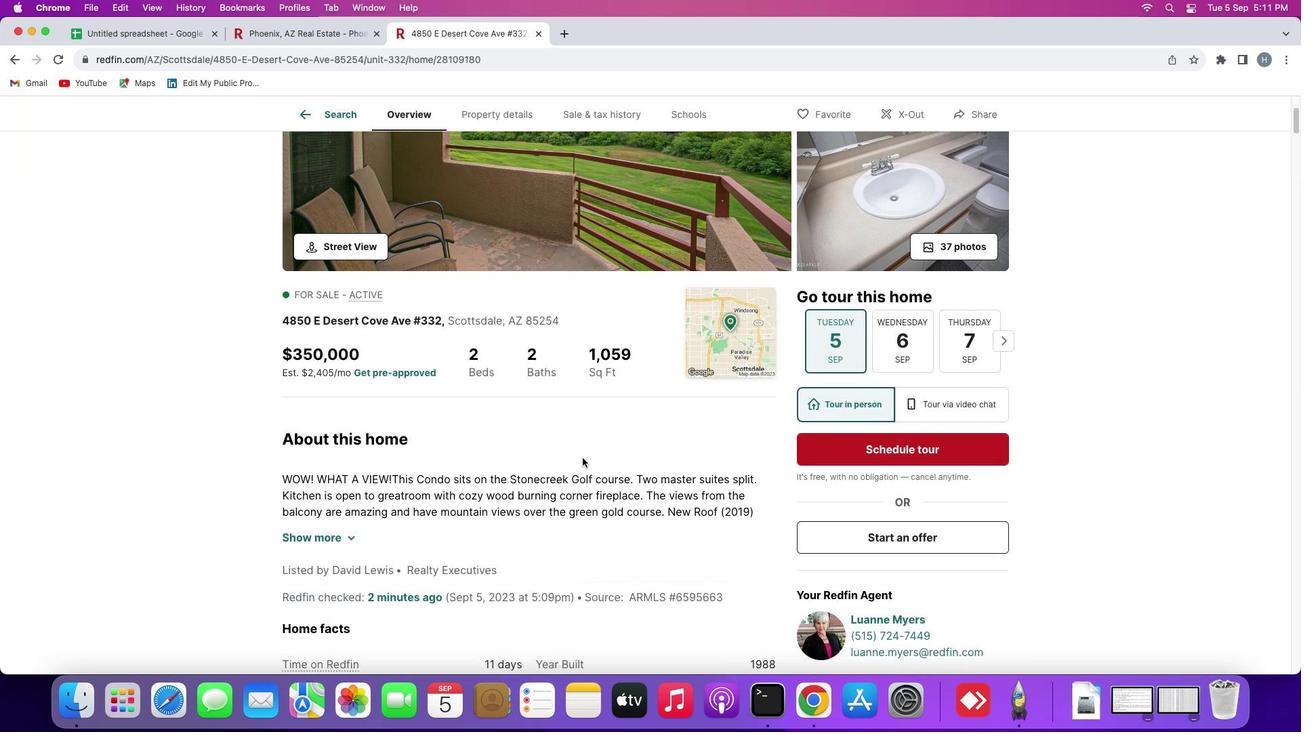 
Action: Mouse scrolled (597, 472) with delta (-5, -7)
Screenshot: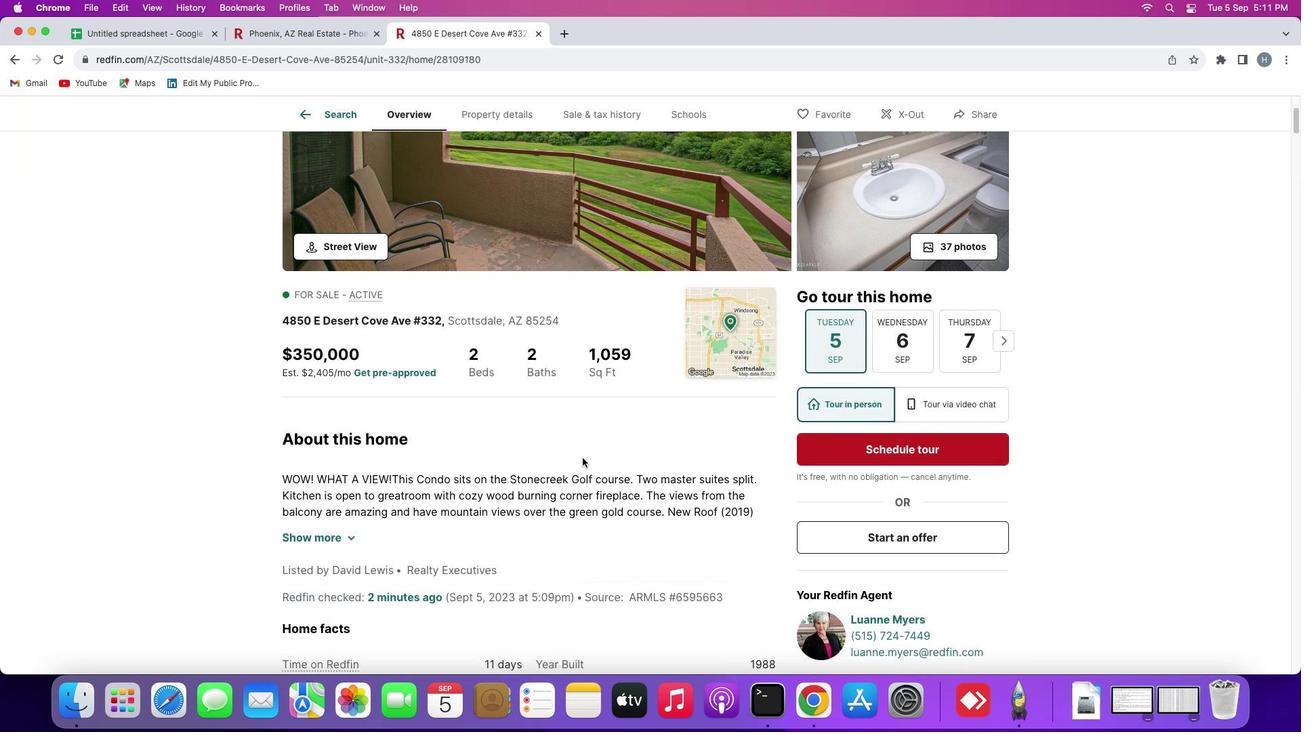 
Action: Mouse moved to (552, 450)
Screenshot: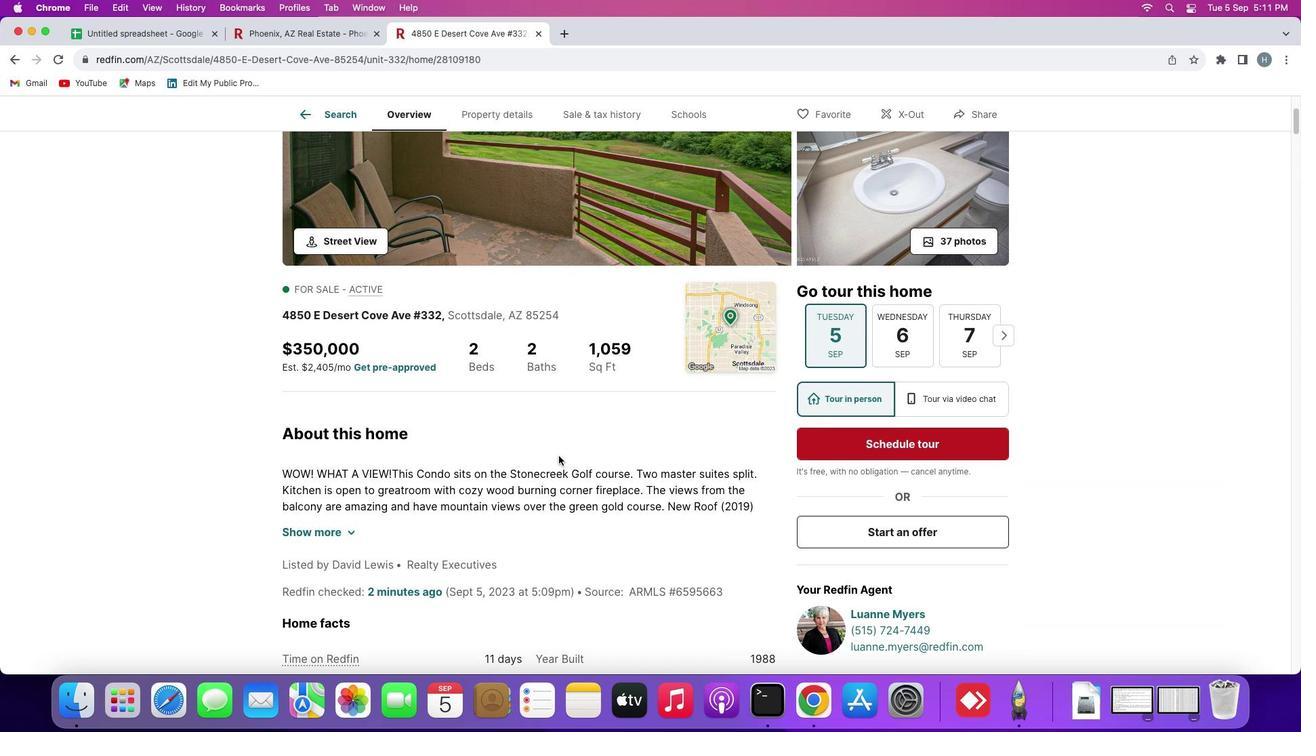 
Action: Mouse scrolled (552, 450) with delta (-5, -6)
Screenshot: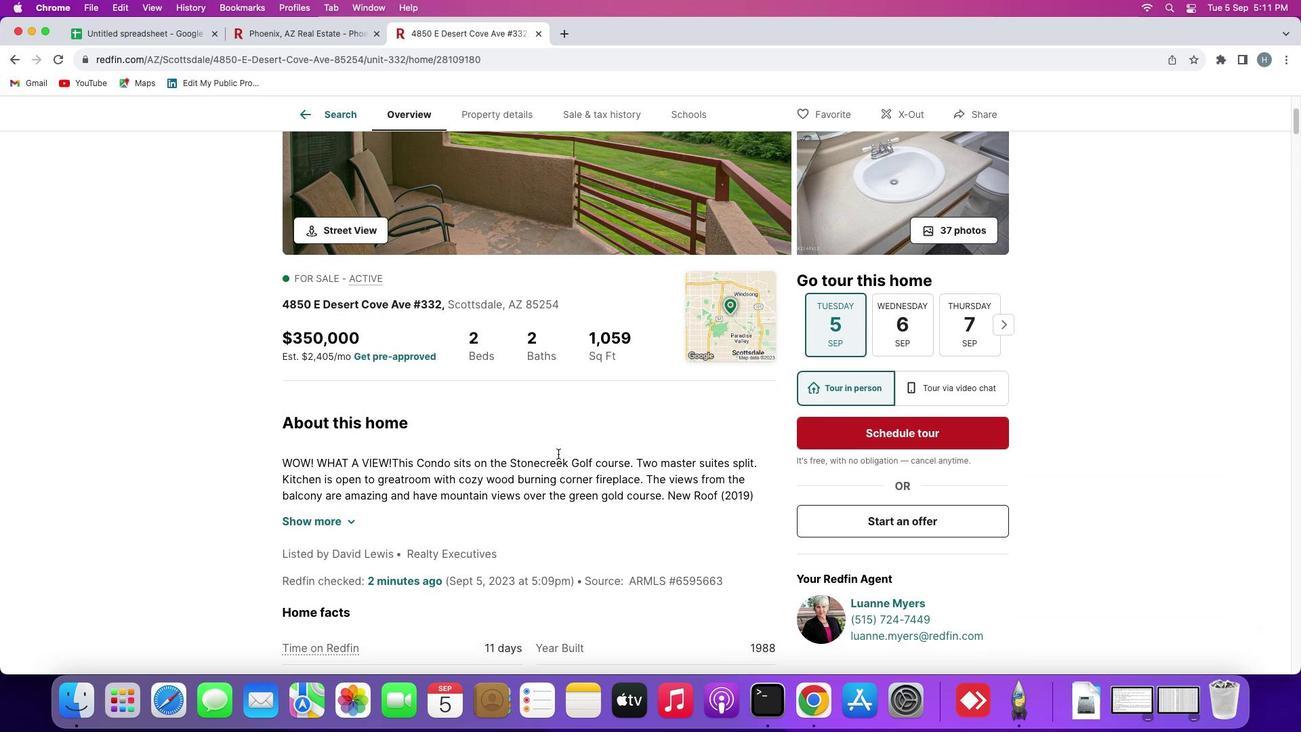 
Action: Mouse scrolled (552, 450) with delta (-5, -6)
Screenshot: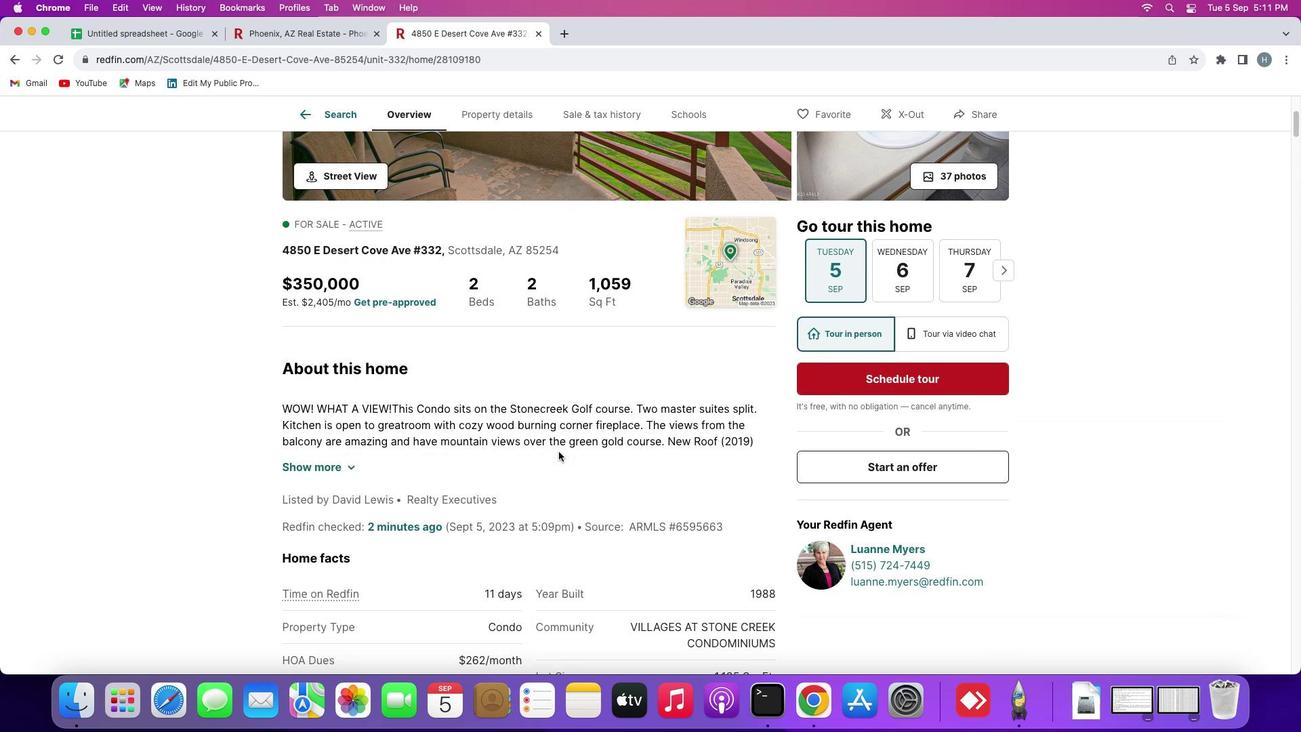 
Action: Mouse scrolled (552, 450) with delta (-5, -6)
Screenshot: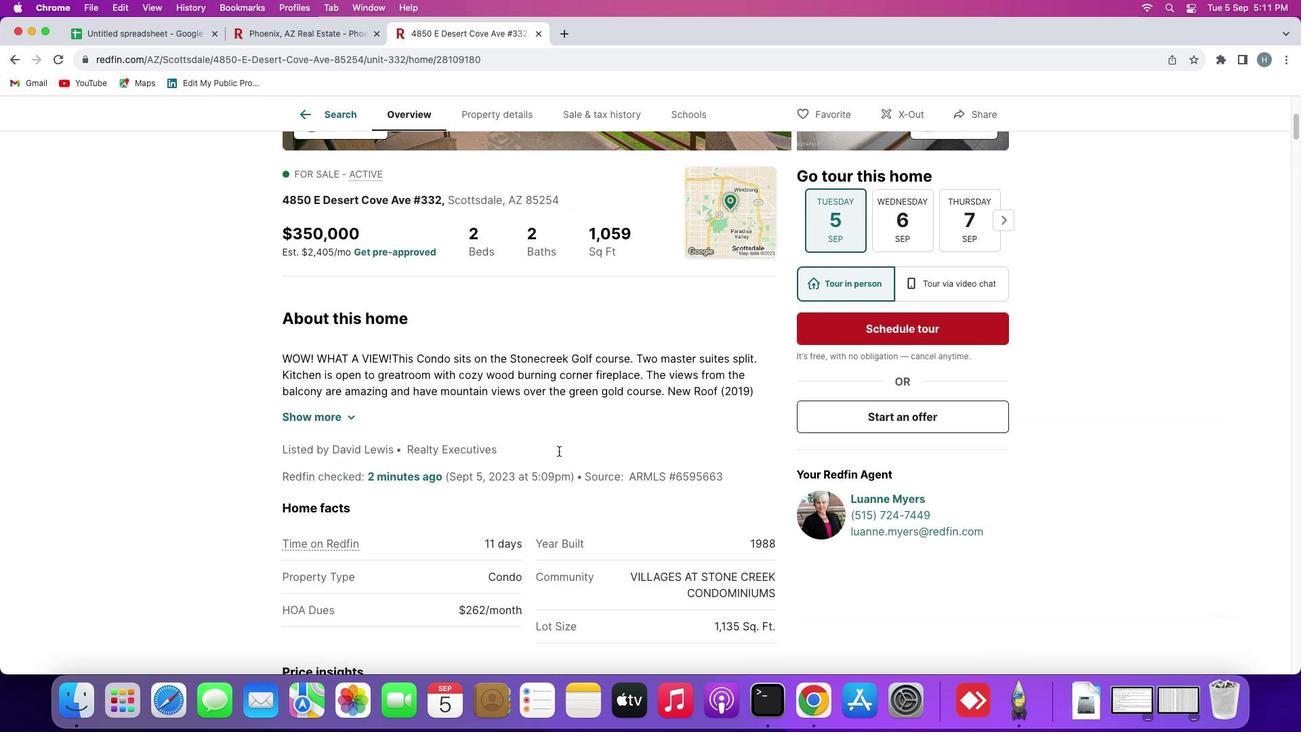 
Action: Mouse moved to (552, 448)
Screenshot: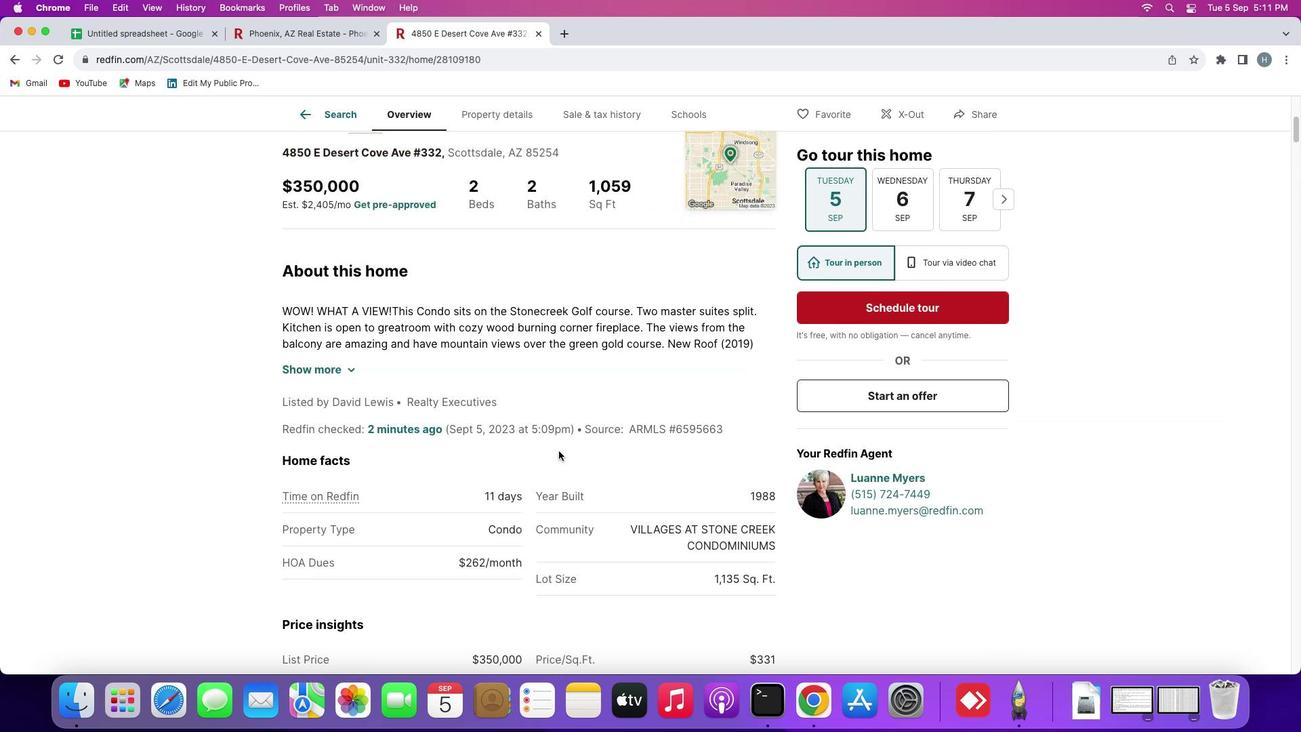 
Action: Mouse scrolled (552, 448) with delta (-5, -7)
Screenshot: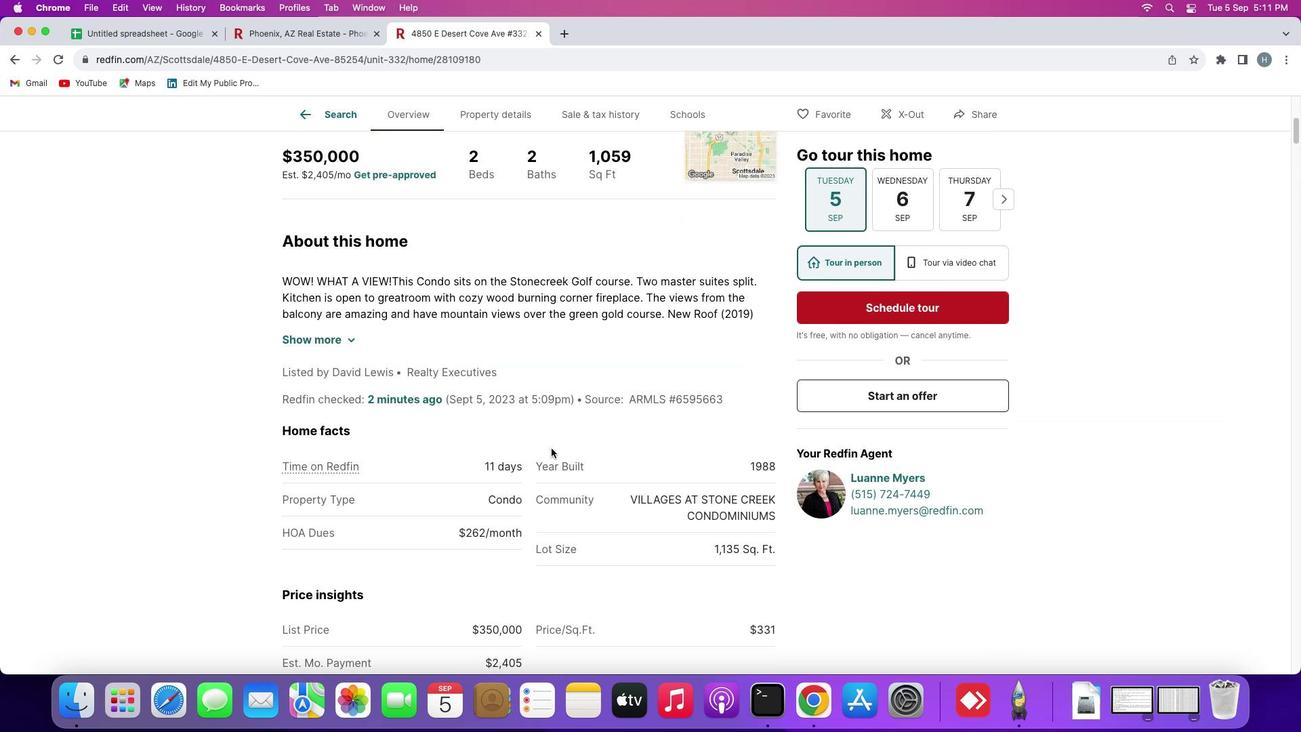 
Action: Mouse moved to (345, 330)
Screenshot: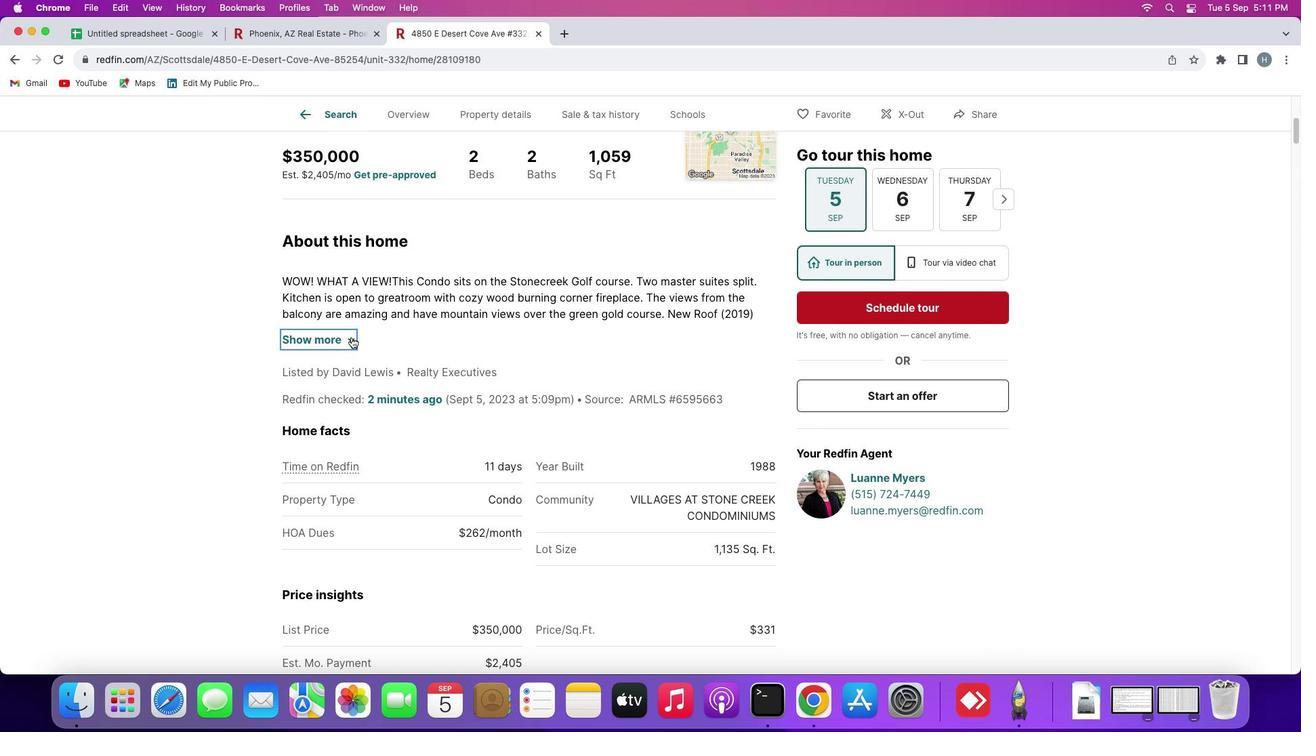 
Action: Mouse pressed left at (345, 330)
Screenshot: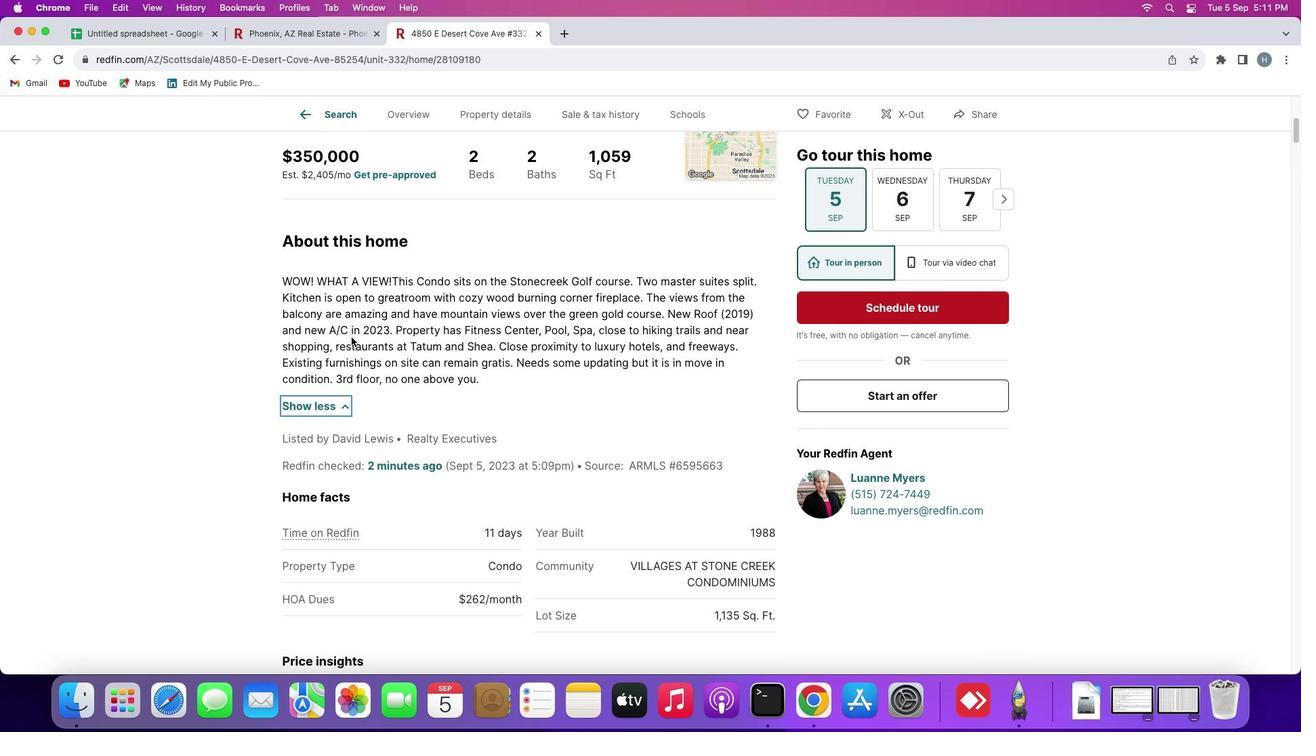 
Action: Mouse moved to (432, 309)
Screenshot: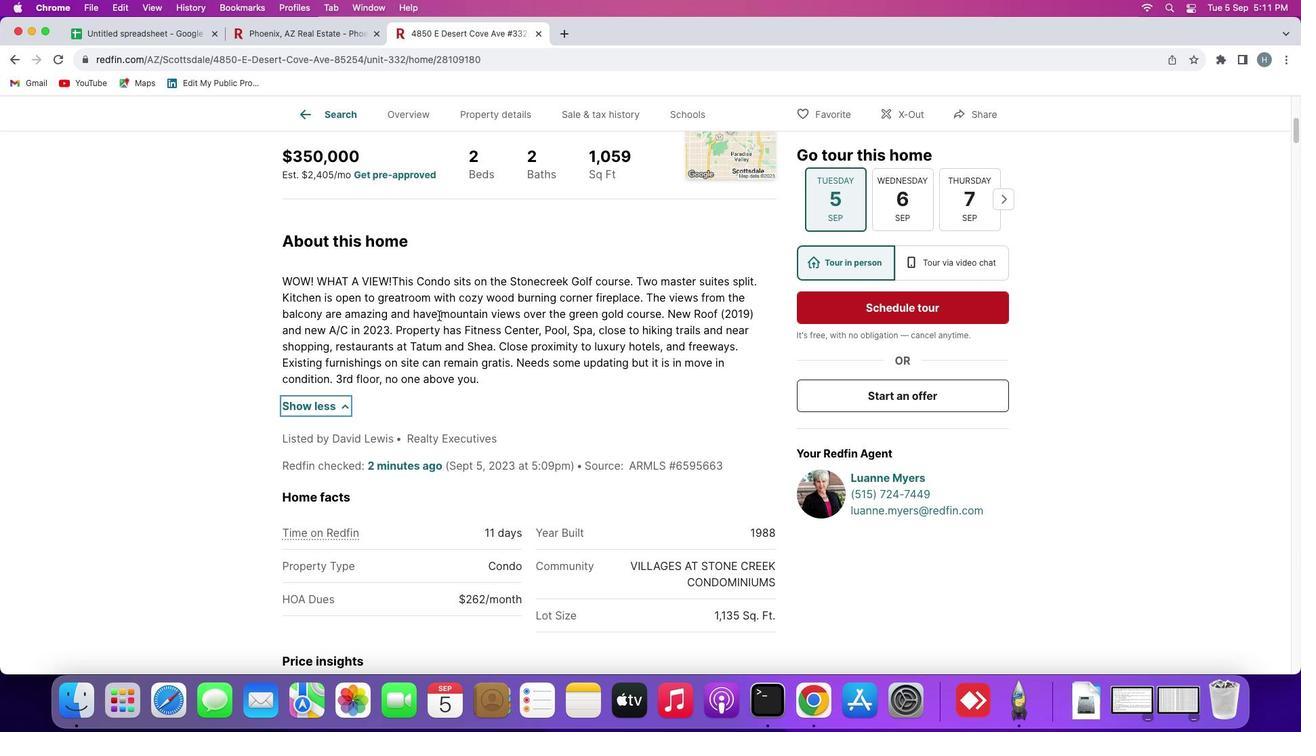 
Action: Mouse pressed left at (432, 309)
Screenshot: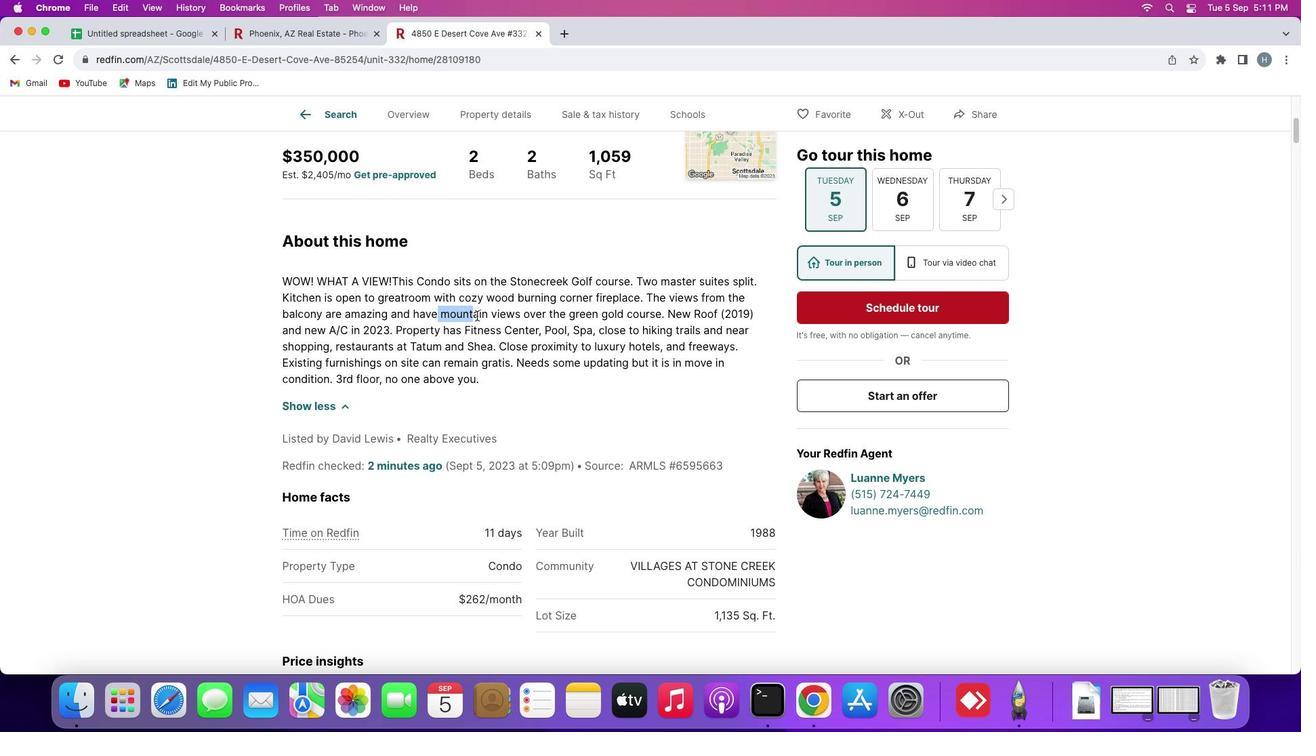 
Action: Mouse moved to (639, 321)
Screenshot: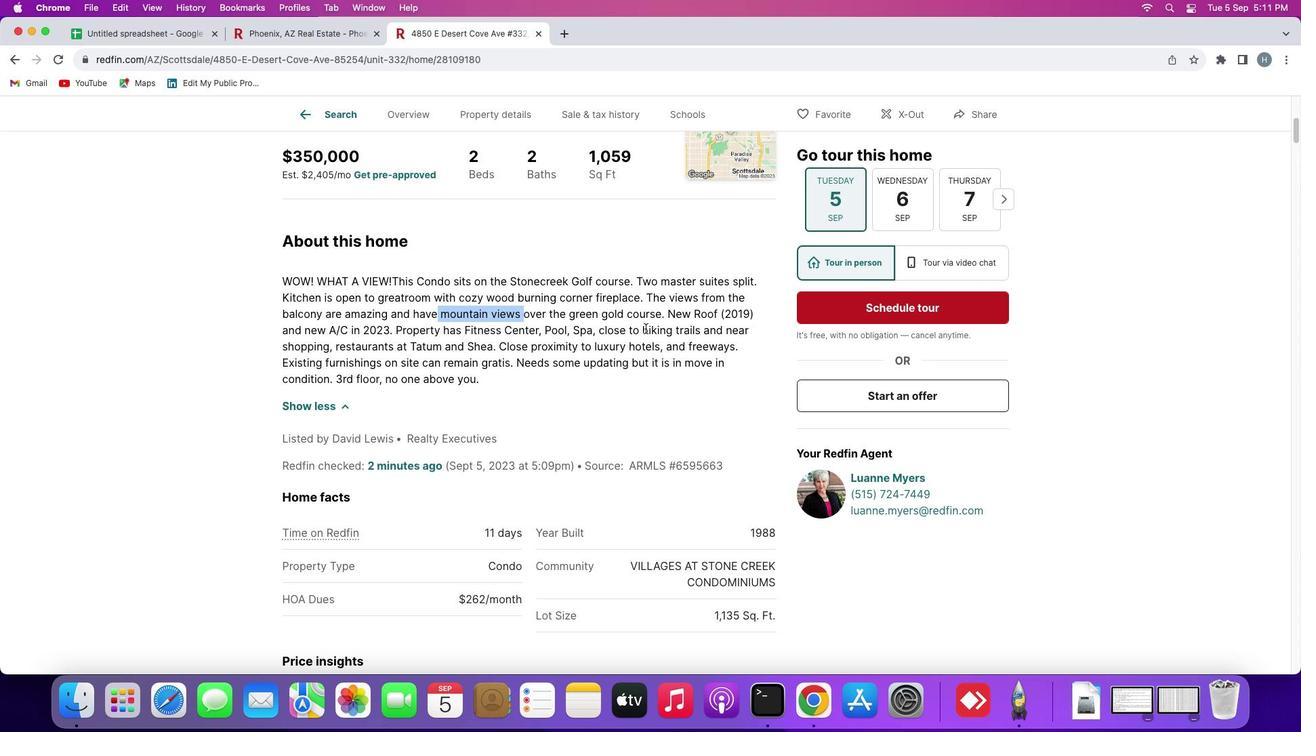 
Action: Mouse pressed left at (639, 321)
Screenshot: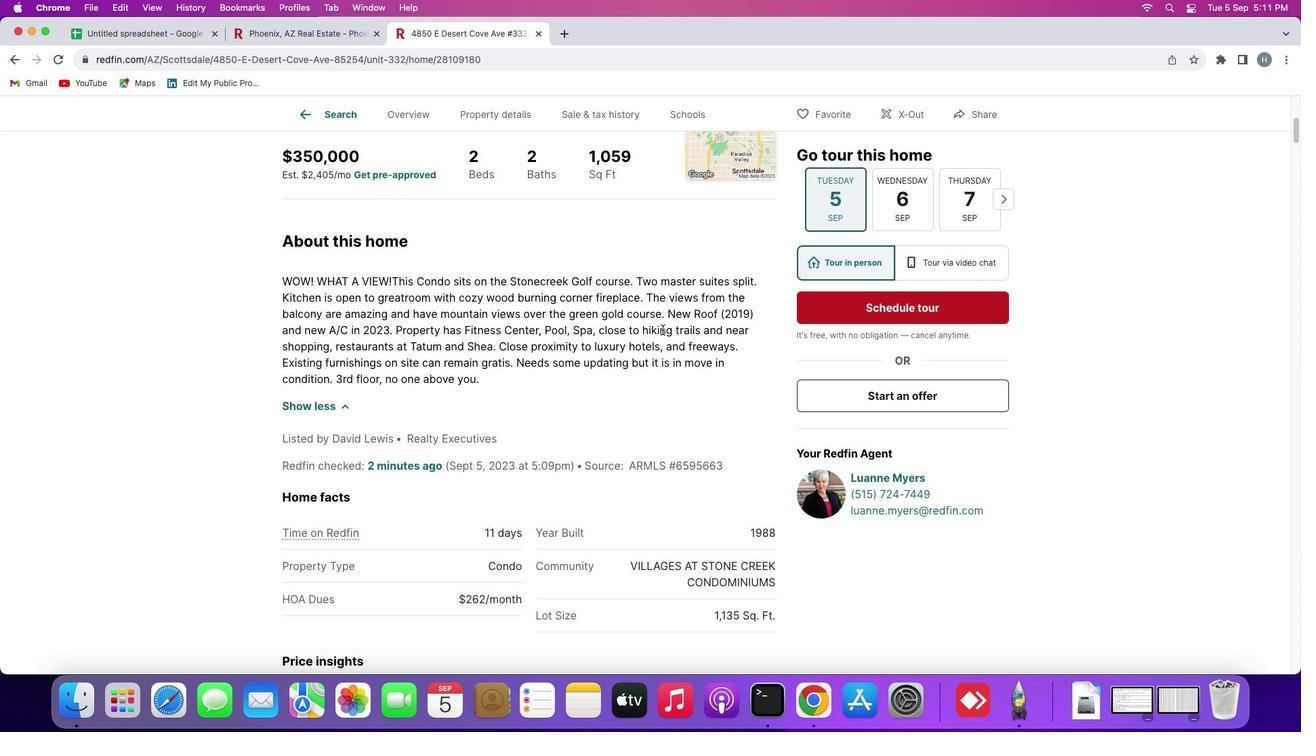 
Action: Mouse moved to (634, 323)
Screenshot: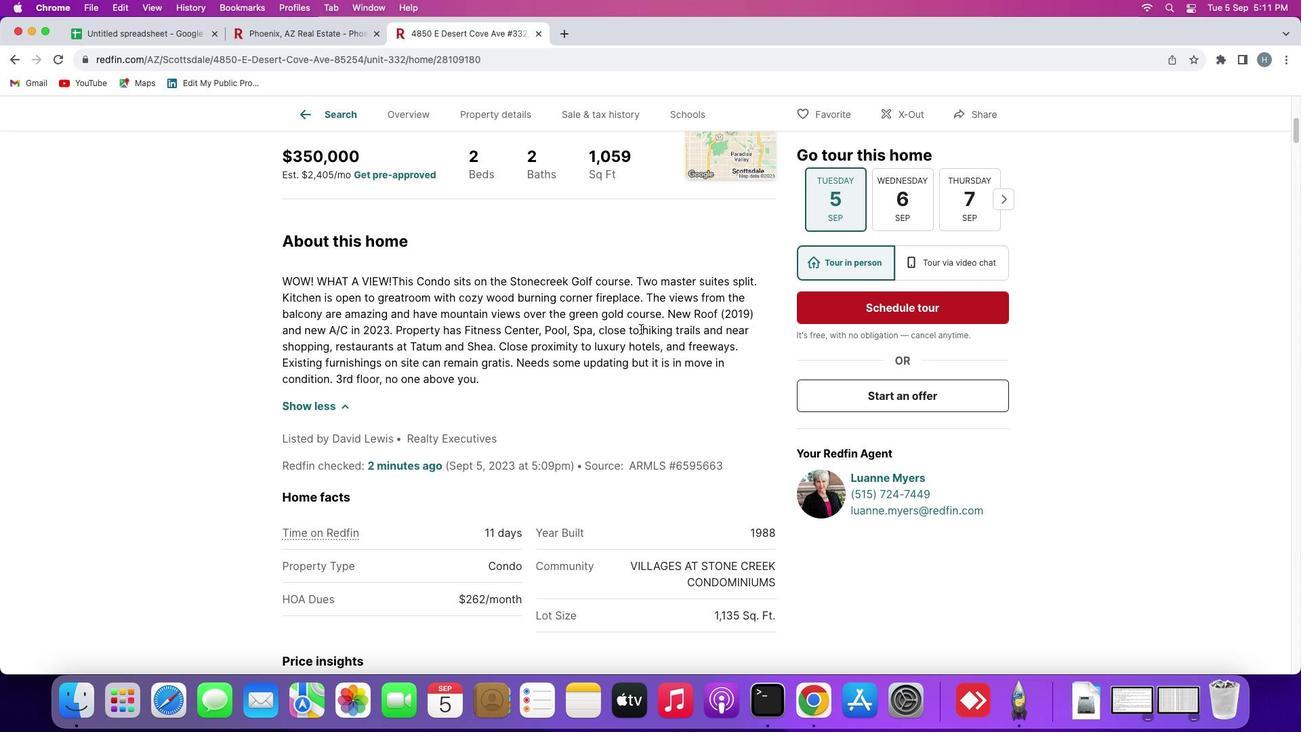 
Action: Mouse pressed left at (634, 323)
Screenshot: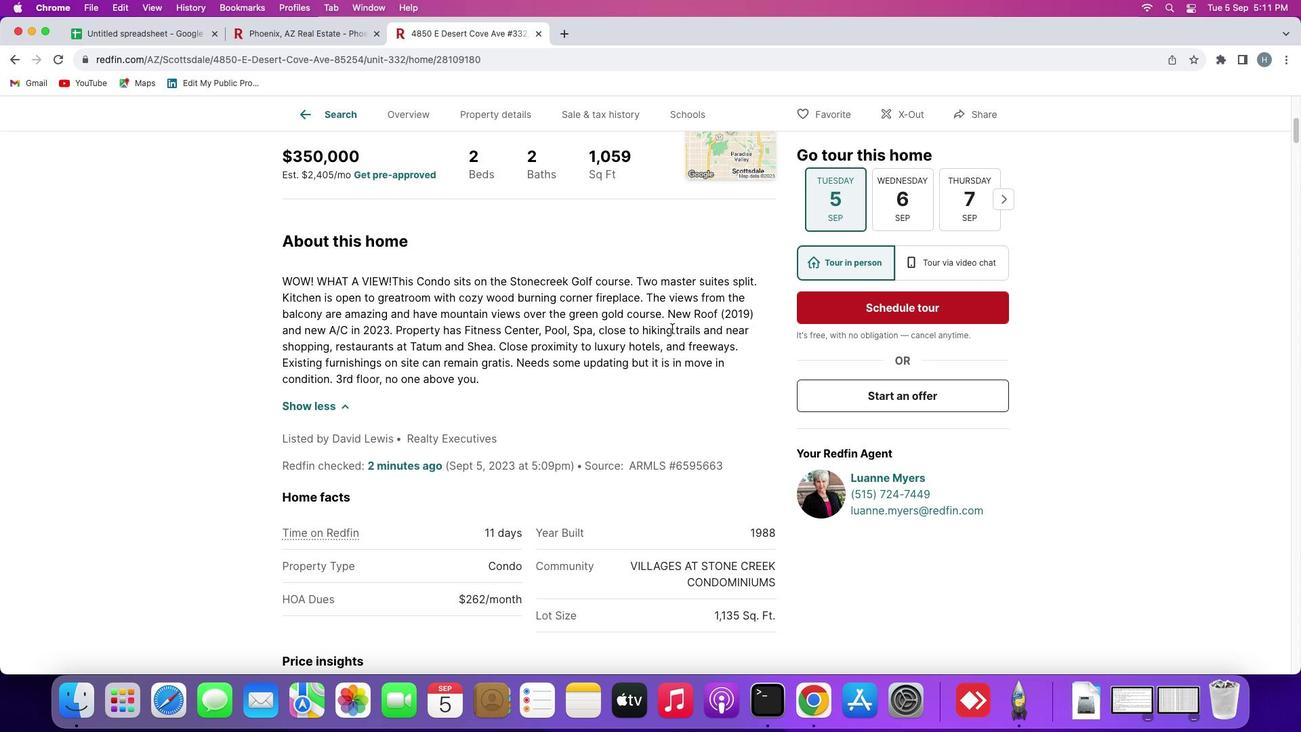 
Action: Mouse moved to (698, 323)
Screenshot: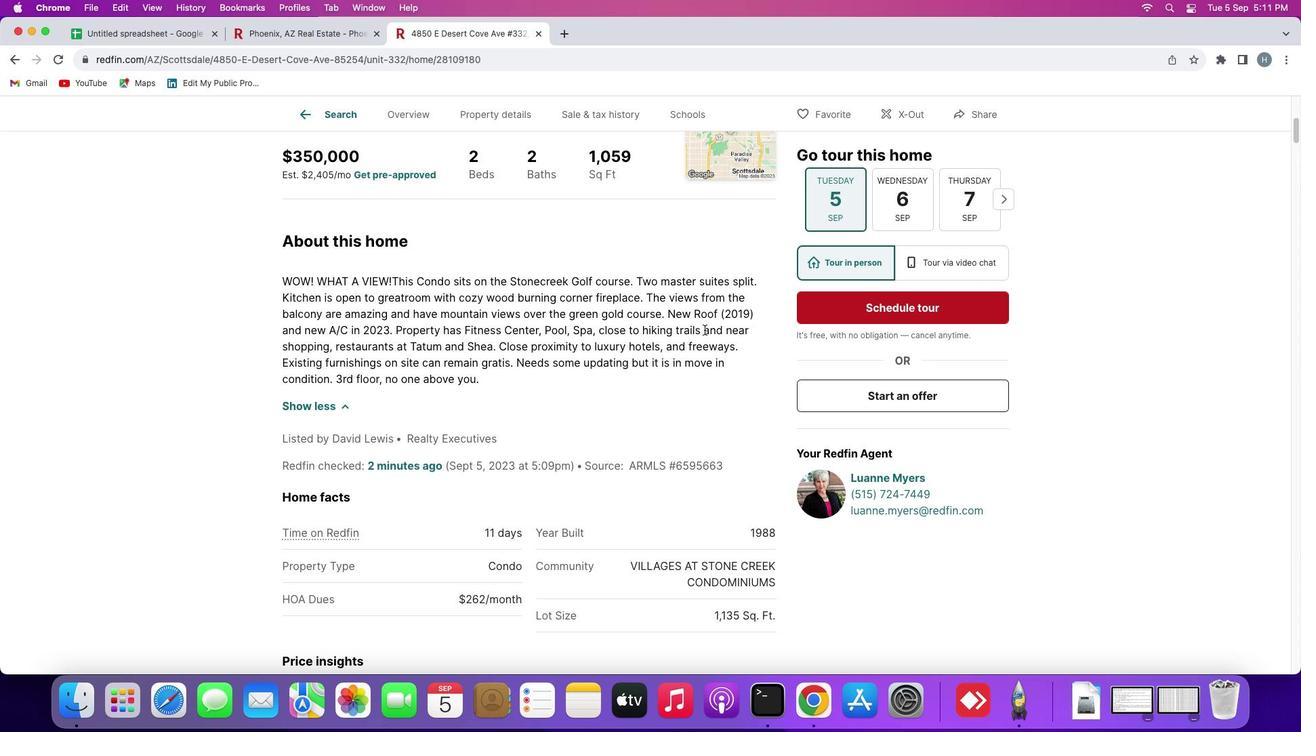 
Action: Mouse pressed left at (698, 323)
Screenshot: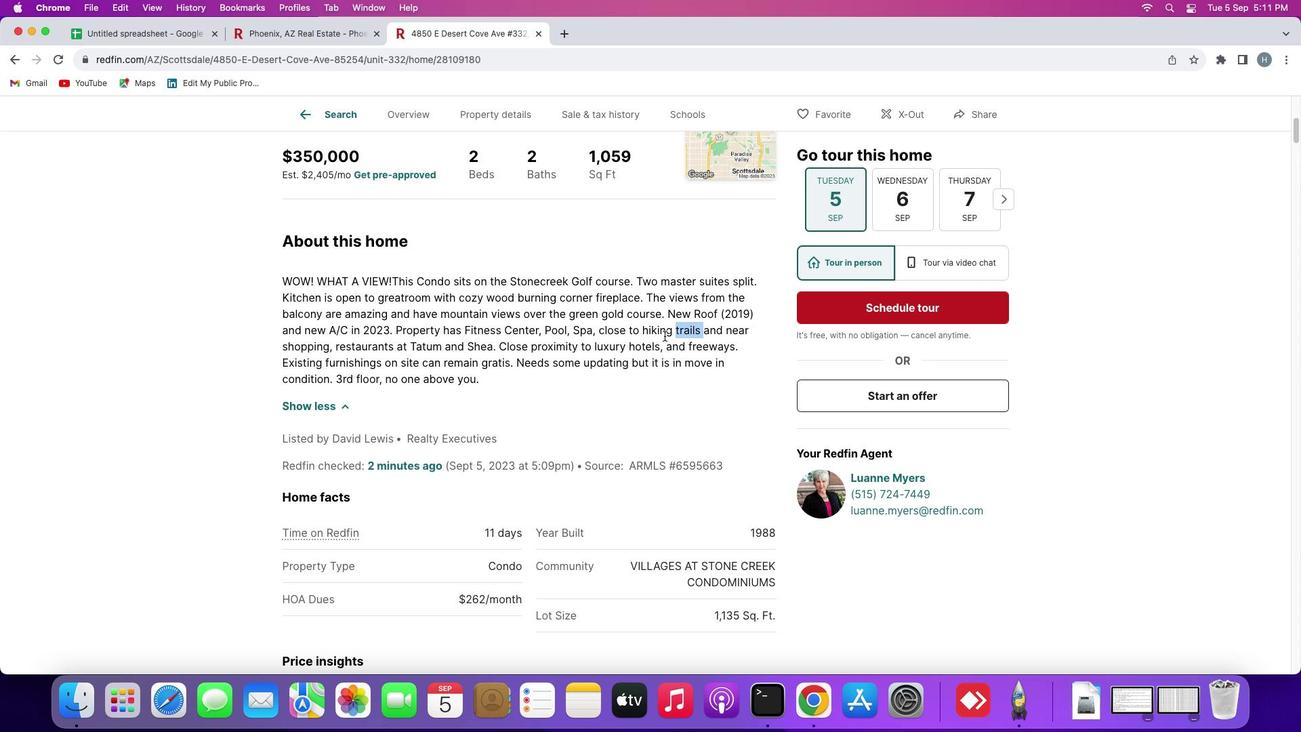 
Action: Mouse moved to (507, 377)
Screenshot: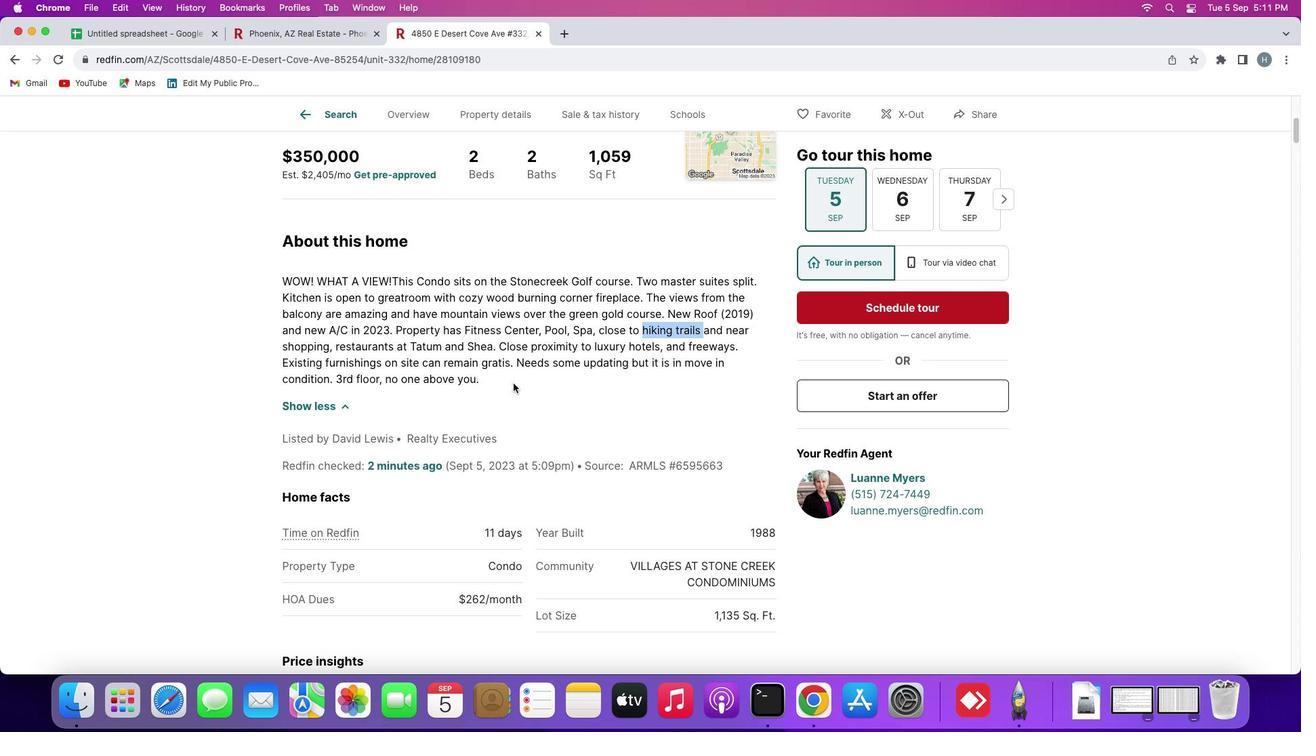
Action: Mouse pressed left at (507, 377)
Screenshot: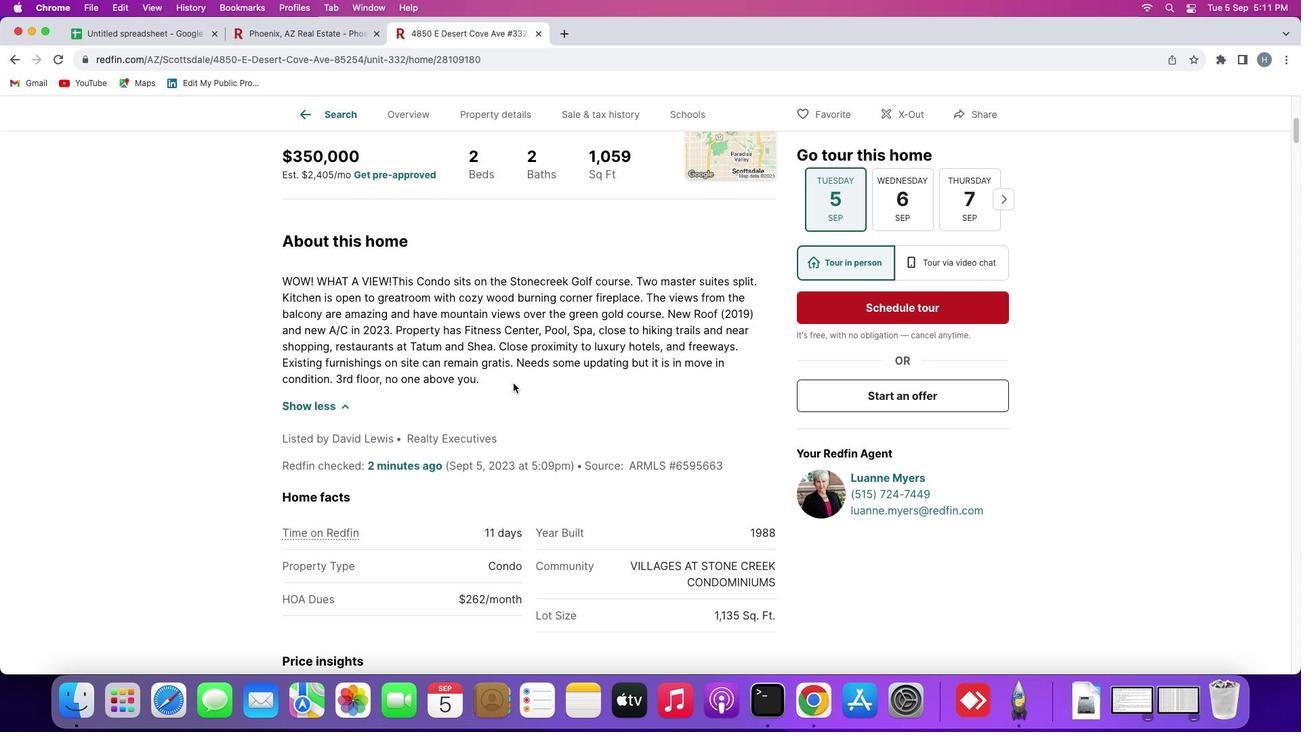 
Action: Mouse moved to (457, 387)
Screenshot: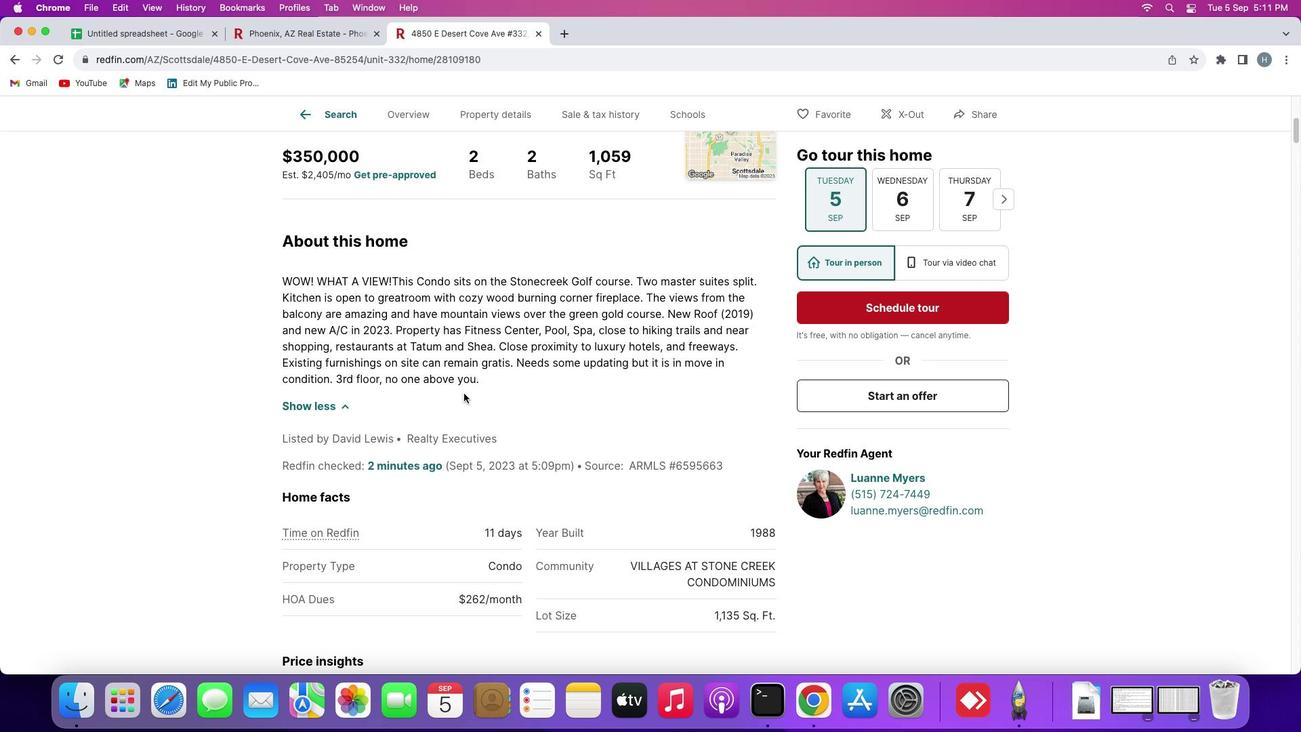
Action: Mouse scrolled (457, 387) with delta (-5, -6)
Screenshot: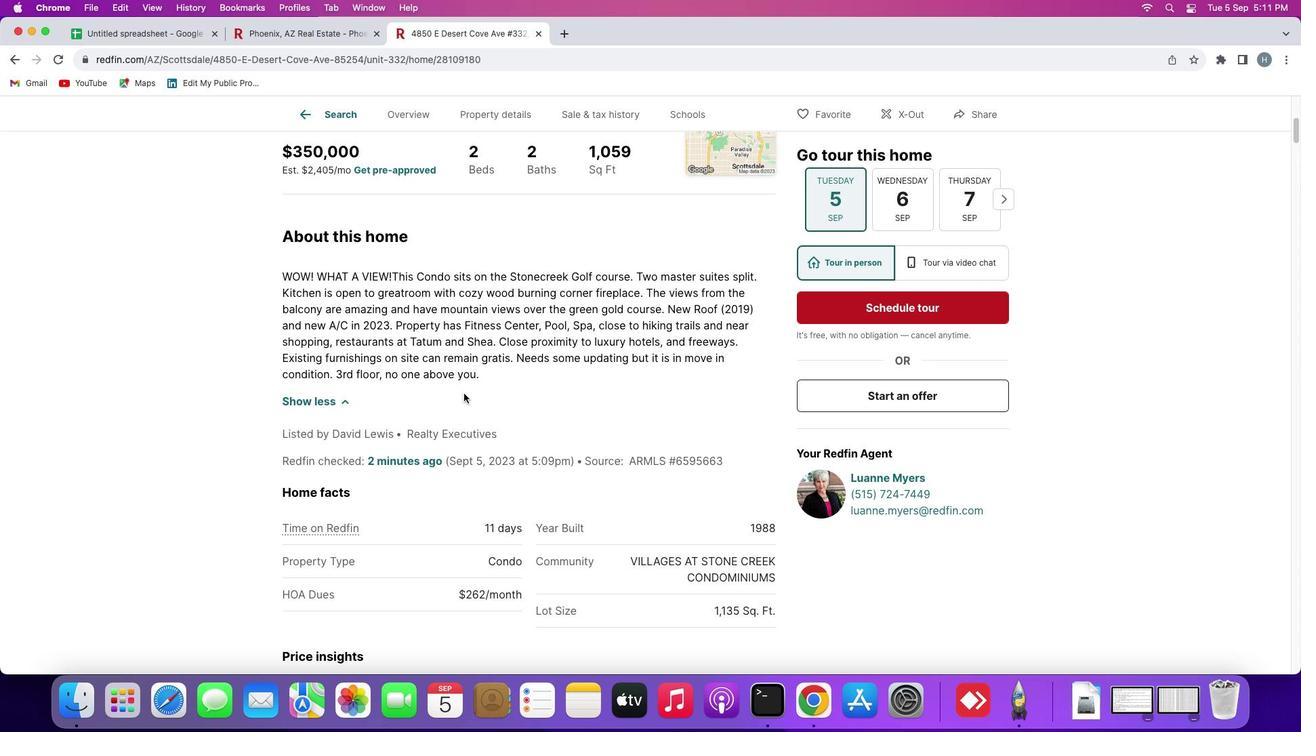 
Action: Mouse scrolled (457, 387) with delta (-5, -6)
Screenshot: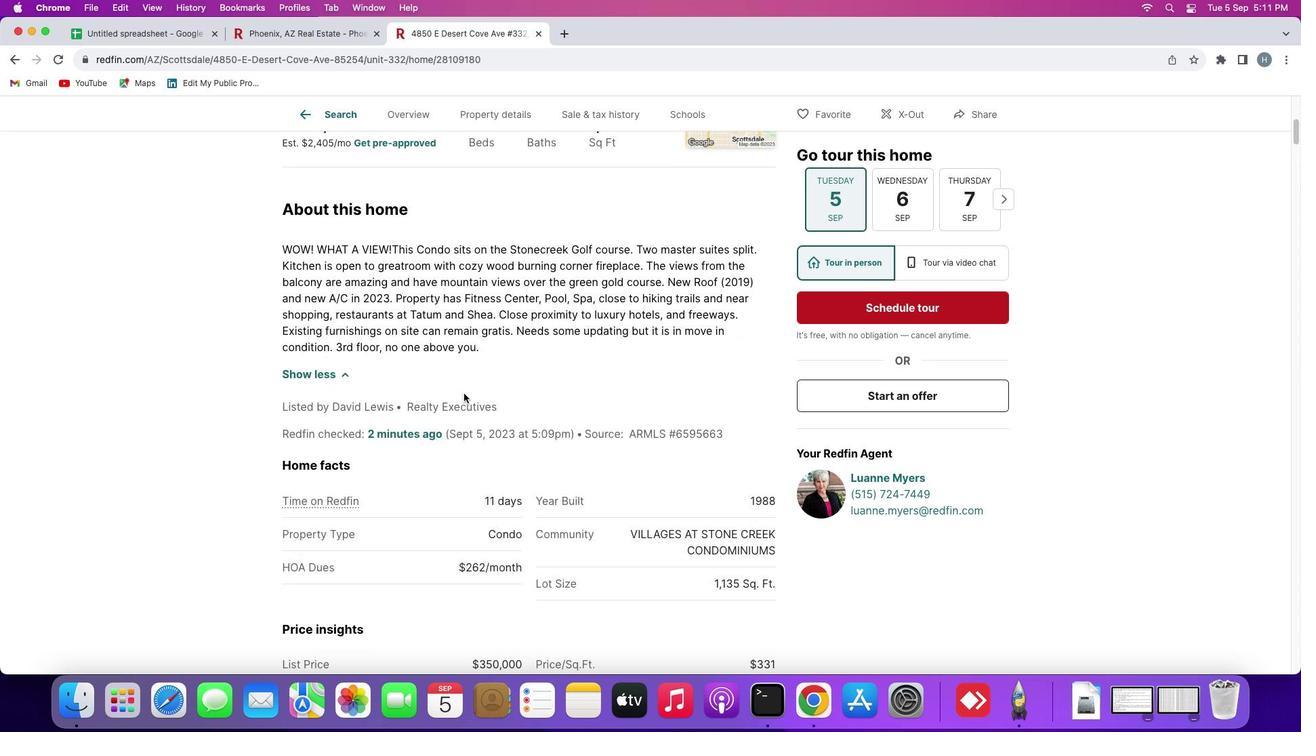 
Action: Mouse scrolled (457, 387) with delta (-5, -6)
Screenshot: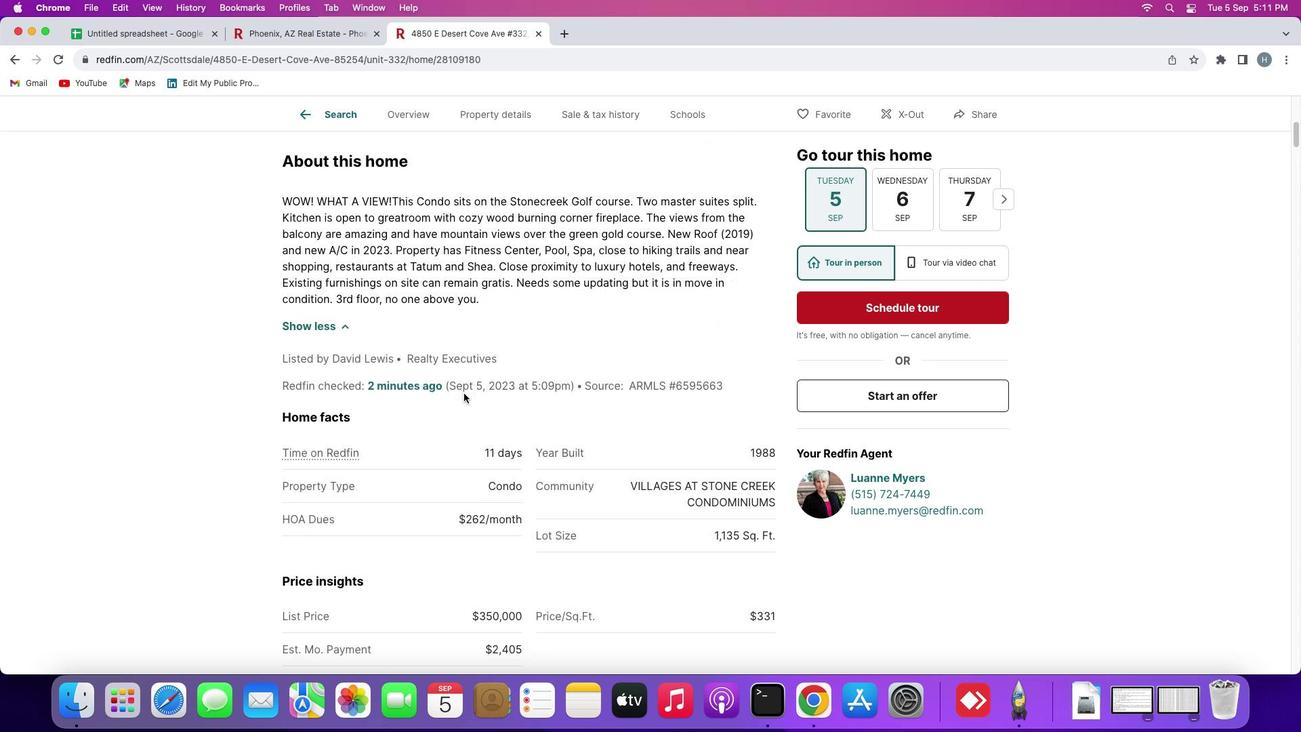 
Action: Mouse scrolled (457, 387) with delta (-5, -6)
Screenshot: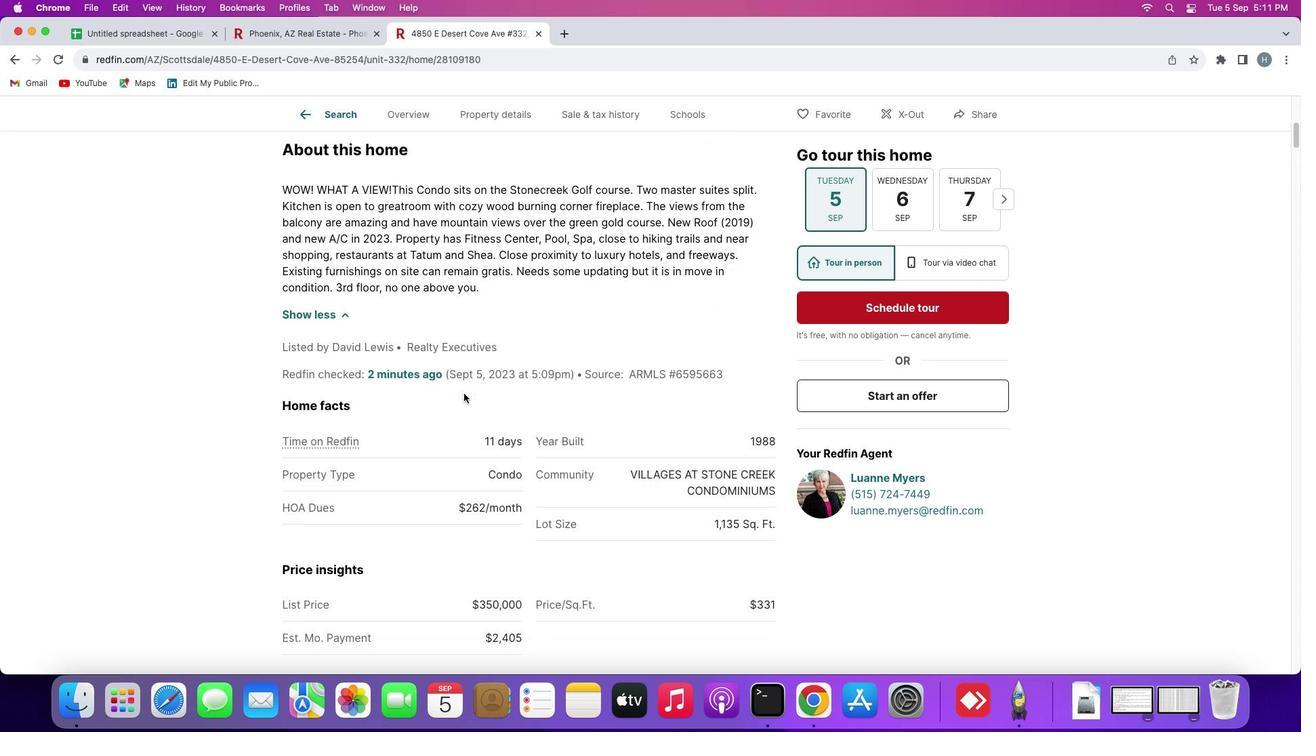 
Action: Mouse moved to (454, 378)
Screenshot: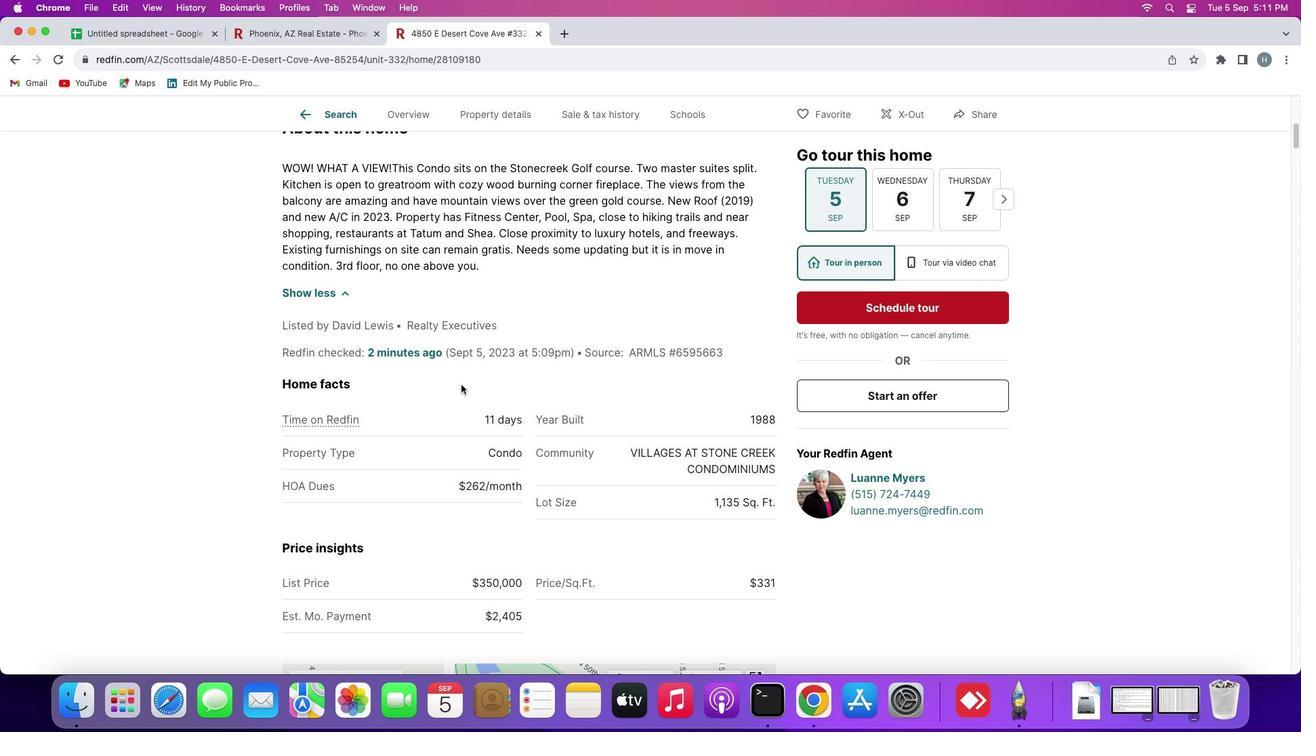 
Action: Mouse scrolled (454, 378) with delta (-5, -6)
Screenshot: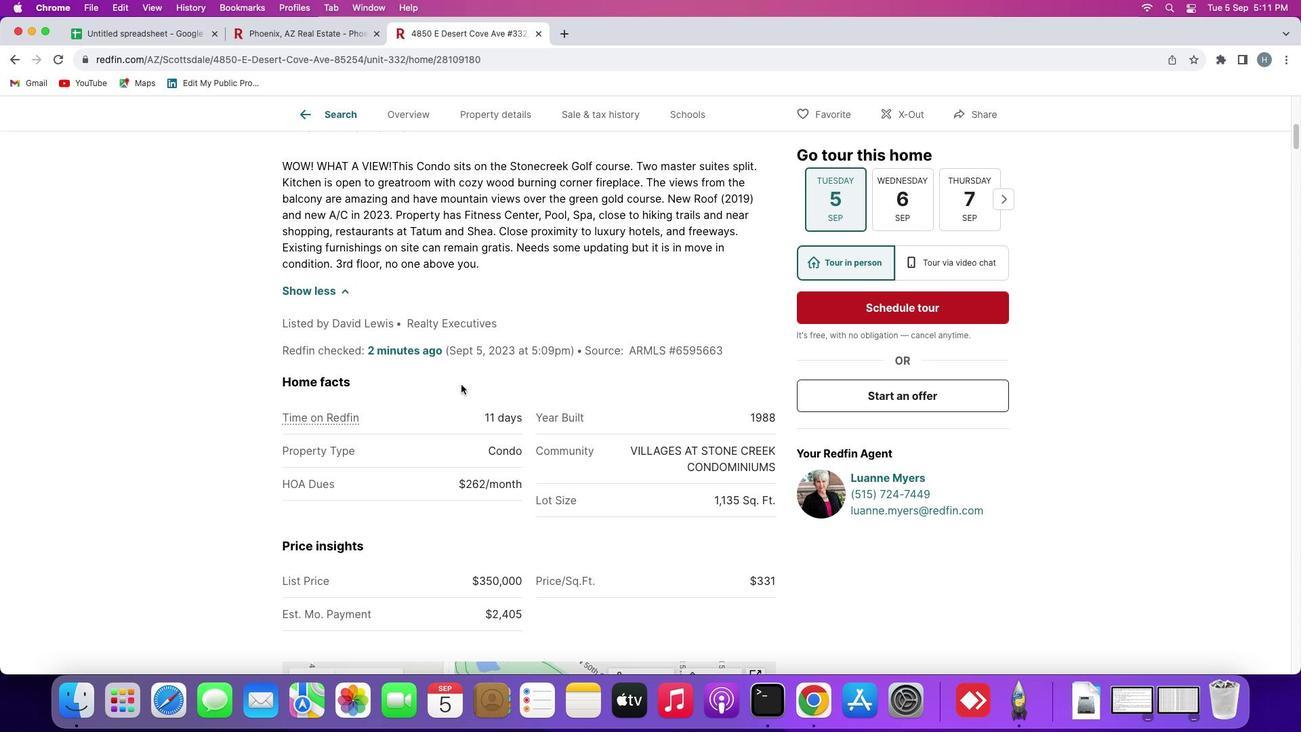 
Action: Mouse scrolled (454, 378) with delta (-5, -6)
Screenshot: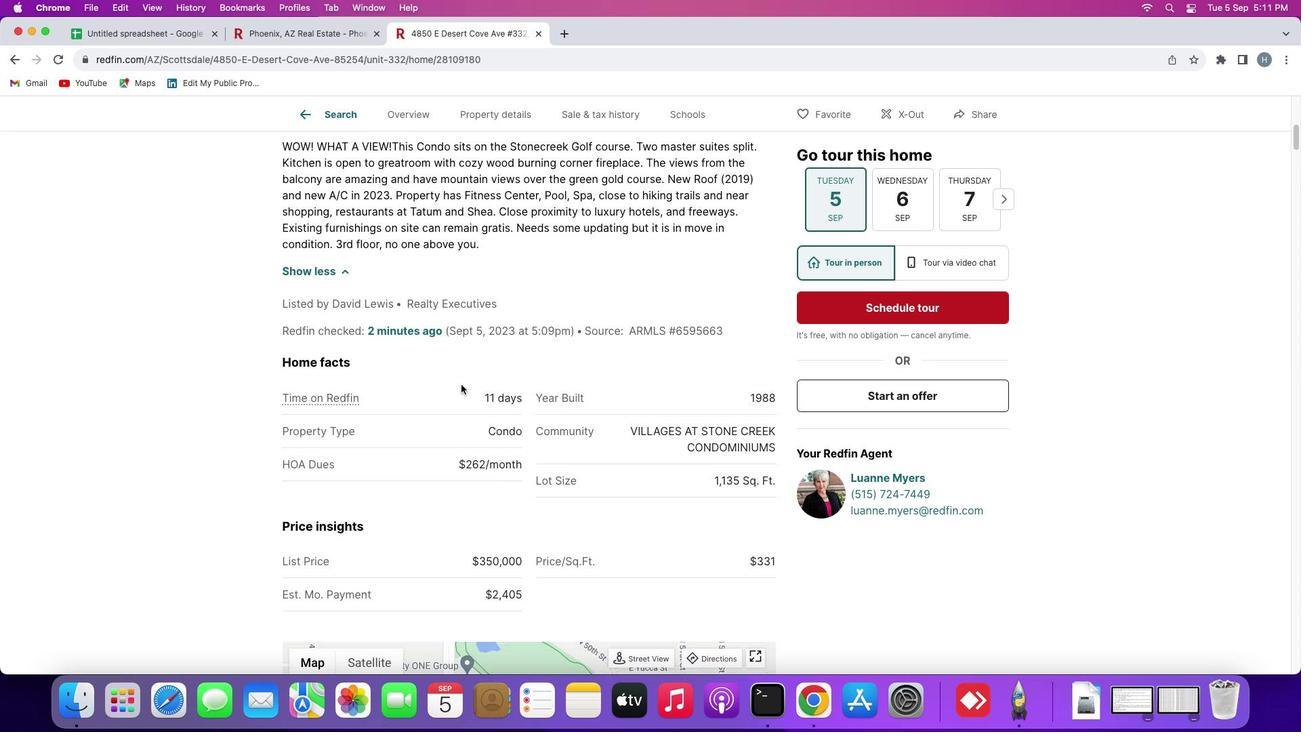 
Action: Mouse scrolled (454, 378) with delta (-5, -6)
Screenshot: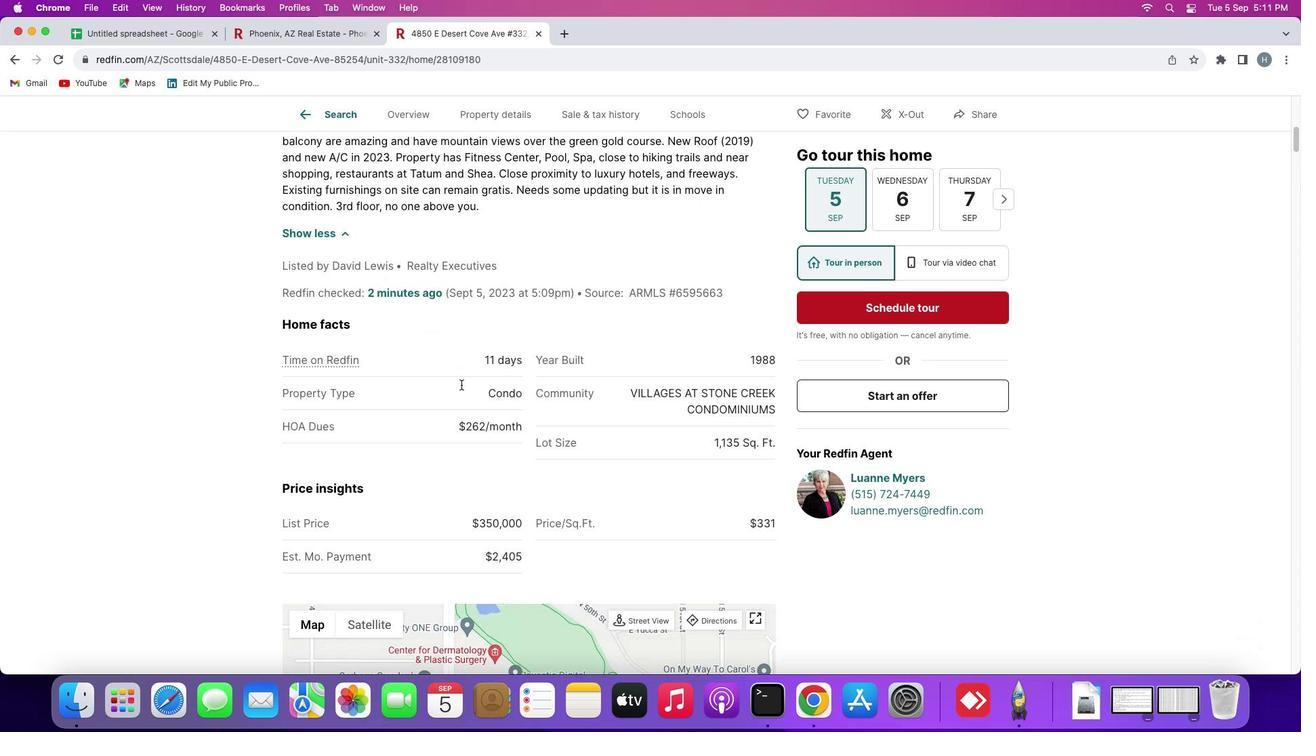 
Action: Mouse scrolled (454, 378) with delta (-5, -6)
Screenshot: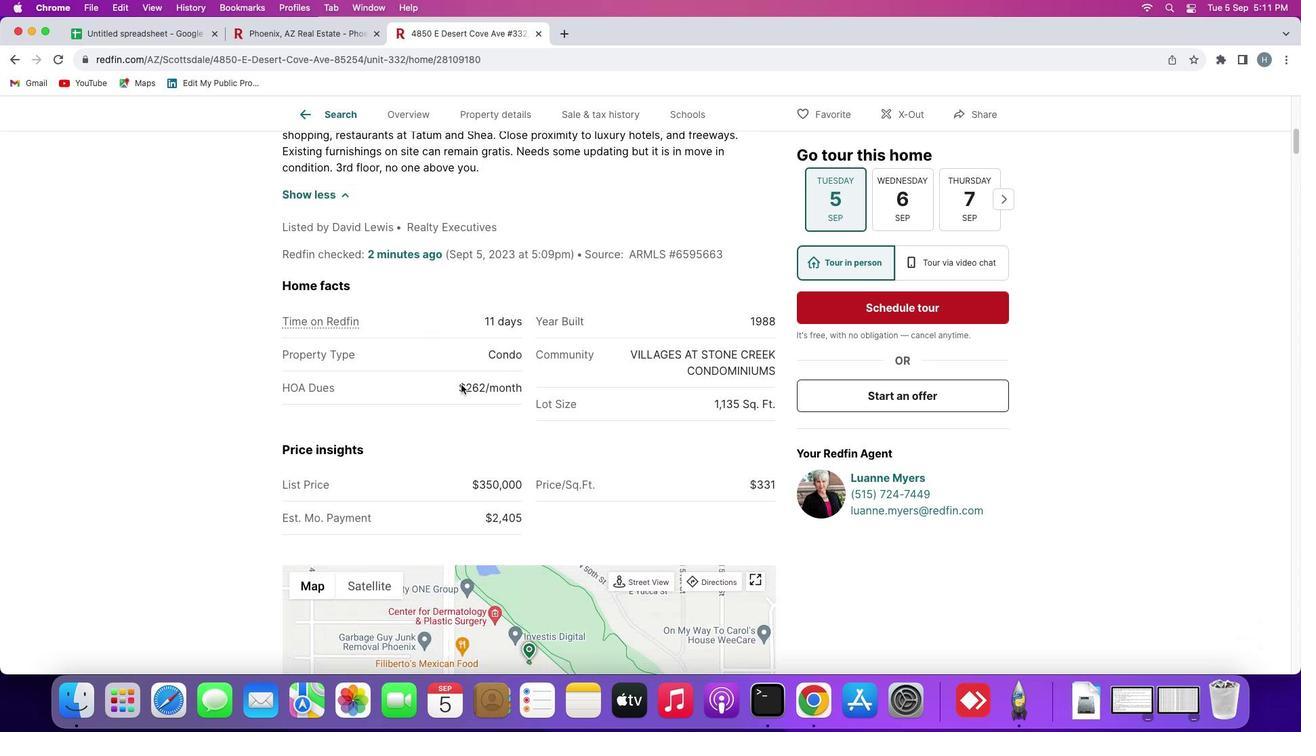 
Action: Mouse scrolled (454, 378) with delta (-5, -7)
Screenshot: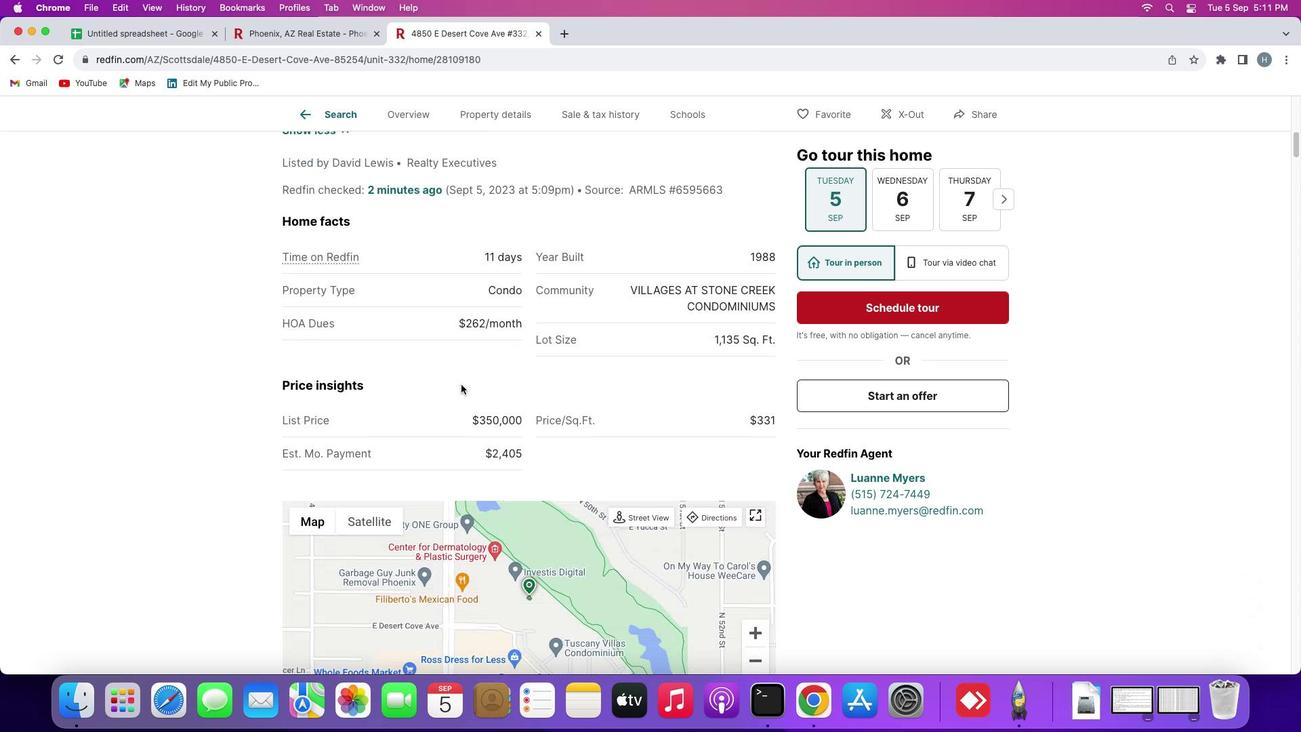 
Action: Mouse scrolled (454, 378) with delta (-5, -6)
Screenshot: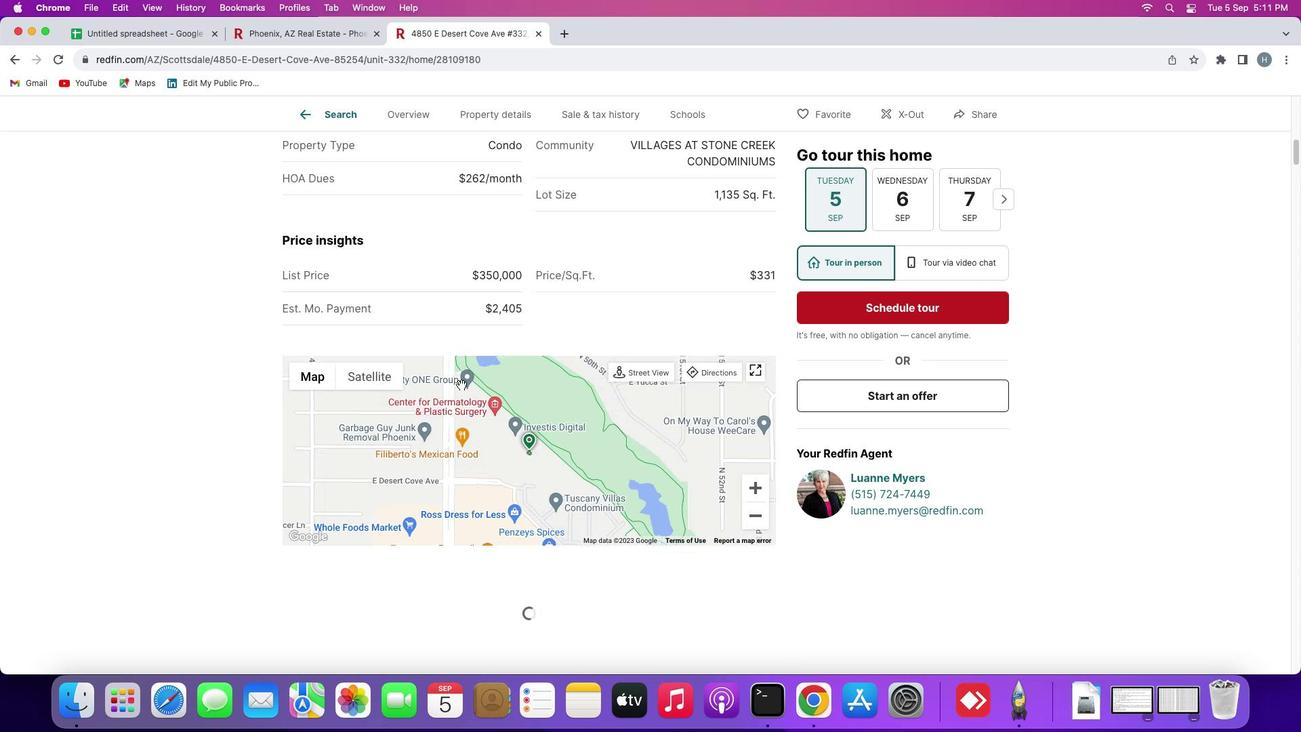 
Action: Mouse scrolled (454, 378) with delta (-5, -6)
Screenshot: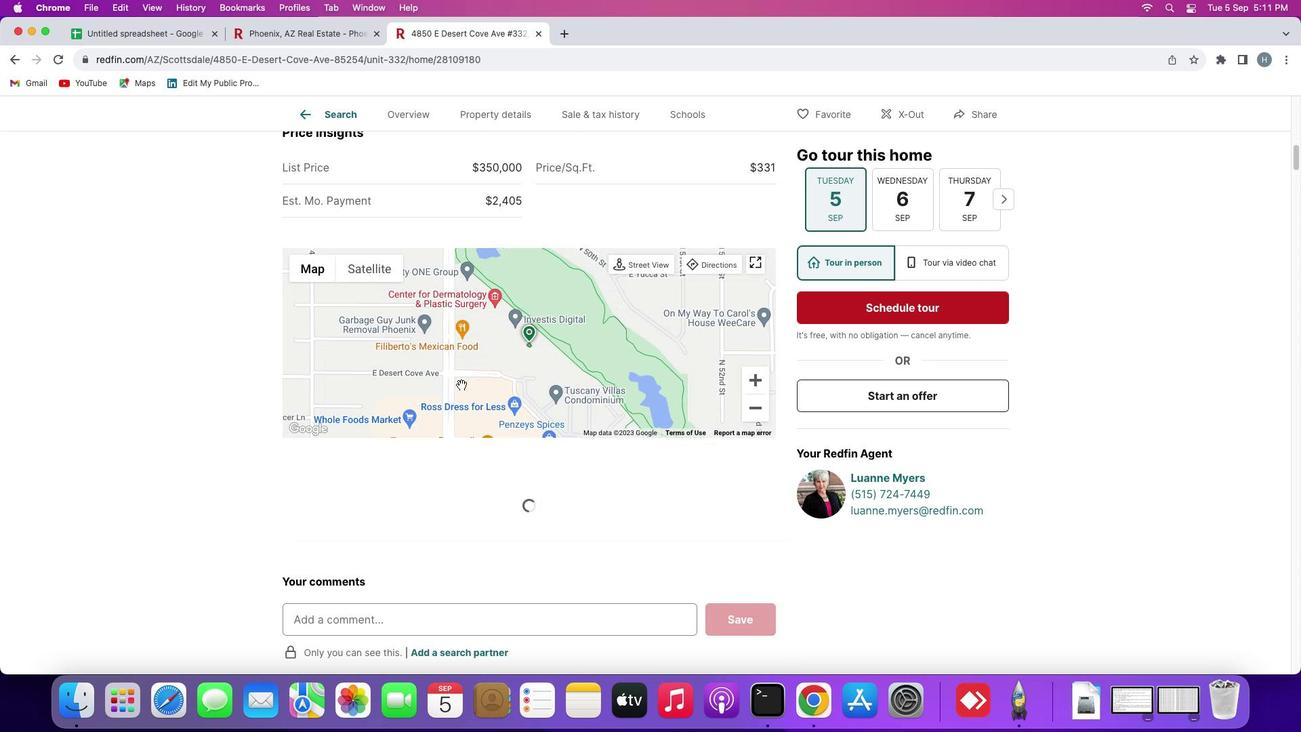
Action: Mouse scrolled (454, 378) with delta (-5, -7)
Screenshot: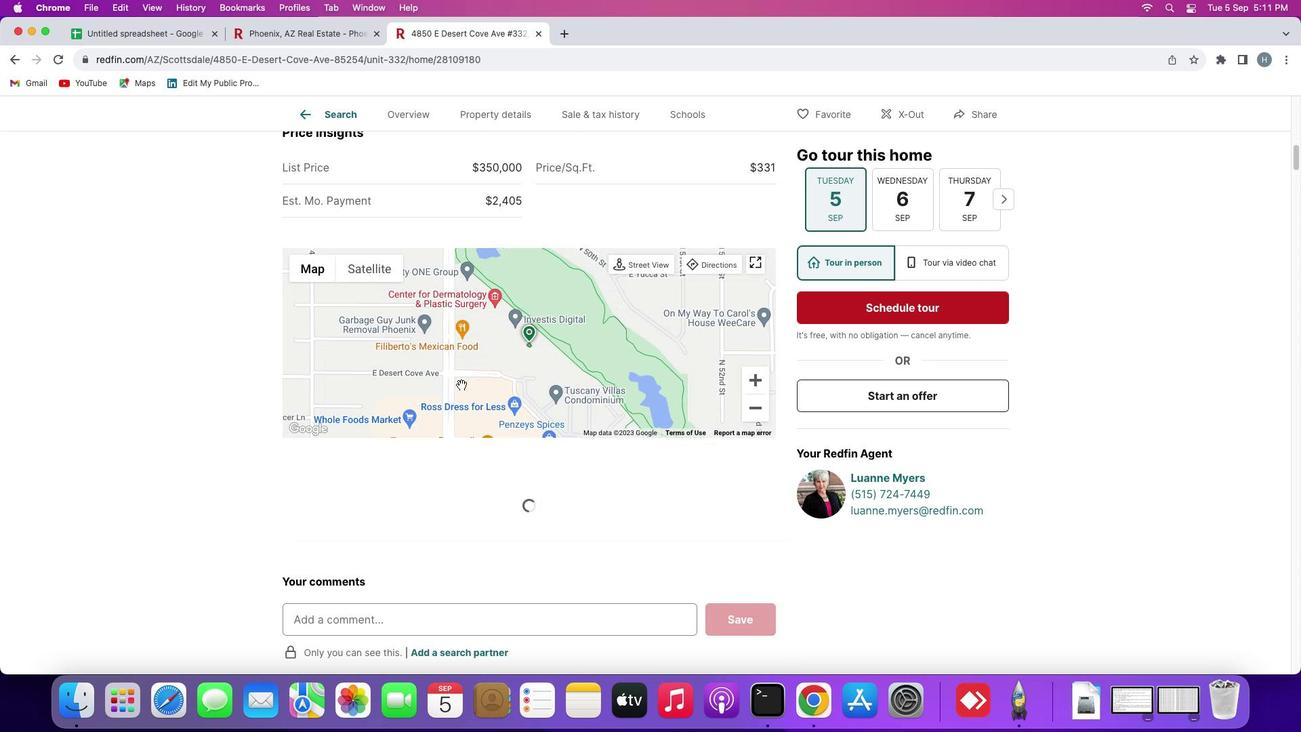
Action: Mouse scrolled (454, 378) with delta (-5, -8)
Screenshot: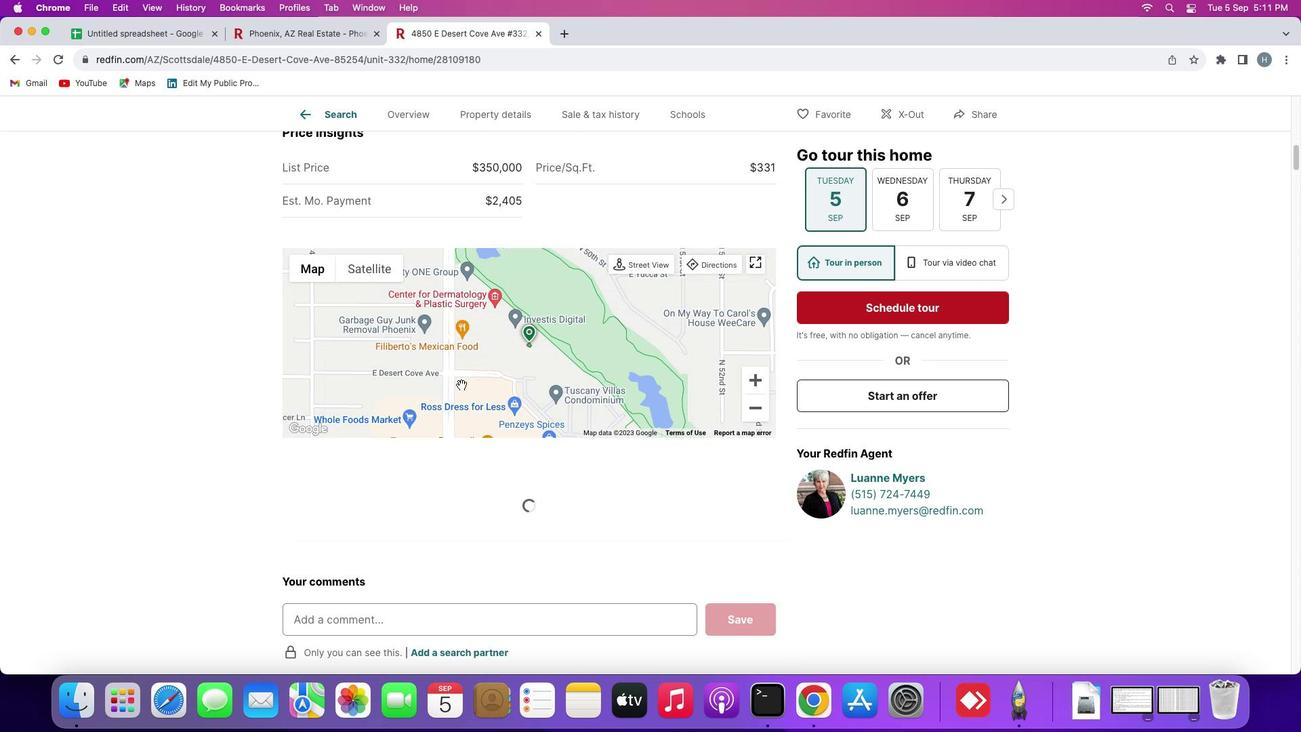 
Action: Mouse moved to (455, 378)
Screenshot: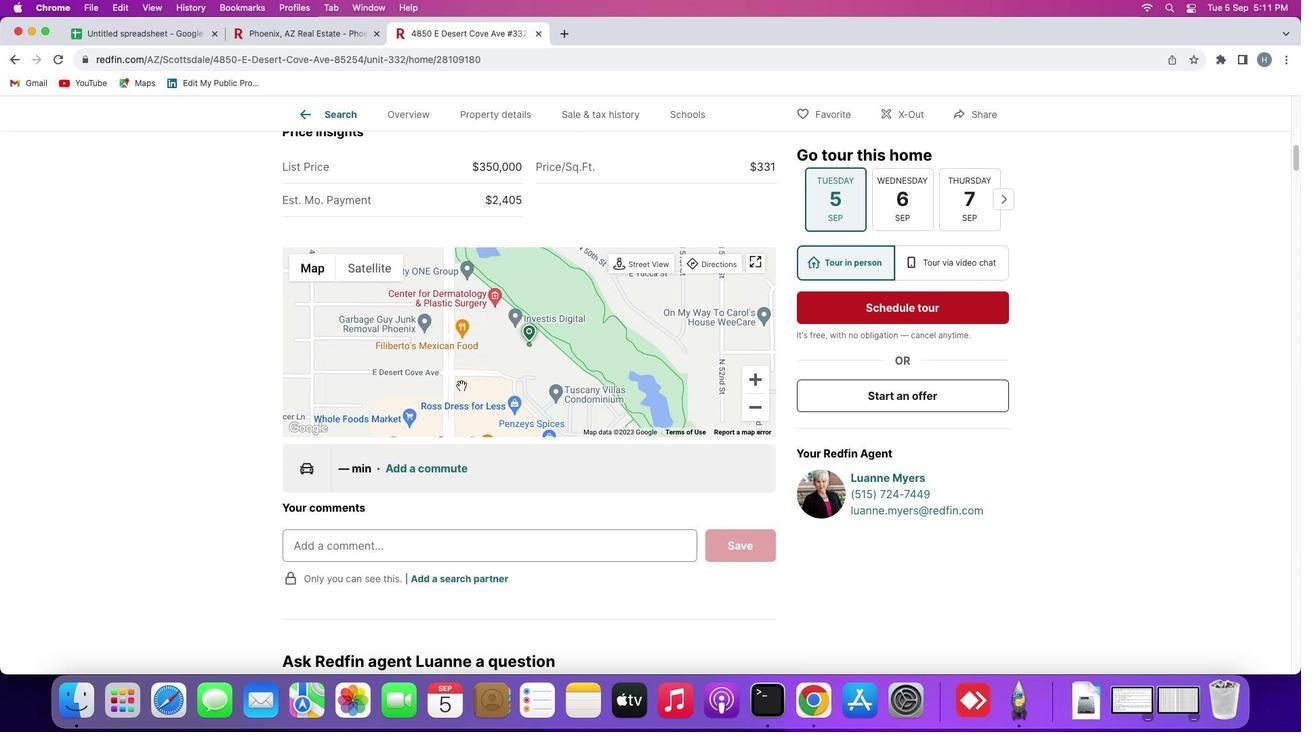 
Action: Mouse scrolled (455, 378) with delta (-5, -6)
Screenshot: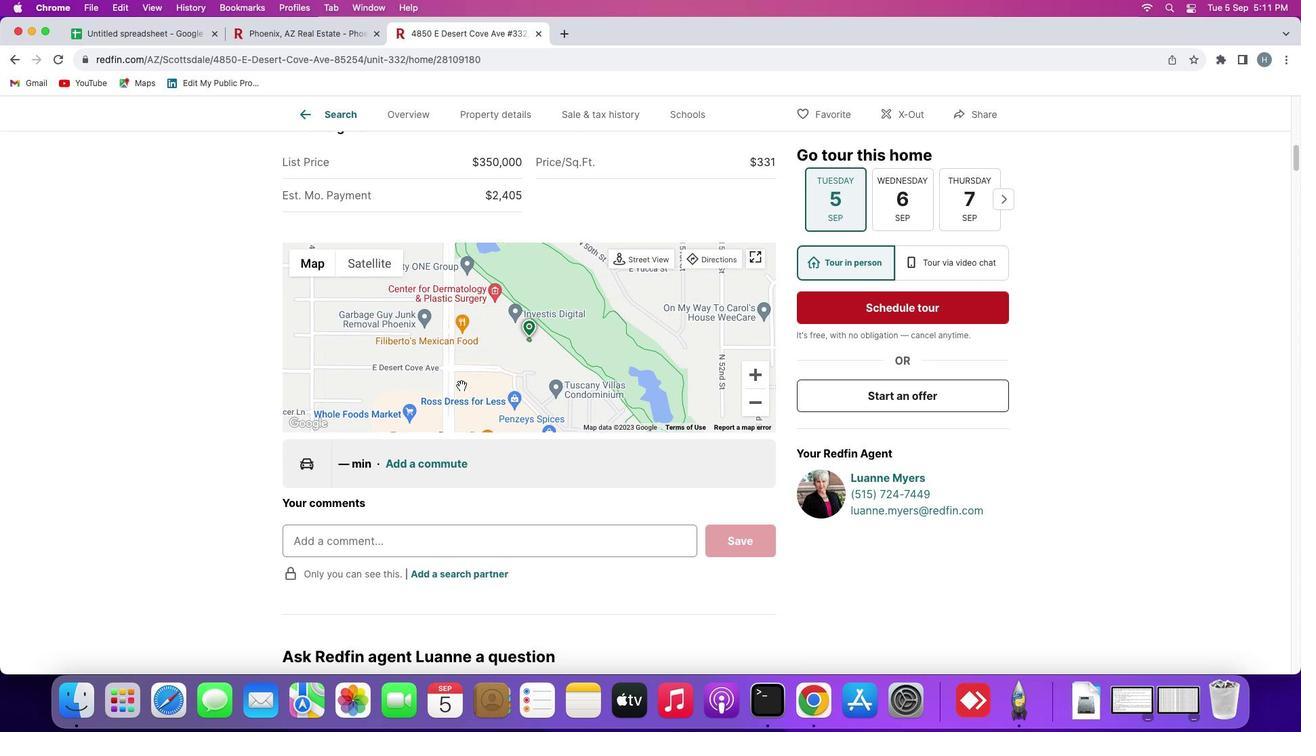 
Action: Mouse scrolled (455, 378) with delta (-5, -6)
Screenshot: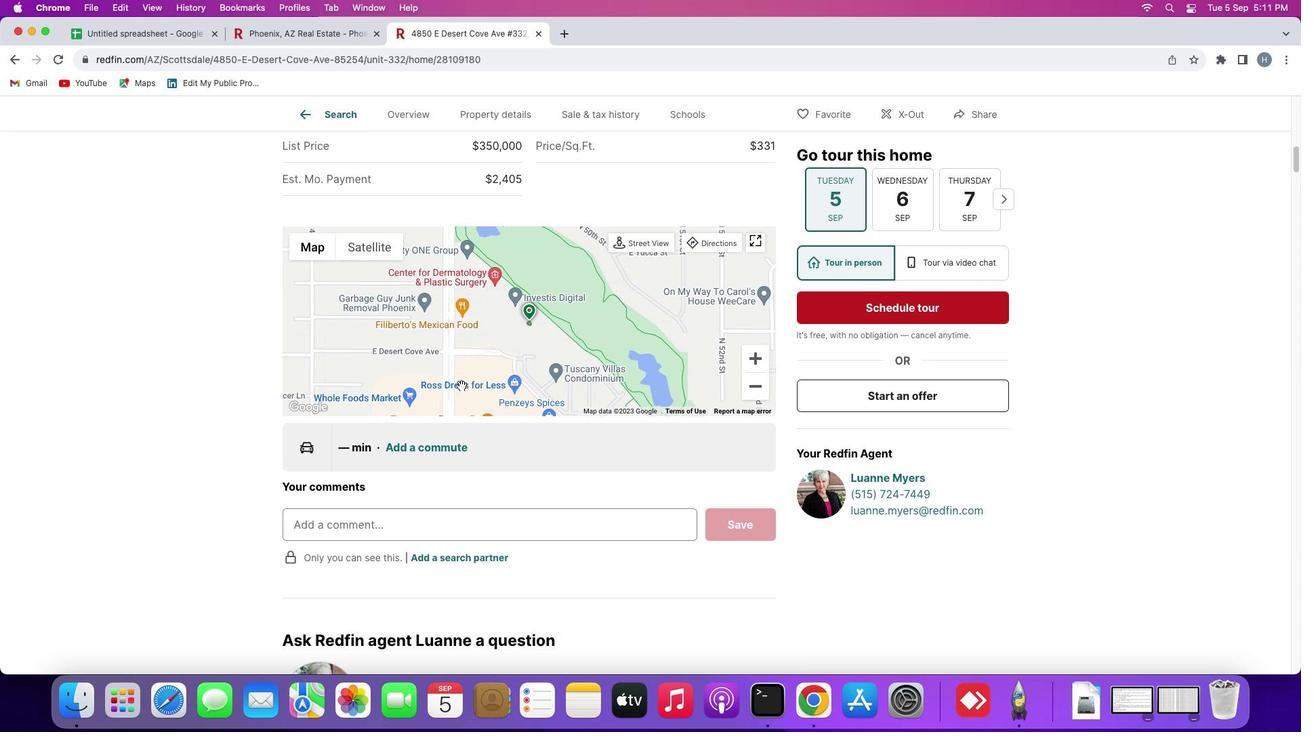 
Action: Mouse scrolled (455, 378) with delta (-5, -6)
Screenshot: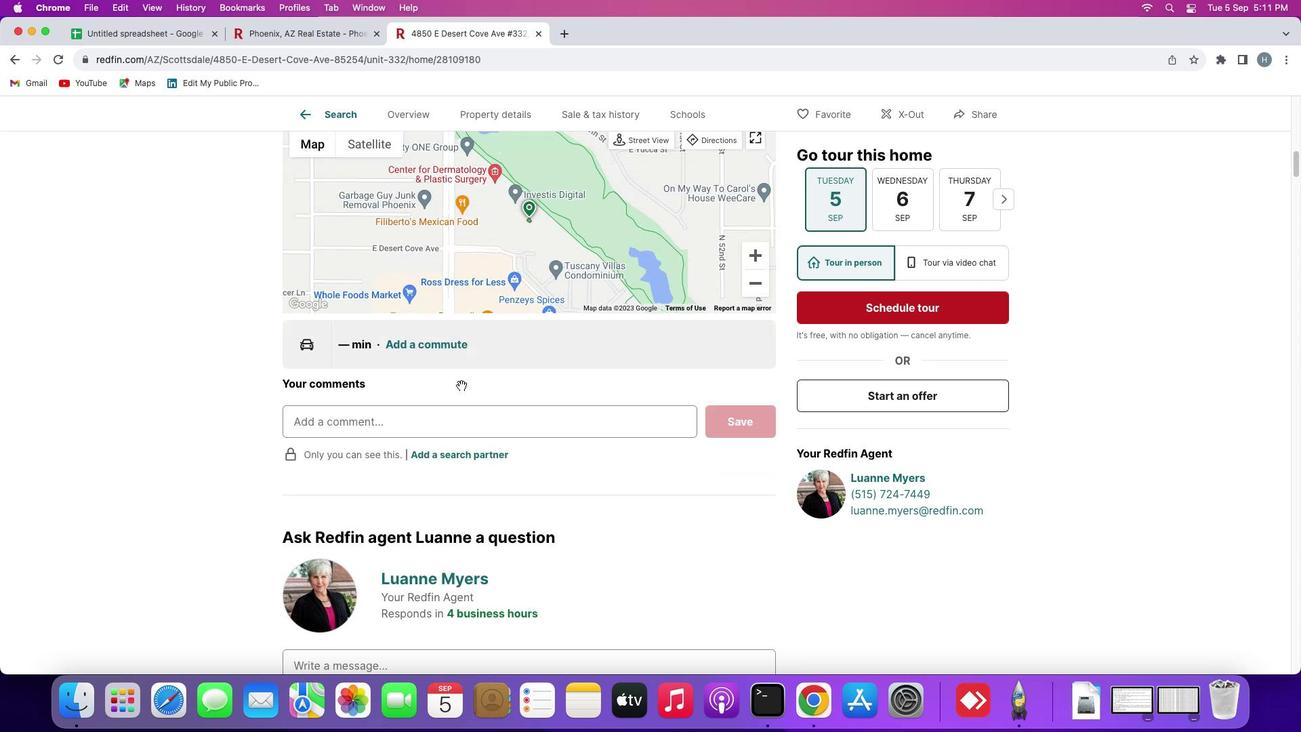
Action: Mouse scrolled (455, 378) with delta (-5, -7)
Screenshot: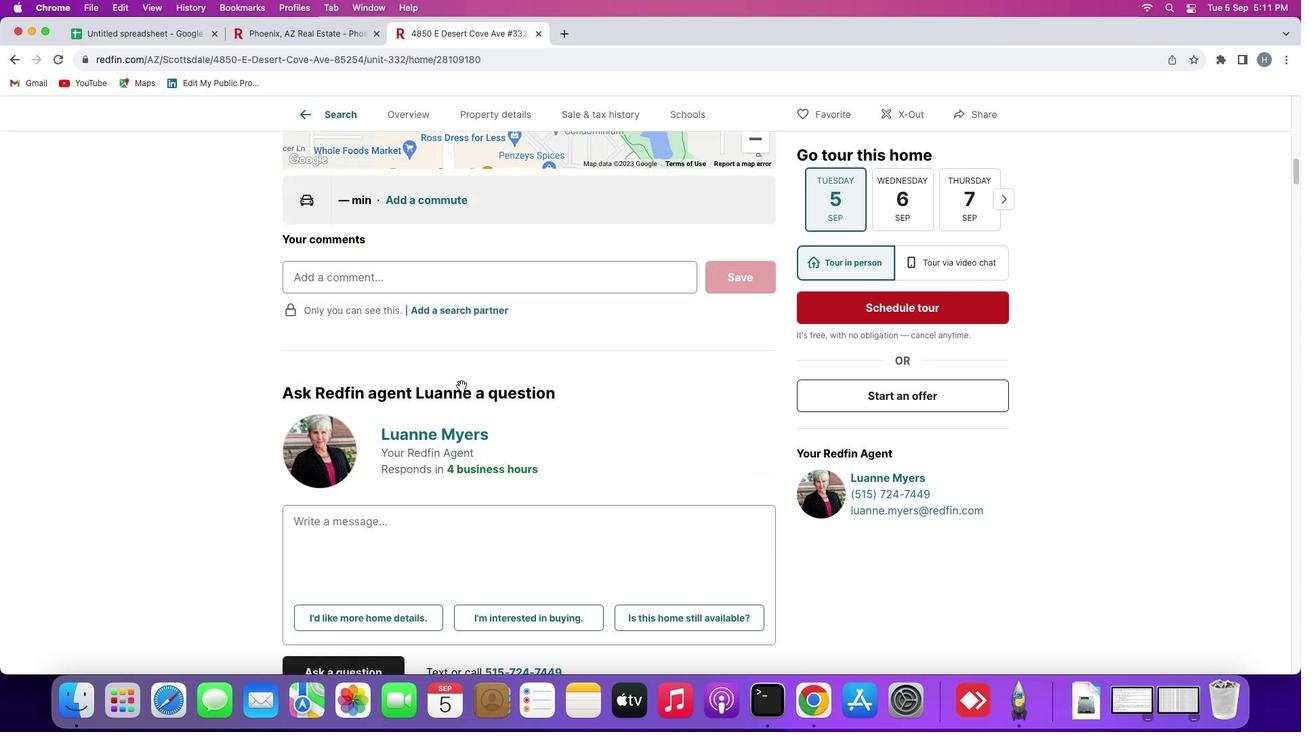 
Action: Mouse scrolled (455, 378) with delta (-5, -8)
Screenshot: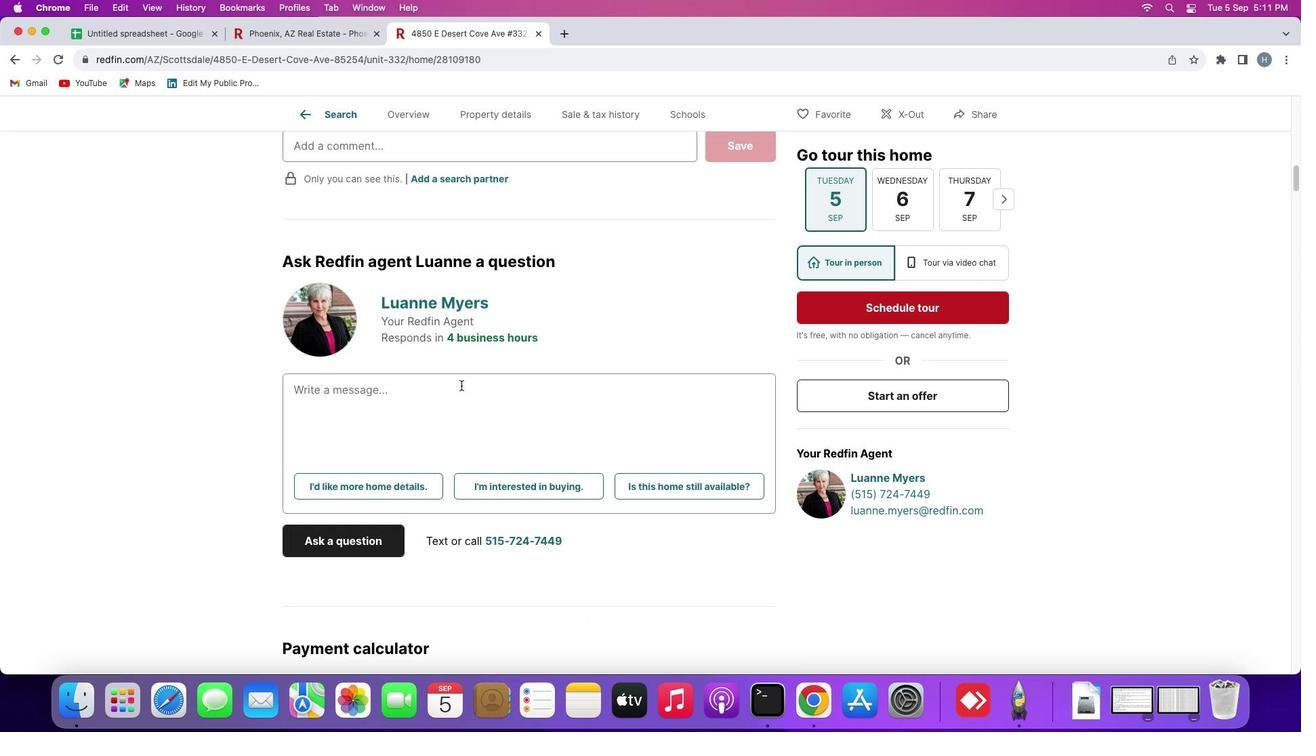 
Action: Mouse scrolled (455, 378) with delta (-5, -8)
Screenshot: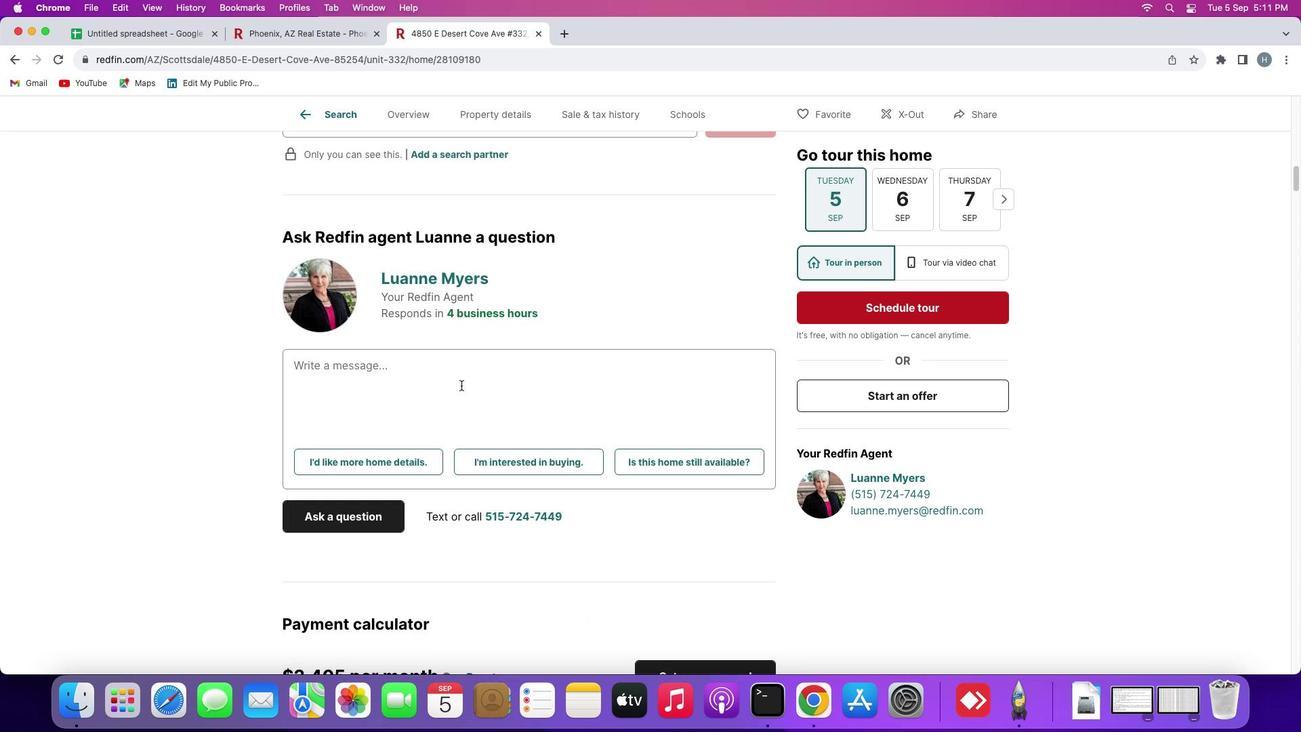 
Action: Mouse moved to (455, 378)
Screenshot: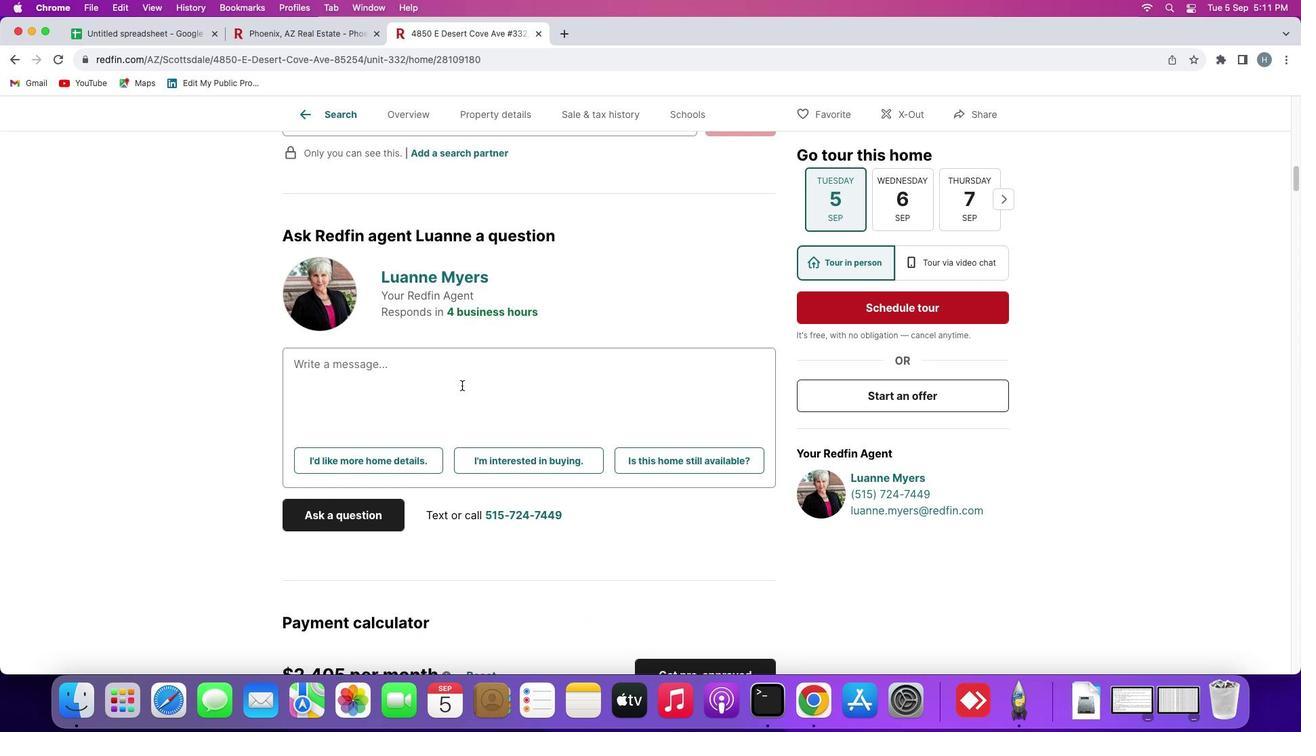 
Action: Mouse scrolled (455, 378) with delta (-5, -6)
Screenshot: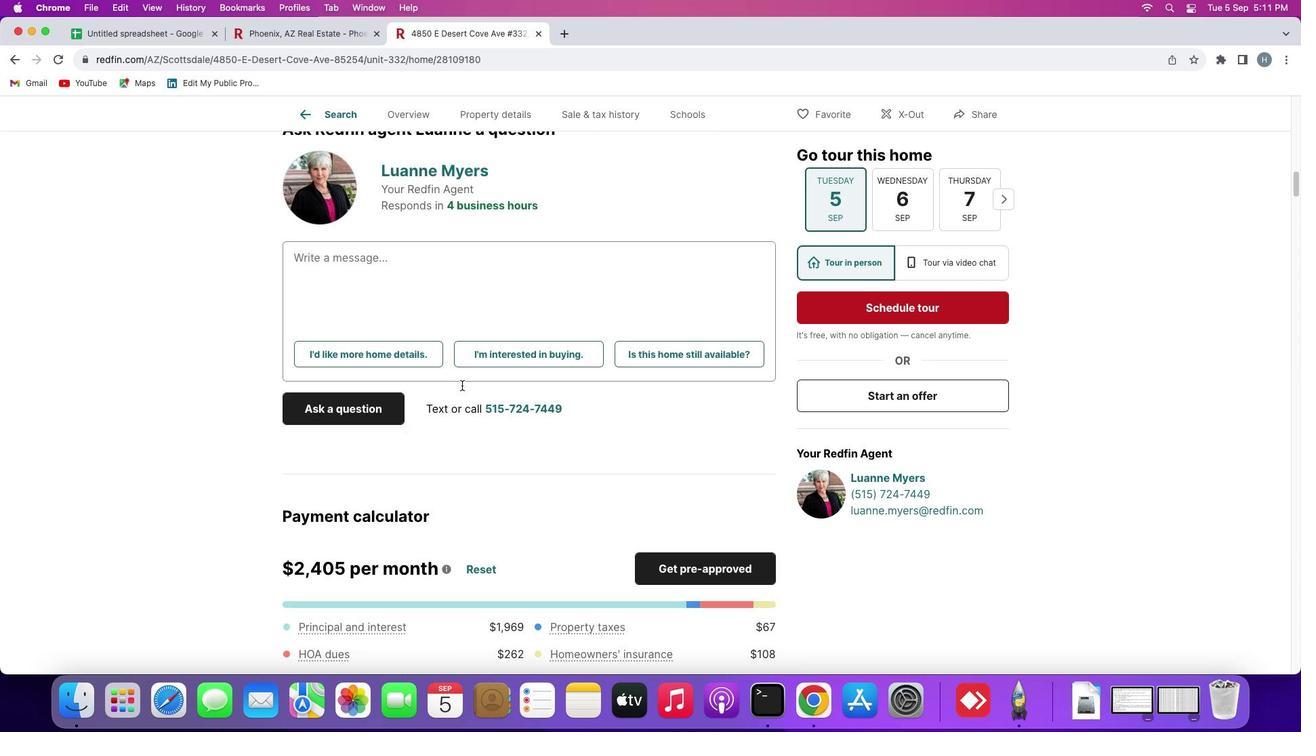 
Action: Mouse scrolled (455, 378) with delta (-5, -6)
Screenshot: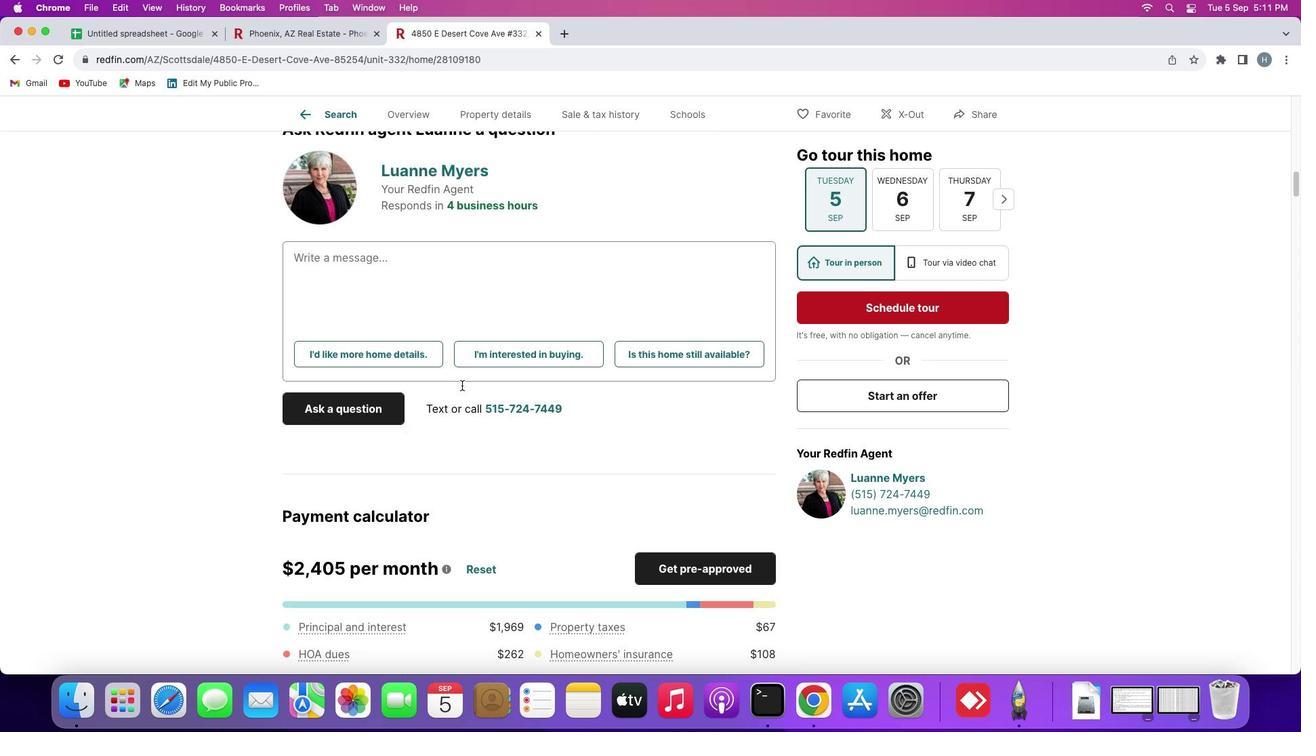 
Action: Mouse scrolled (455, 378) with delta (-5, -7)
Screenshot: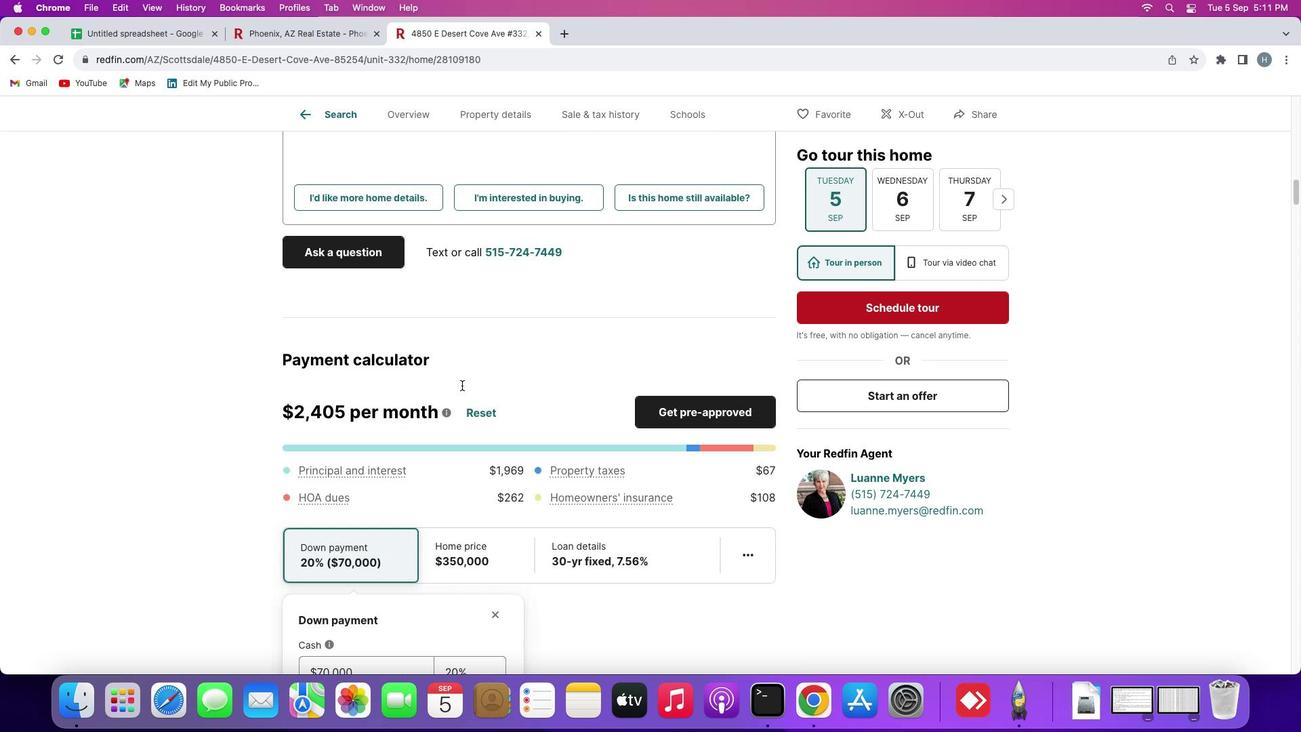 
Action: Mouse scrolled (455, 378) with delta (-5, -8)
Screenshot: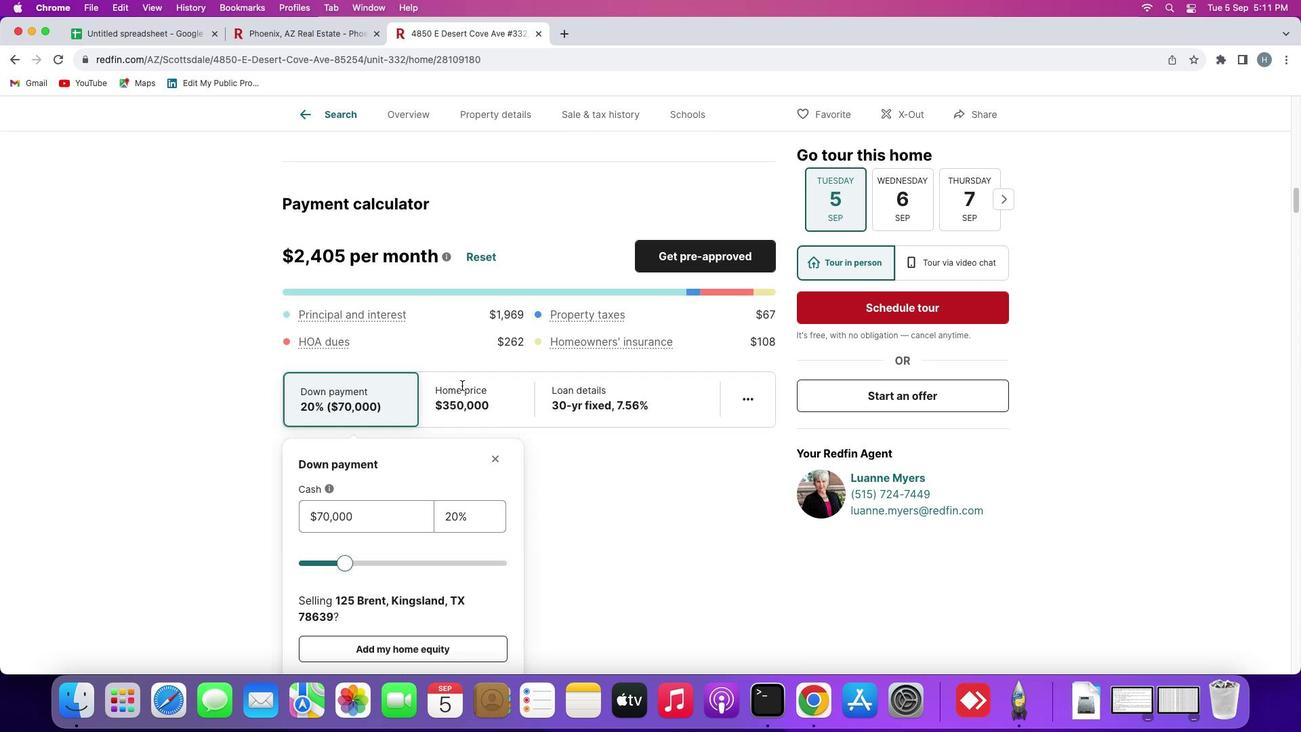 
Action: Mouse scrolled (455, 378) with delta (-5, -8)
Screenshot: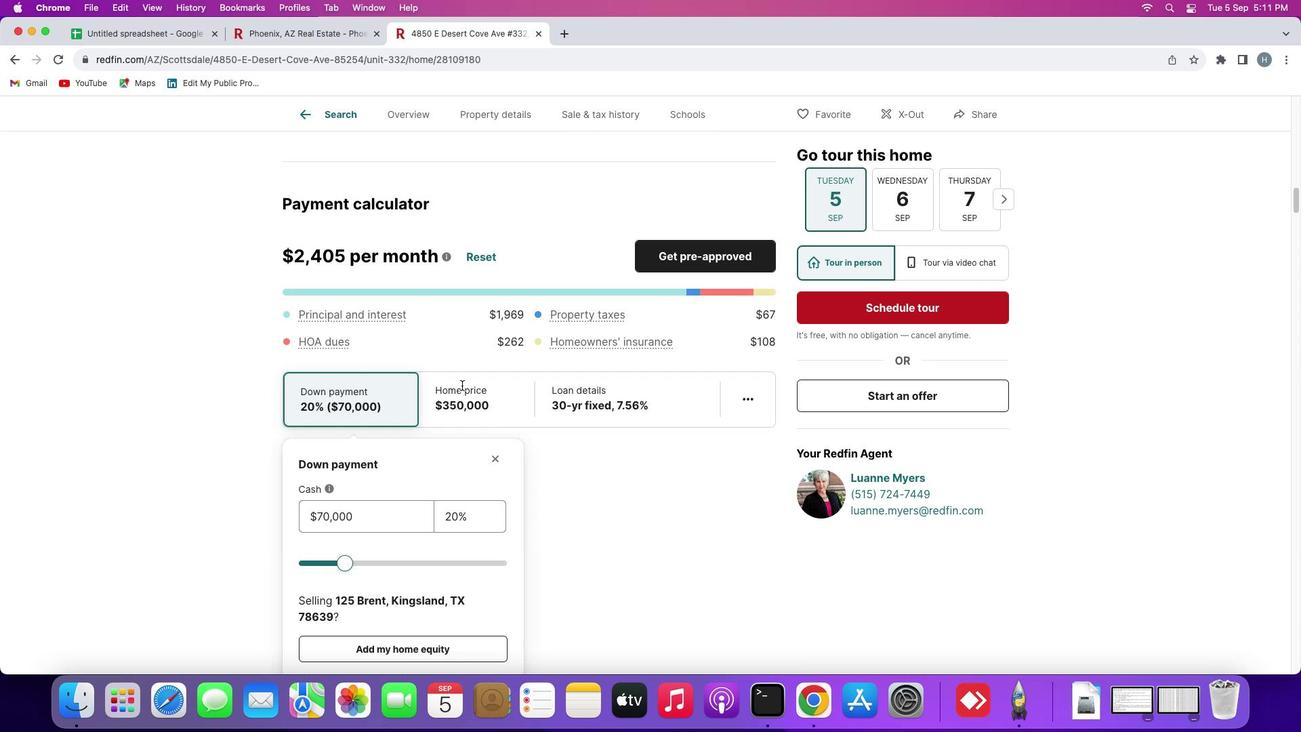 
Action: Mouse scrolled (455, 378) with delta (-5, -6)
Screenshot: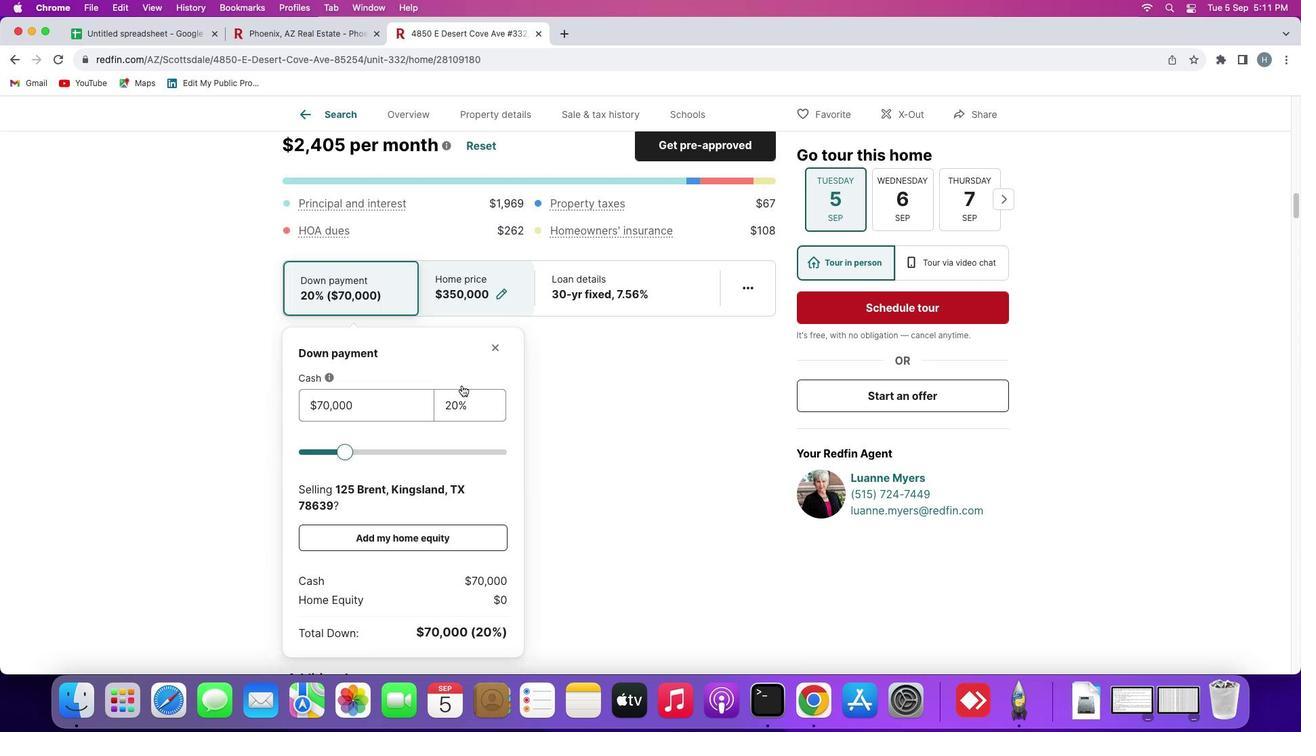
Action: Mouse scrolled (455, 378) with delta (-5, -6)
Screenshot: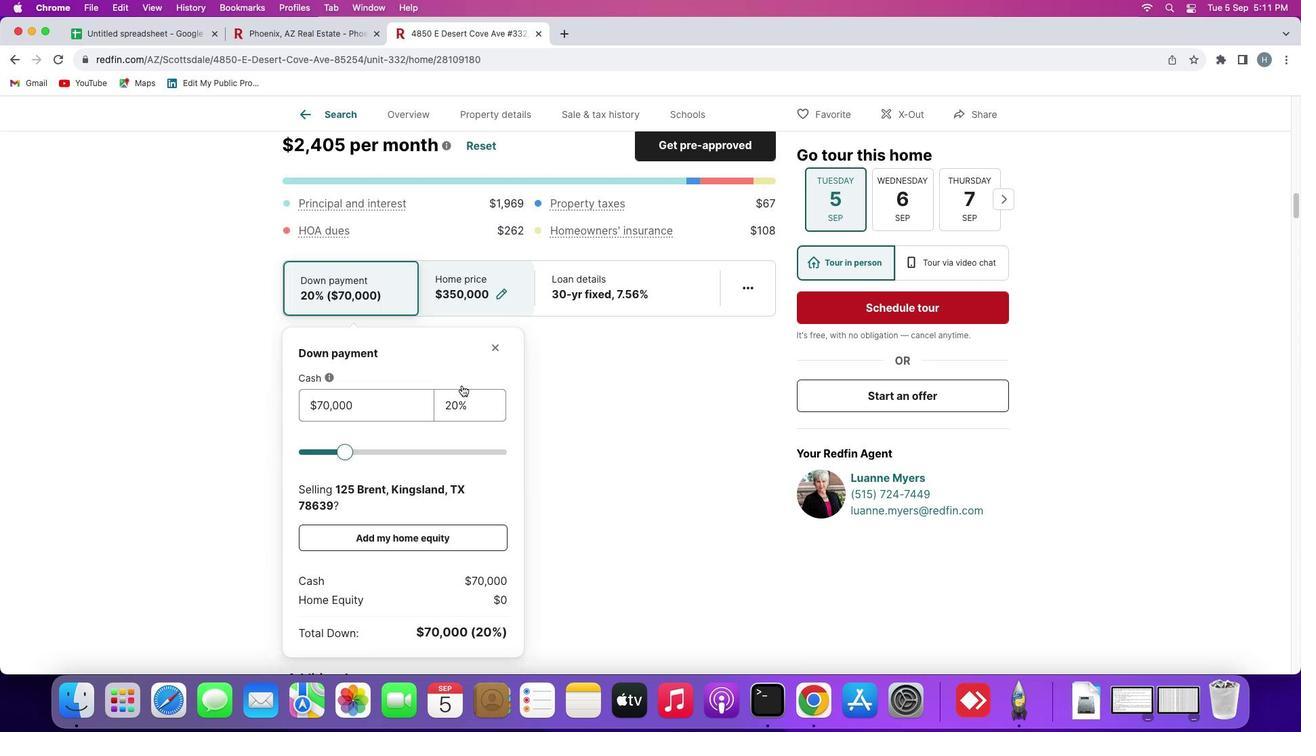 
Action: Mouse scrolled (455, 378) with delta (-5, -7)
Screenshot: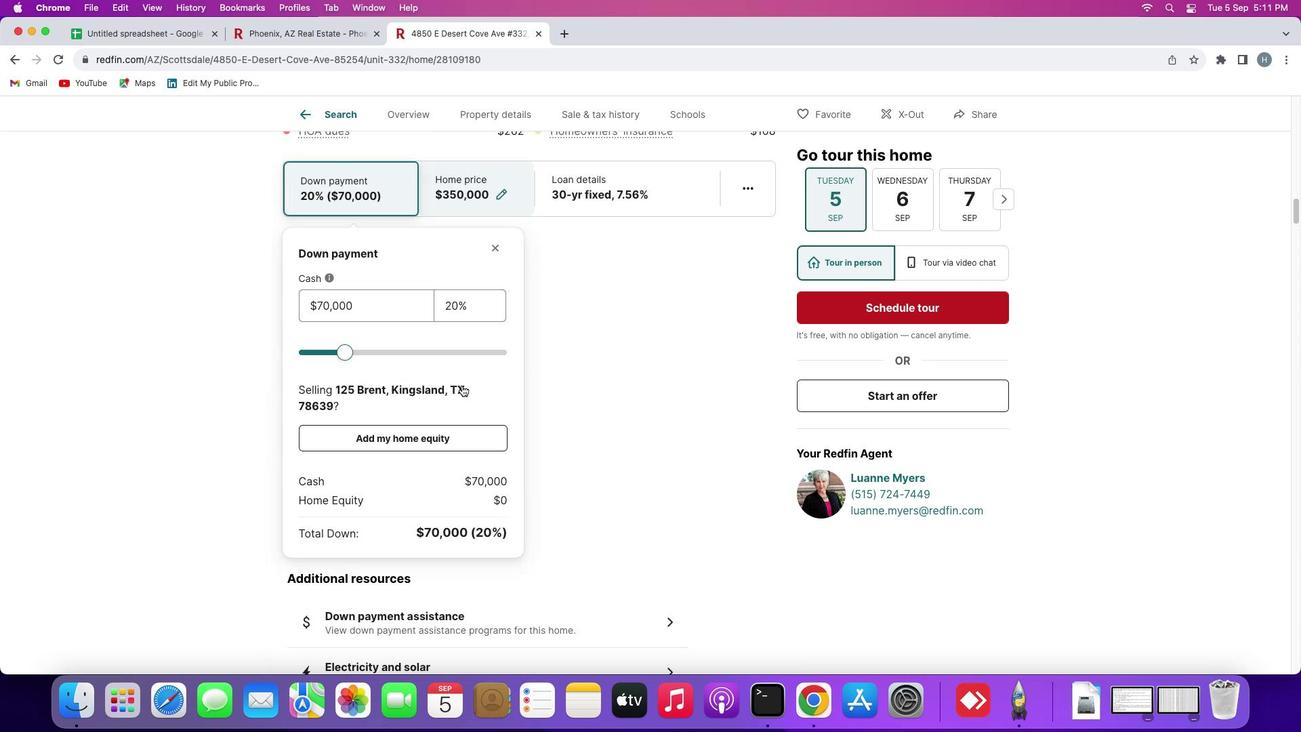 
Action: Mouse scrolled (455, 378) with delta (-5, -8)
Screenshot: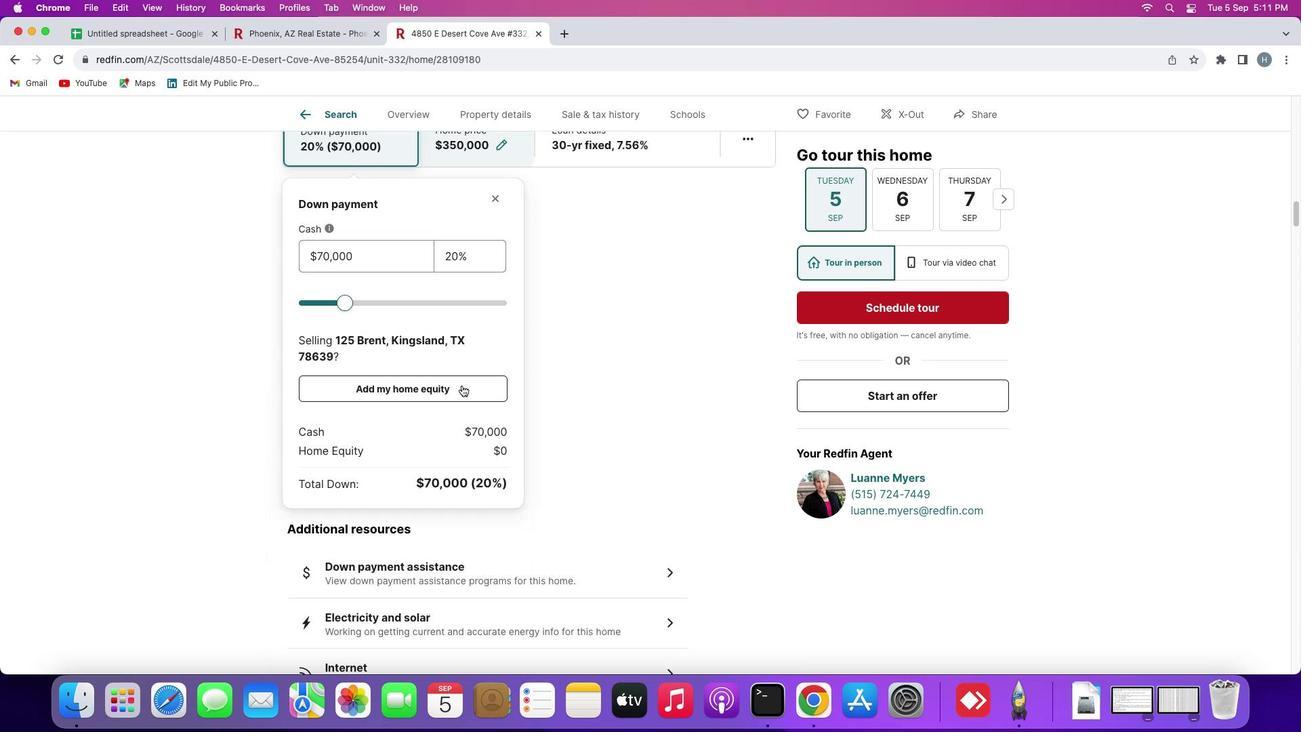 
Action: Mouse scrolled (455, 378) with delta (-5, -6)
Screenshot: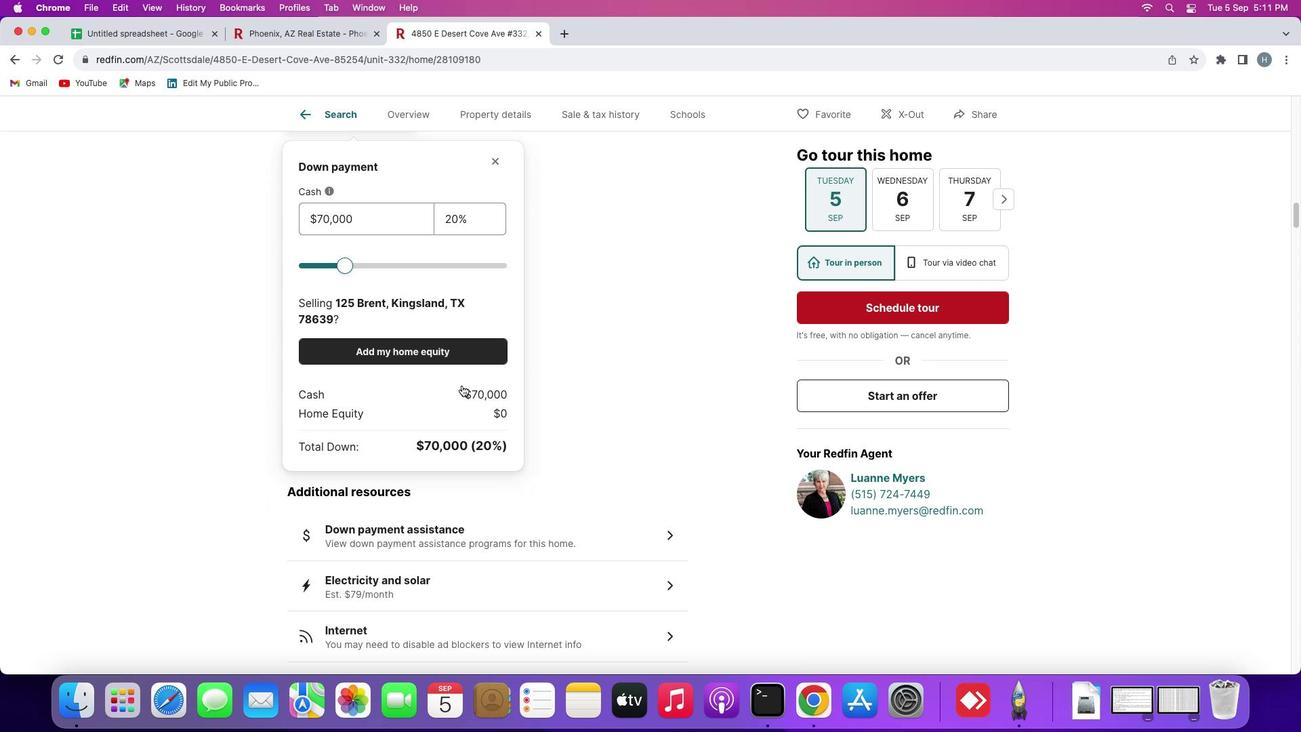 
Action: Mouse scrolled (455, 378) with delta (-5, -6)
Screenshot: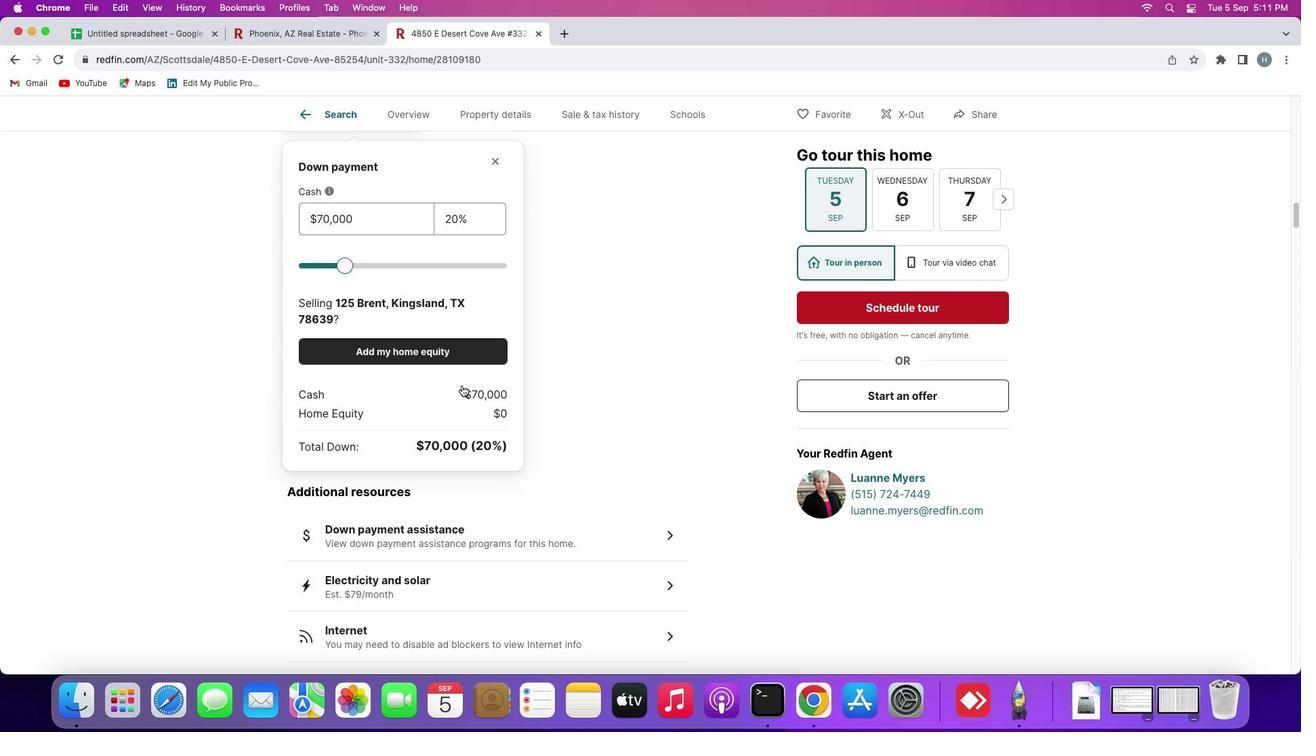 
Action: Mouse scrolled (455, 378) with delta (-5, -7)
Screenshot: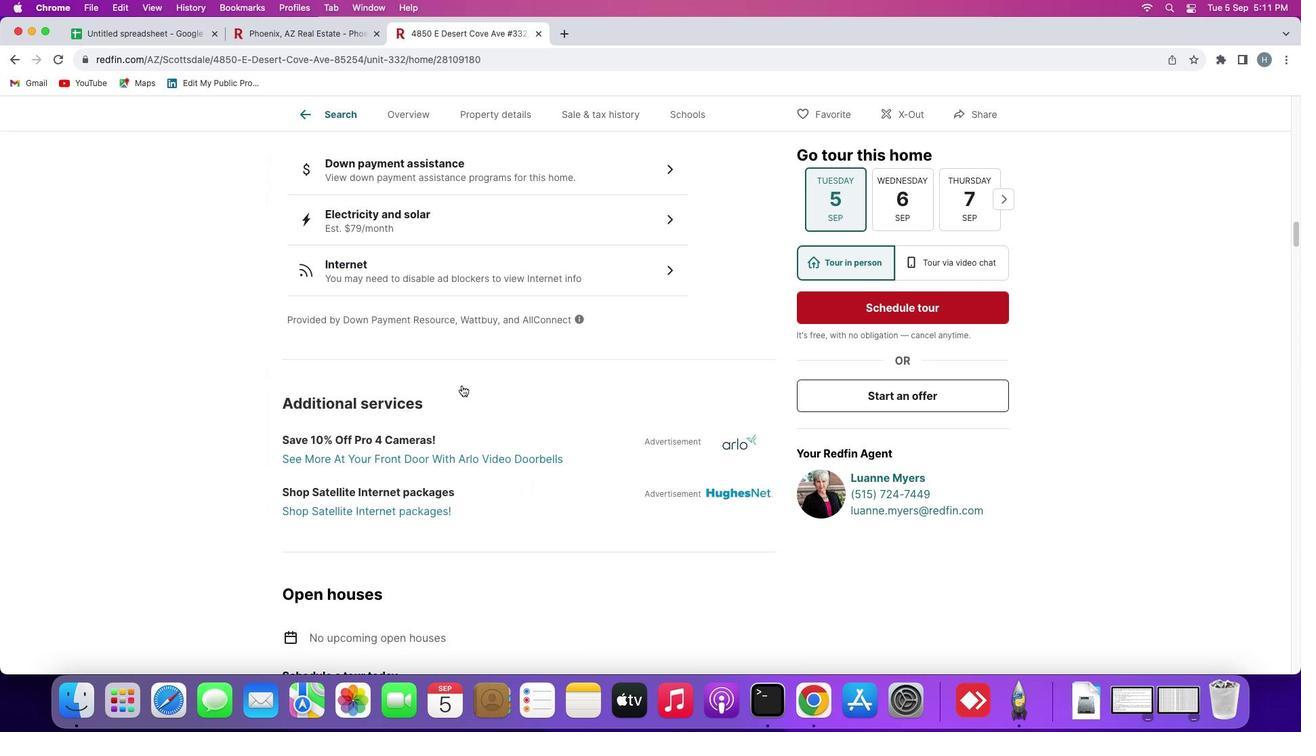 
Action: Mouse scrolled (455, 378) with delta (-5, -8)
Screenshot: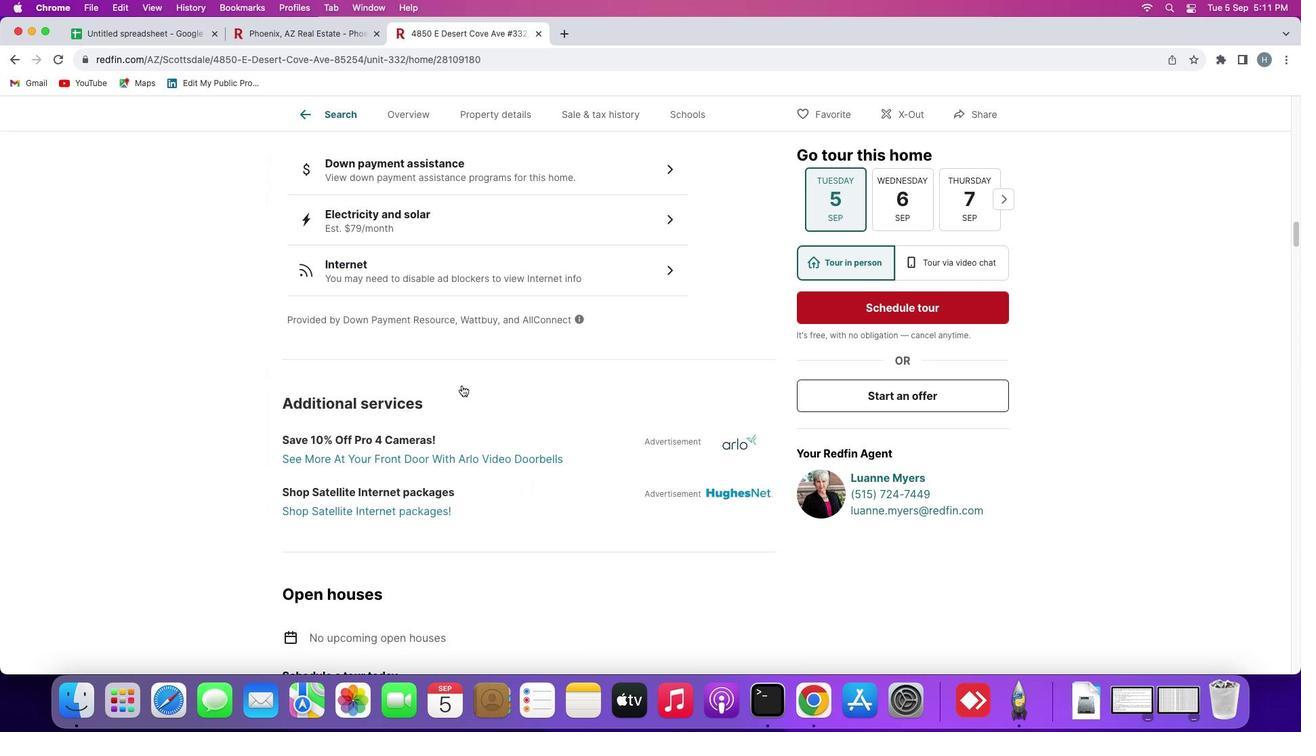 
Action: Mouse scrolled (455, 378) with delta (-5, -8)
Screenshot: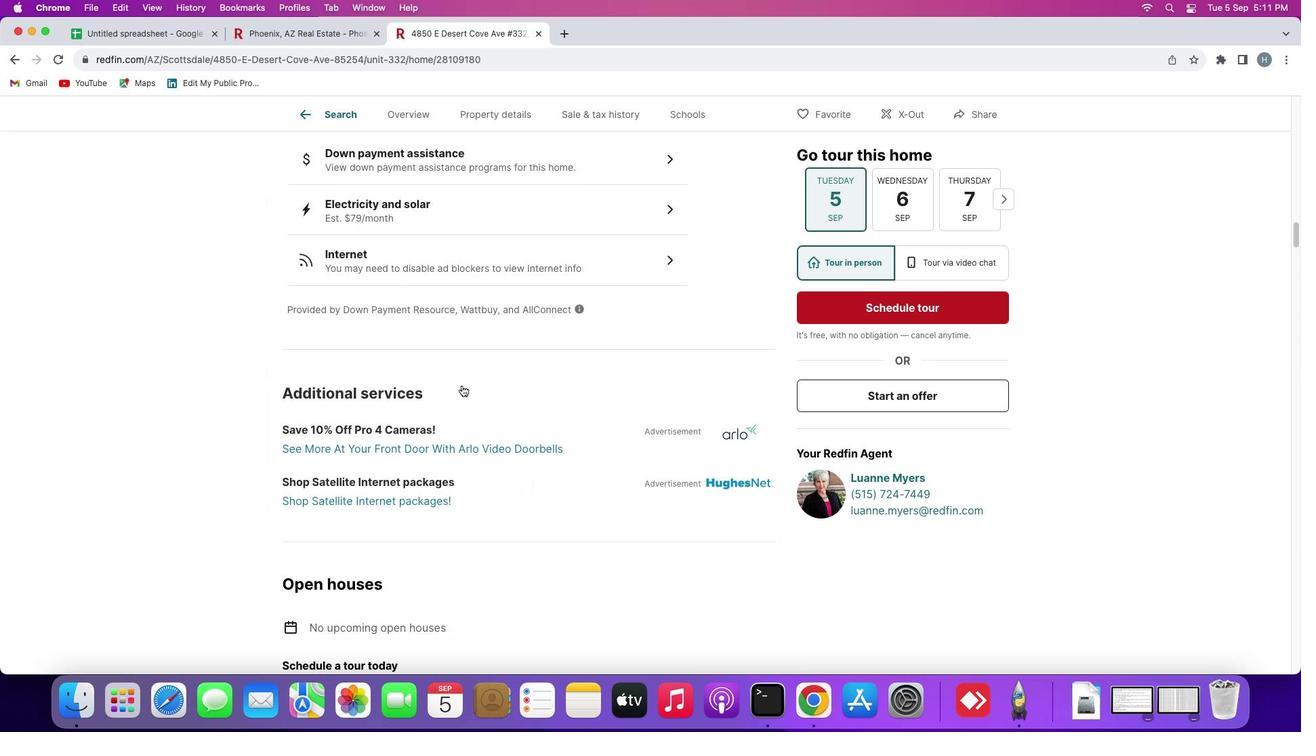
Action: Mouse scrolled (455, 378) with delta (-5, -6)
Screenshot: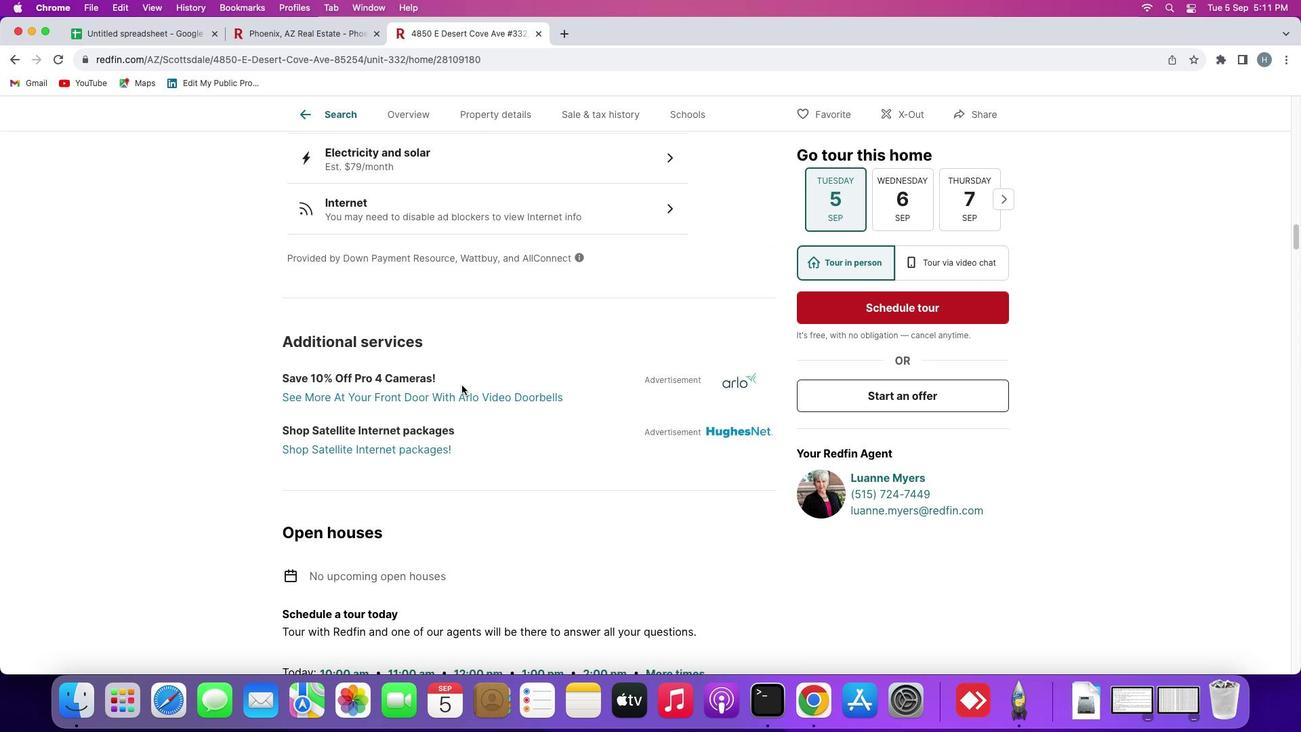 
Action: Mouse scrolled (455, 378) with delta (-5, -6)
Screenshot: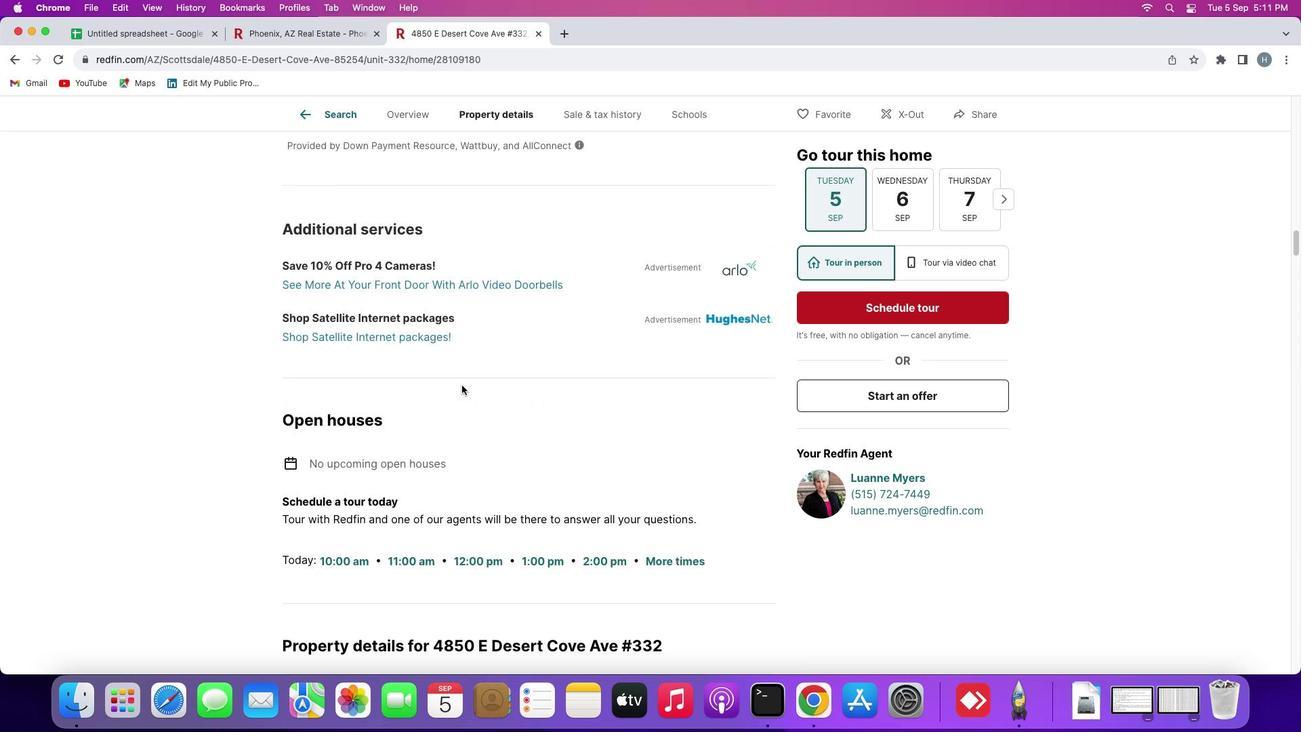 
Action: Mouse scrolled (455, 378) with delta (-5, -7)
Screenshot: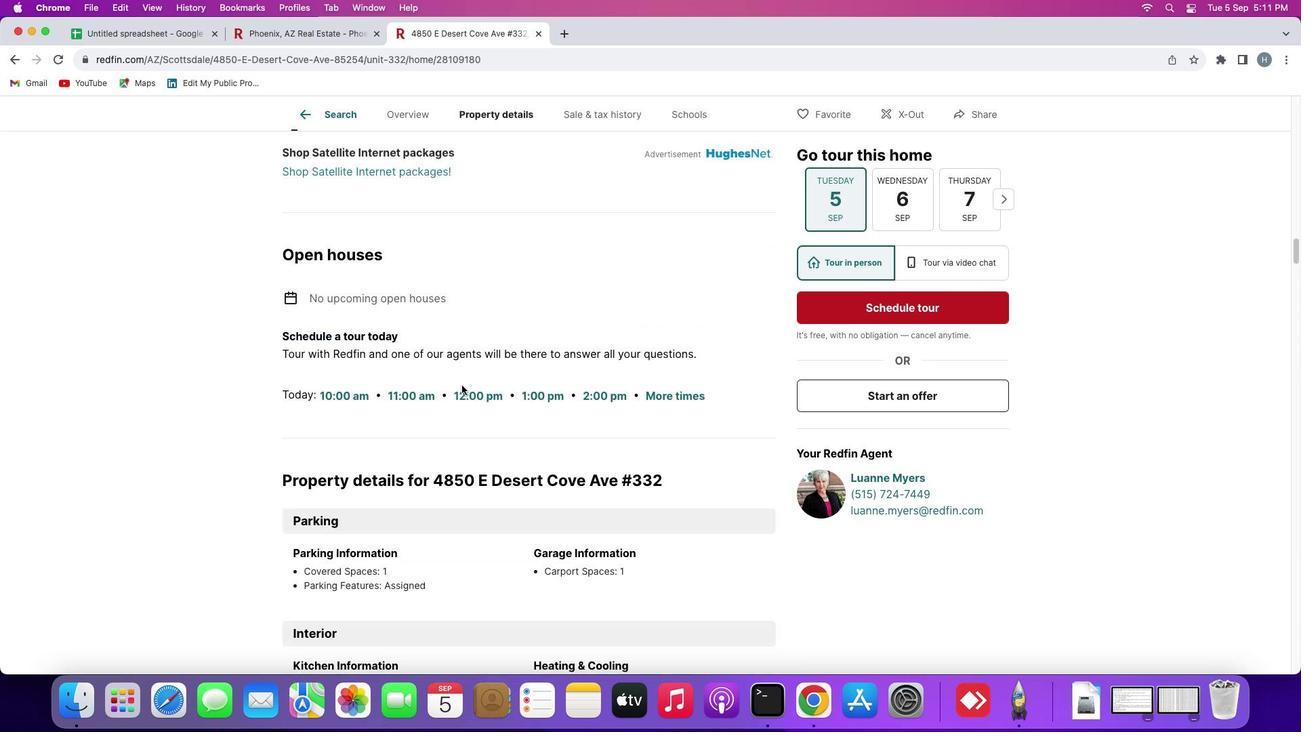 
Action: Mouse scrolled (455, 378) with delta (-5, -8)
Screenshot: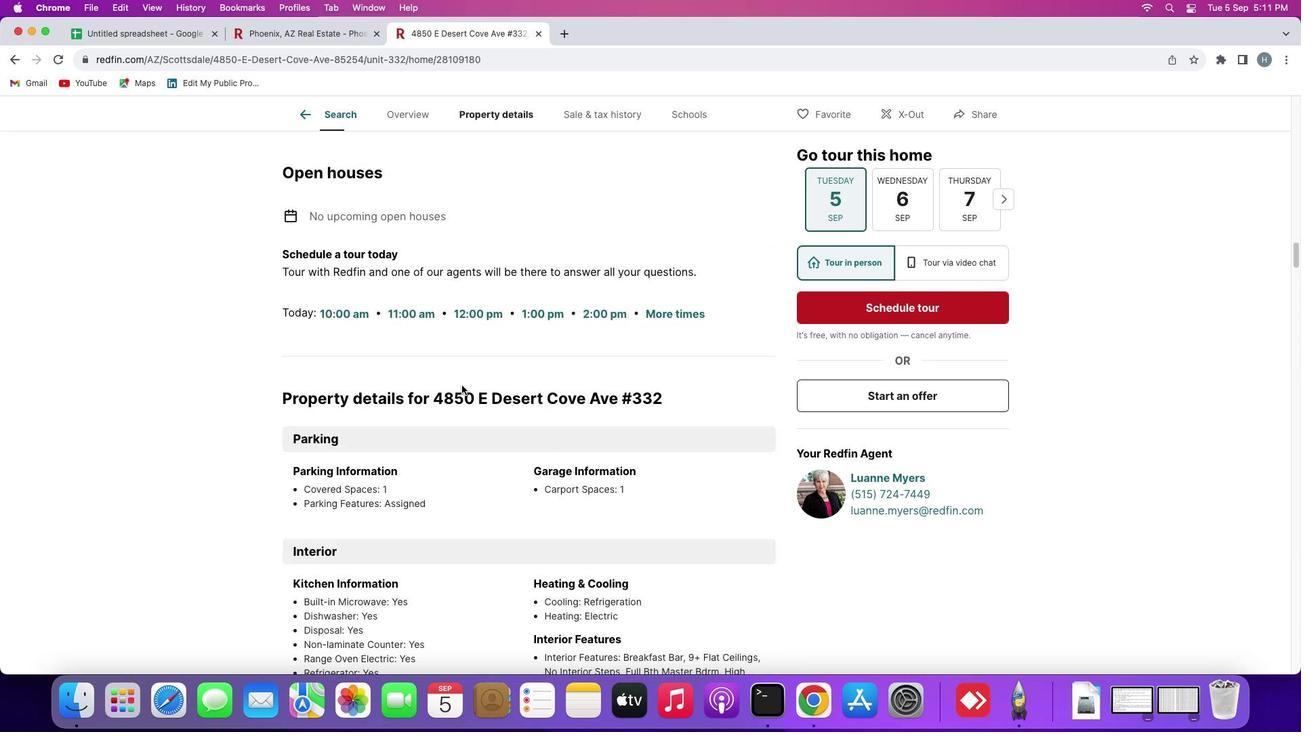 
Action: Mouse scrolled (455, 378) with delta (-5, -8)
Screenshot: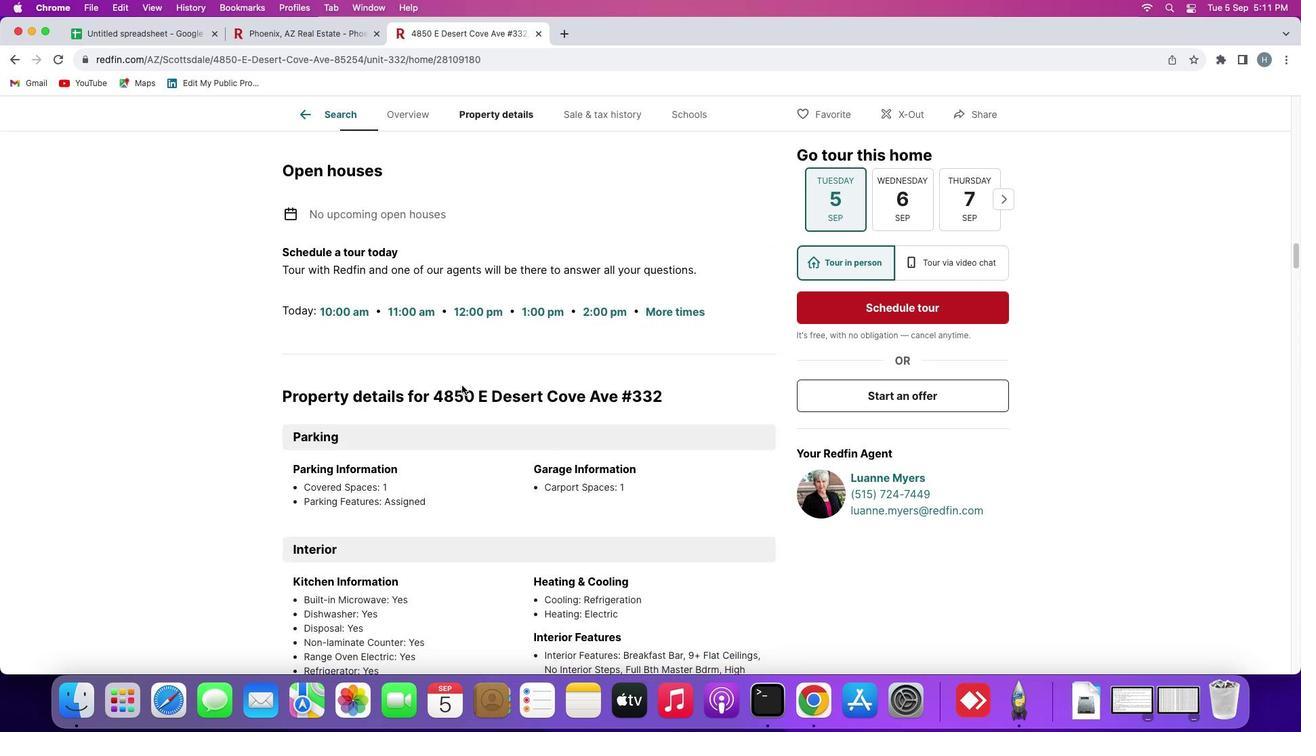 
Action: Mouse moved to (456, 378)
Screenshot: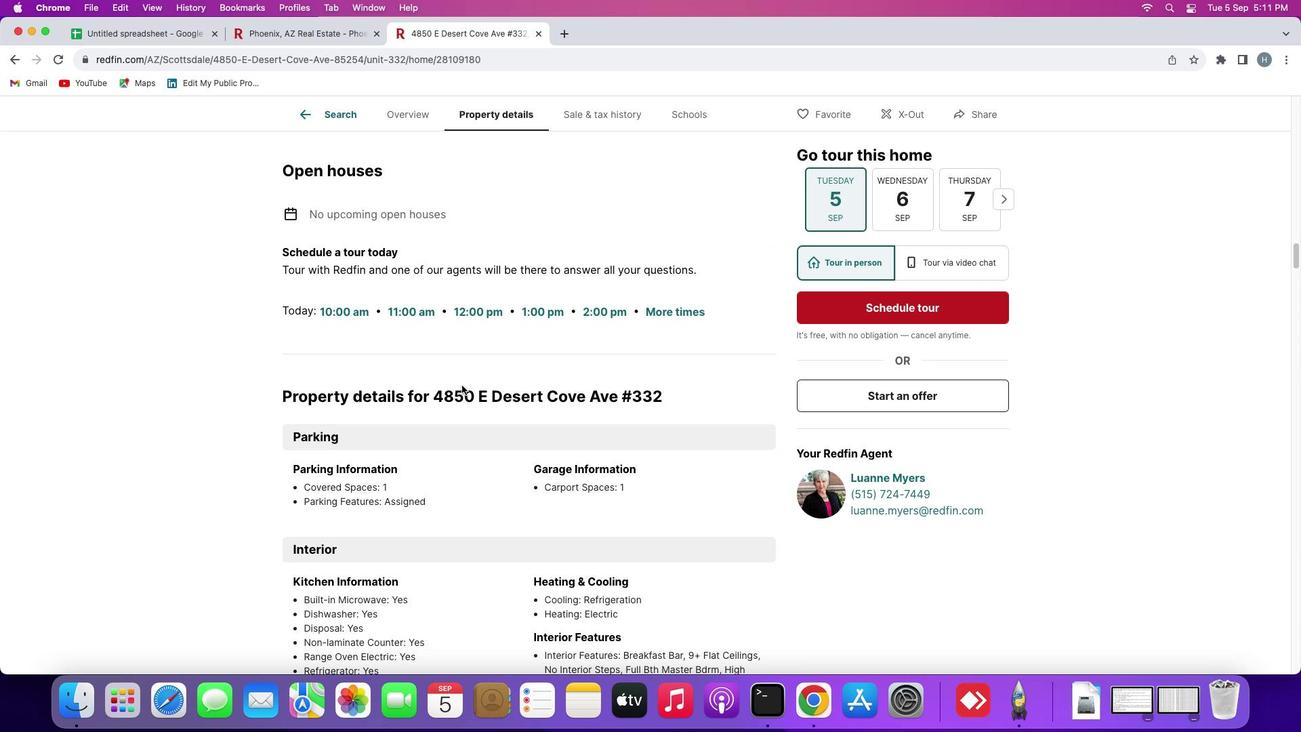 
Action: Mouse scrolled (456, 378) with delta (-5, -6)
Screenshot: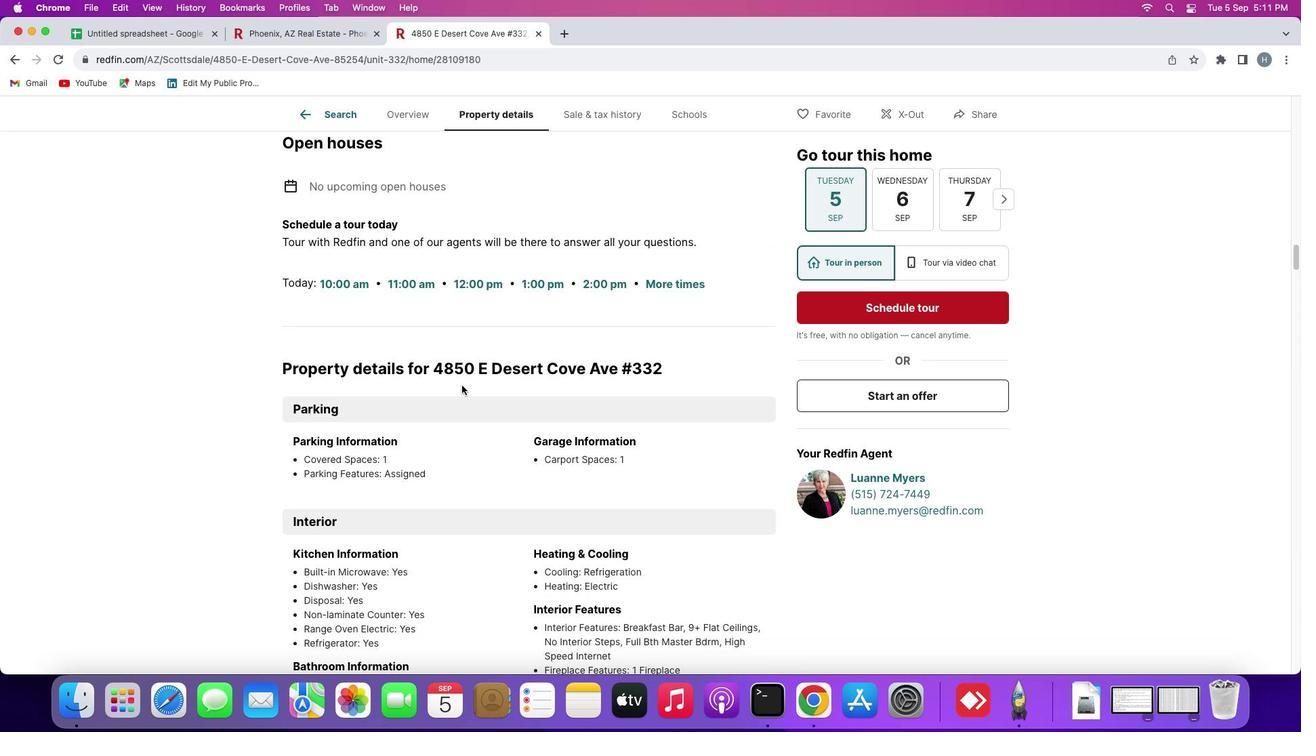 
Action: Mouse scrolled (456, 378) with delta (-5, -6)
Screenshot: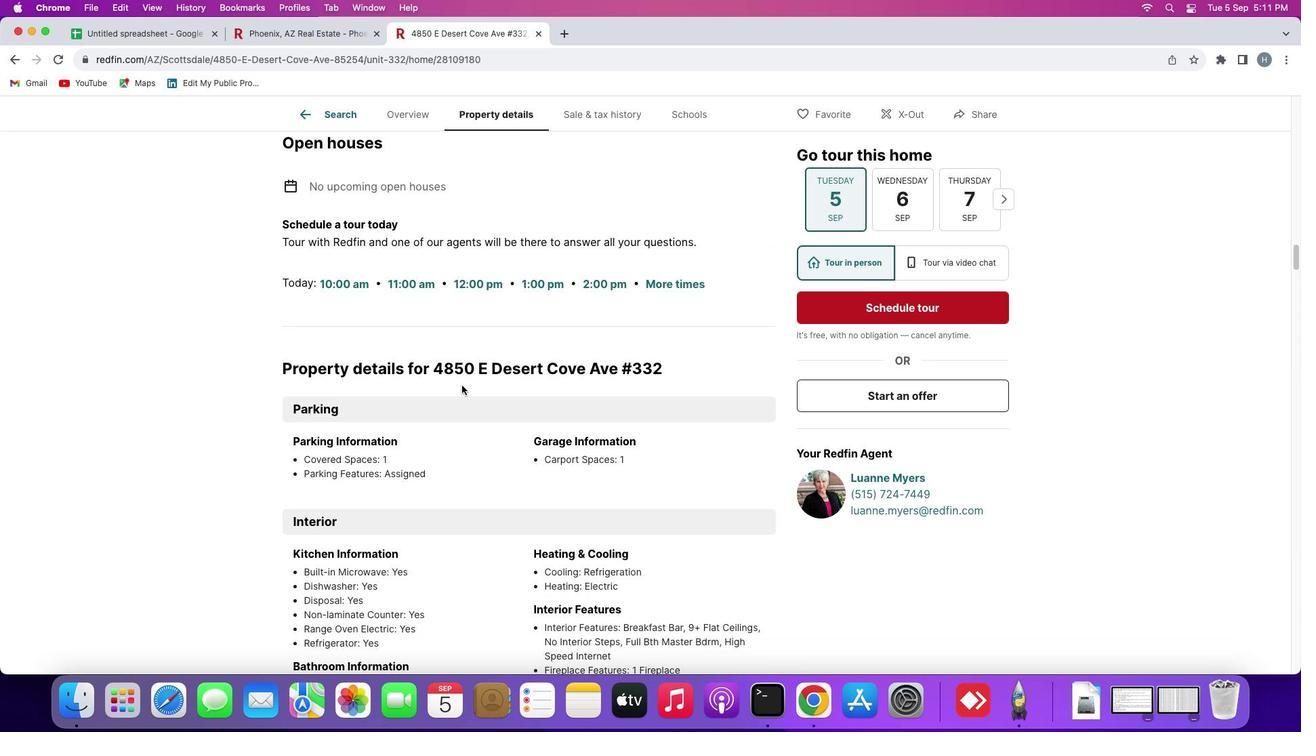 
Action: Mouse scrolled (456, 378) with delta (-5, -6)
Screenshot: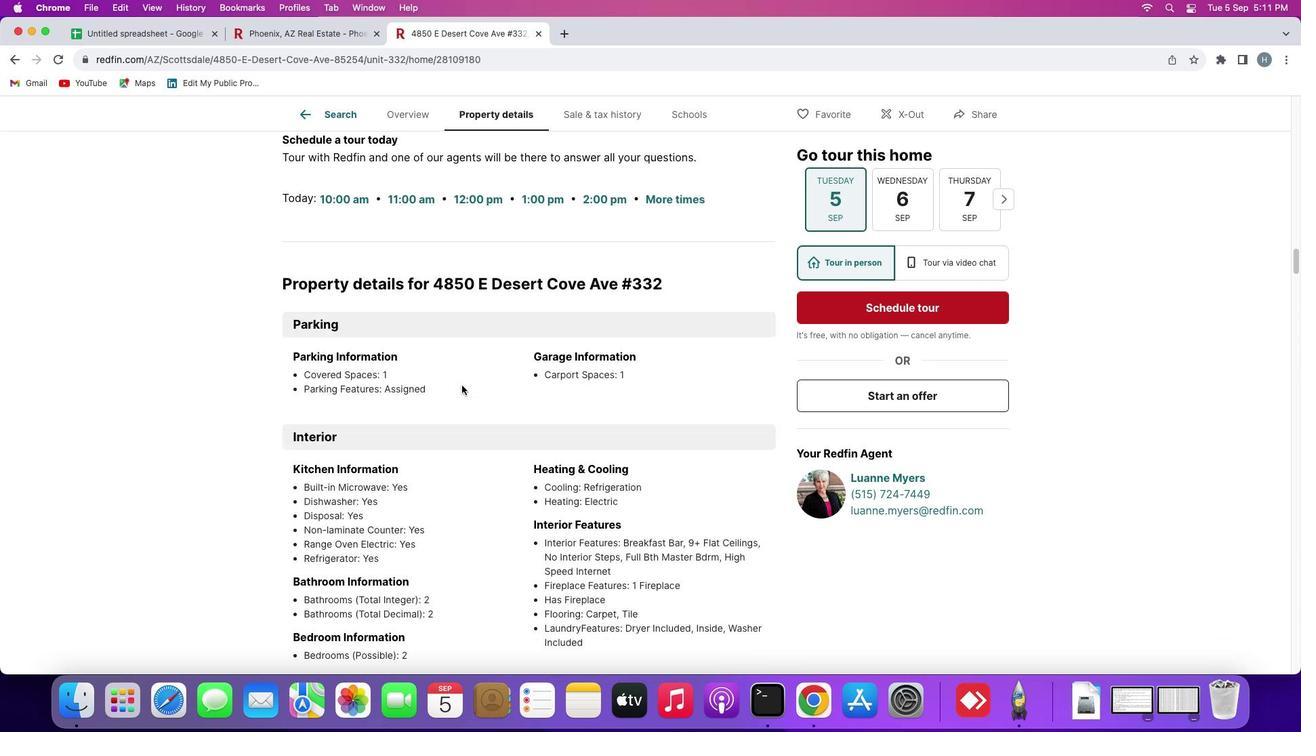 
Action: Mouse scrolled (456, 378) with delta (-5, -7)
Screenshot: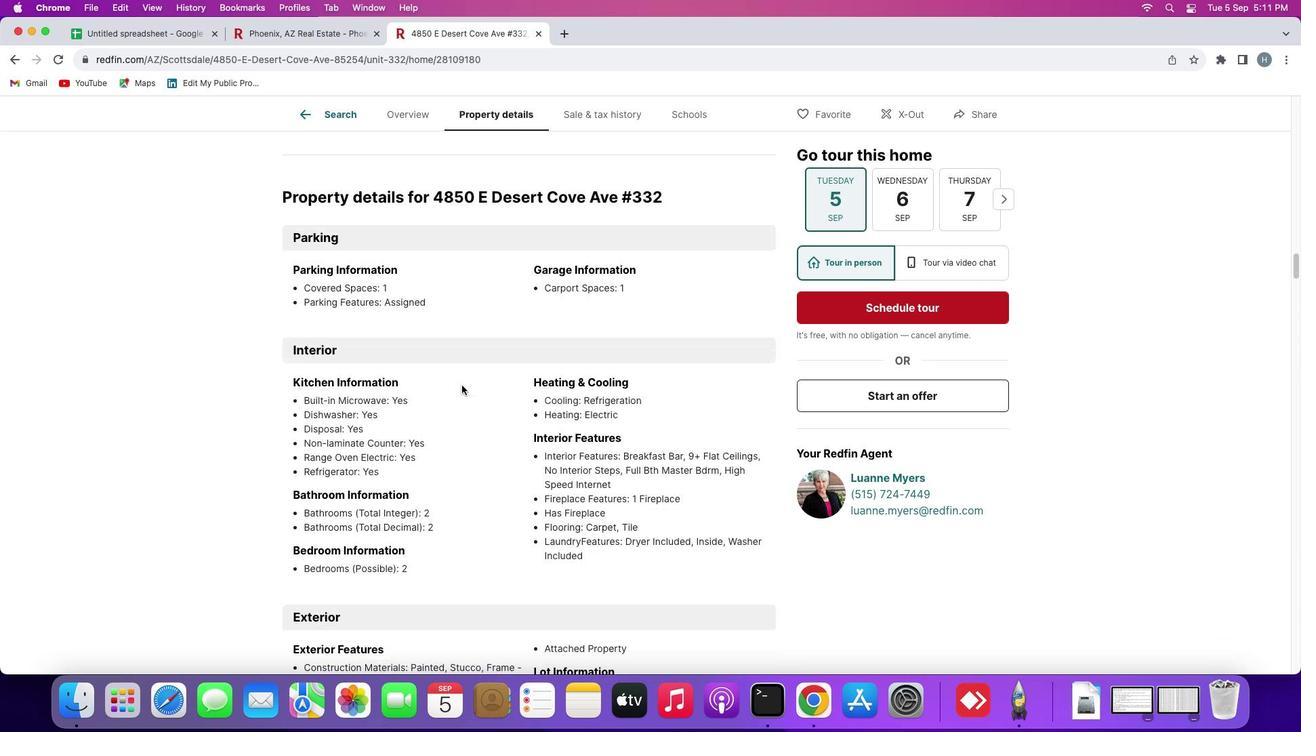 
Action: Mouse moved to (468, 378)
Screenshot: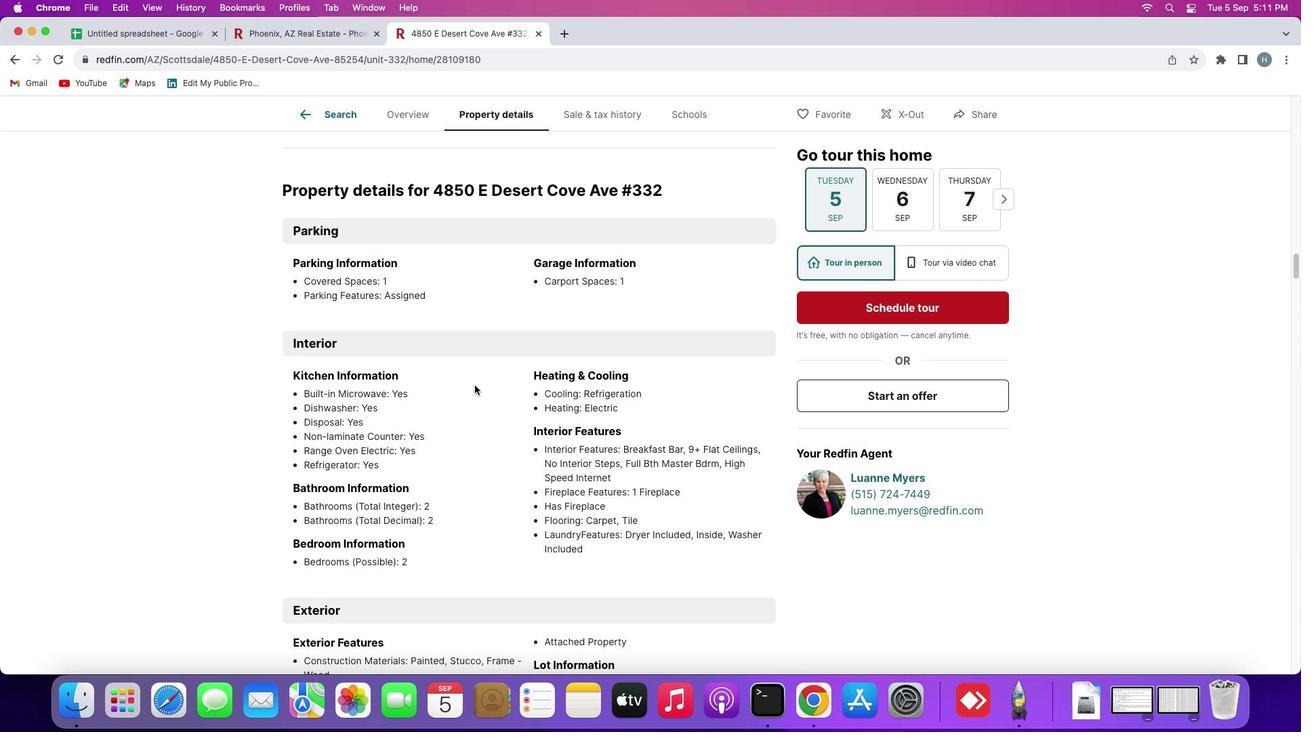 
Action: Mouse scrolled (468, 378) with delta (-5, -6)
Screenshot: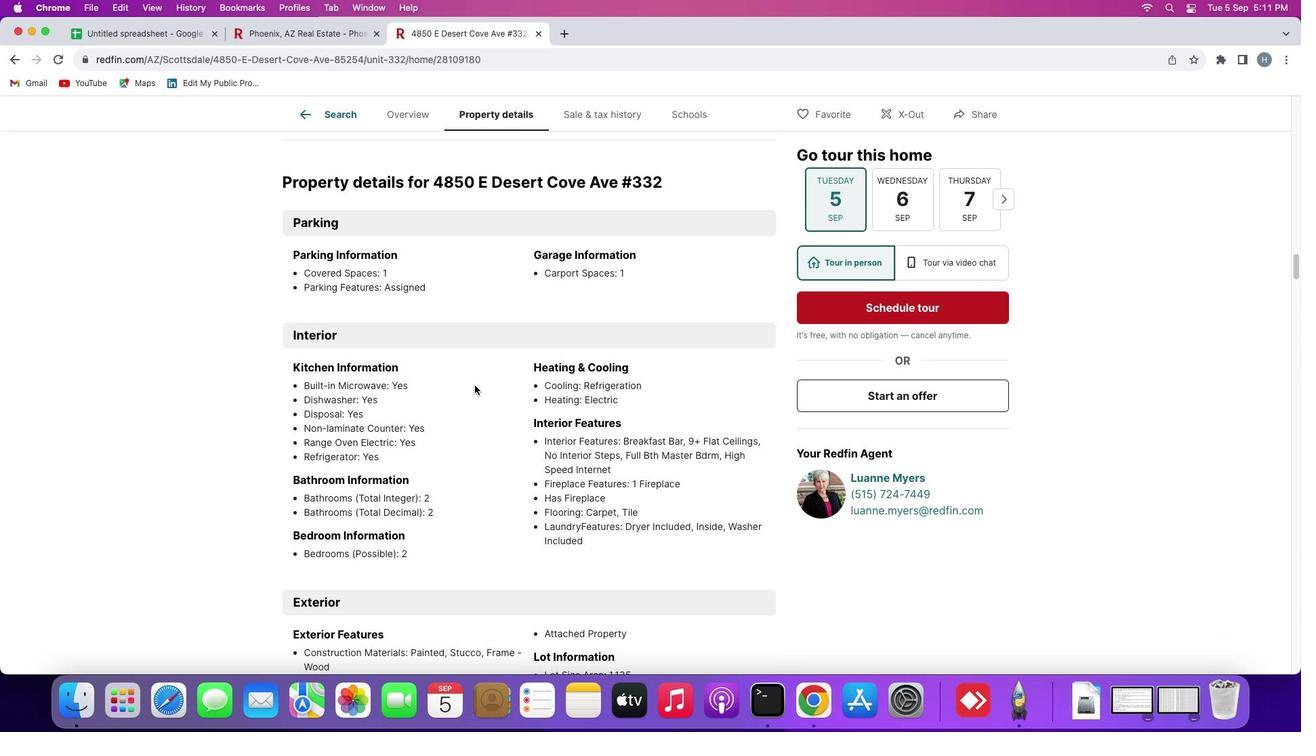 
Action: Mouse scrolled (468, 378) with delta (-5, -6)
Screenshot: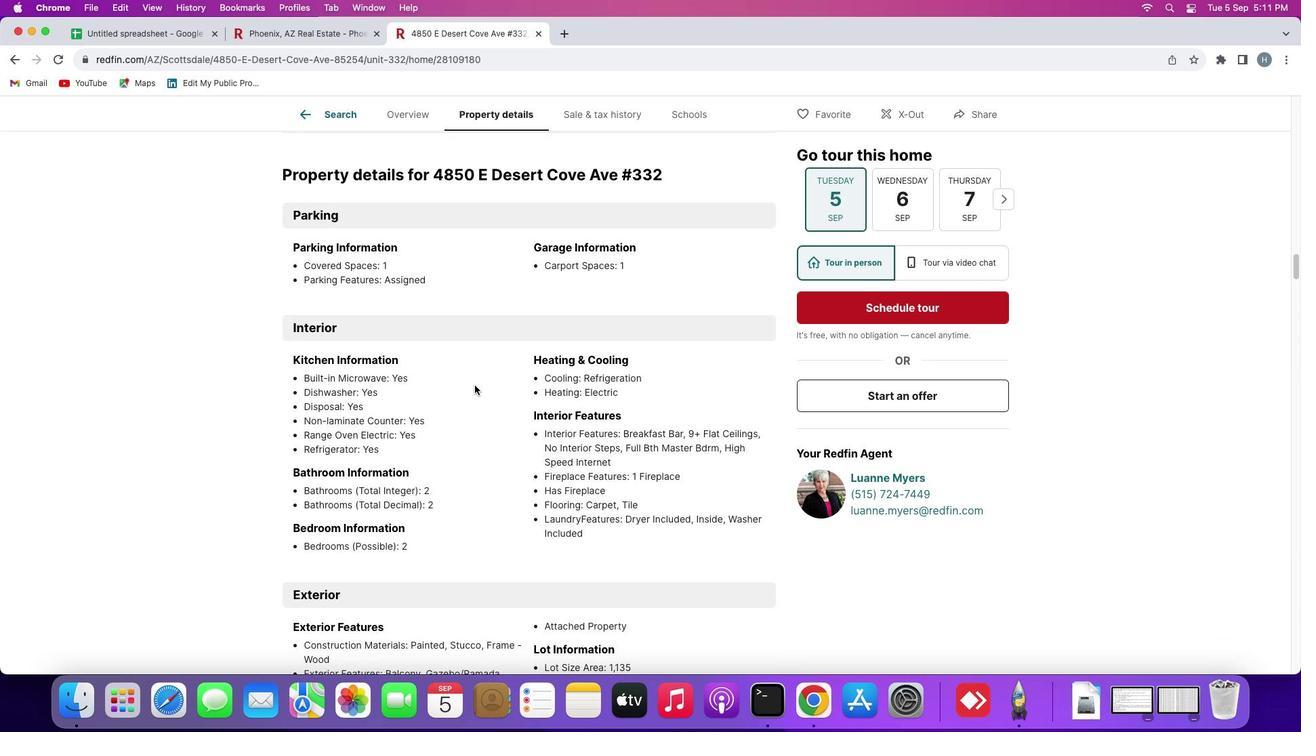 
Action: Mouse scrolled (468, 378) with delta (-5, -6)
Screenshot: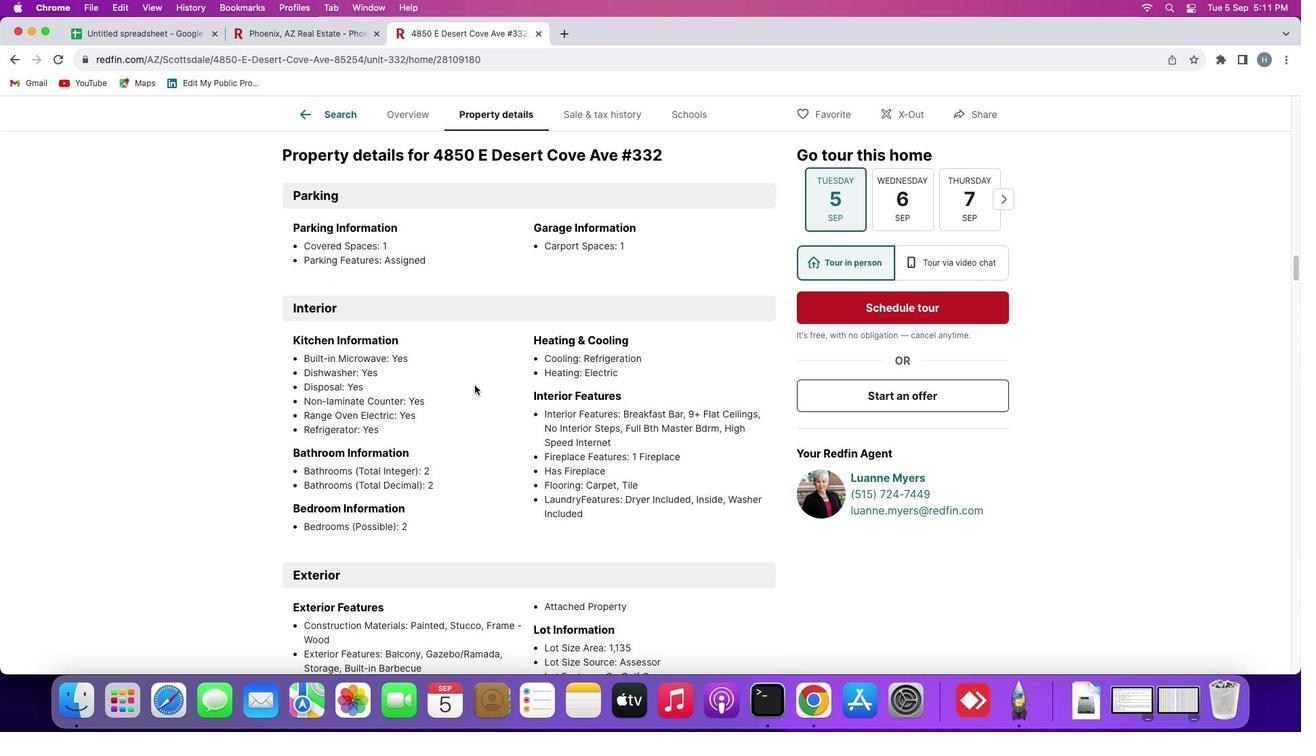 
Action: Mouse scrolled (468, 378) with delta (-5, -6)
Screenshot: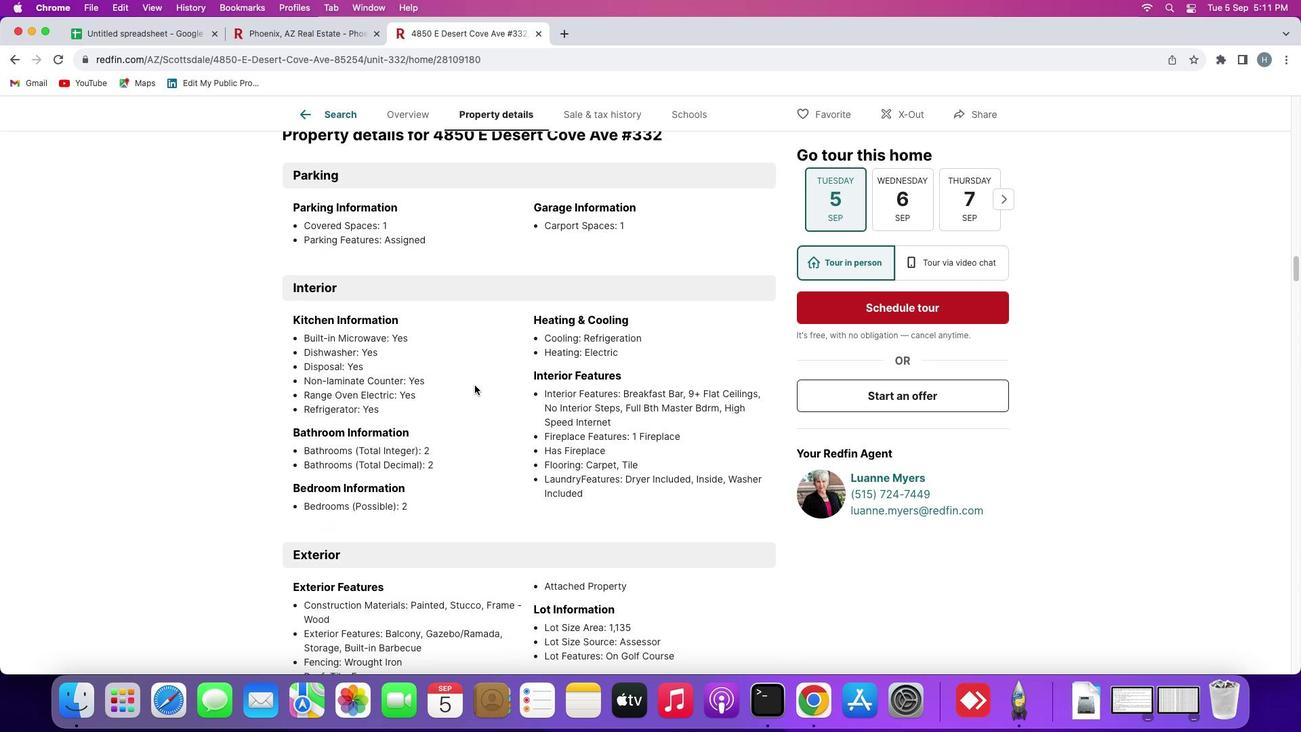 
Action: Mouse scrolled (468, 378) with delta (-5, -6)
Screenshot: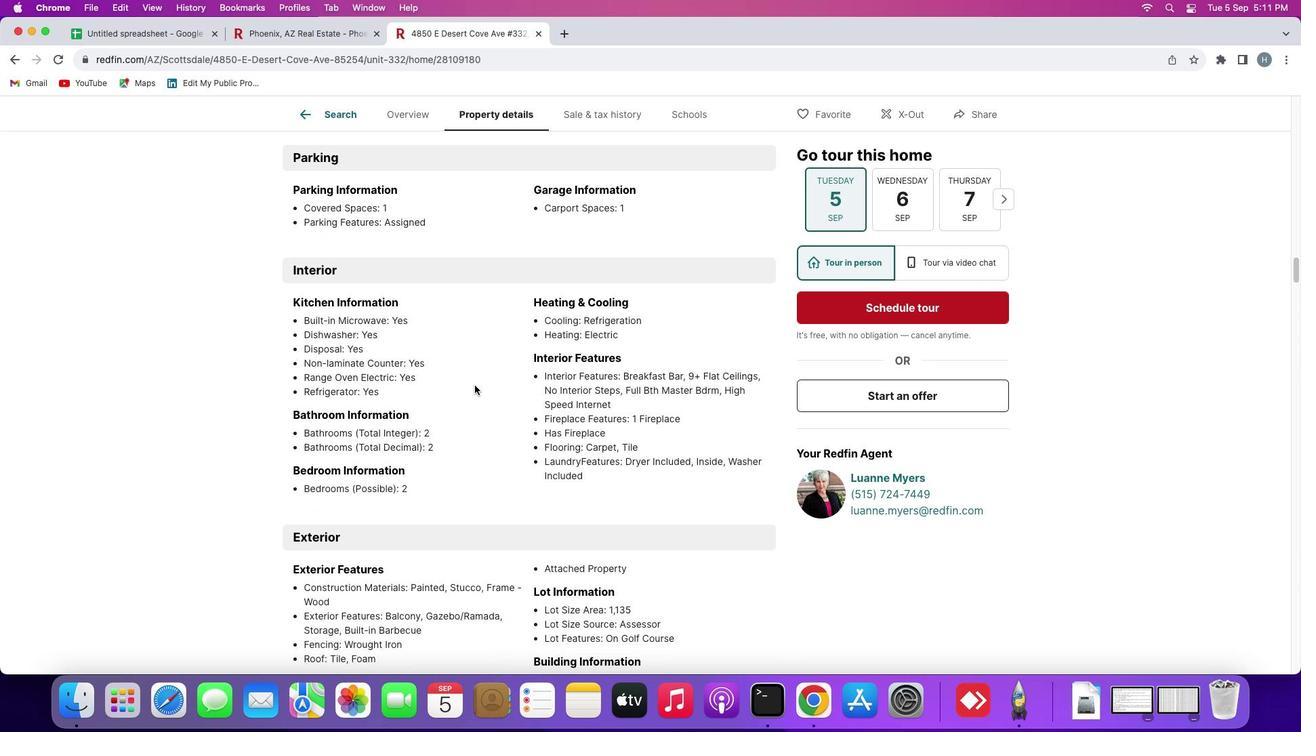 
Action: Mouse scrolled (468, 378) with delta (-5, -6)
Screenshot: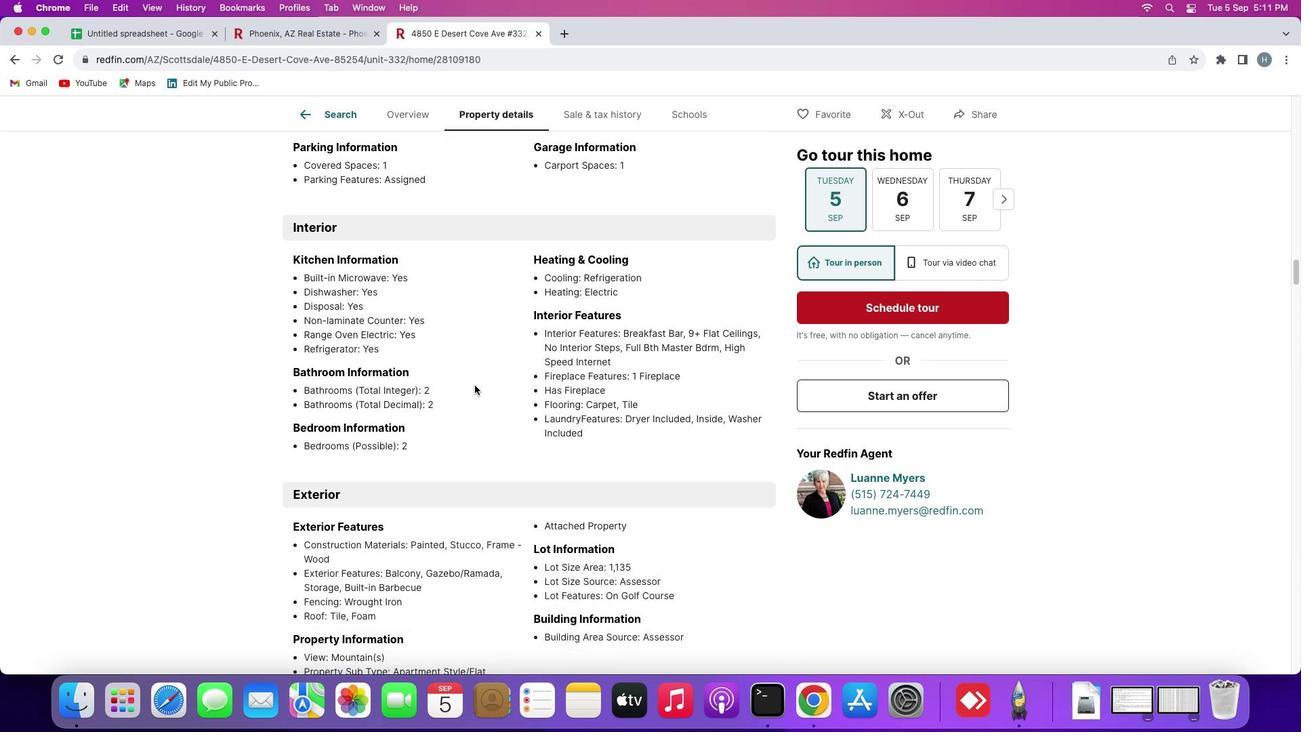 
Action: Mouse moved to (477, 393)
Screenshot: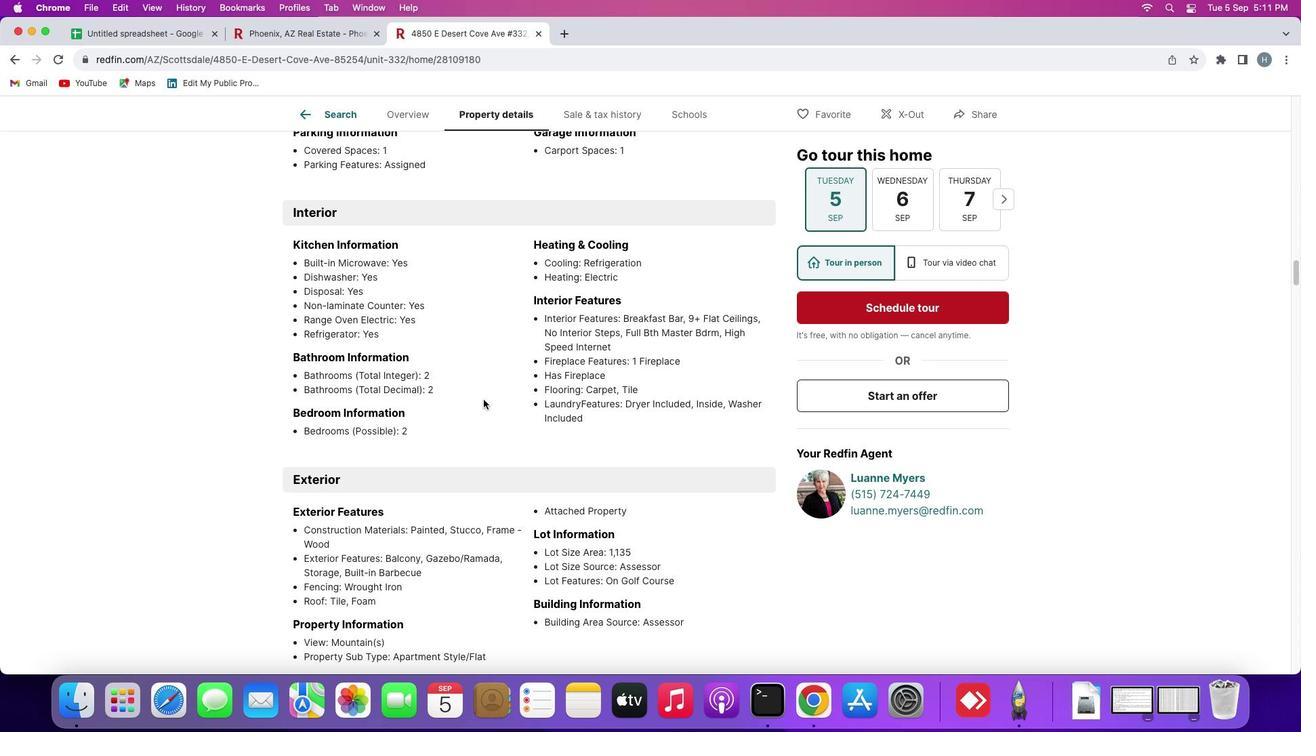 
Action: Mouse scrolled (477, 393) with delta (-5, -6)
Screenshot: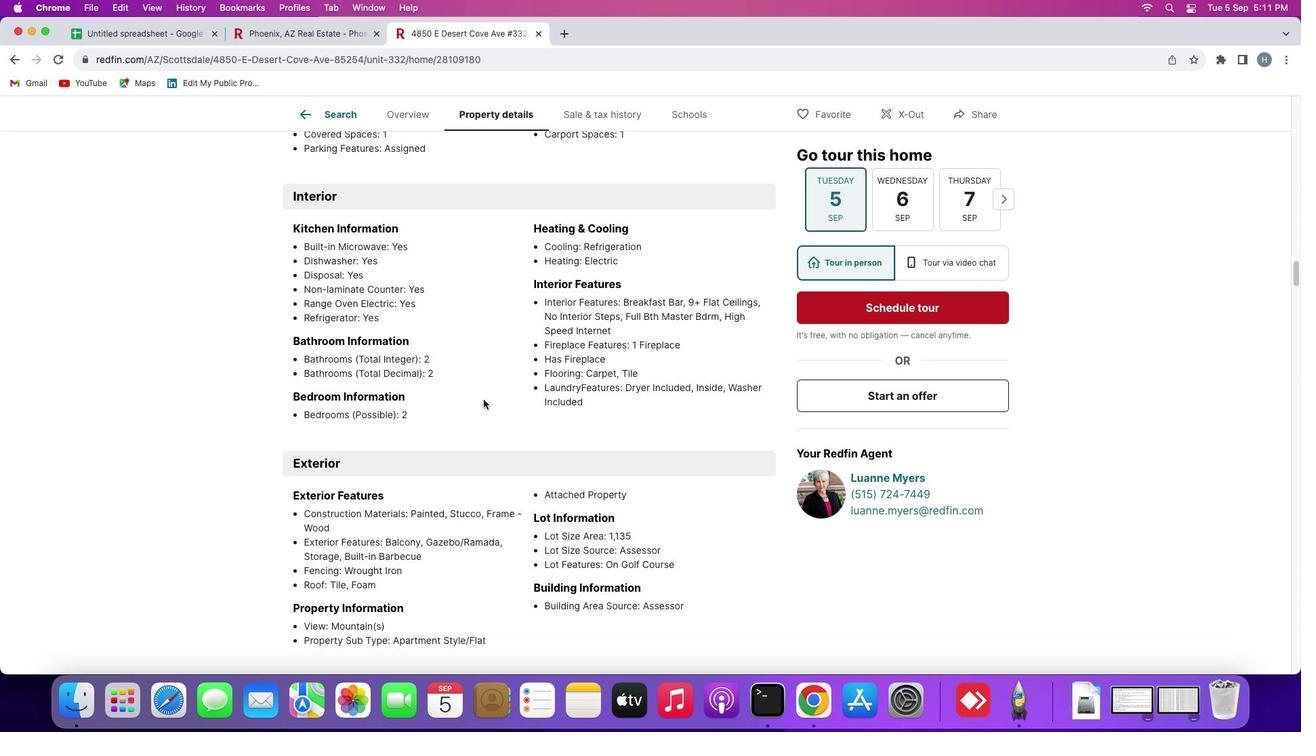 
Action: Mouse scrolled (477, 393) with delta (-5, -6)
Screenshot: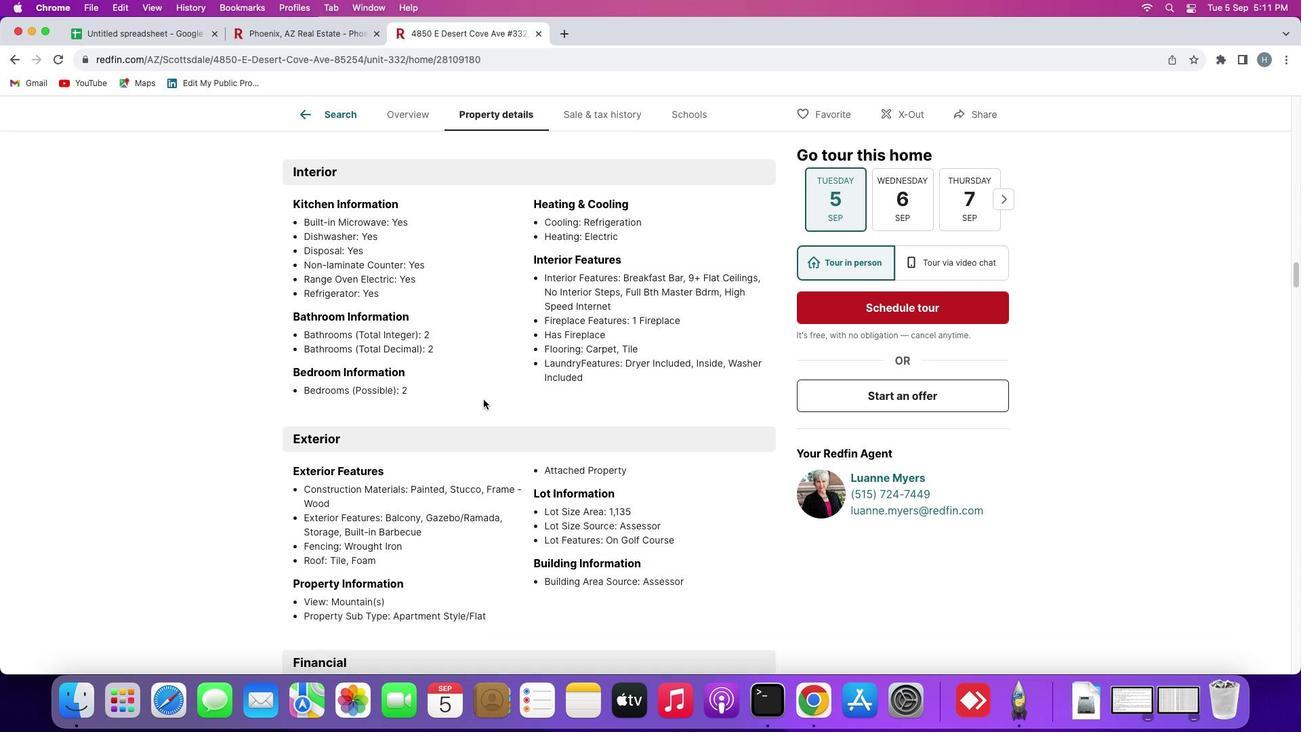 
Action: Mouse scrolled (477, 393) with delta (-5, -6)
Screenshot: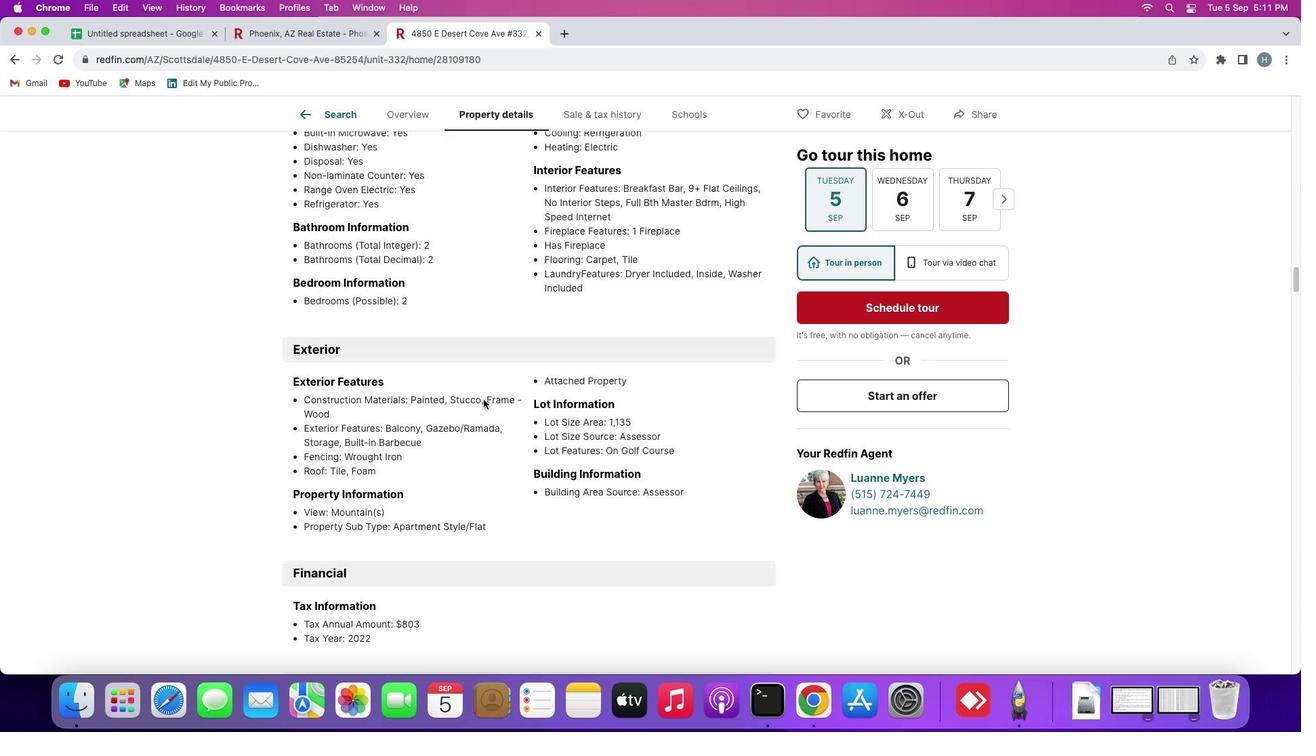 
Action: Mouse scrolled (477, 393) with delta (-5, -7)
Screenshot: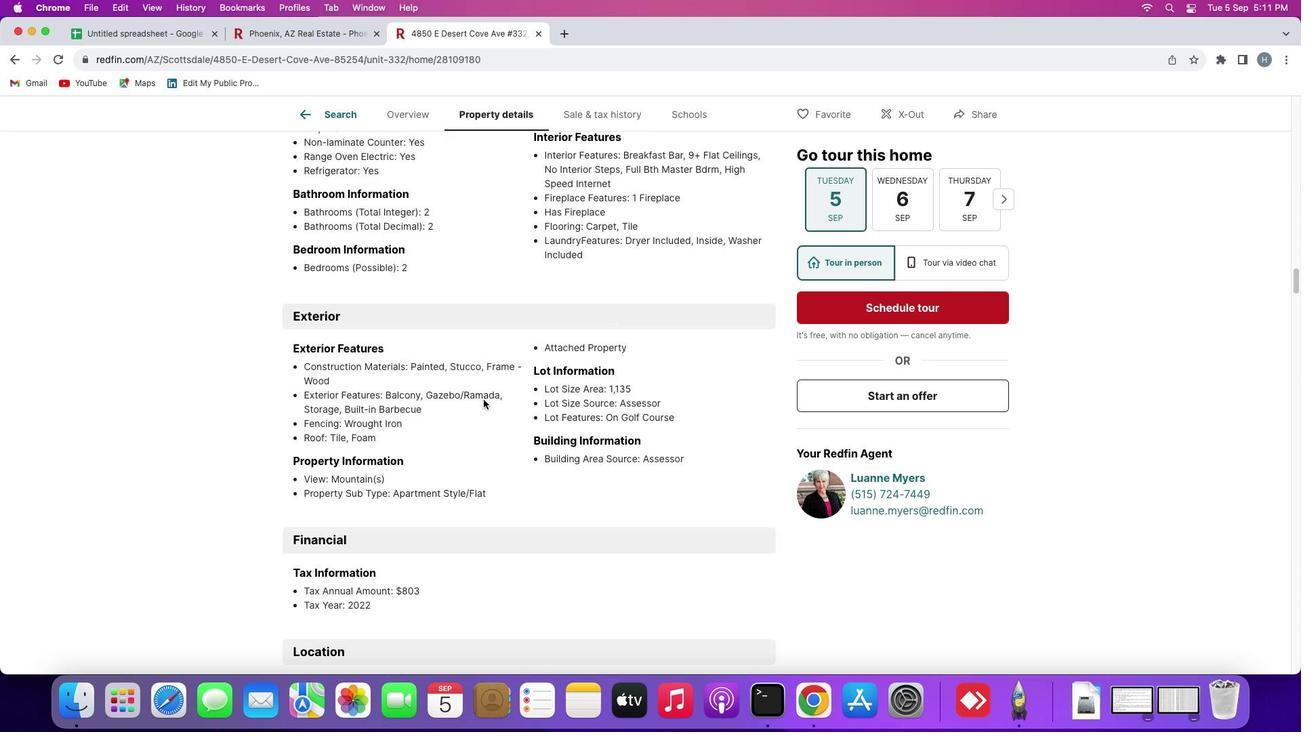 
Action: Mouse moved to (481, 443)
Screenshot: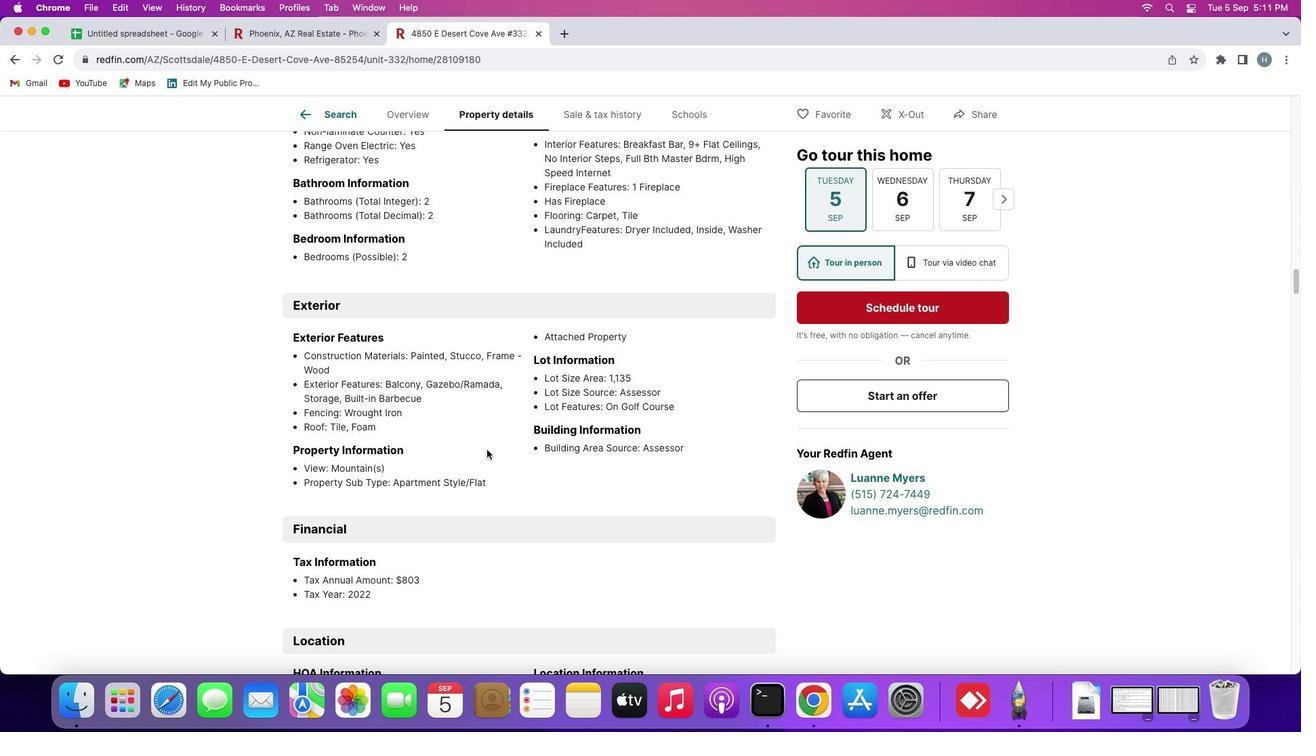 
Action: Mouse scrolled (481, 443) with delta (-5, -6)
Screenshot: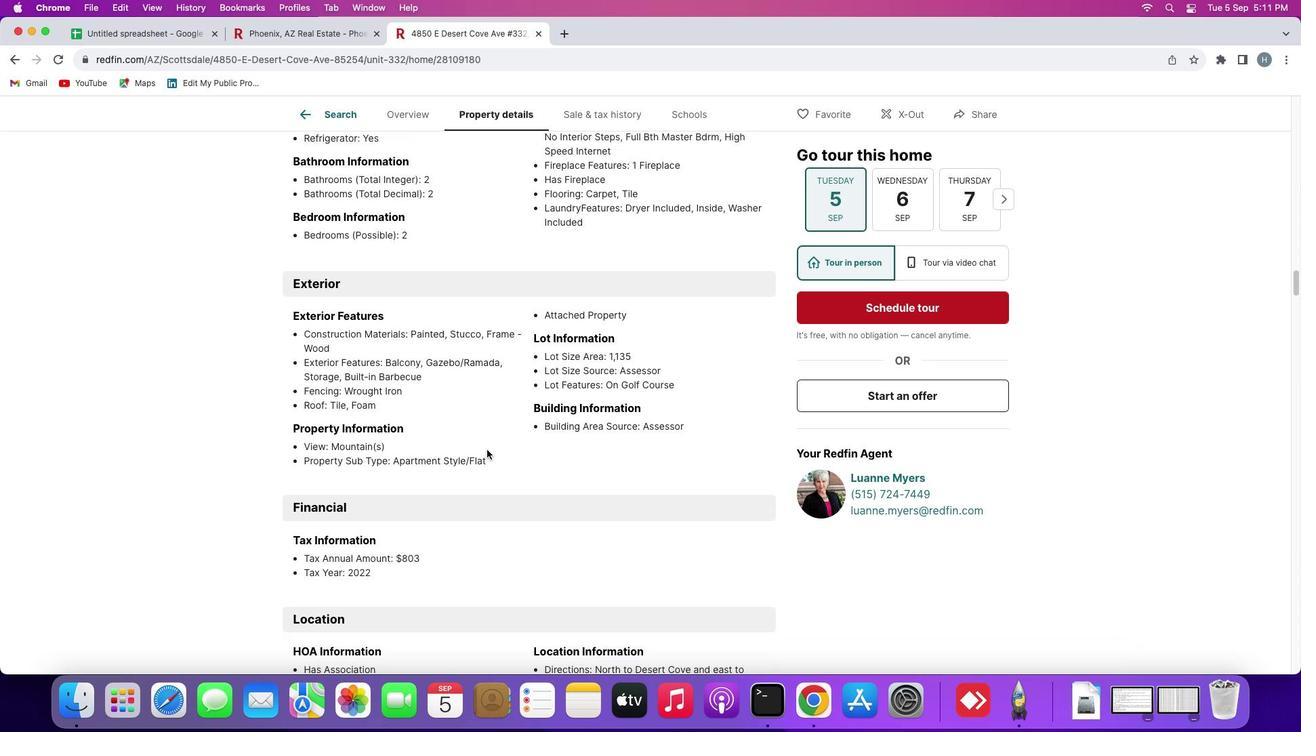 
Action: Mouse scrolled (481, 443) with delta (-5, -6)
Screenshot: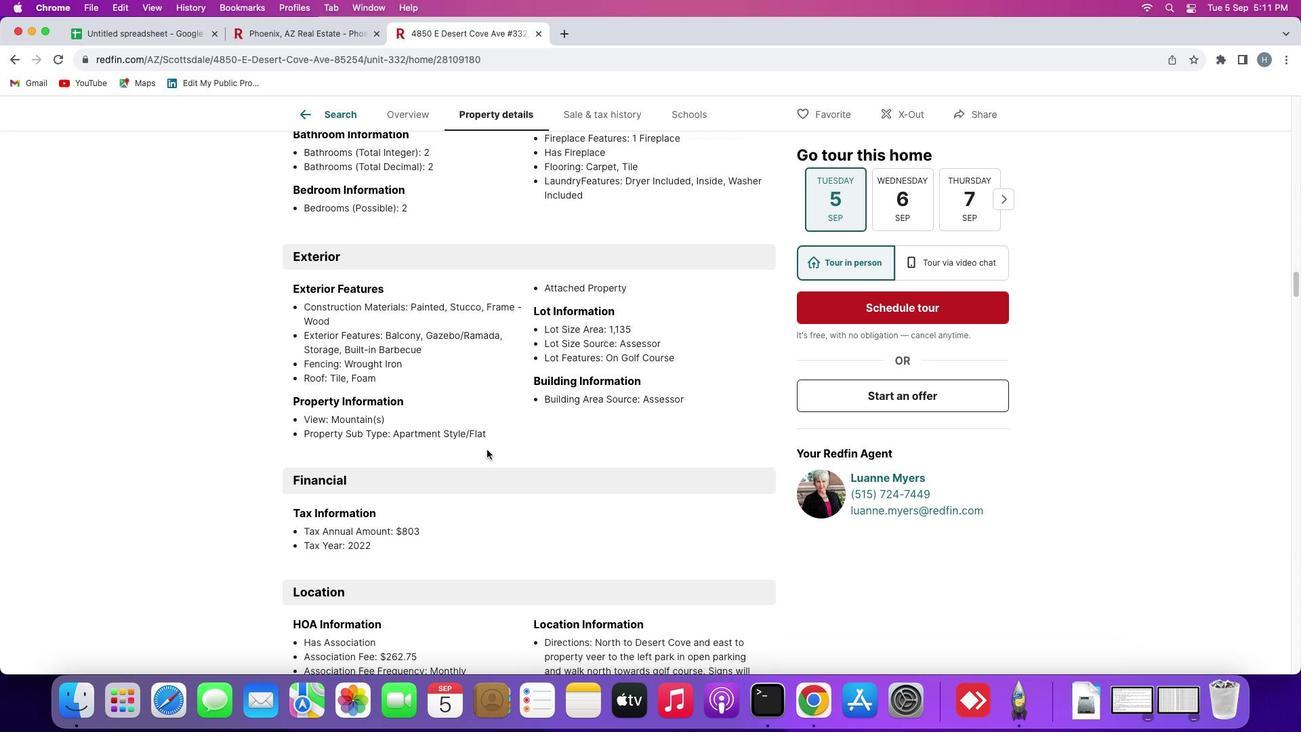 
Action: Mouse scrolled (481, 443) with delta (-5, -6)
Screenshot: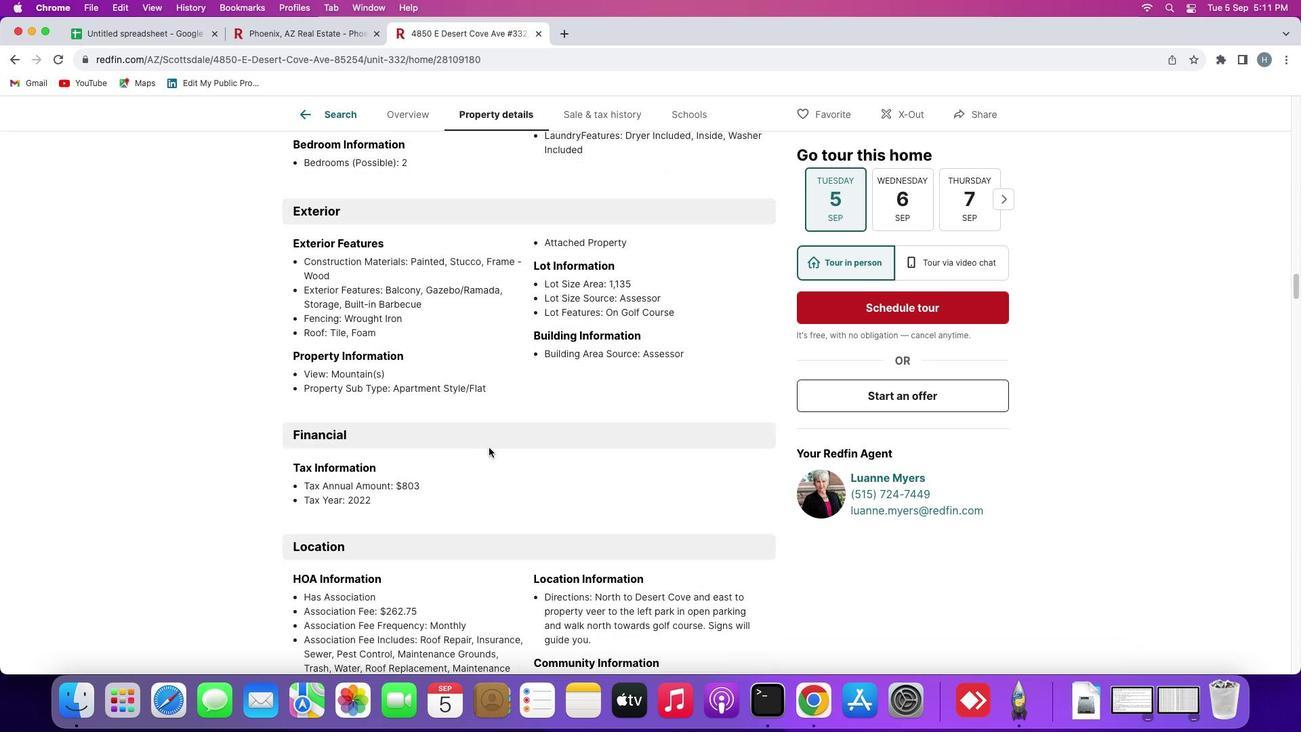 
Action: Mouse scrolled (481, 443) with delta (-5, -7)
Screenshot: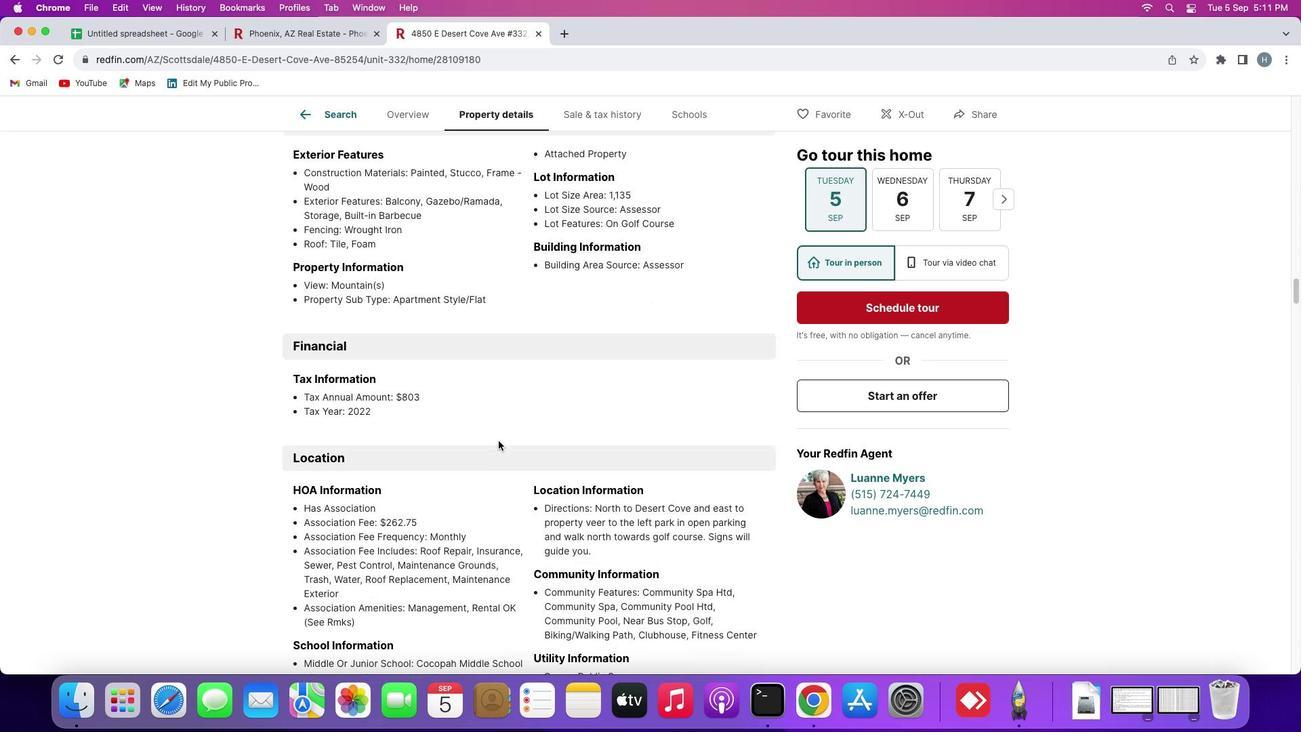 
Action: Mouse moved to (502, 426)
Screenshot: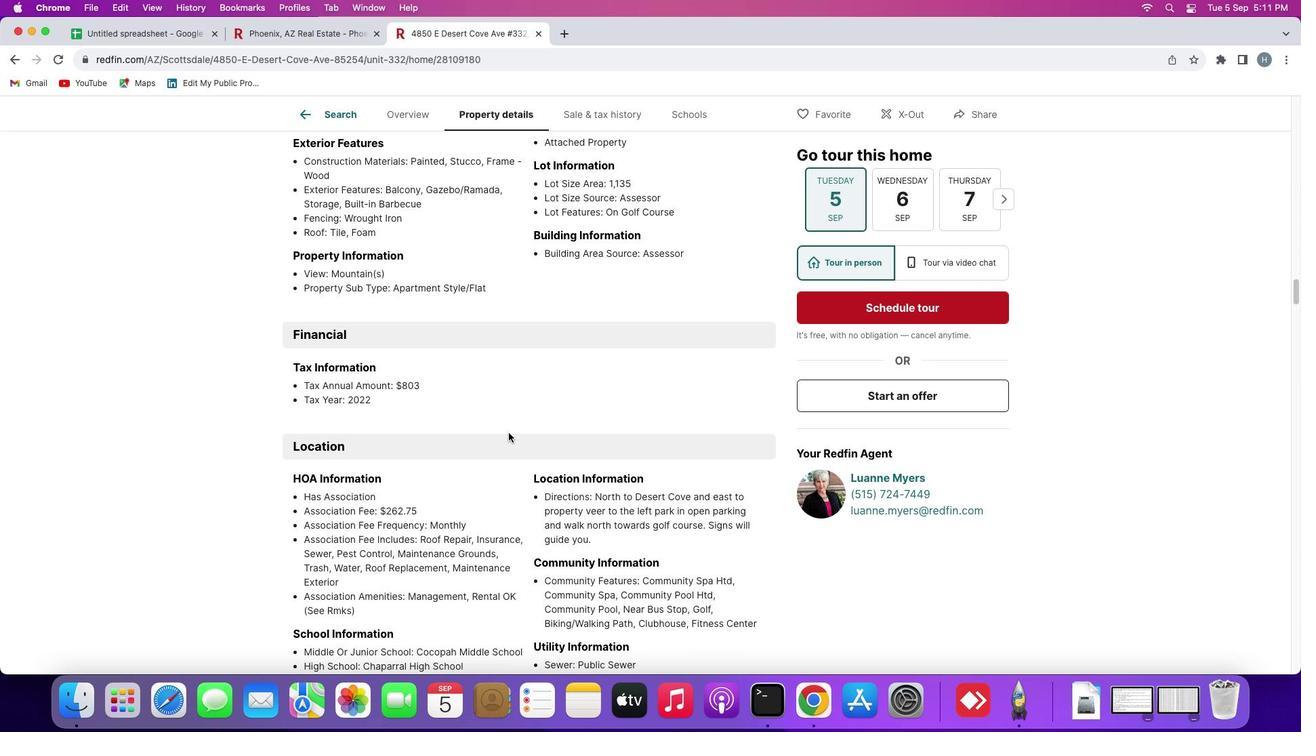 
Action: Mouse scrolled (502, 426) with delta (-5, -6)
Screenshot: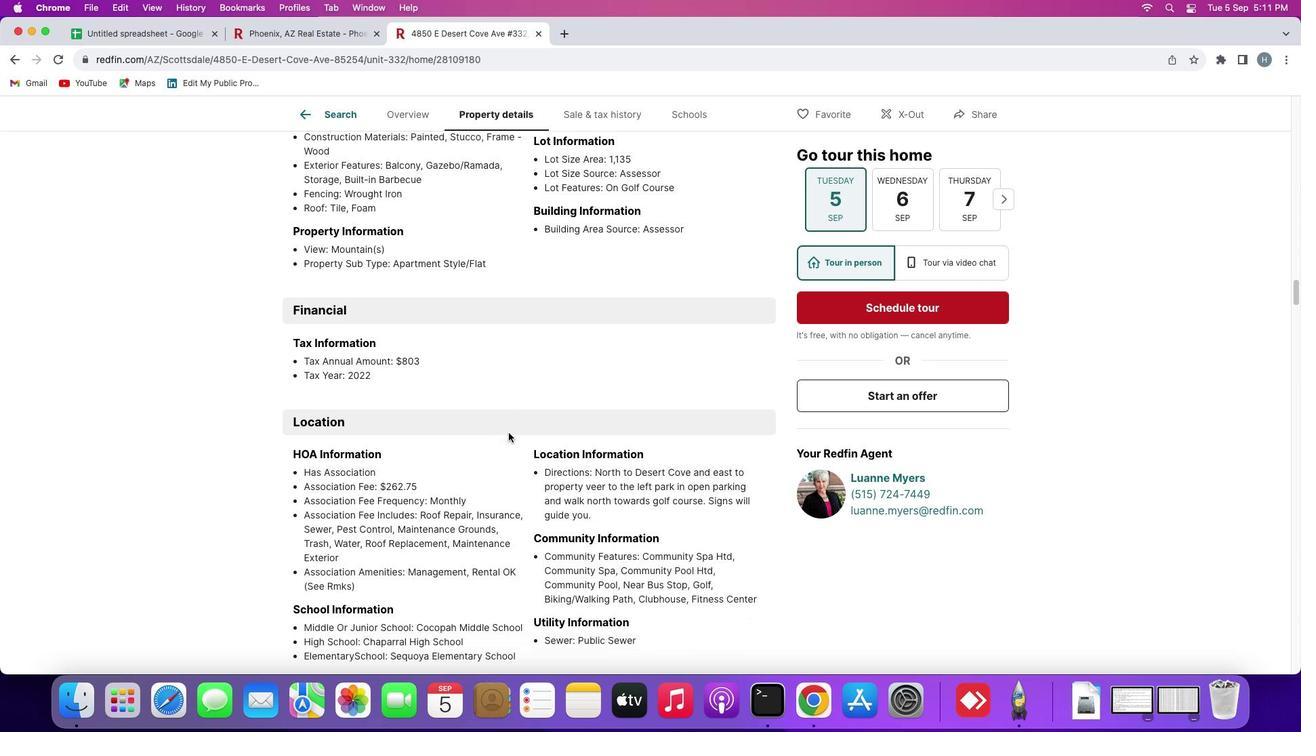 
Action: Mouse scrolled (502, 426) with delta (-5, -6)
Screenshot: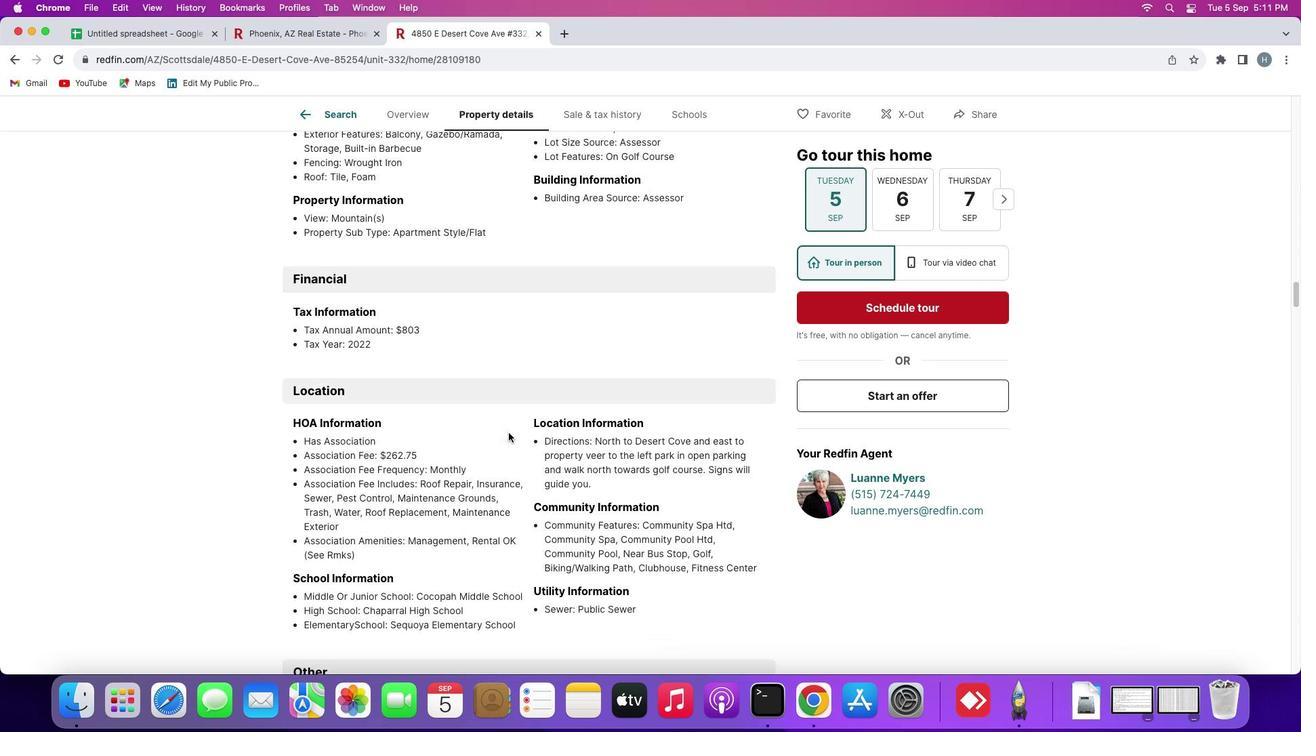 
Action: Mouse scrolled (502, 426) with delta (-5, -6)
Screenshot: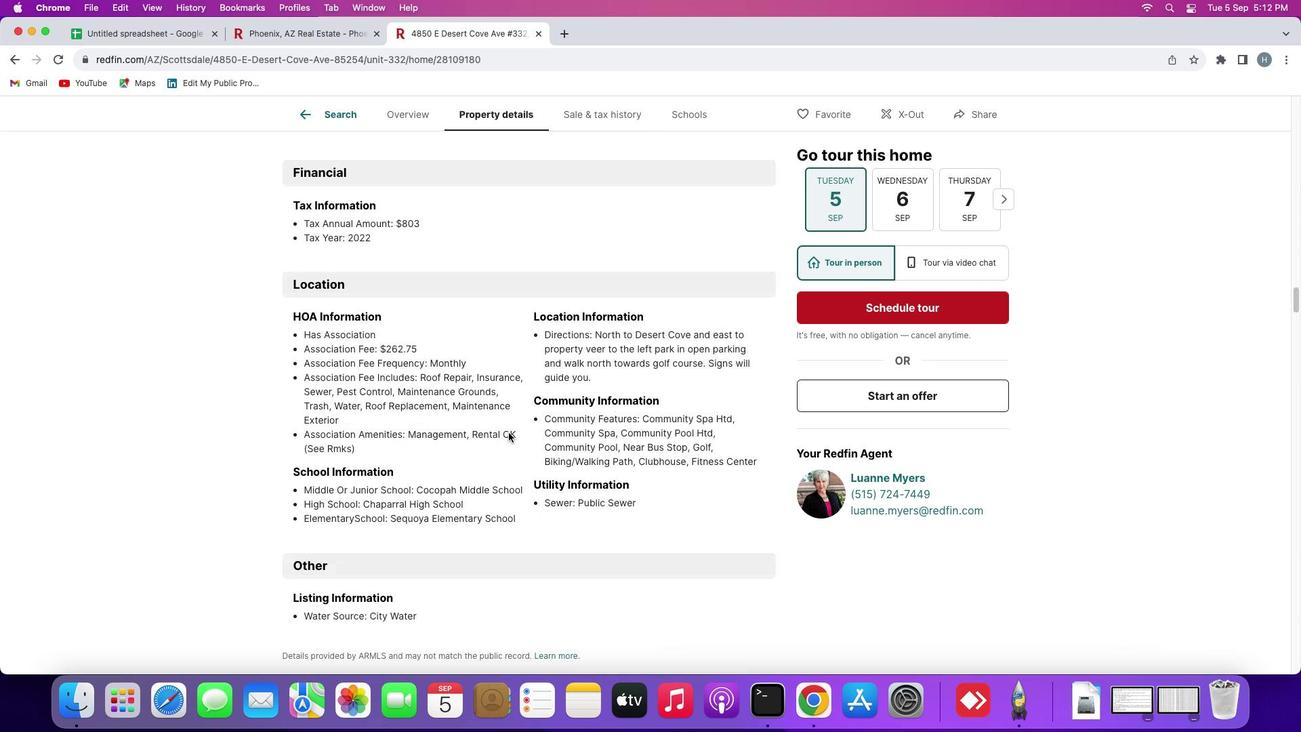 
Action: Mouse scrolled (502, 426) with delta (-5, -7)
Screenshot: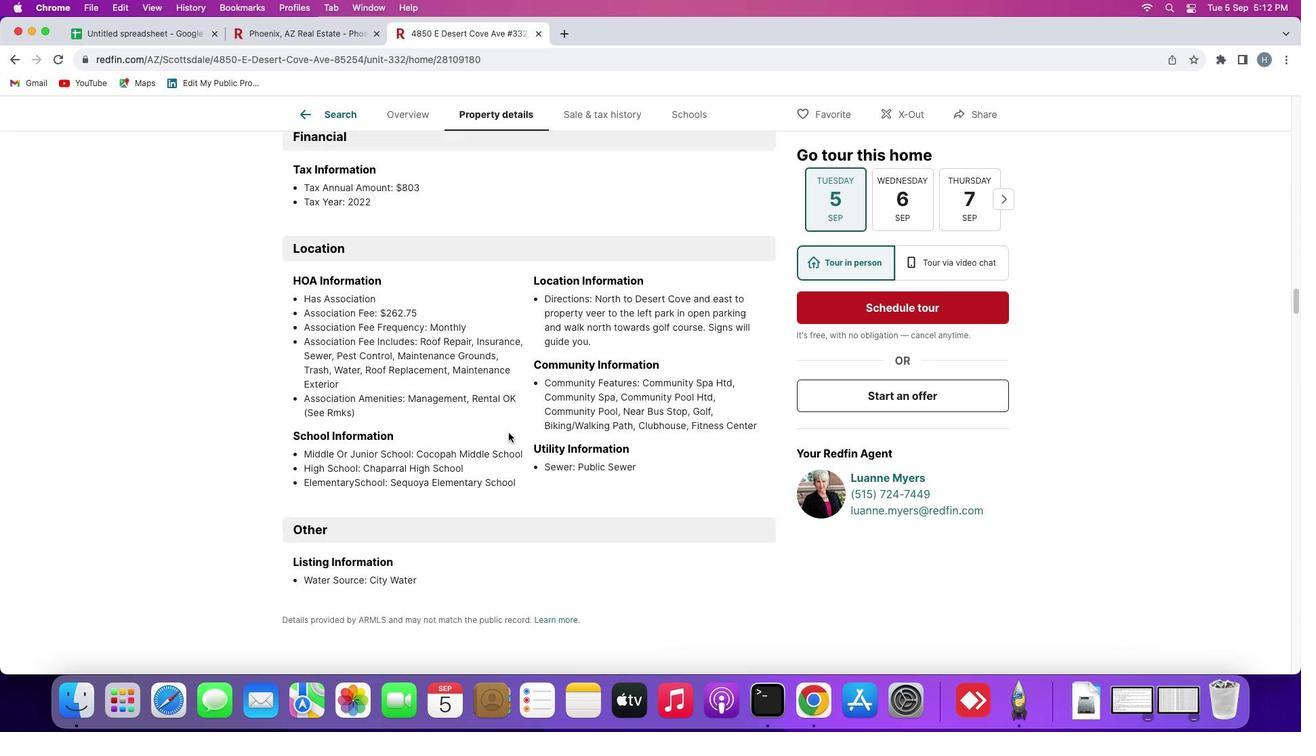 
Action: Mouse moved to (489, 376)
Screenshot: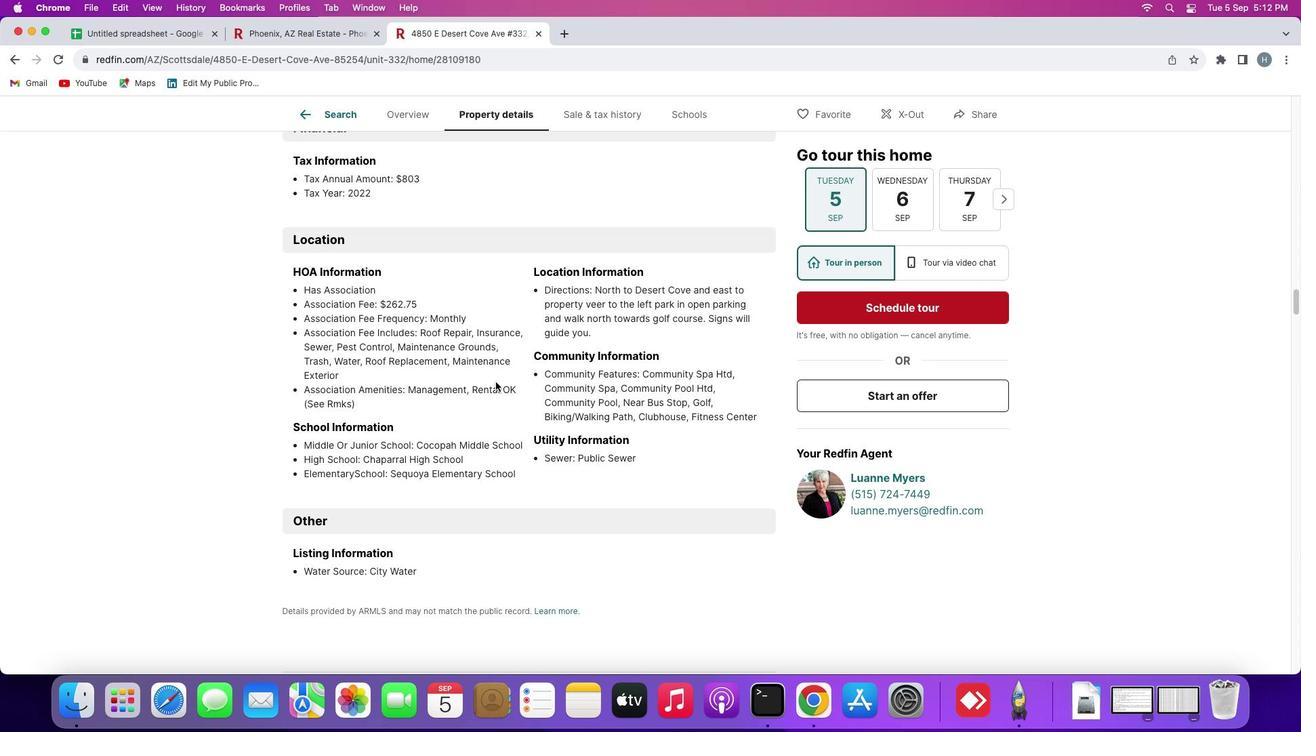 
Action: Mouse scrolled (489, 376) with delta (-5, -4)
Screenshot: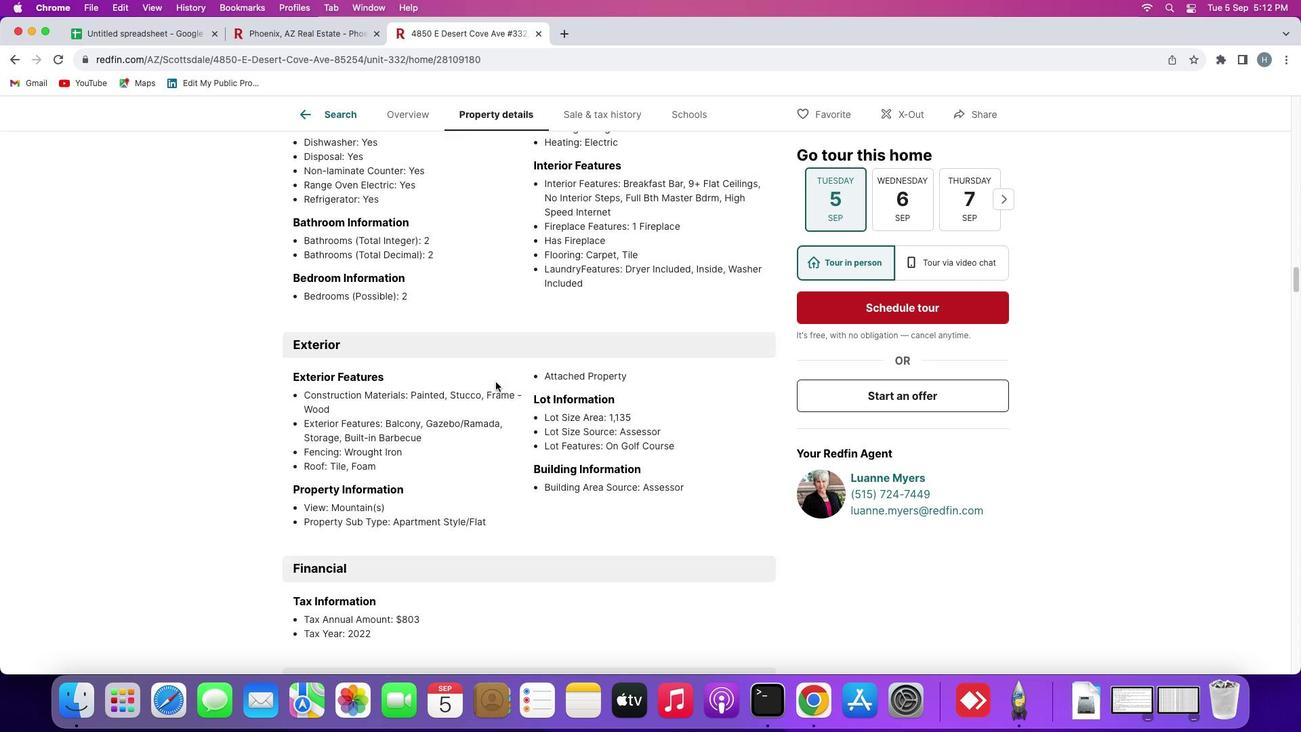 
Action: Mouse scrolled (489, 376) with delta (-5, -4)
Screenshot: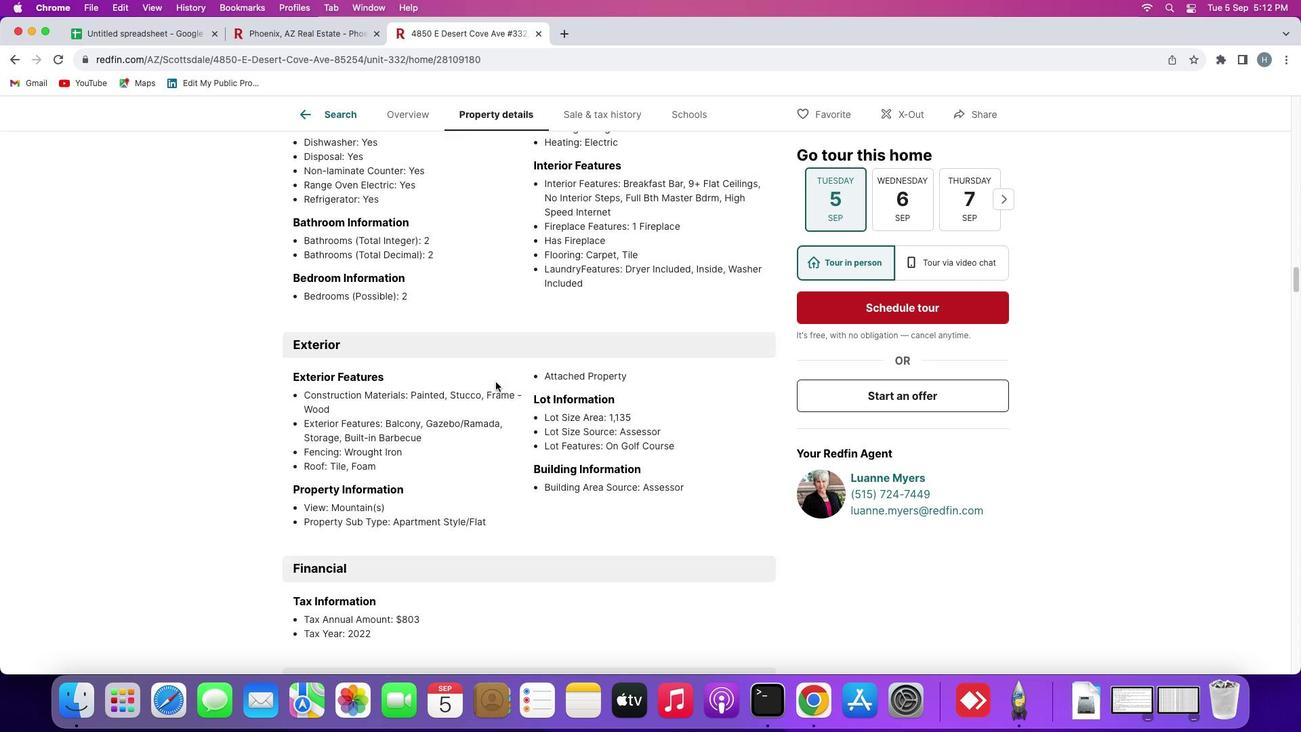 
Action: Mouse scrolled (489, 376) with delta (-5, -2)
Screenshot: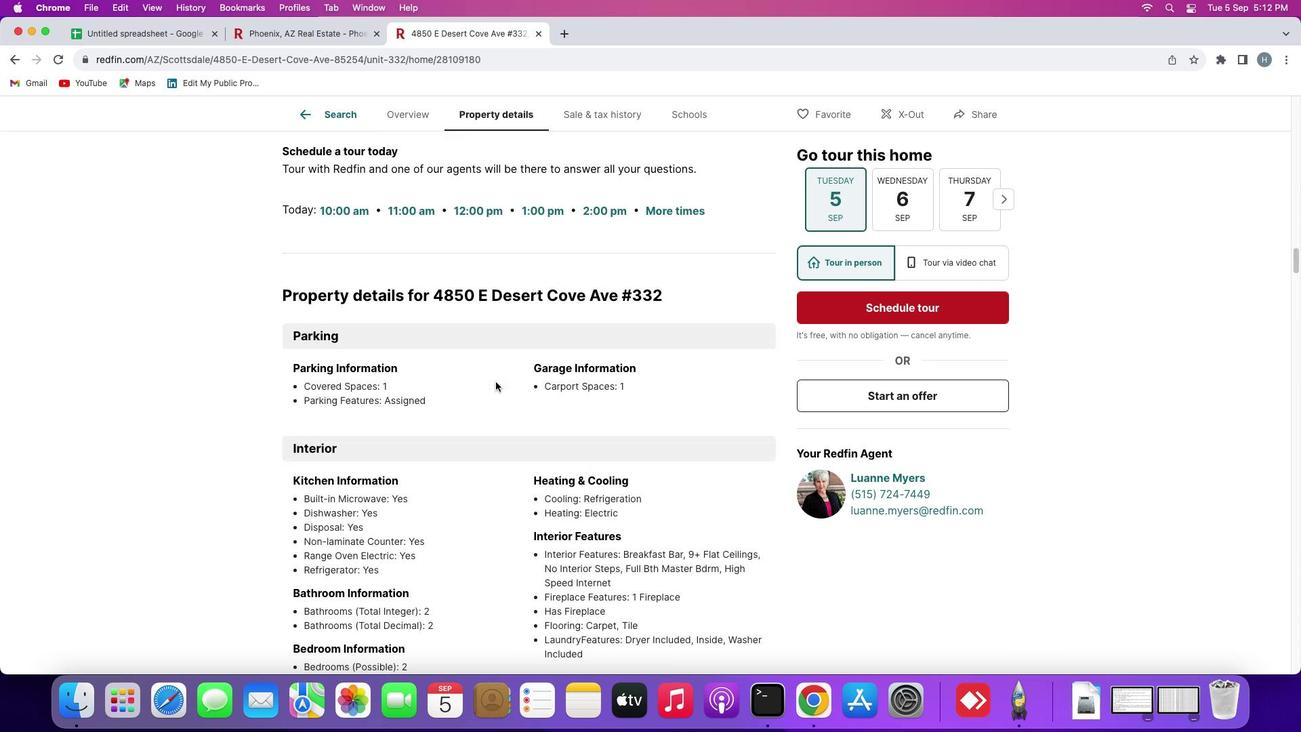 
Action: Mouse scrolled (489, 376) with delta (-5, -2)
Screenshot: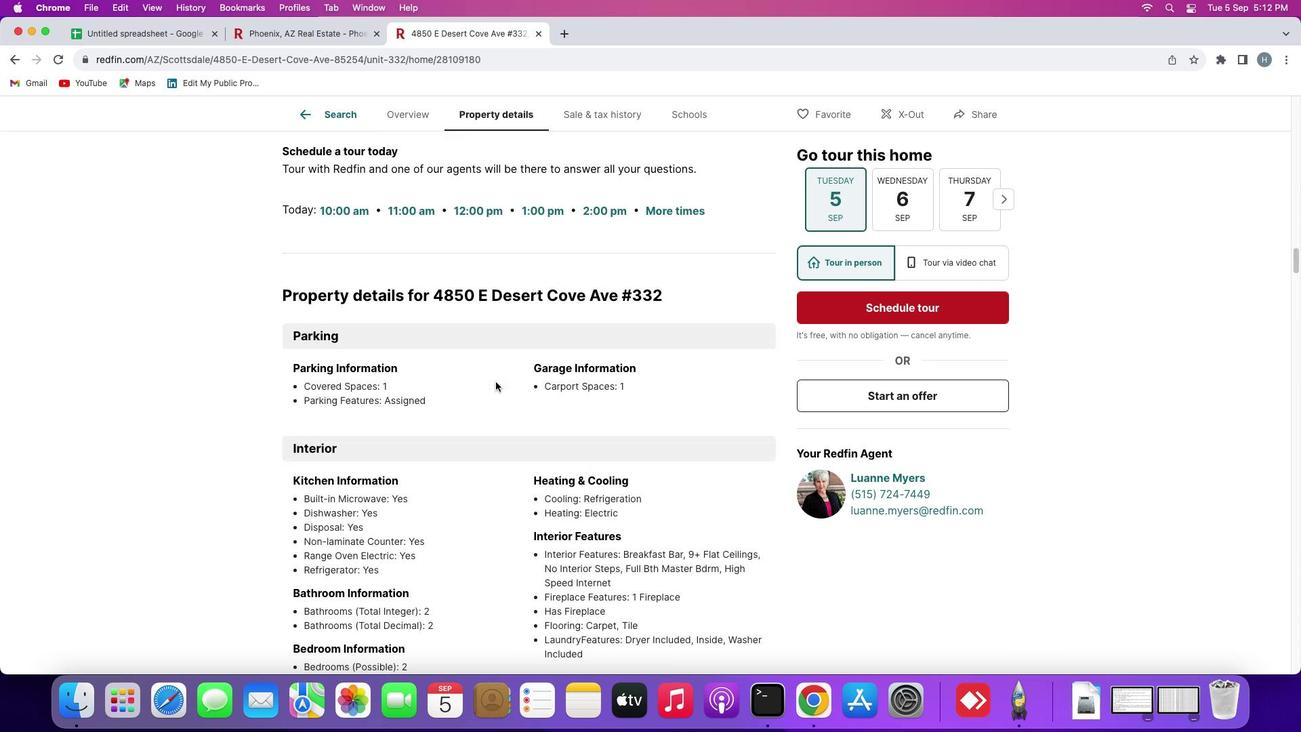 
Action: Mouse scrolled (489, 376) with delta (-5, -1)
Screenshot: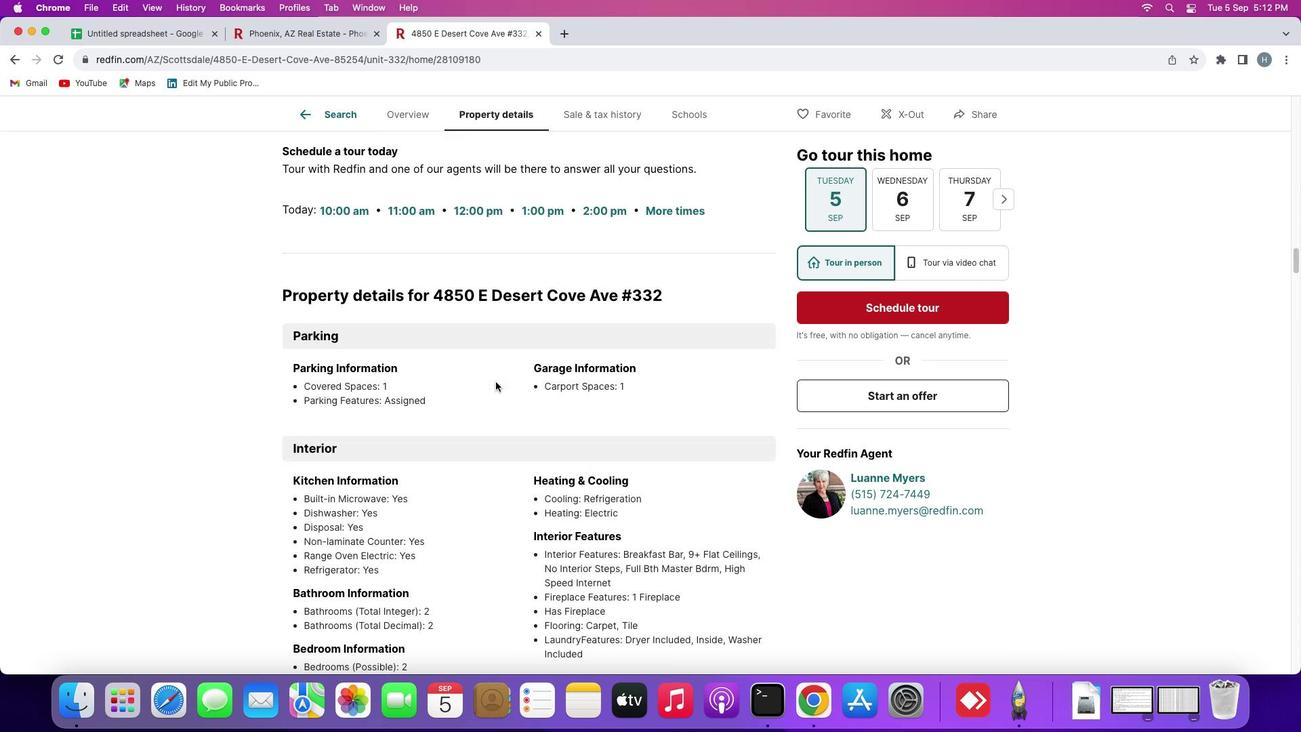 
Action: Mouse scrolled (489, 376) with delta (-5, 0)
Screenshot: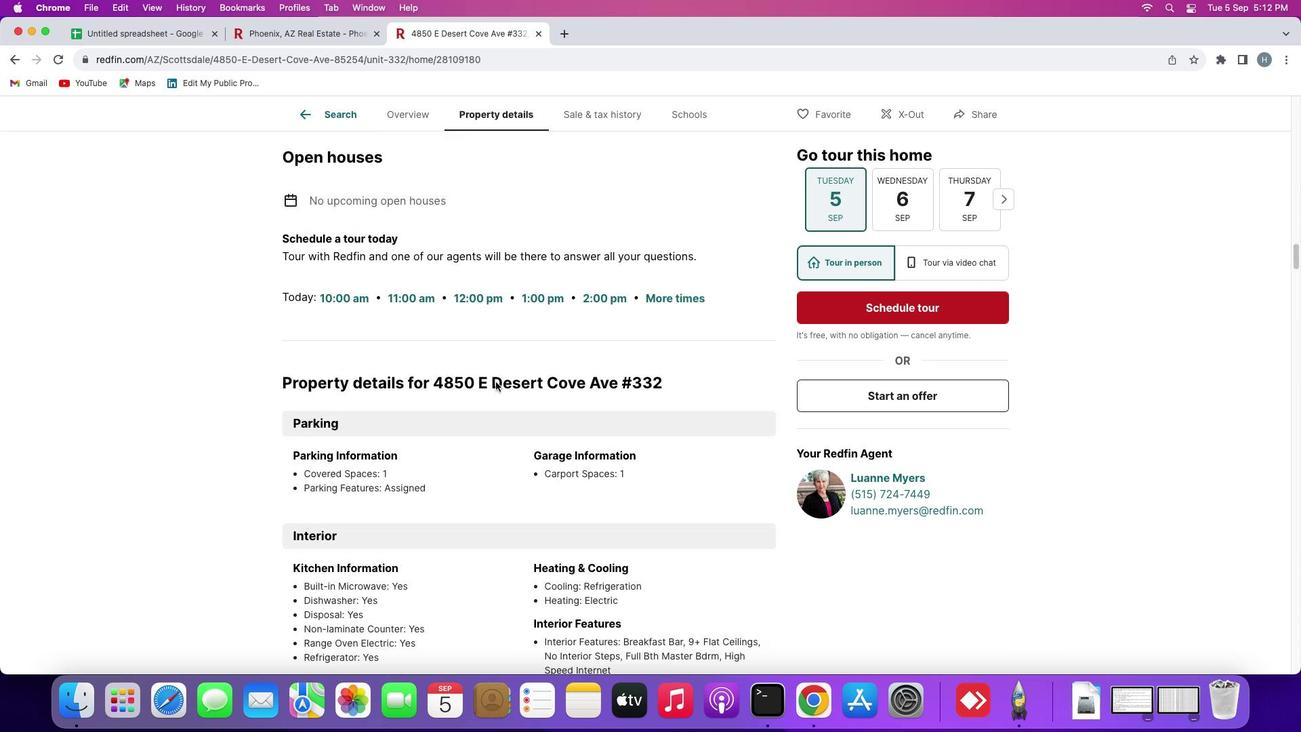 
Action: Mouse scrolled (489, 376) with delta (-5, 0)
Screenshot: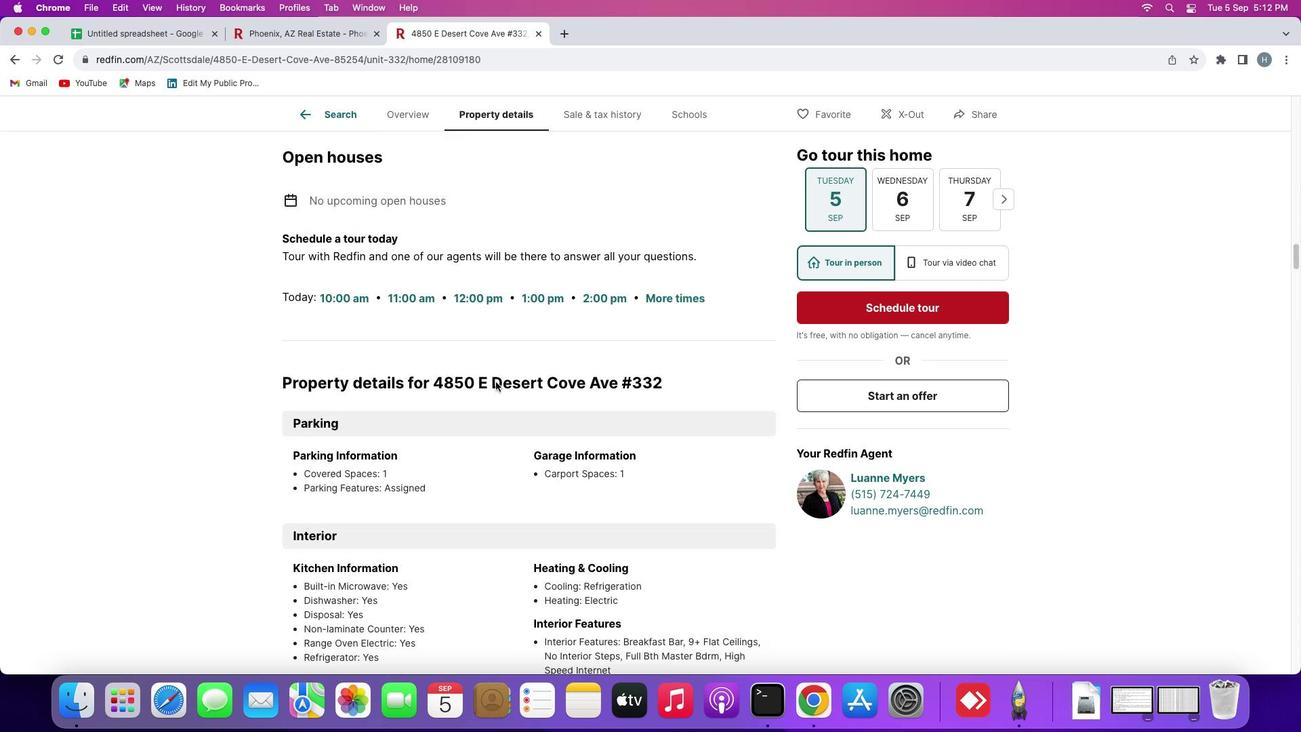 
Action: Mouse scrolled (489, 376) with delta (-5, -4)
Screenshot: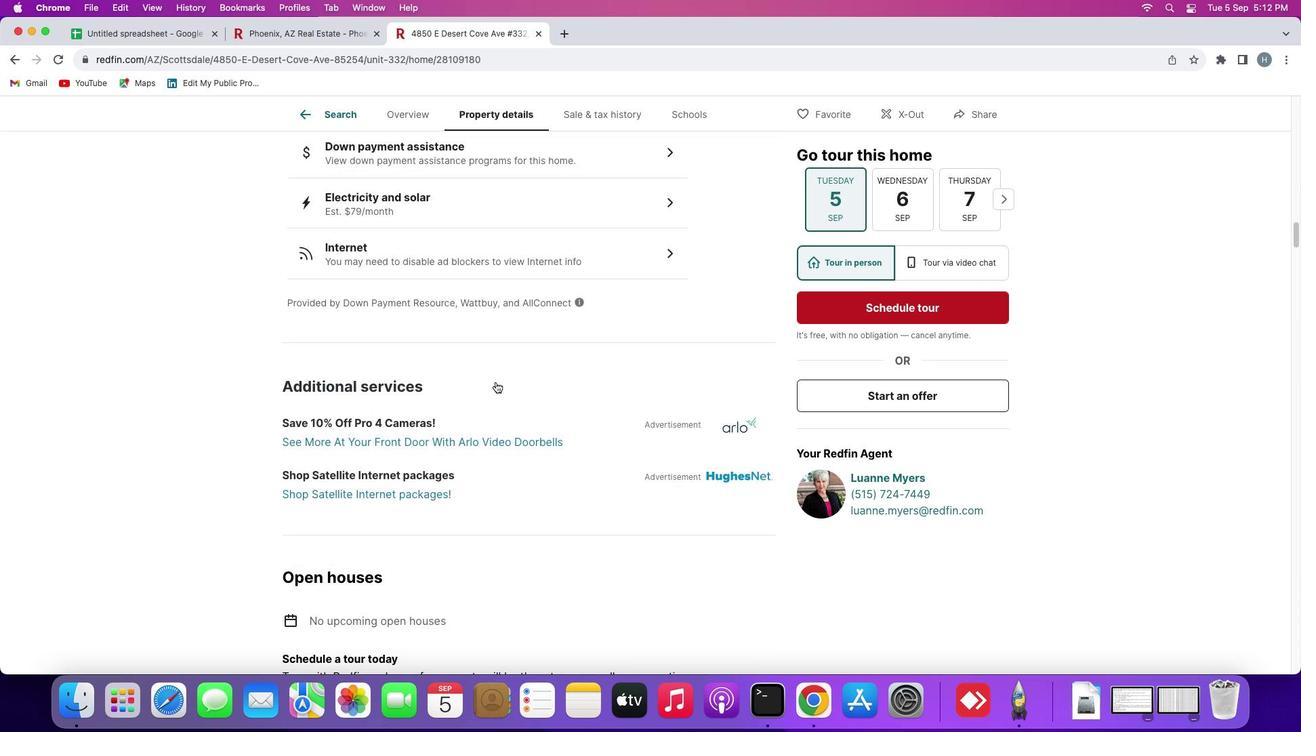 
Action: Mouse scrolled (489, 376) with delta (-5, -4)
Screenshot: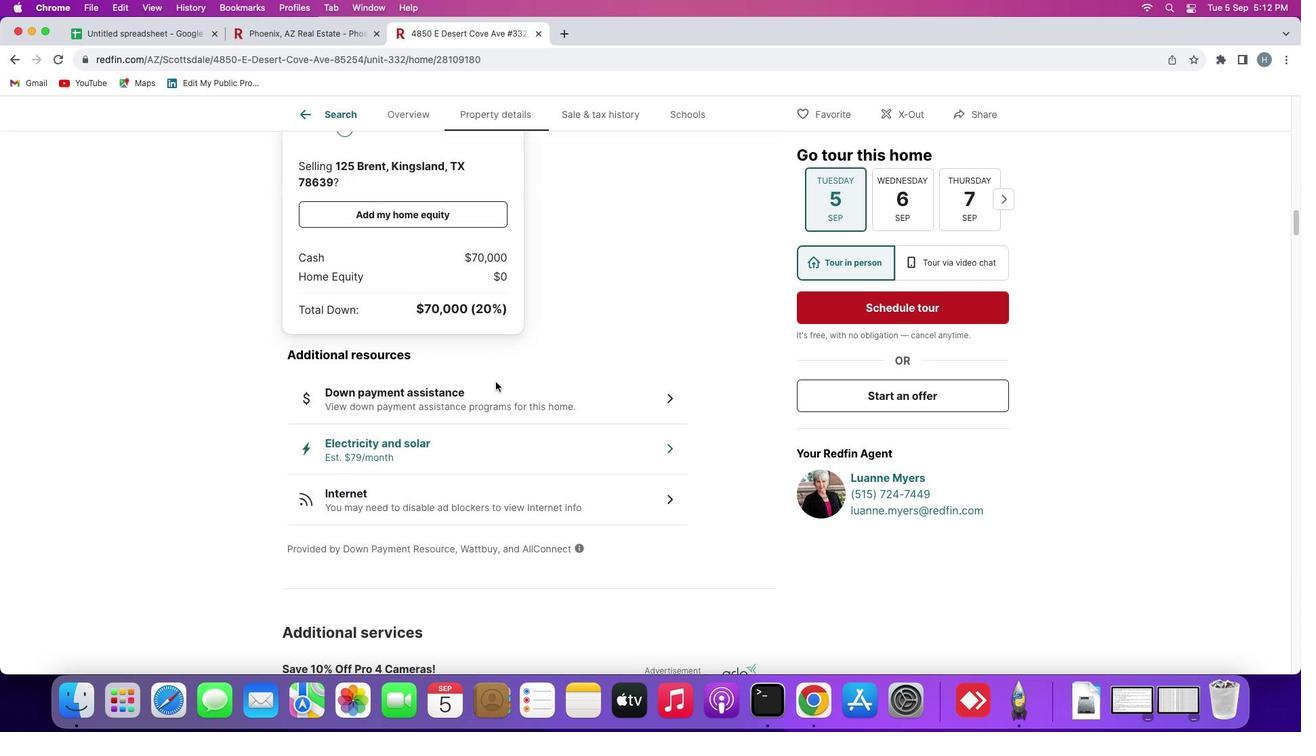 
Action: Mouse scrolled (489, 376) with delta (-5, -2)
Screenshot: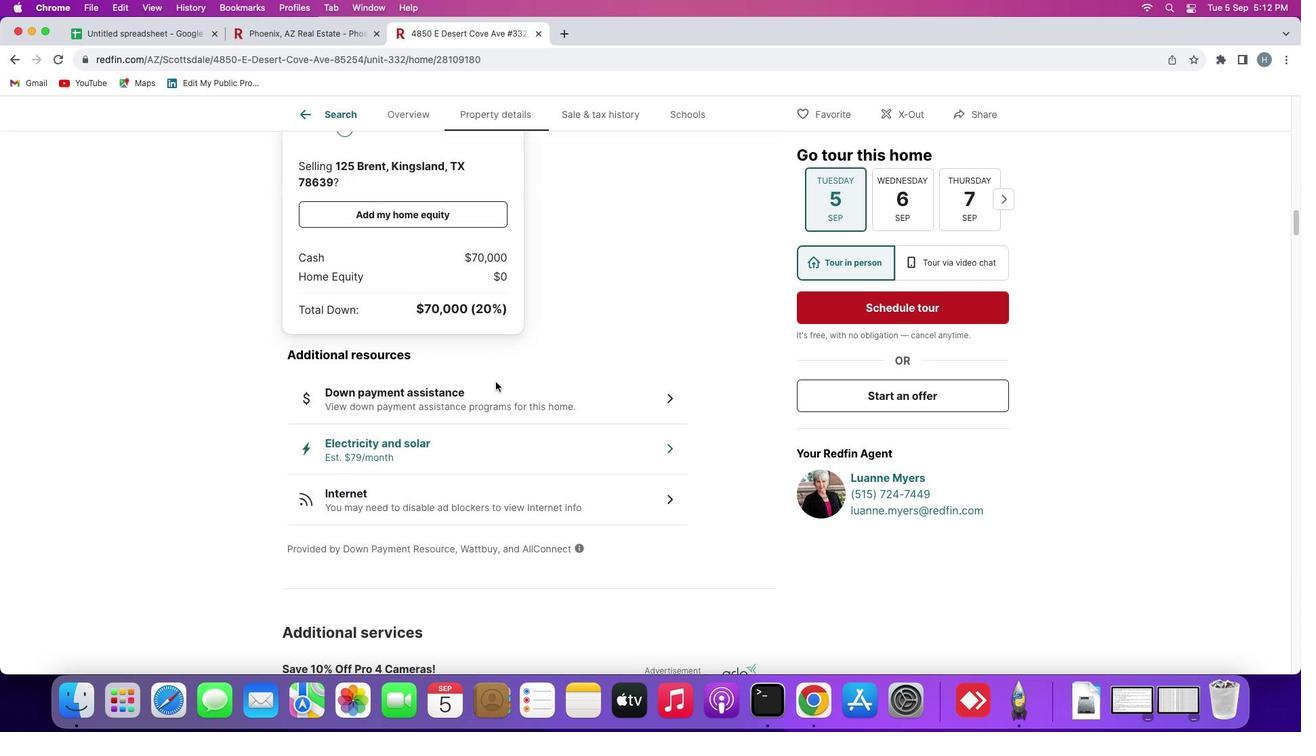 
Action: Mouse scrolled (489, 376) with delta (-5, -2)
Screenshot: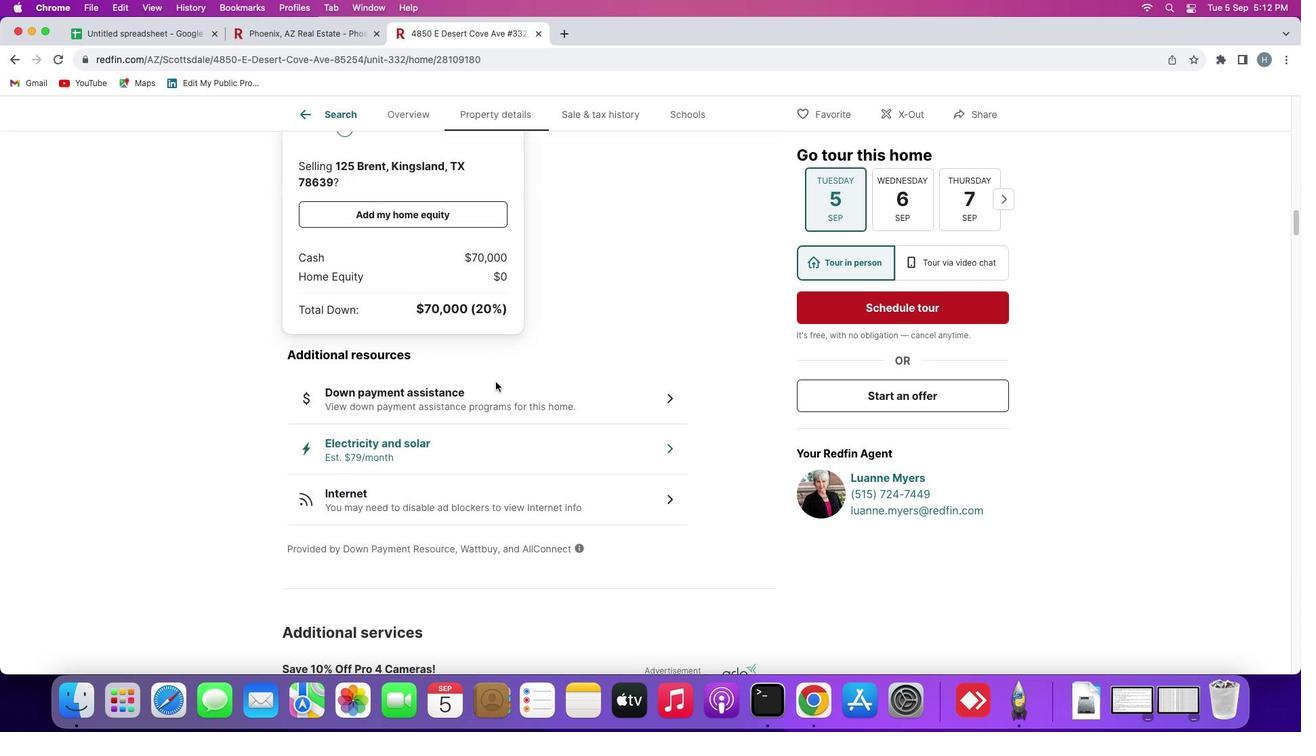 
Action: Mouse scrolled (489, 376) with delta (-5, -1)
Screenshot: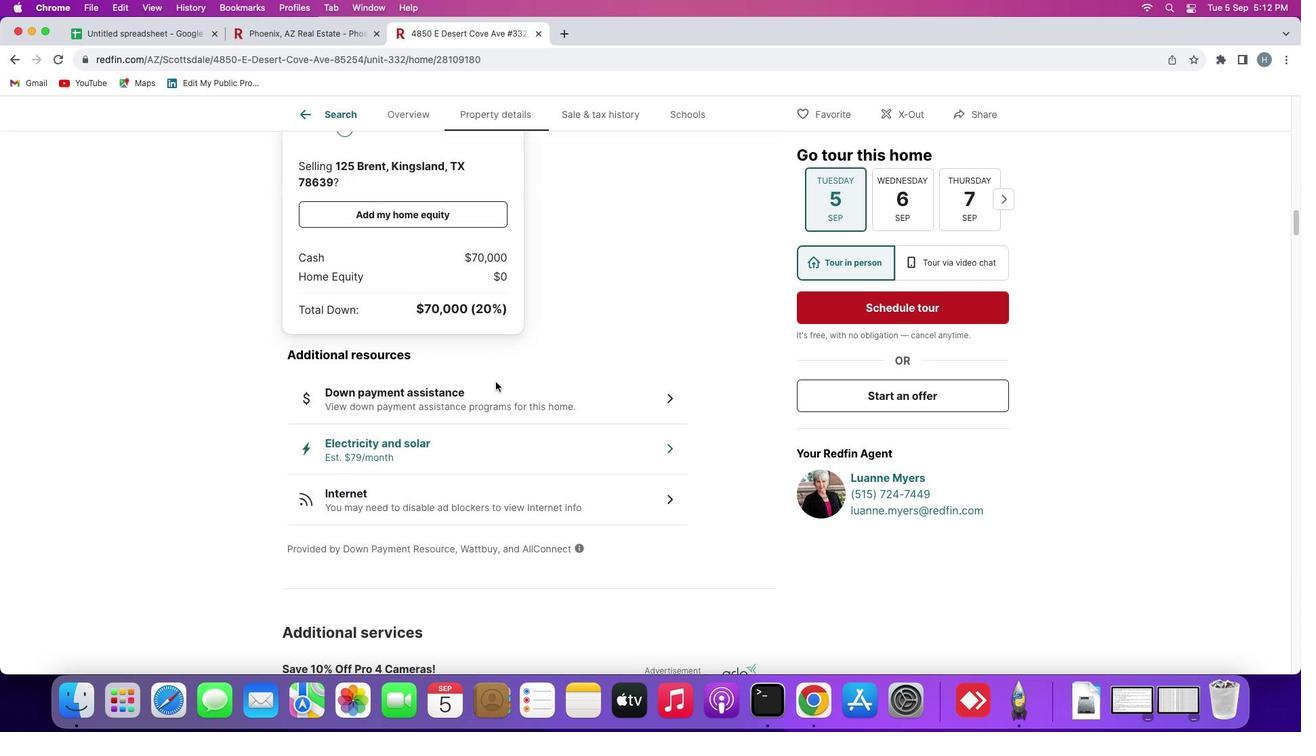 
Action: Mouse scrolled (489, 376) with delta (-5, 0)
Screenshot: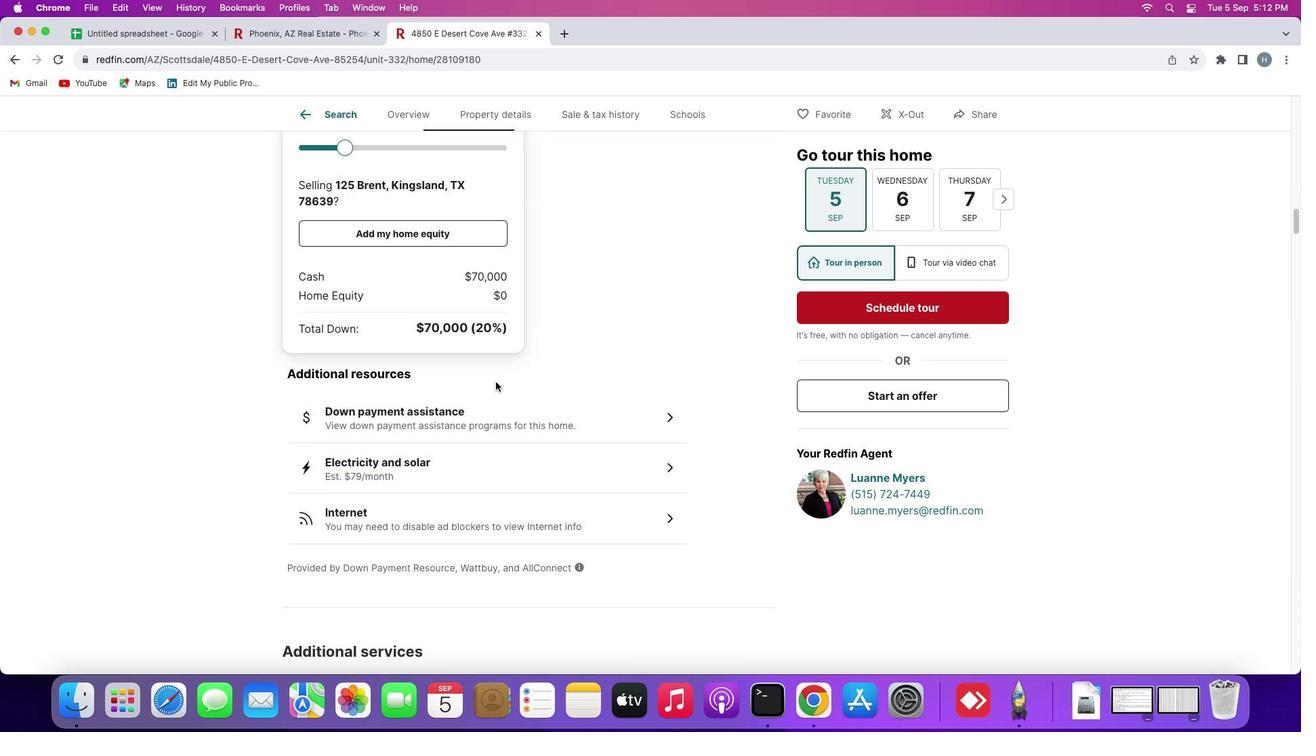 
Action: Mouse scrolled (489, 376) with delta (-5, -4)
Screenshot: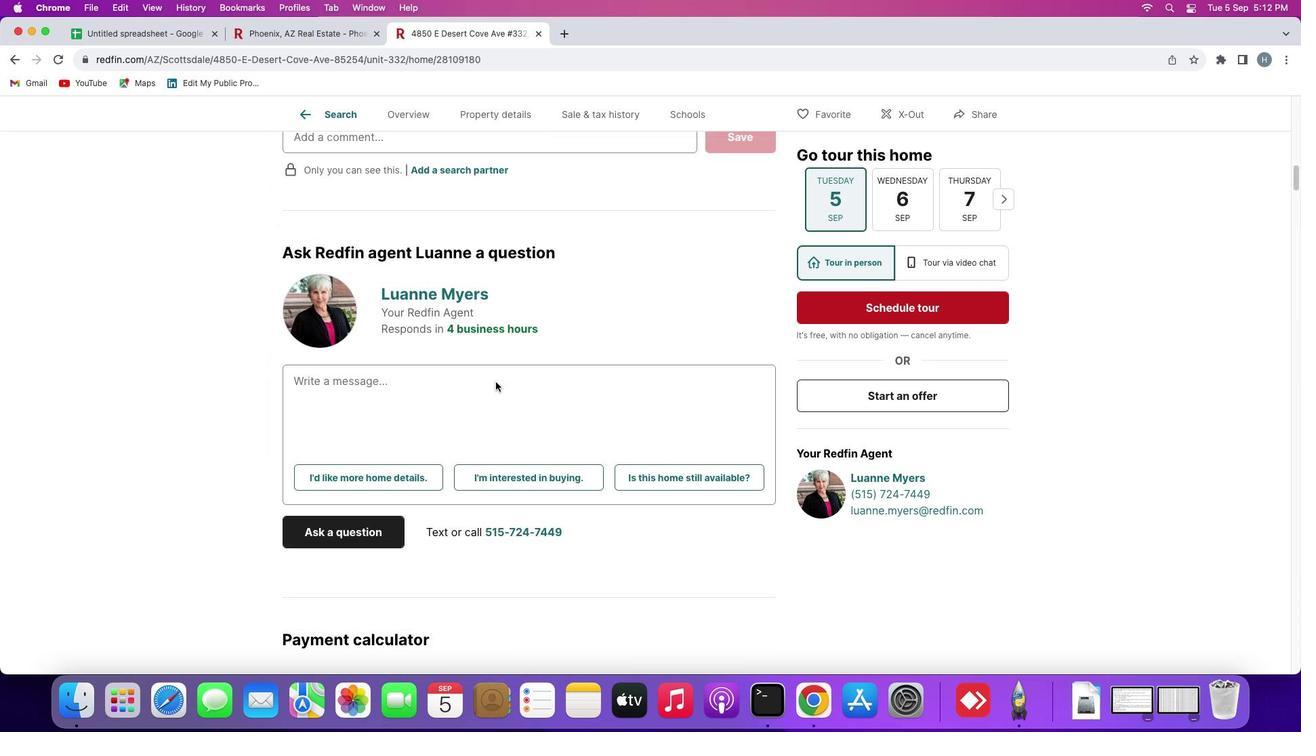 
Action: Mouse scrolled (489, 376) with delta (-5, -4)
Screenshot: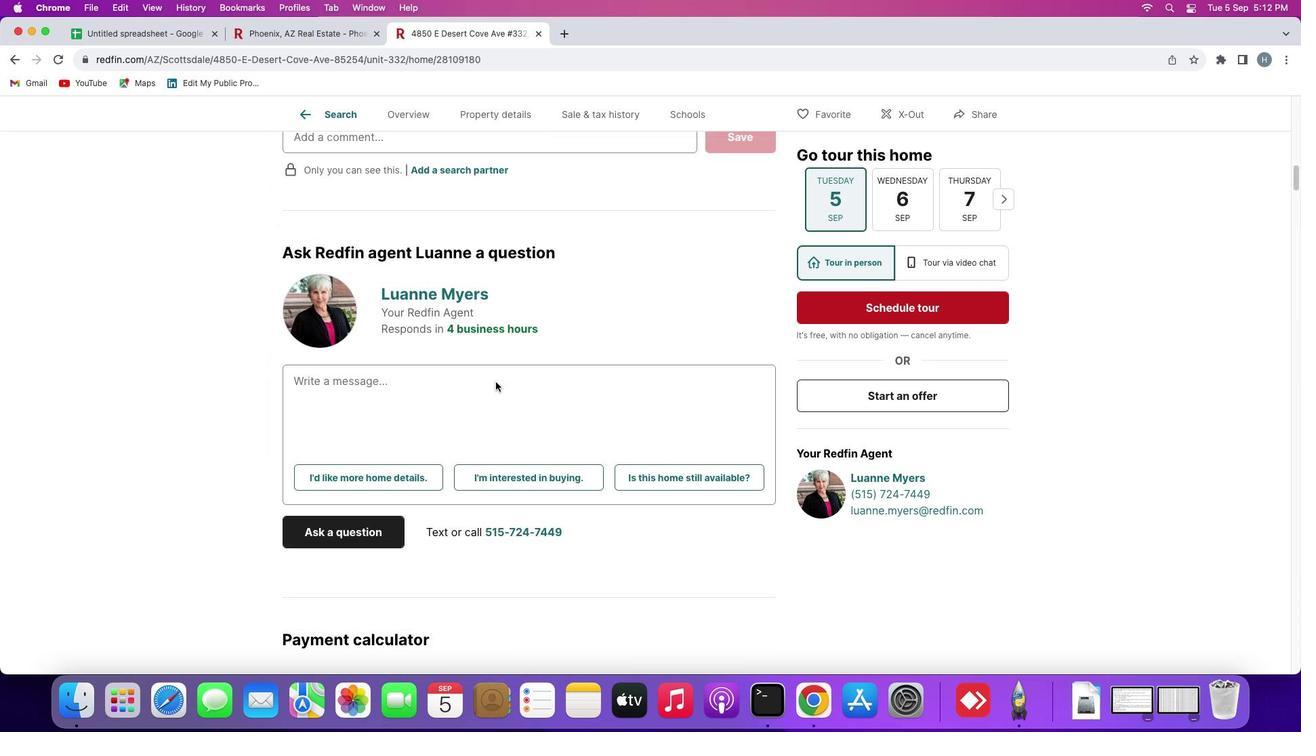 
Action: Mouse scrolled (489, 376) with delta (-5, -2)
Screenshot: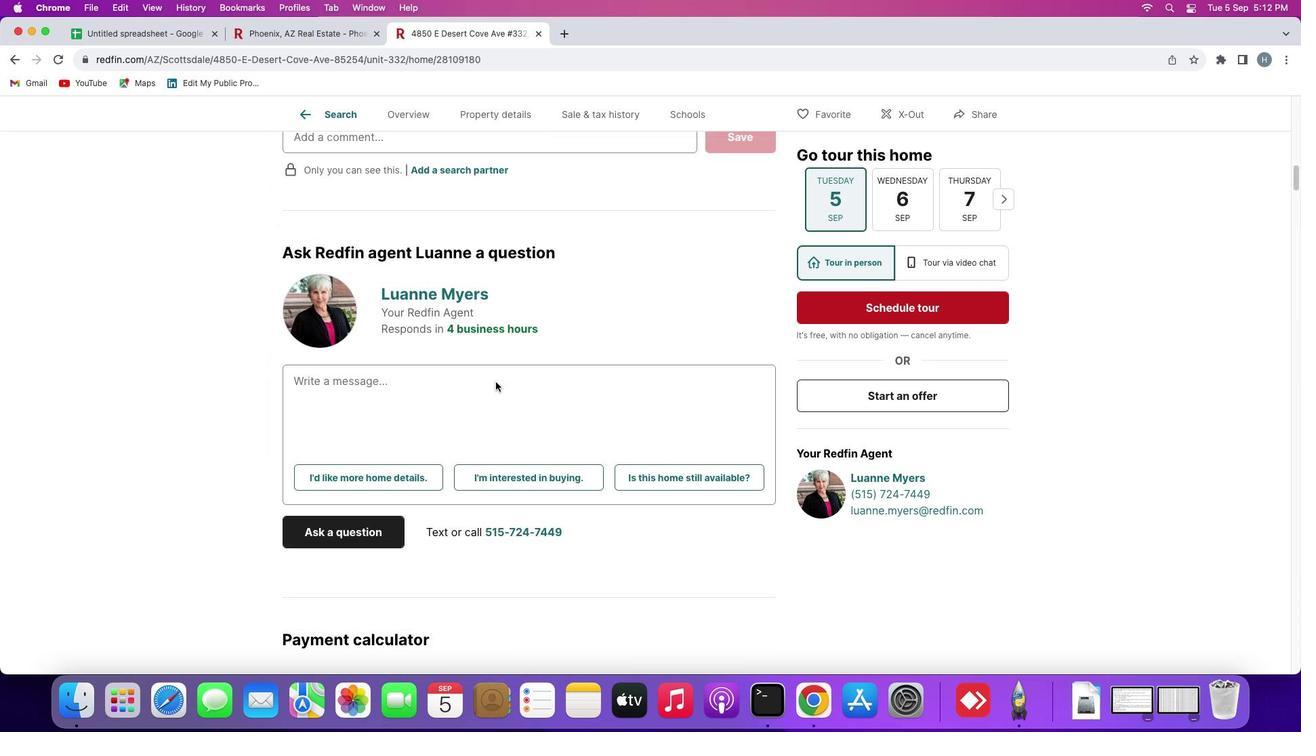 
Action: Mouse scrolled (489, 376) with delta (-5, -2)
Screenshot: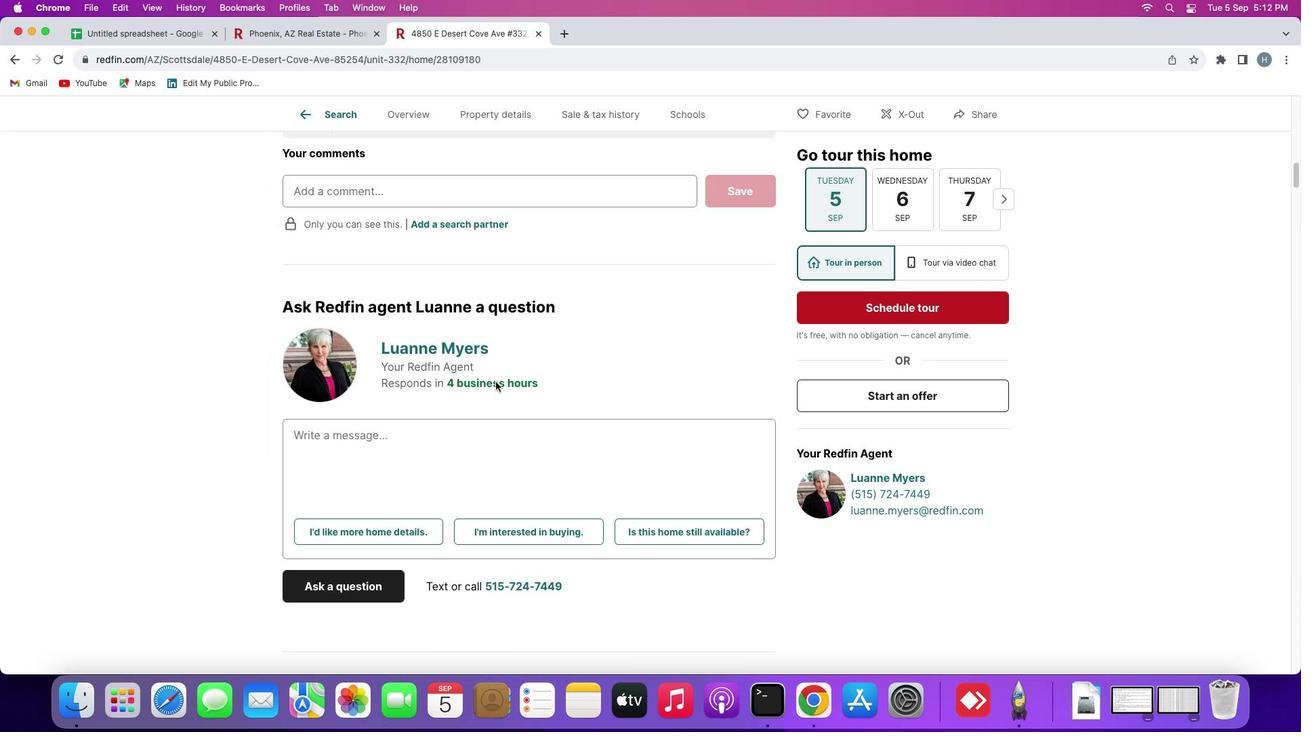 
Action: Mouse scrolled (489, 376) with delta (-5, -1)
Screenshot: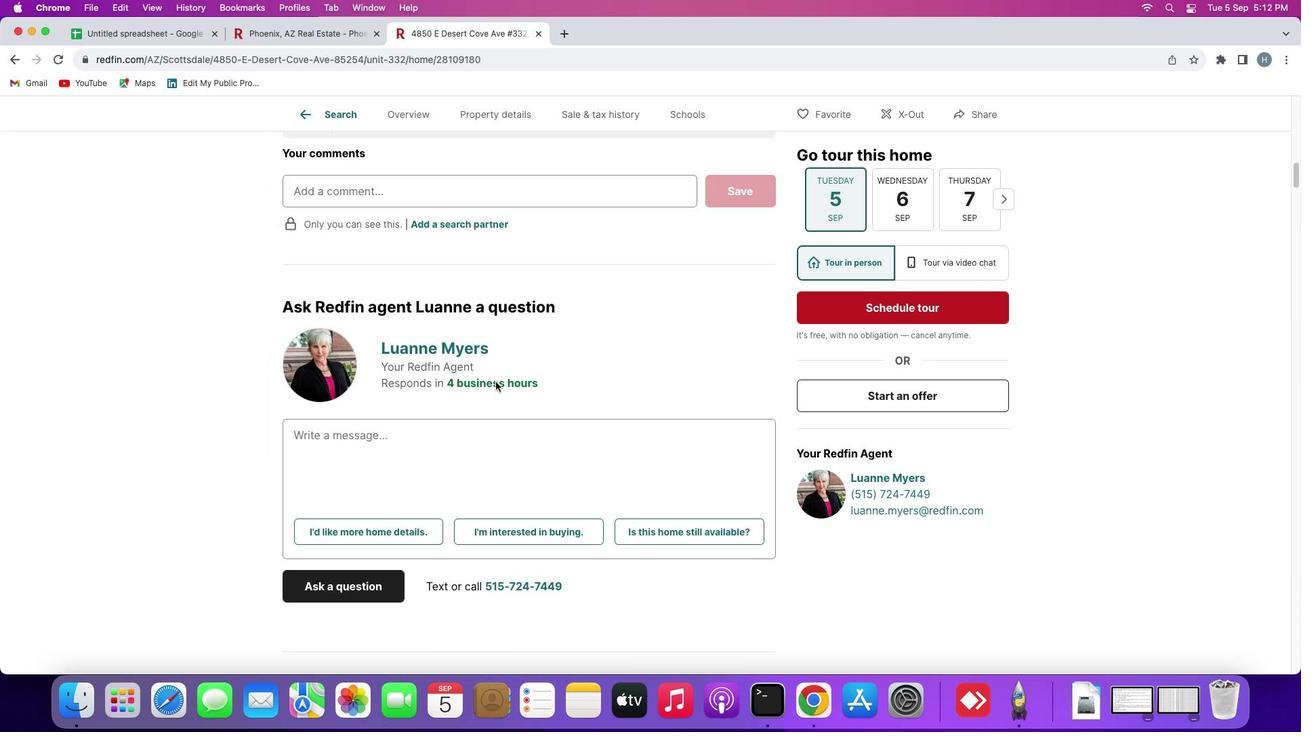 
Action: Mouse scrolled (489, 376) with delta (-5, 0)
Screenshot: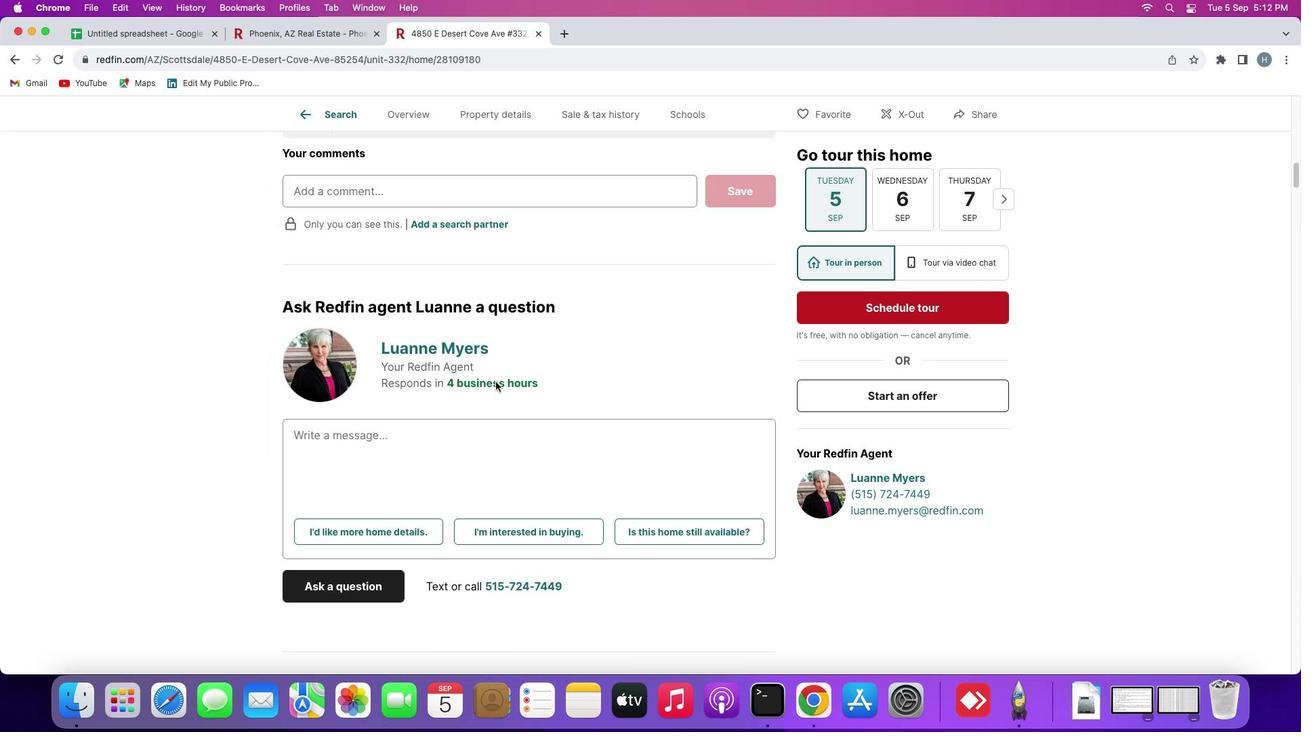 
Action: Mouse moved to (489, 375)
Screenshot: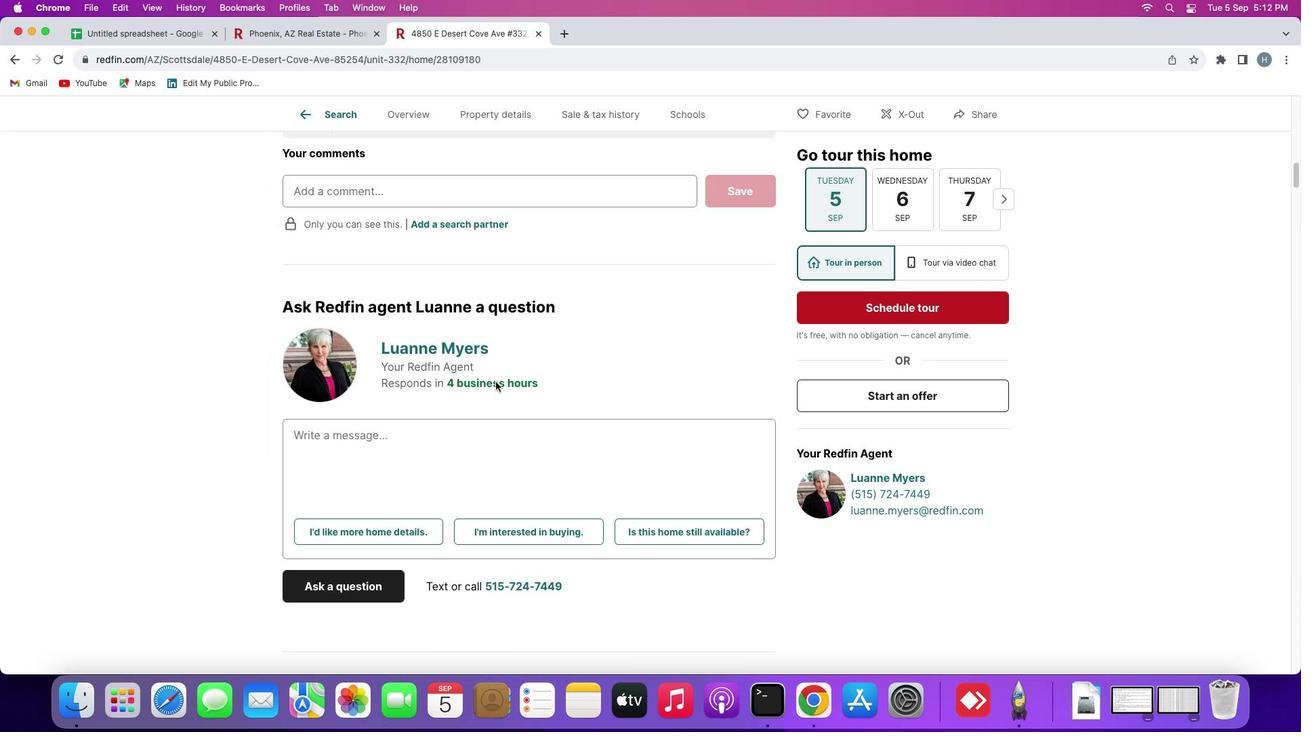 
Action: Mouse scrolled (489, 375) with delta (-5, 0)
Screenshot: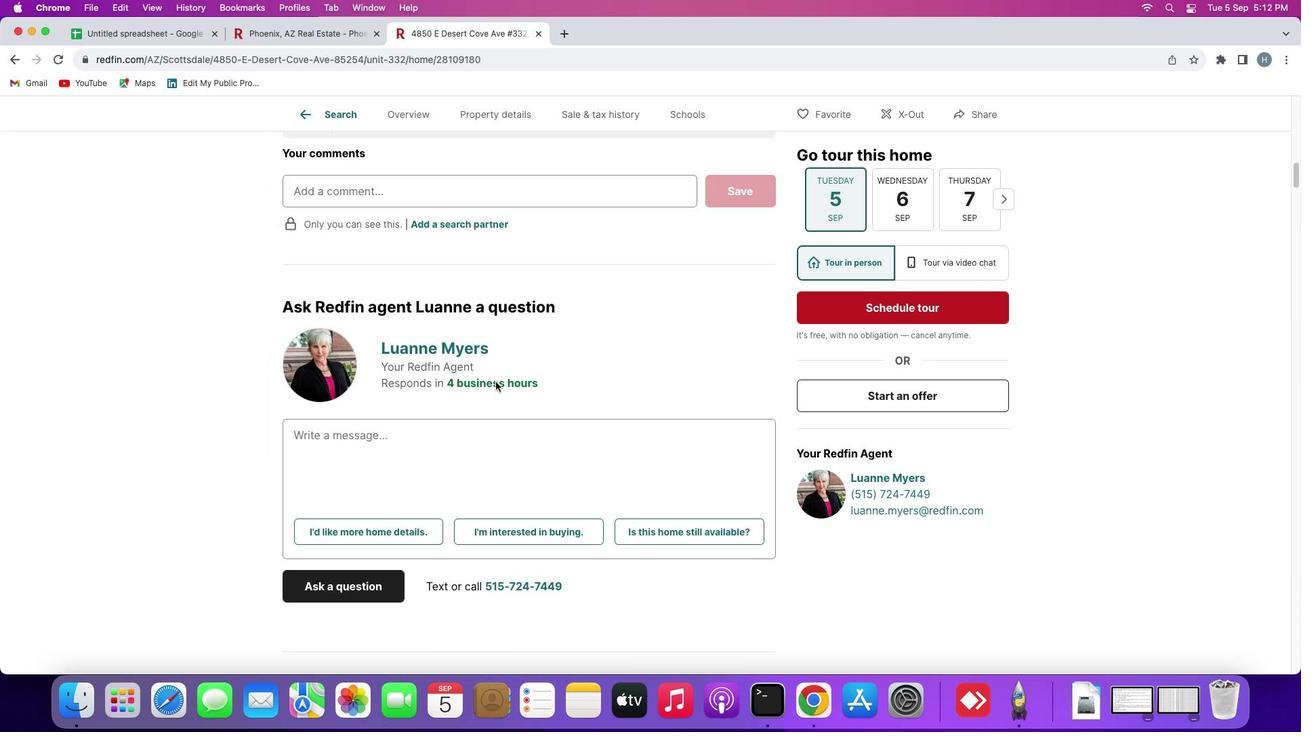 
Action: Mouse scrolled (489, 375) with delta (-5, -4)
Screenshot: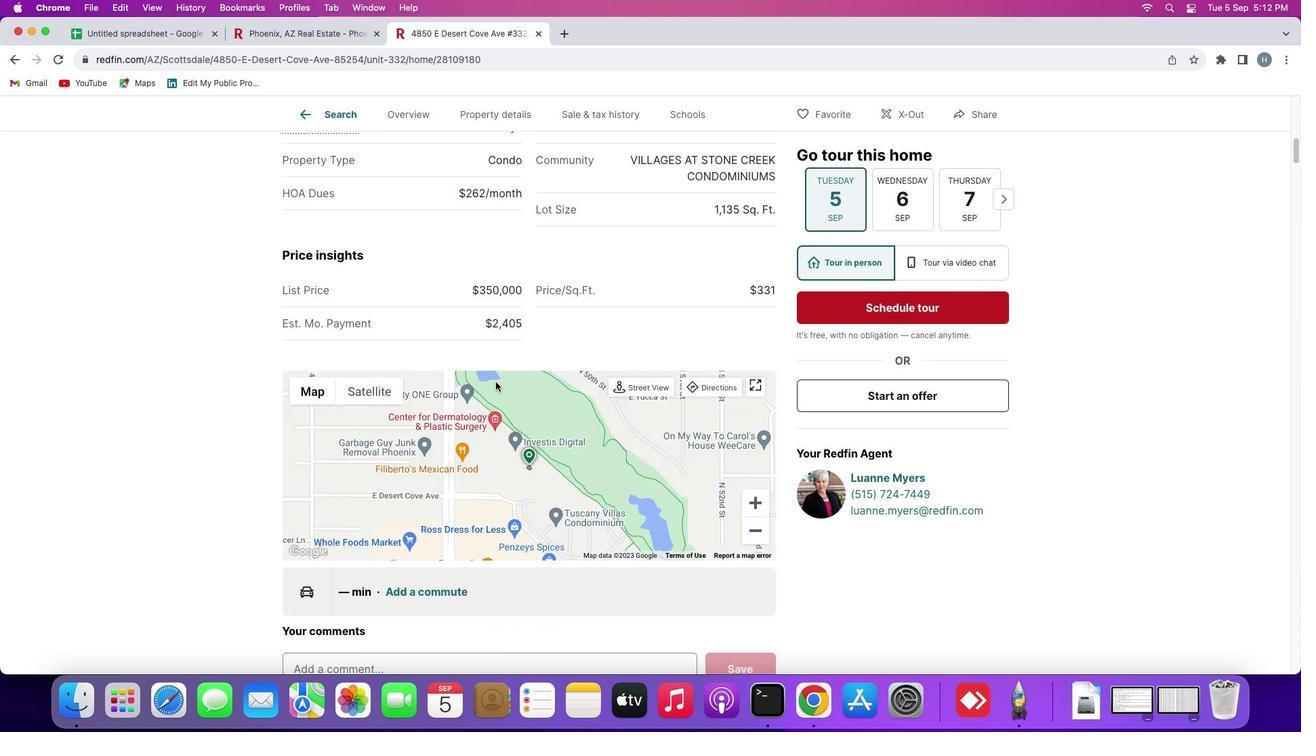 
Action: Mouse scrolled (489, 375) with delta (-5, -4)
Screenshot: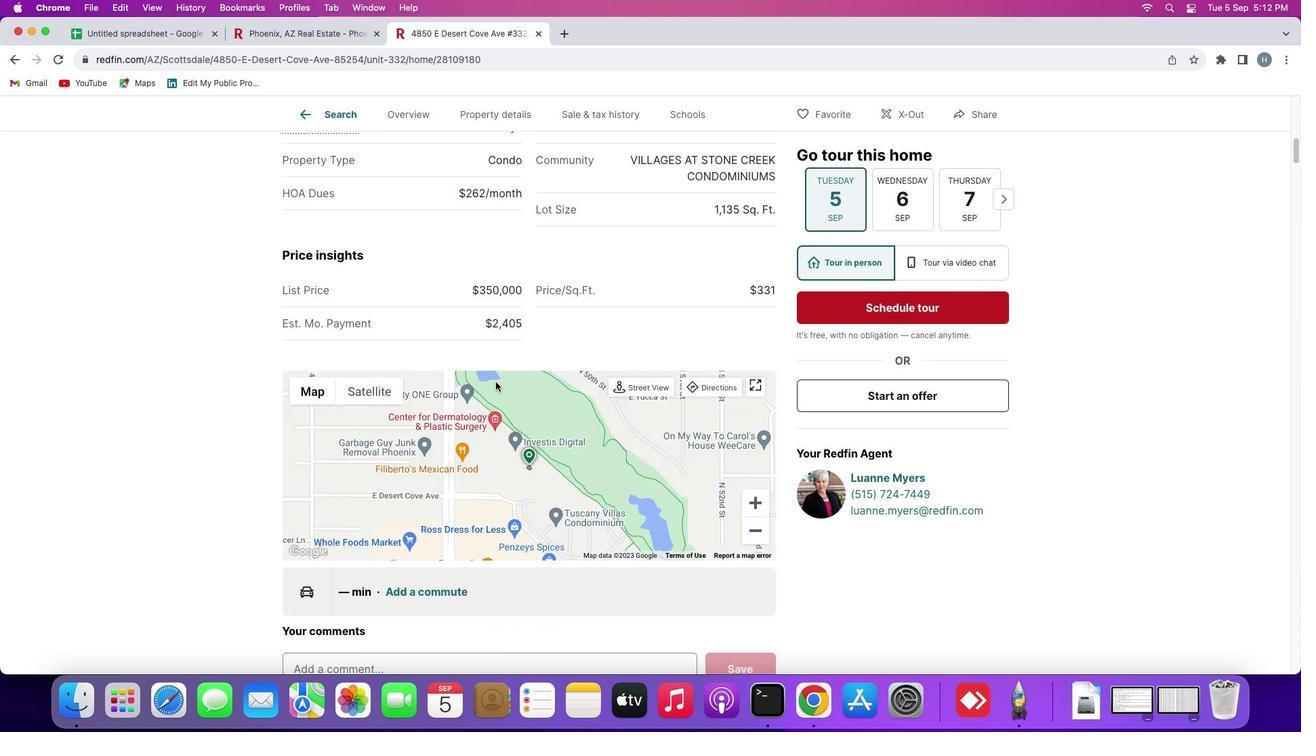
Action: Mouse scrolled (489, 375) with delta (-5, -2)
Screenshot: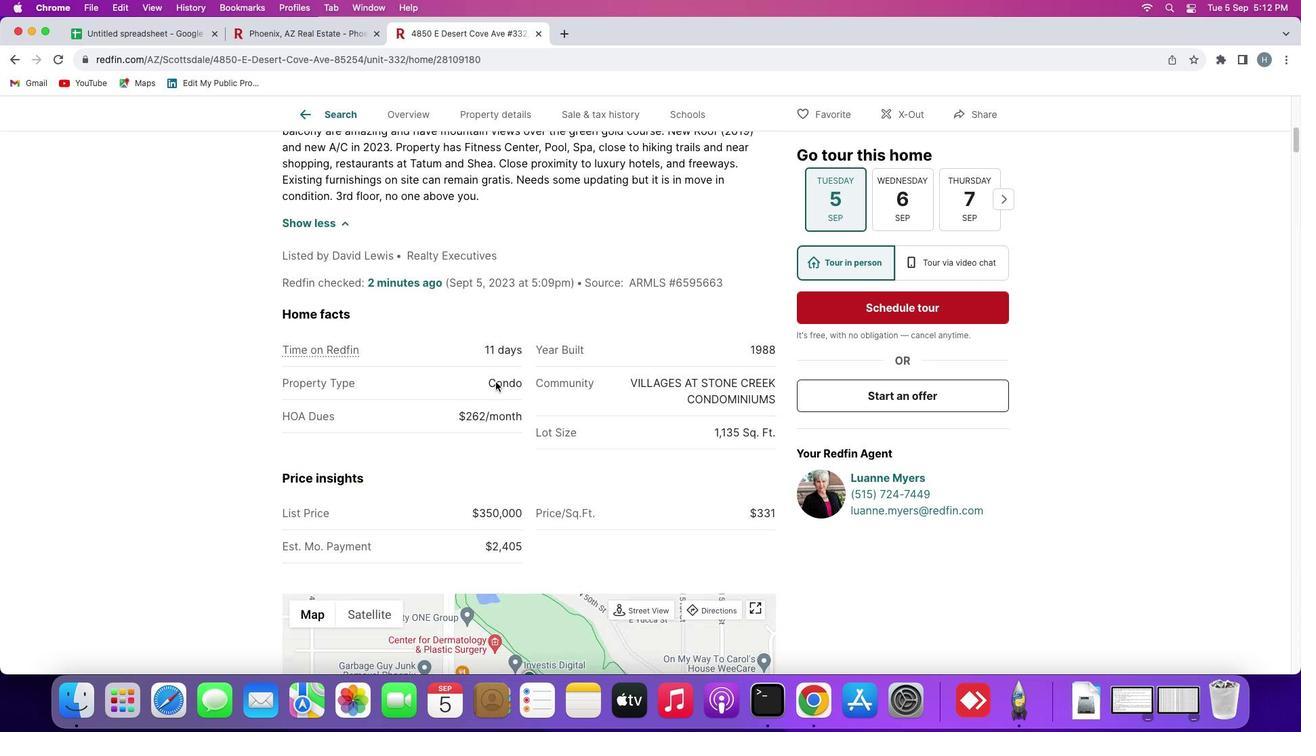 
Action: Mouse scrolled (489, 375) with delta (-5, -2)
Screenshot: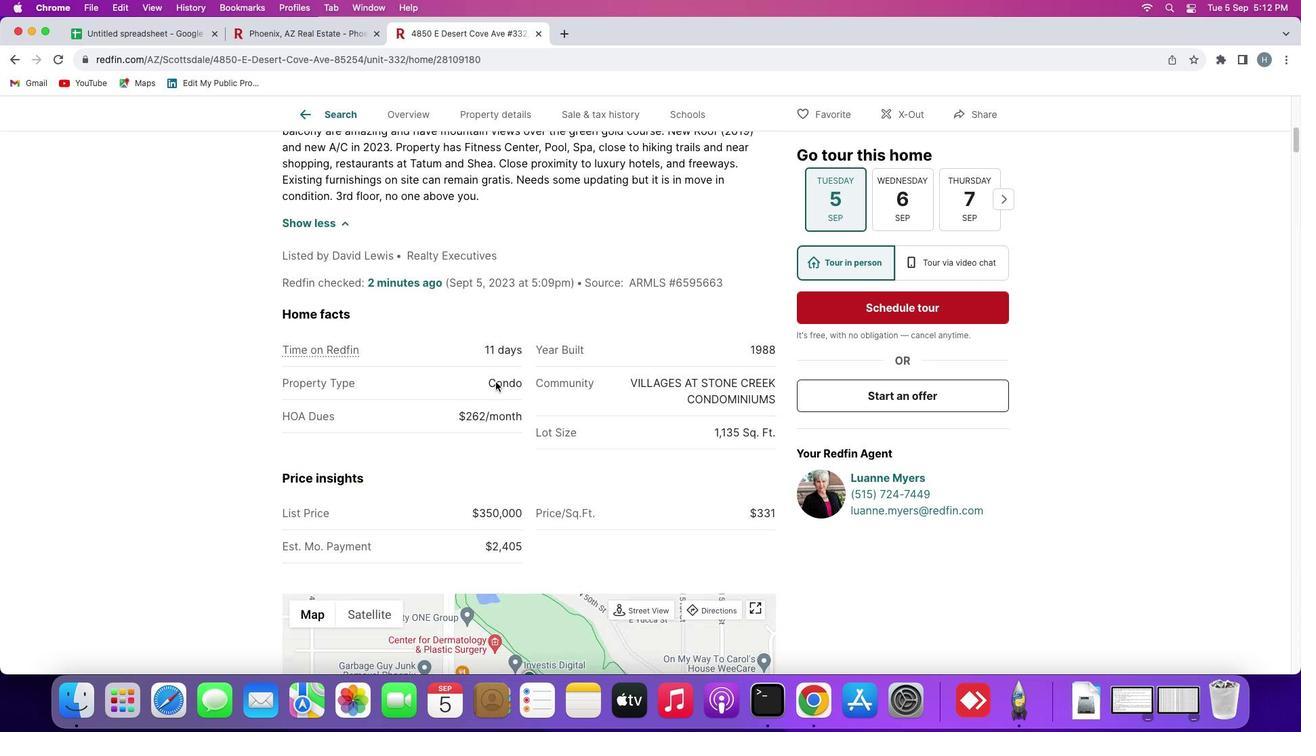 
Action: Mouse scrolled (489, 375) with delta (-5, -1)
Screenshot: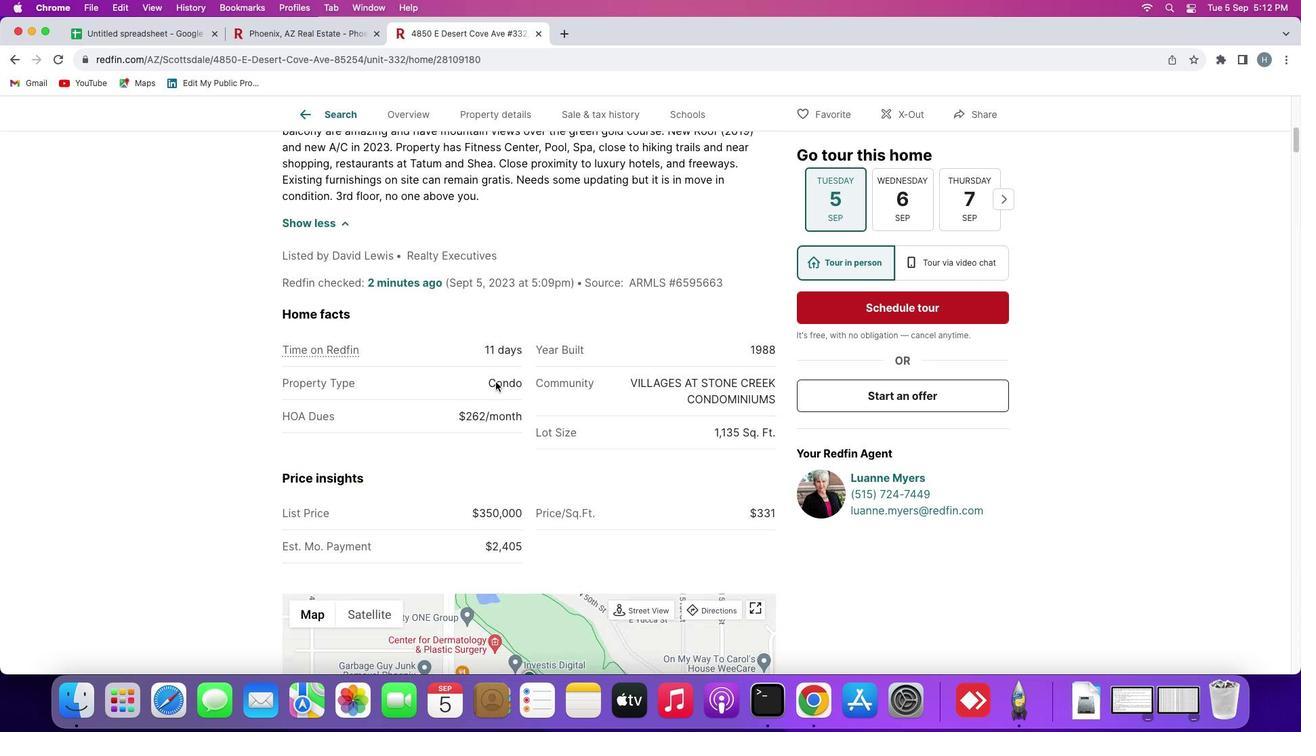 
Action: Mouse scrolled (489, 375) with delta (-5, 0)
